 Task: Select traffic view around selected location Capitol Reef National Park, Utah, United States and identify the nearest hotel to the peak traffic point
Action: Mouse moved to (167, 163)
Screenshot: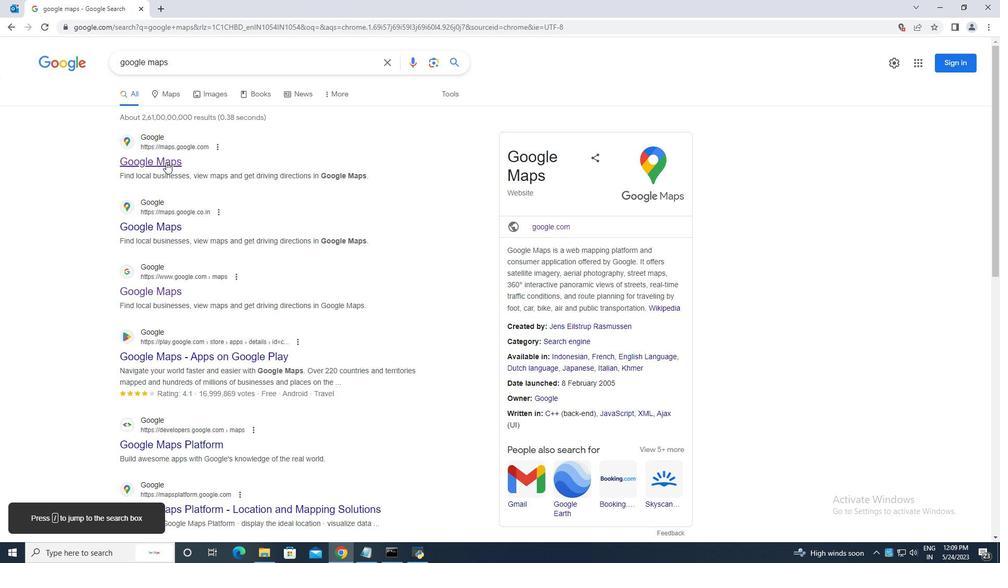 
Action: Mouse pressed left at (167, 163)
Screenshot: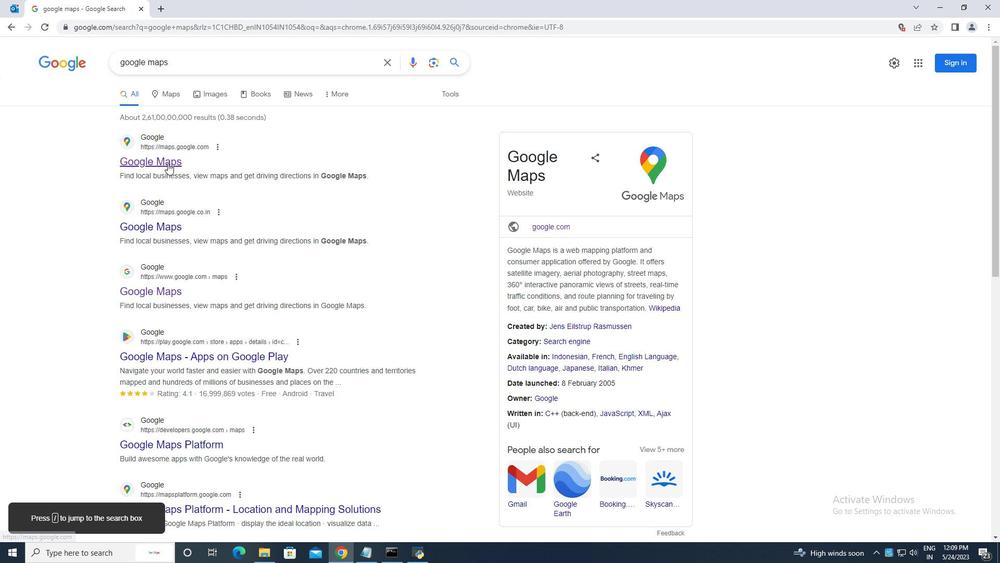 
Action: Mouse moved to (147, 51)
Screenshot: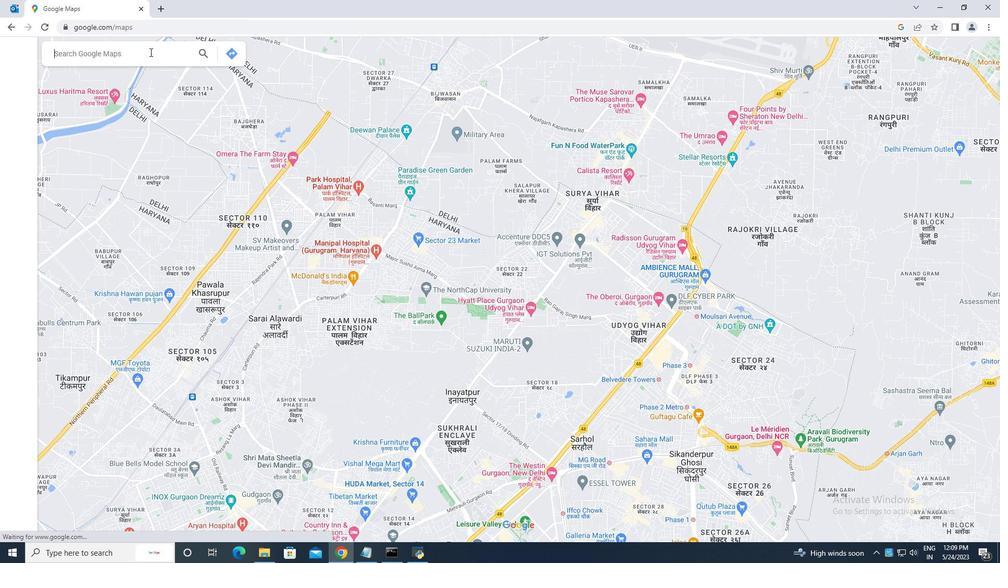 
Action: Mouse pressed left at (147, 51)
Screenshot: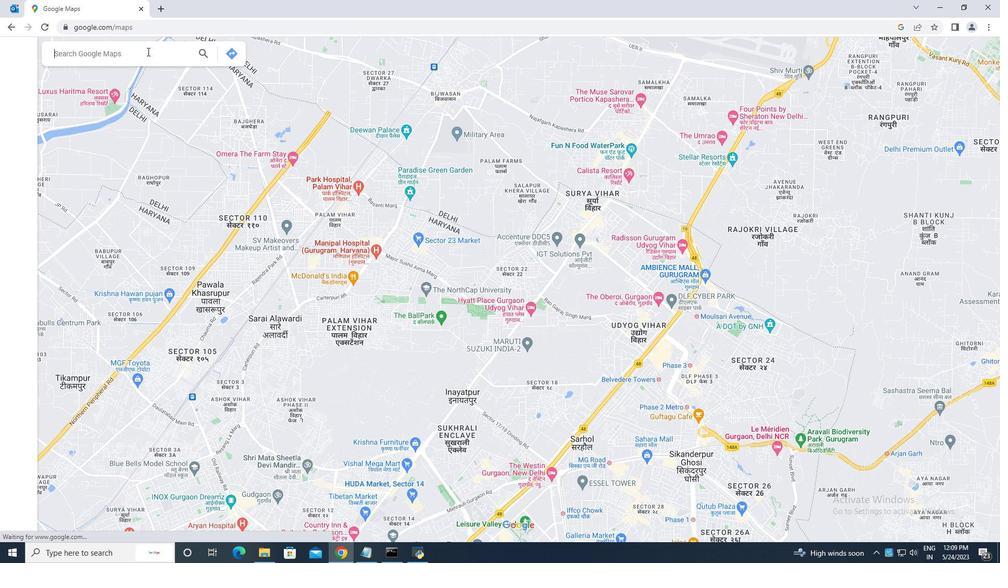 
Action: Key pressed capitol<Key.space>reef<Key.space>national<Key.space>park,<Key.space>utah,ni<Key.backspace><Key.backspace>united<Key.space>states<Key.enter>
Screenshot: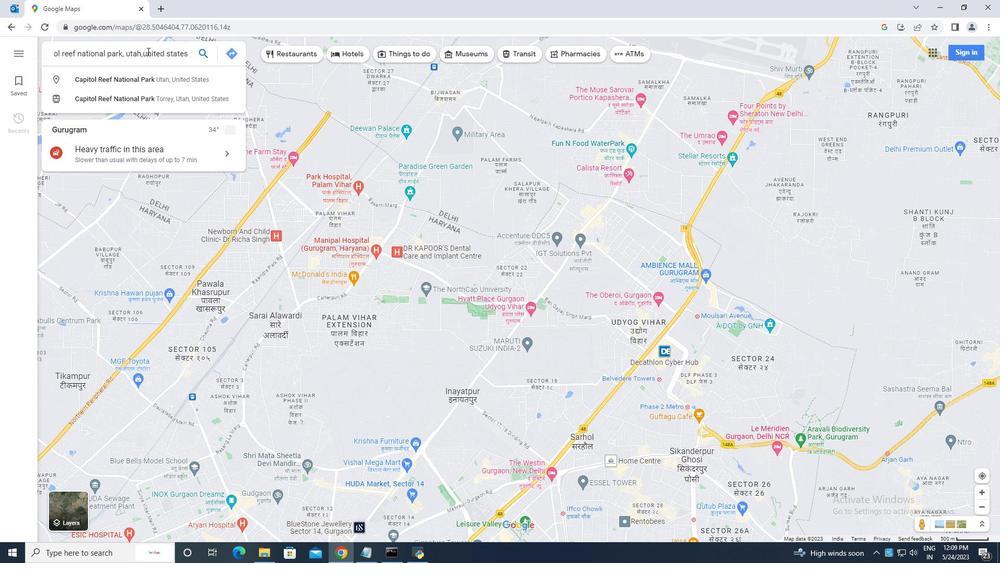 
Action: Mouse moved to (362, 510)
Screenshot: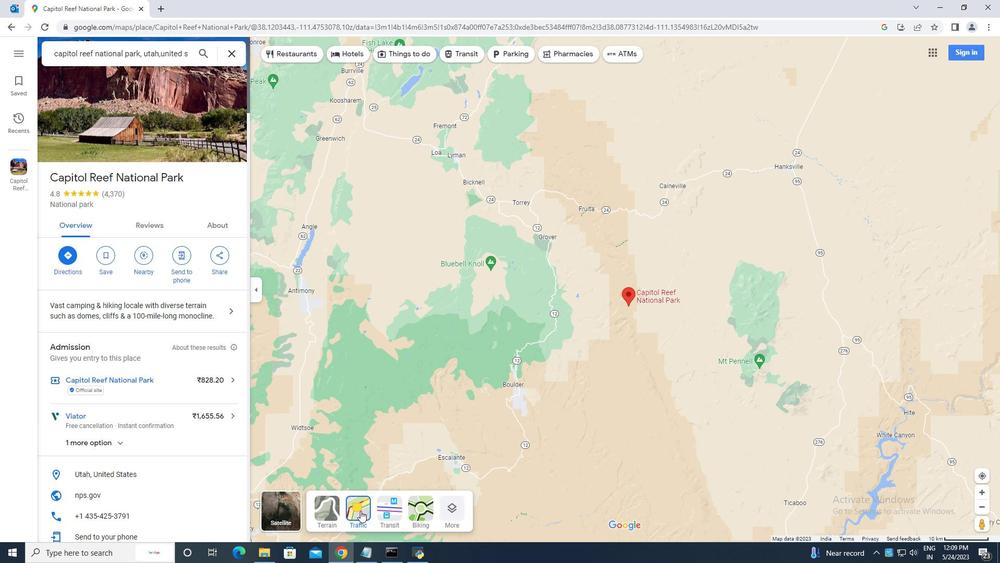 
Action: Mouse pressed left at (362, 510)
Screenshot: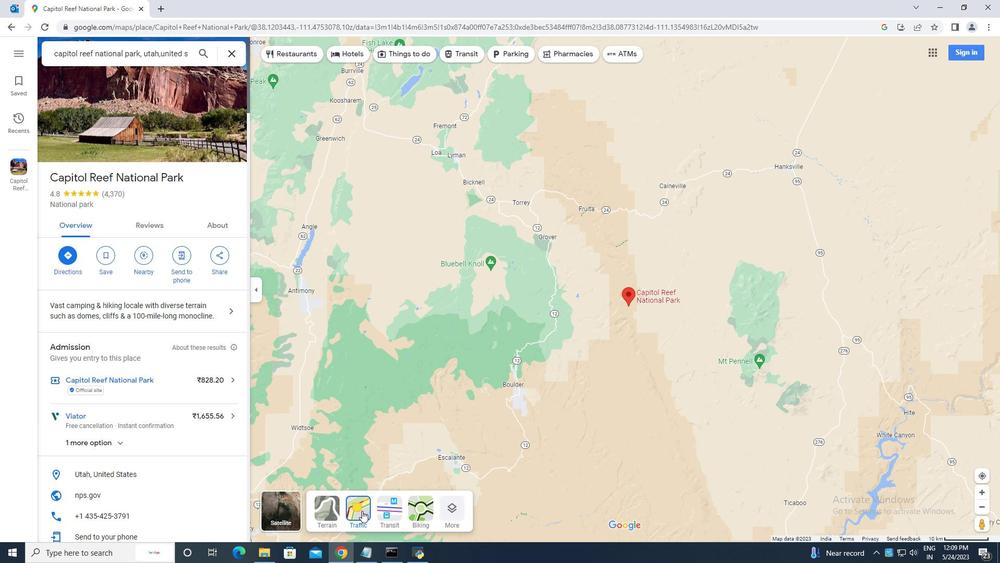 
Action: Mouse pressed left at (362, 510)
Screenshot: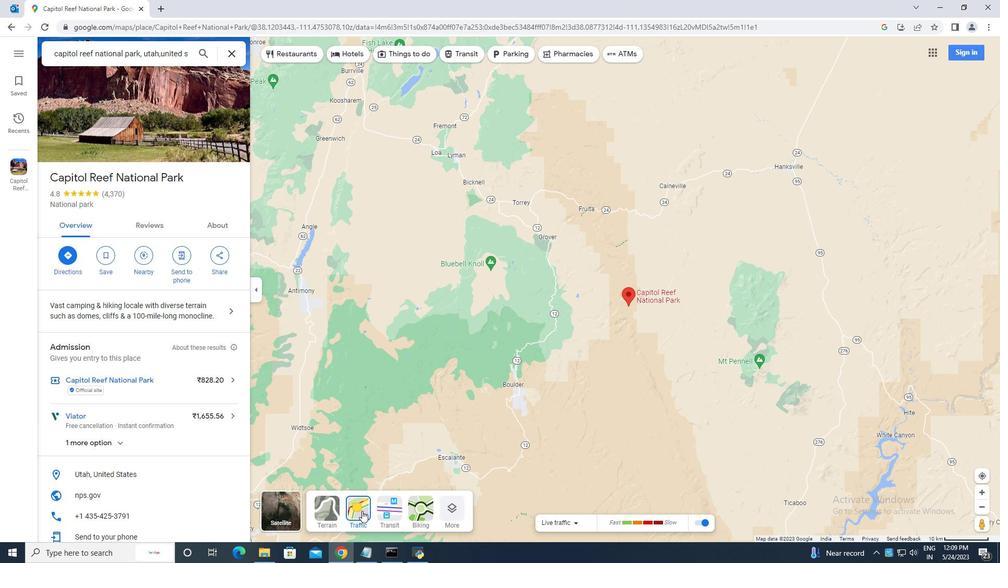 
Action: Mouse moved to (360, 512)
Screenshot: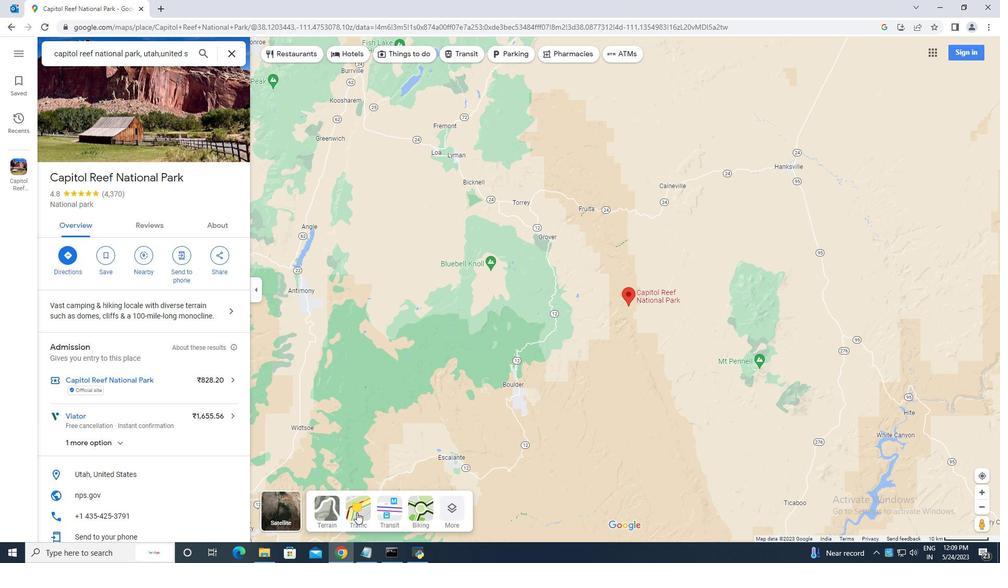 
Action: Mouse pressed left at (360, 512)
Screenshot: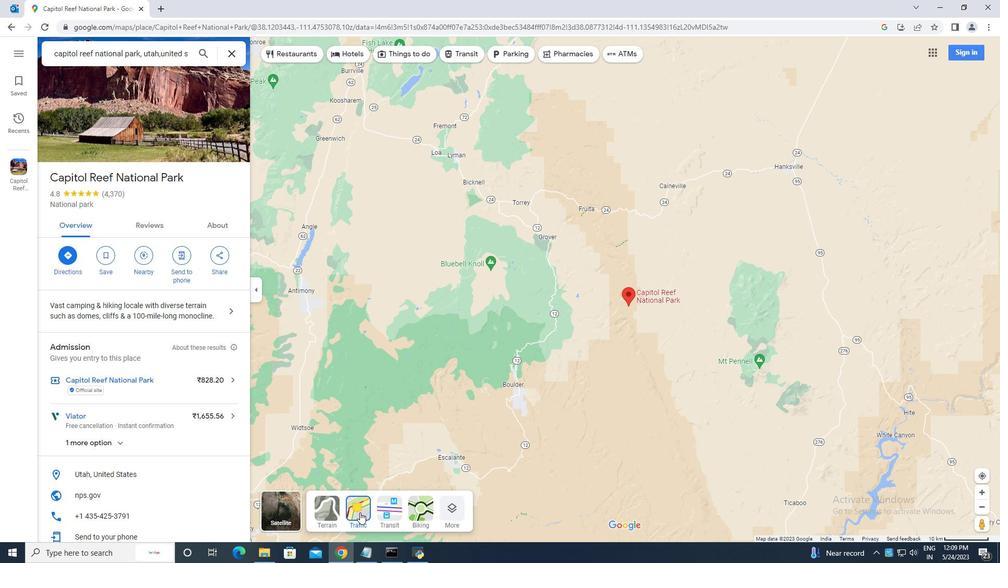 
Action: Mouse pressed left at (360, 512)
Screenshot: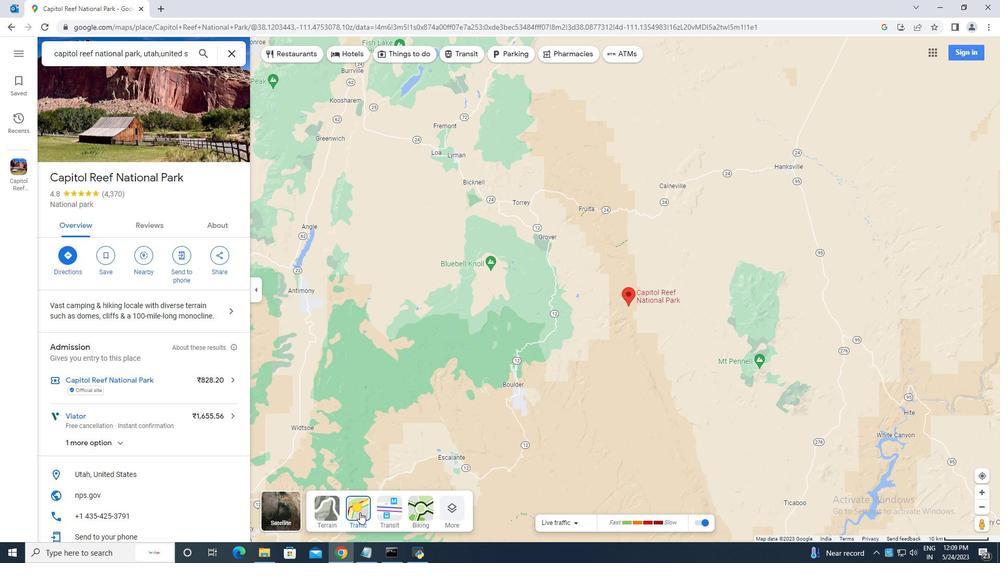 
Action: Mouse moved to (355, 54)
Screenshot: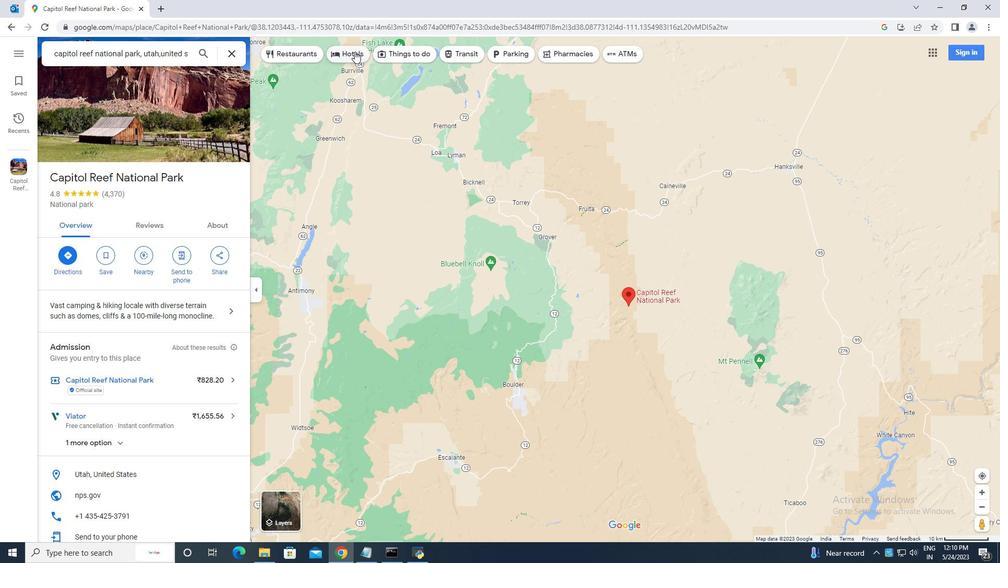 
Action: Mouse pressed left at (355, 54)
Screenshot: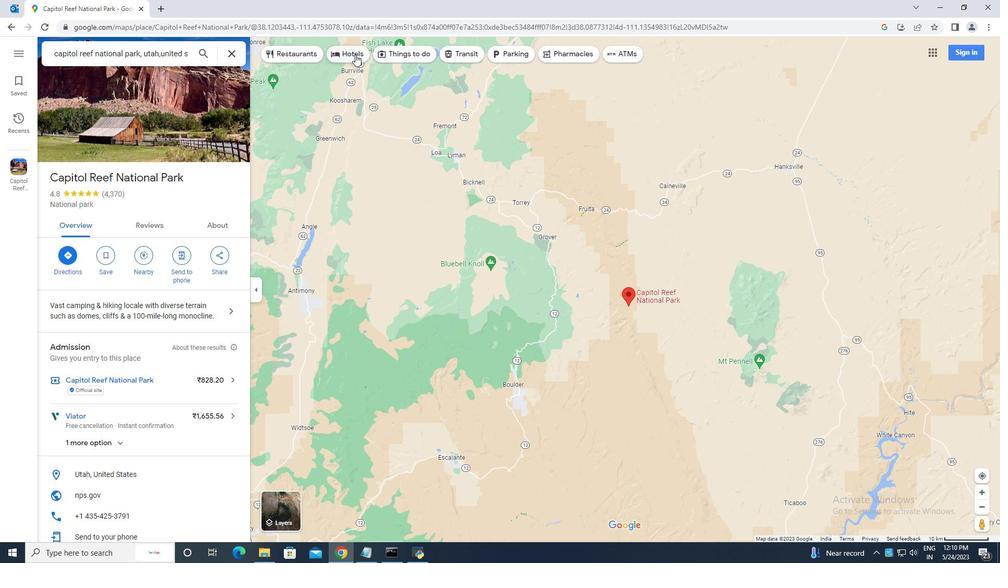 
Action: Mouse moved to (156, 358)
Screenshot: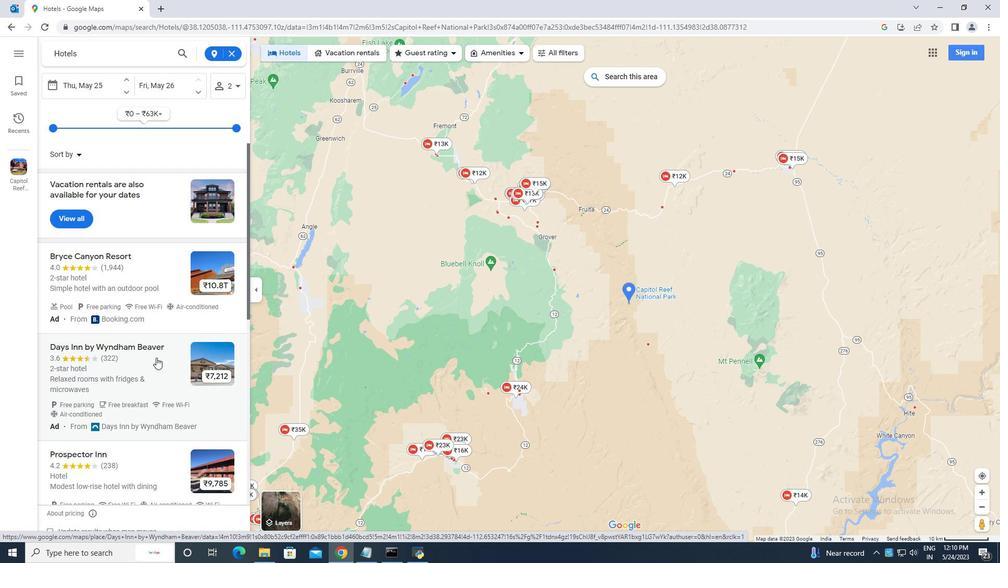 
Action: Mouse scrolled (156, 357) with delta (0, 0)
Screenshot: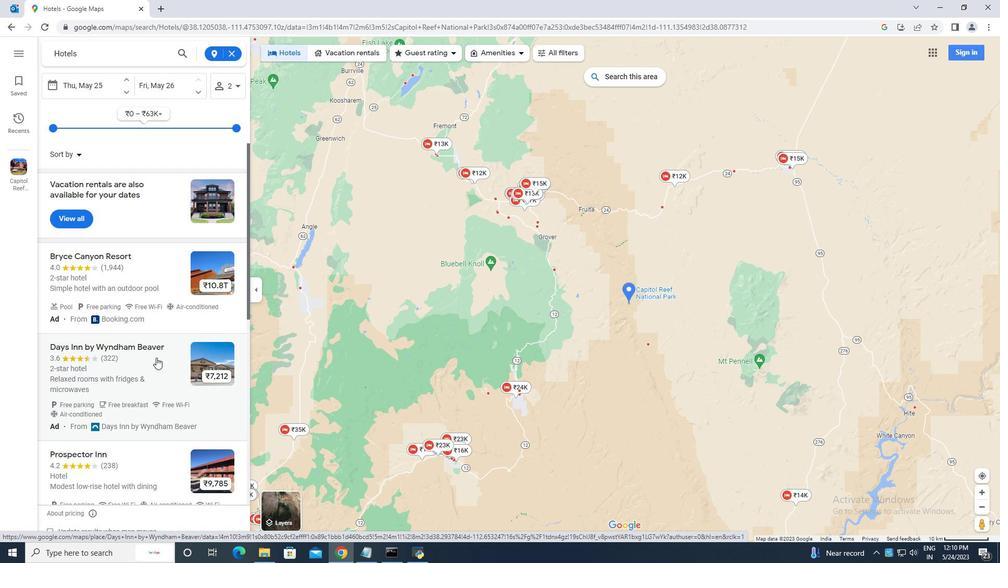
Action: Mouse moved to (352, 507)
Screenshot: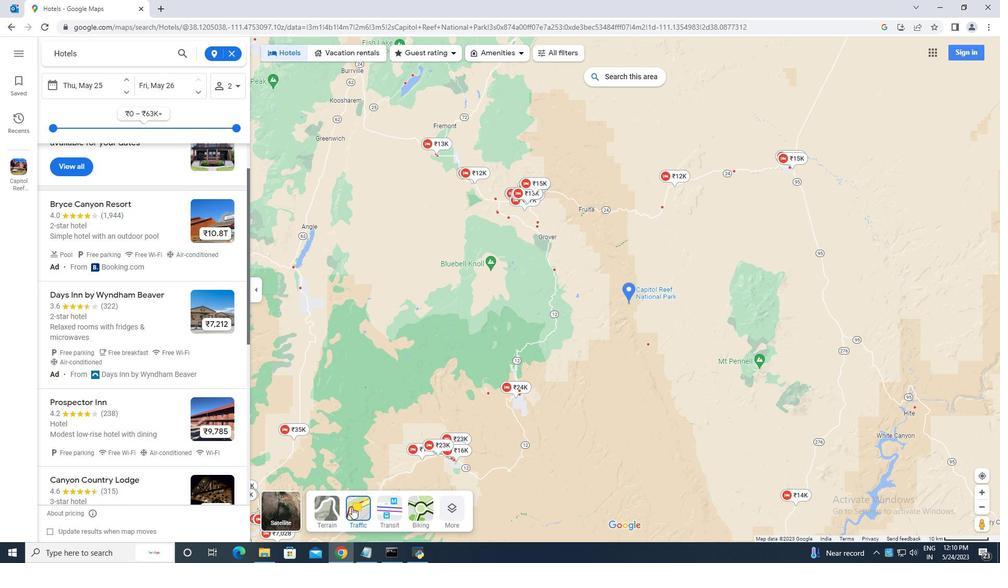 
Action: Mouse pressed left at (352, 507)
Screenshot: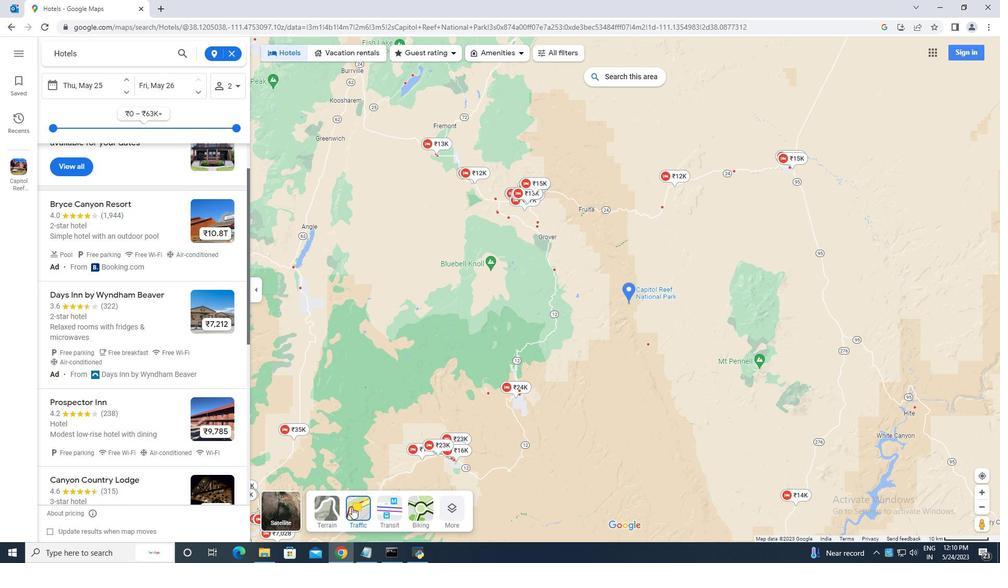 
Action: Mouse moved to (290, 54)
Screenshot: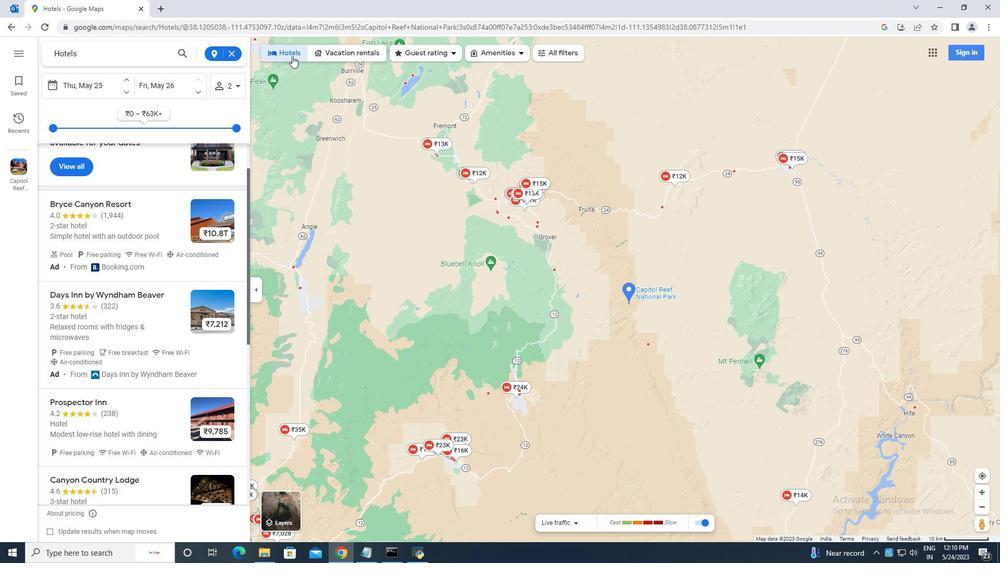 
Action: Mouse pressed left at (290, 54)
Screenshot: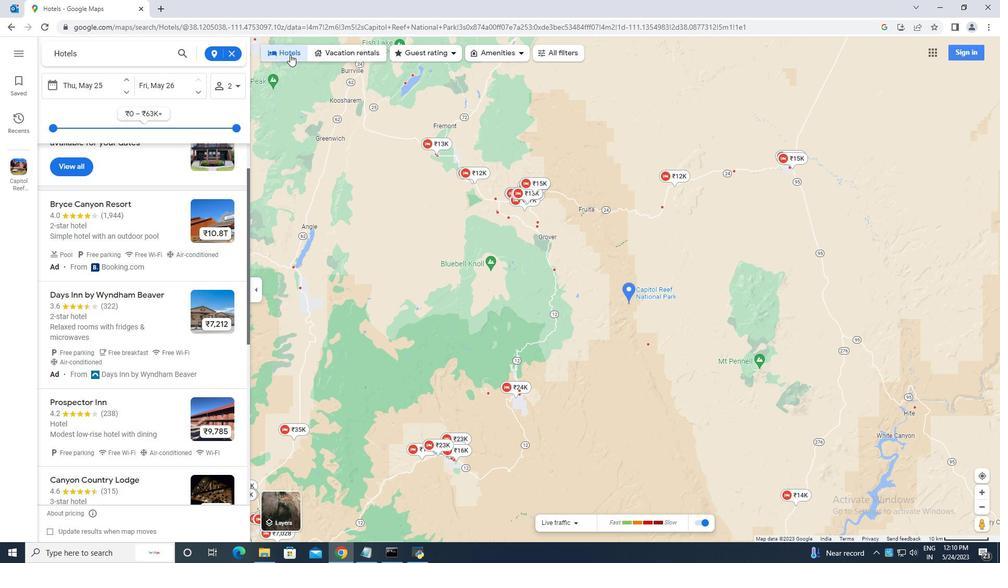 
Action: Mouse moved to (106, 252)
Screenshot: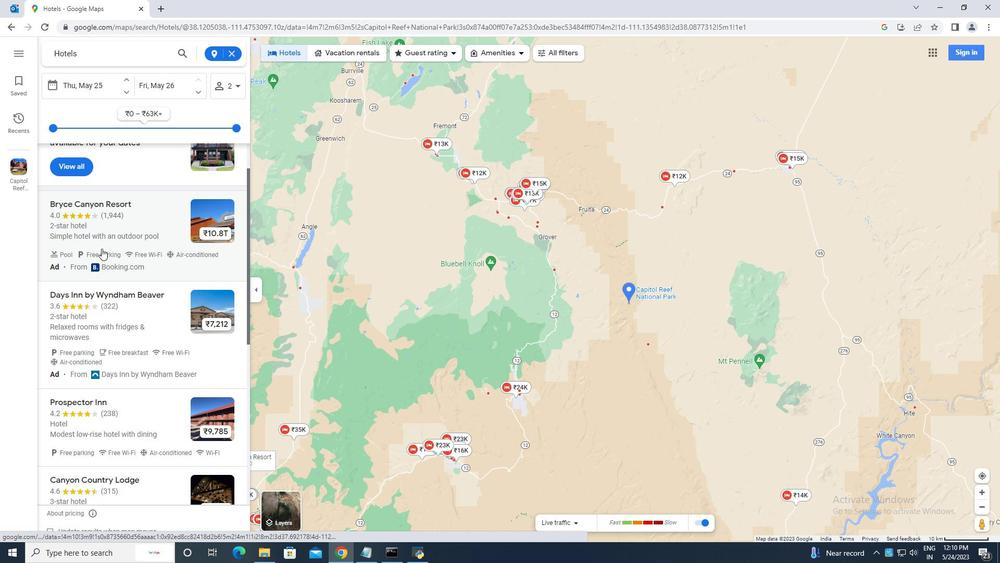 
Action: Mouse scrolled (106, 253) with delta (0, 0)
Screenshot: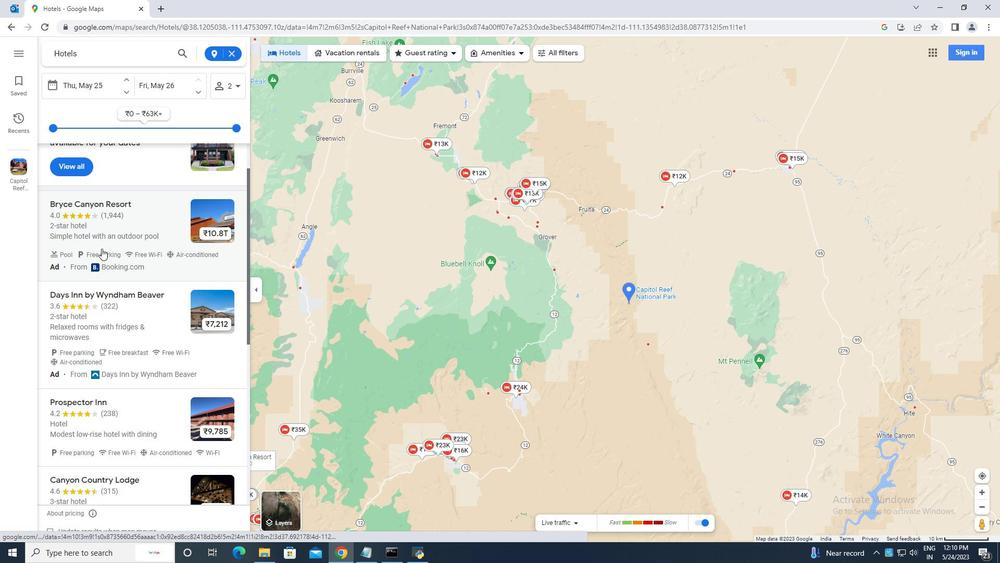 
Action: Mouse scrolled (106, 253) with delta (0, 0)
Screenshot: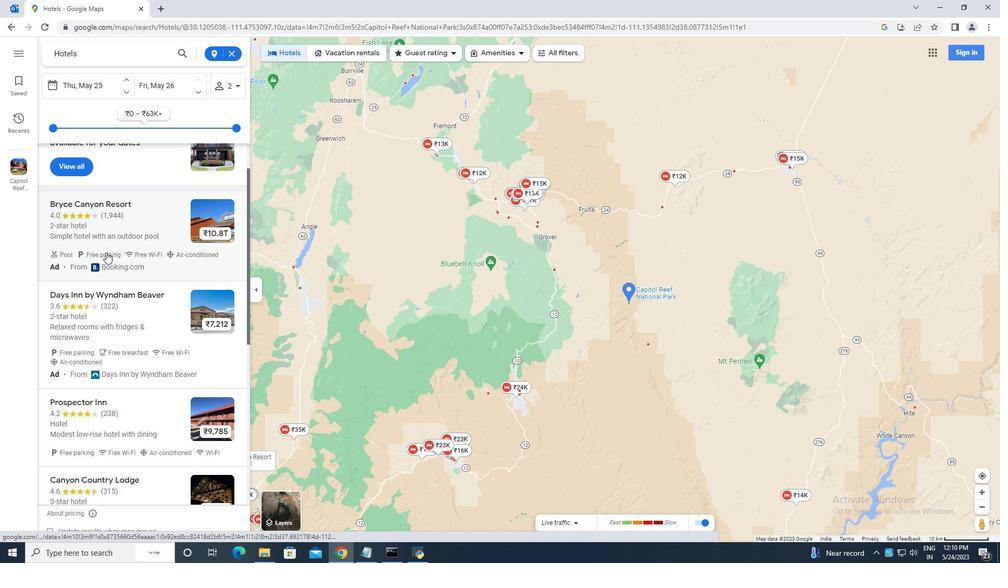 
Action: Mouse scrolled (106, 253) with delta (0, 0)
Screenshot: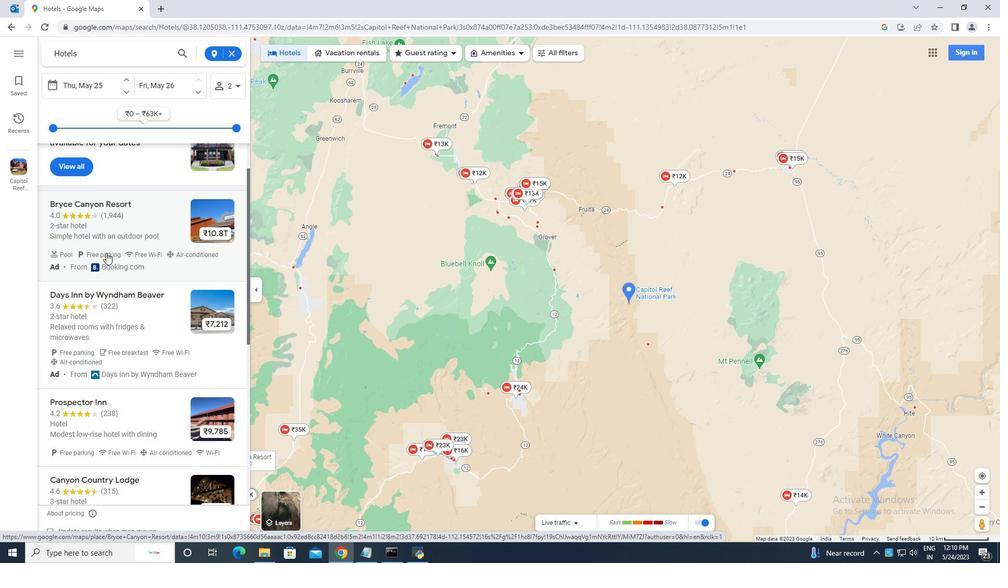 
Action: Mouse scrolled (106, 253) with delta (0, 0)
Screenshot: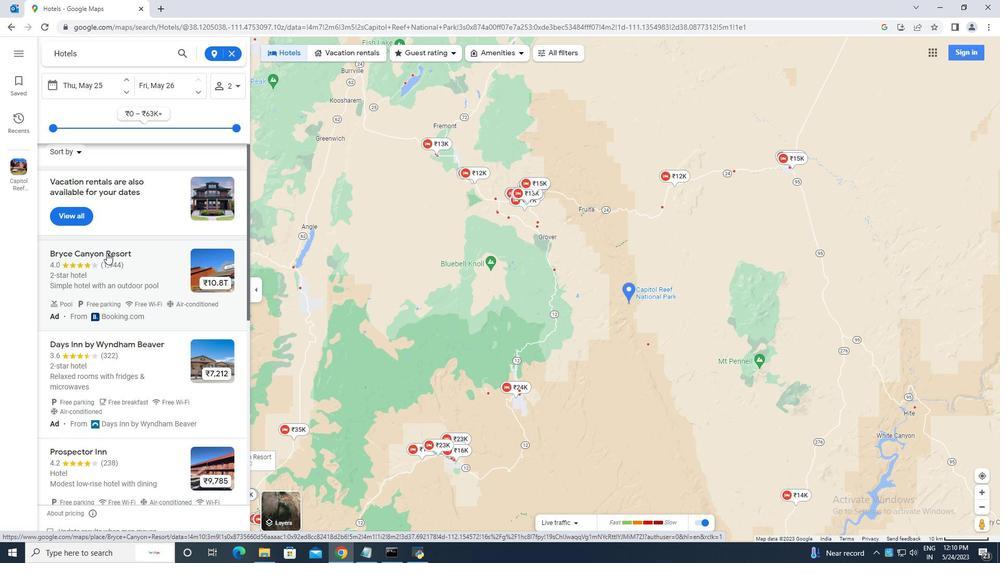 
Action: Mouse scrolled (106, 253) with delta (0, 0)
Screenshot: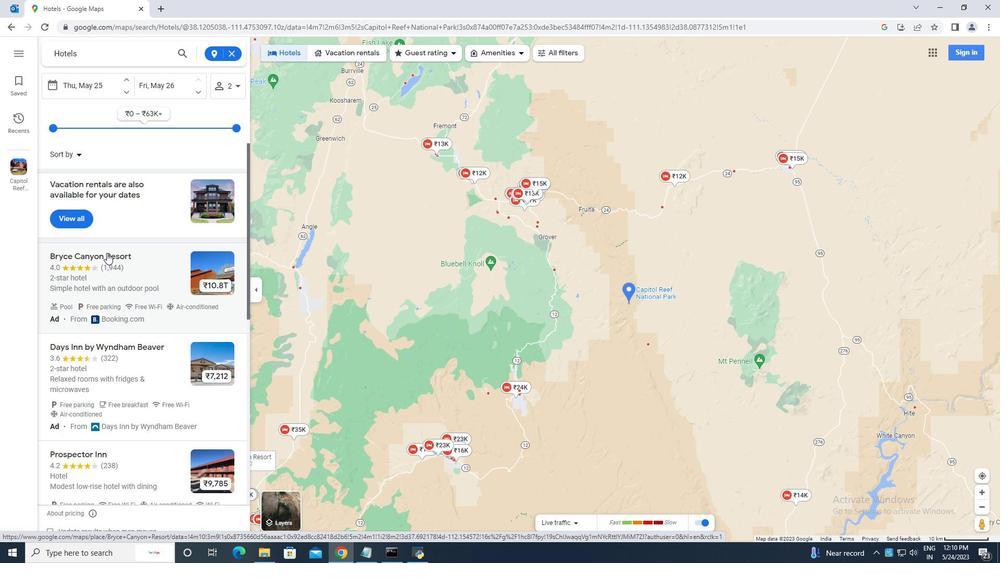 
Action: Mouse scrolled (106, 253) with delta (0, 0)
Screenshot: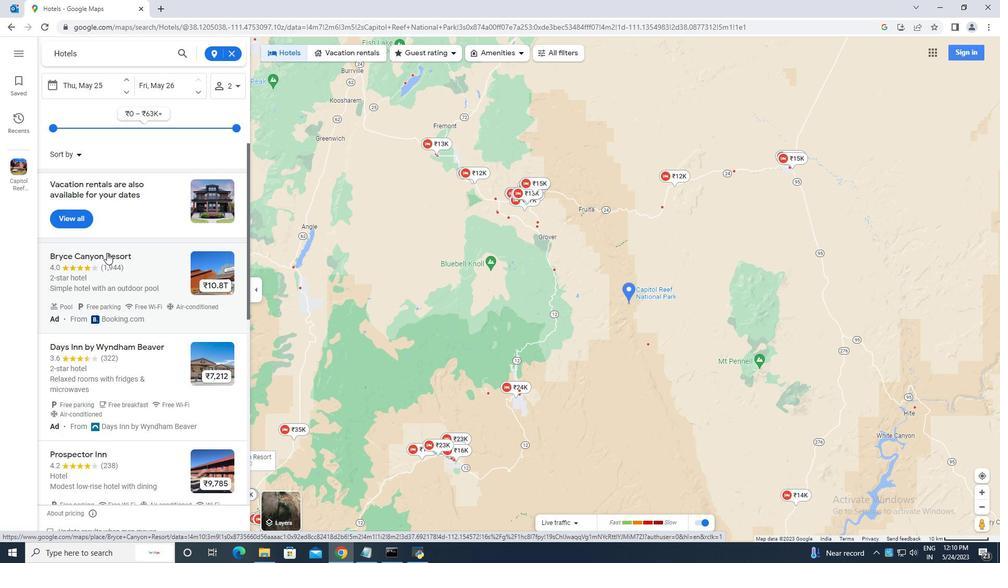 
Action: Mouse scrolled (106, 253) with delta (0, 0)
Screenshot: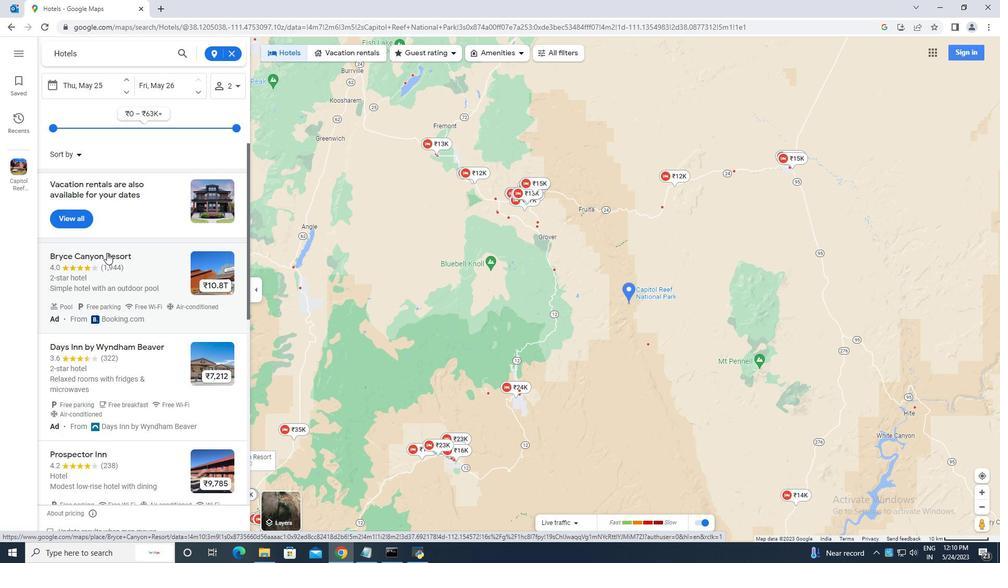 
Action: Mouse moved to (110, 255)
Screenshot: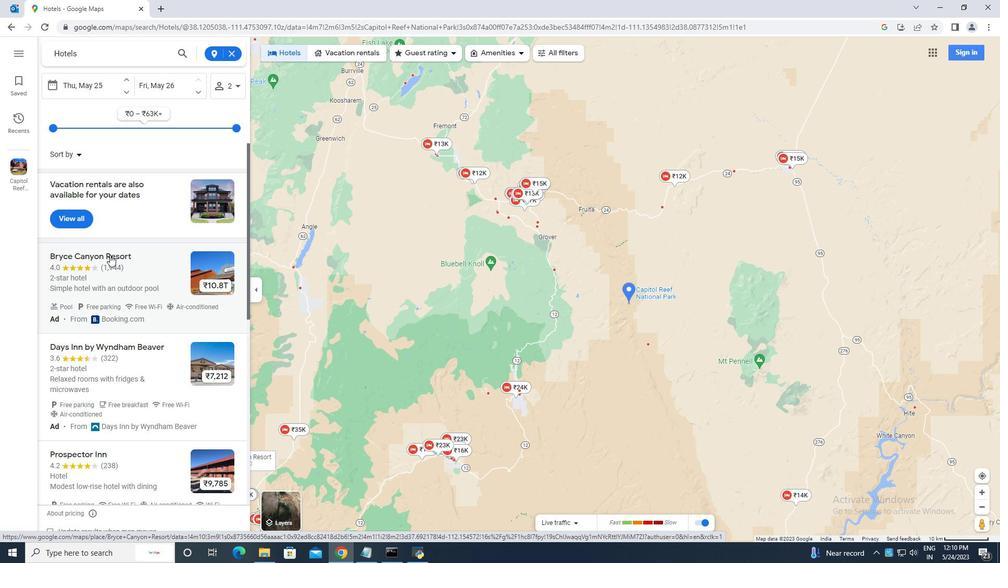 
Action: Mouse scrolled (110, 254) with delta (0, 0)
Screenshot: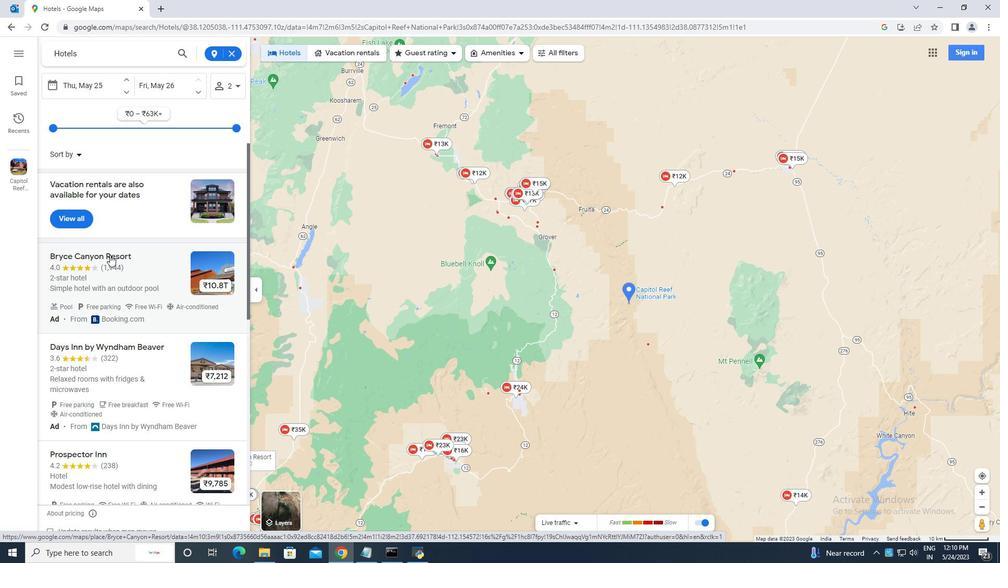
Action: Mouse moved to (143, 220)
Screenshot: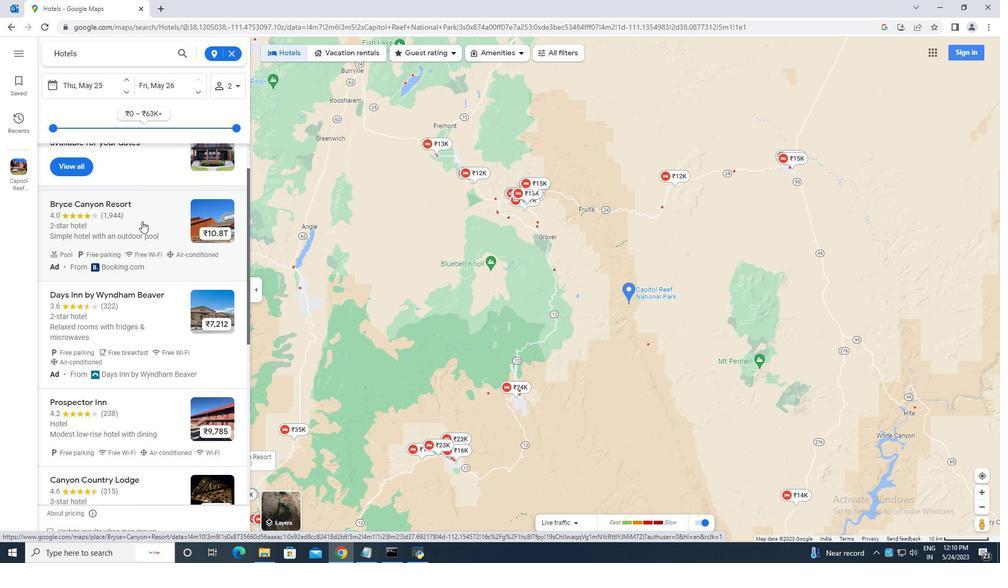
Action: Mouse pressed left at (143, 220)
Screenshot: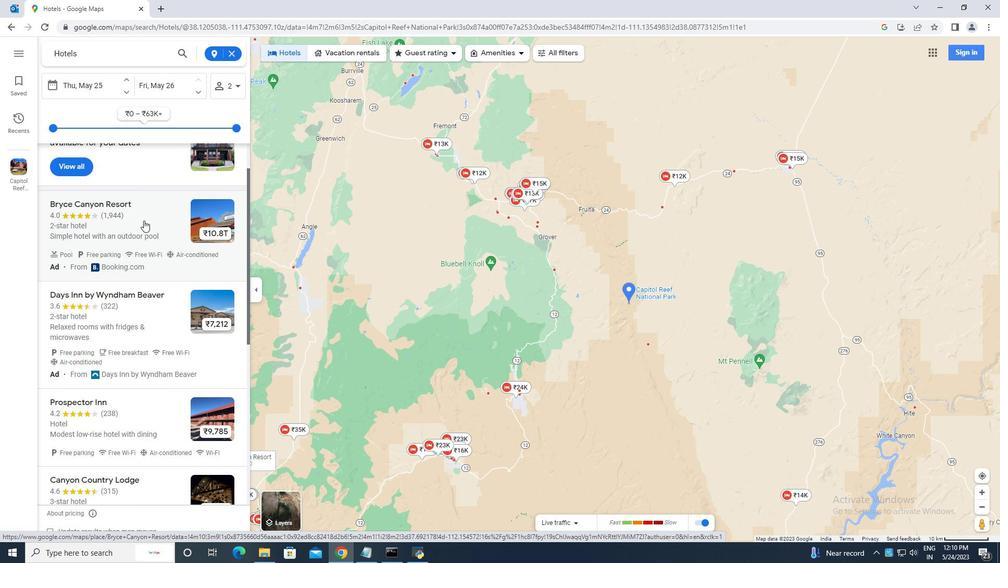 
Action: Mouse moved to (361, 335)
Screenshot: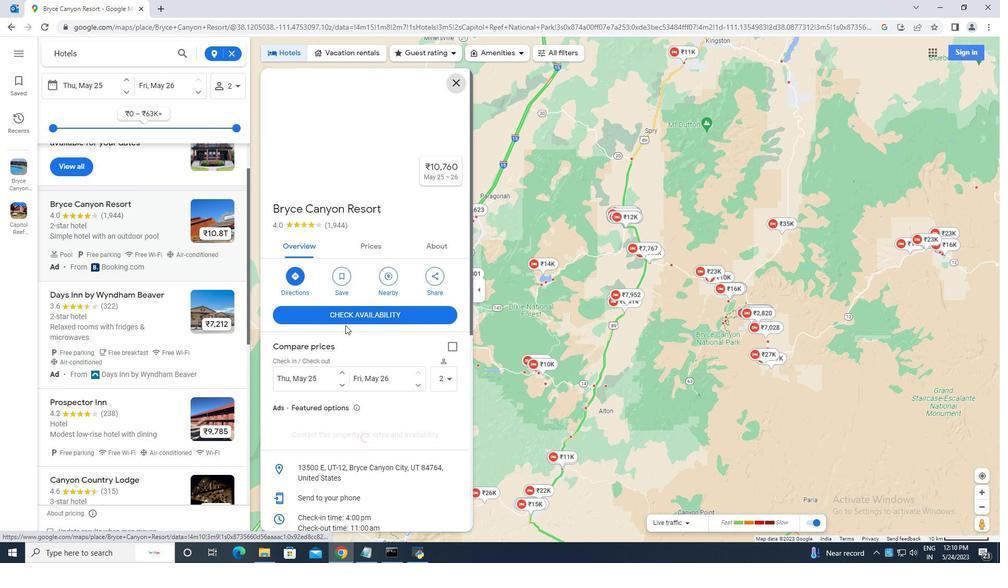 
Action: Mouse scrolled (361, 335) with delta (0, 0)
Screenshot: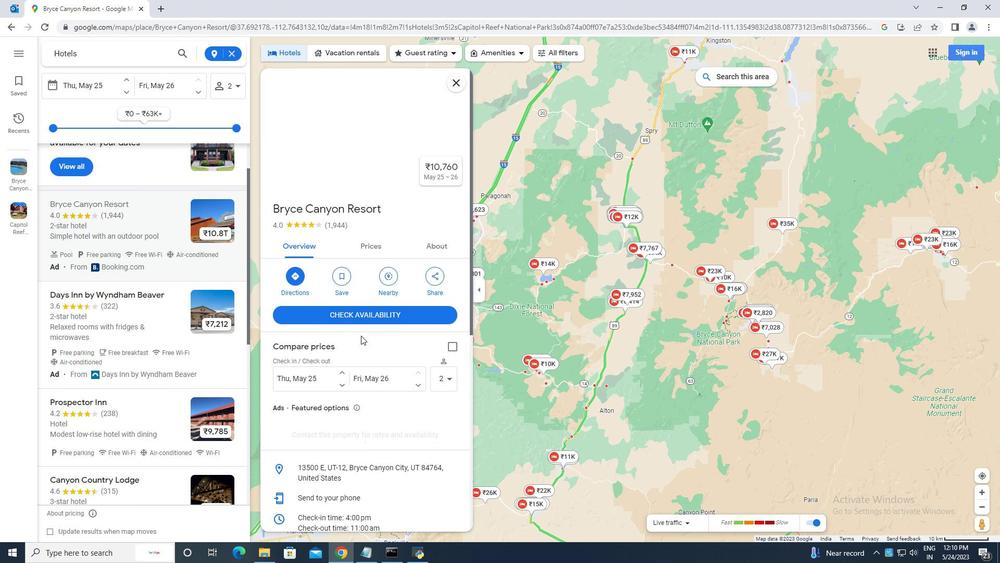 
Action: Mouse scrolled (361, 335) with delta (0, 0)
Screenshot: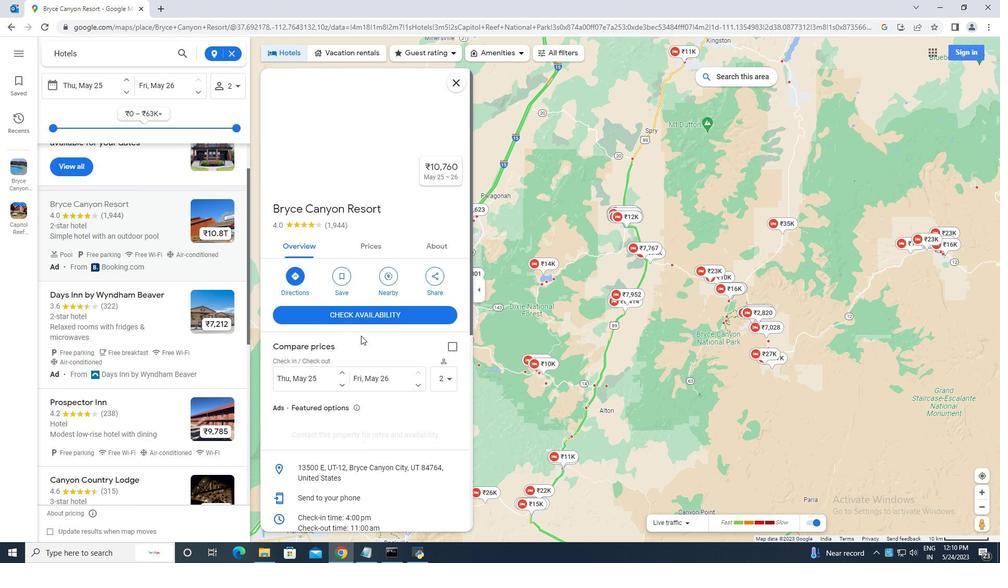 
Action: Mouse scrolled (361, 335) with delta (0, 0)
Screenshot: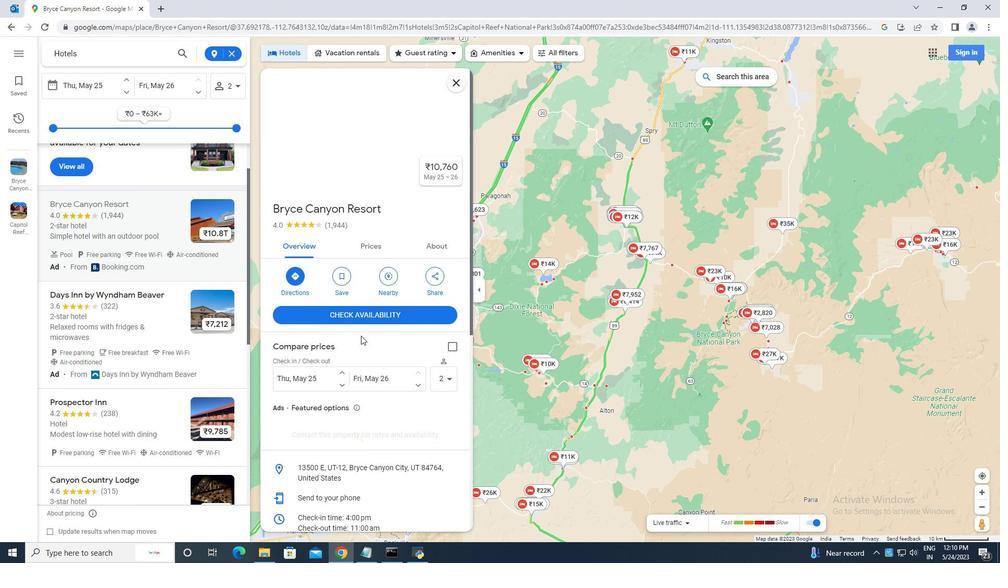 
Action: Mouse scrolled (361, 335) with delta (0, 0)
Screenshot: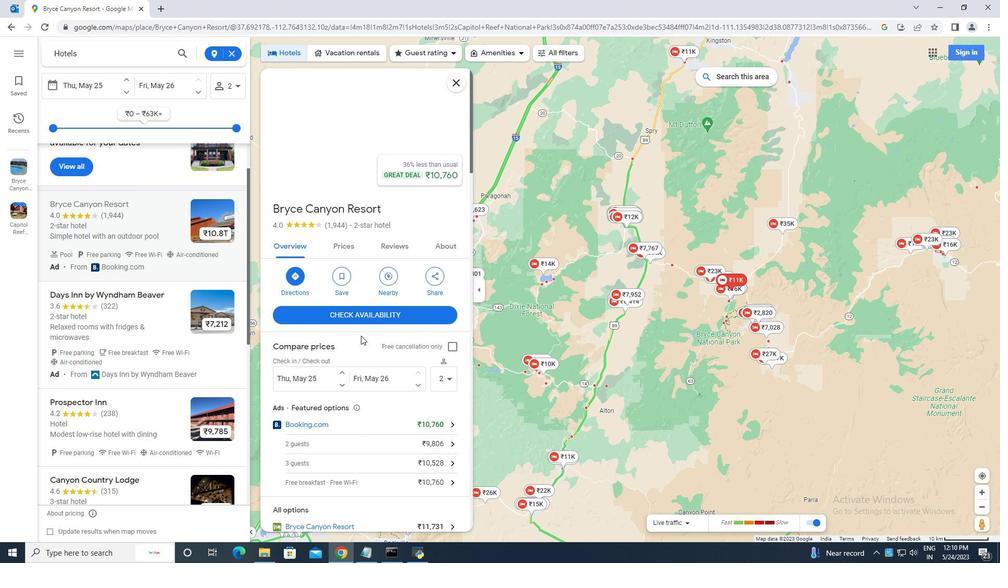 
Action: Mouse scrolled (361, 335) with delta (0, 0)
Screenshot: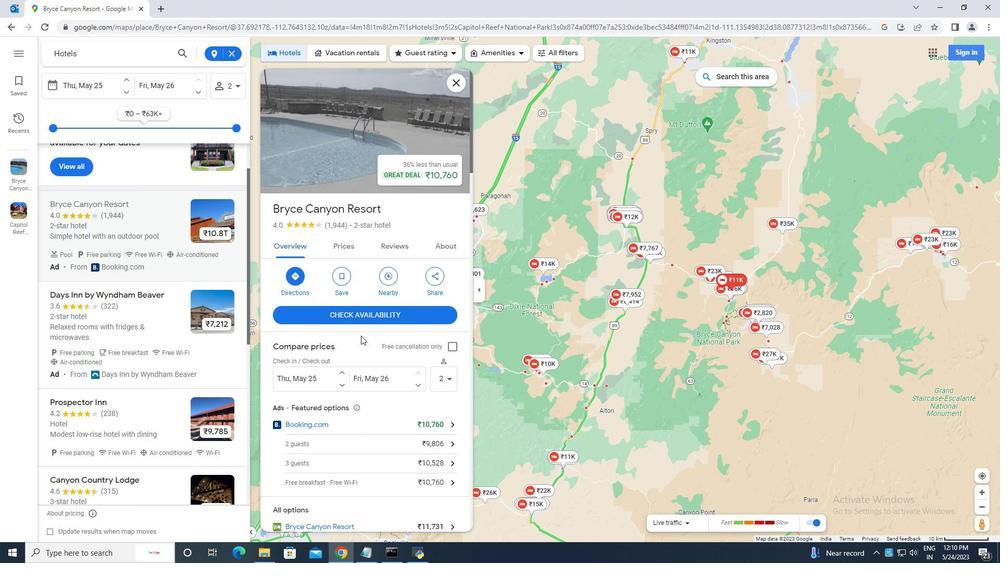 
Action: Mouse scrolled (361, 335) with delta (0, 0)
Screenshot: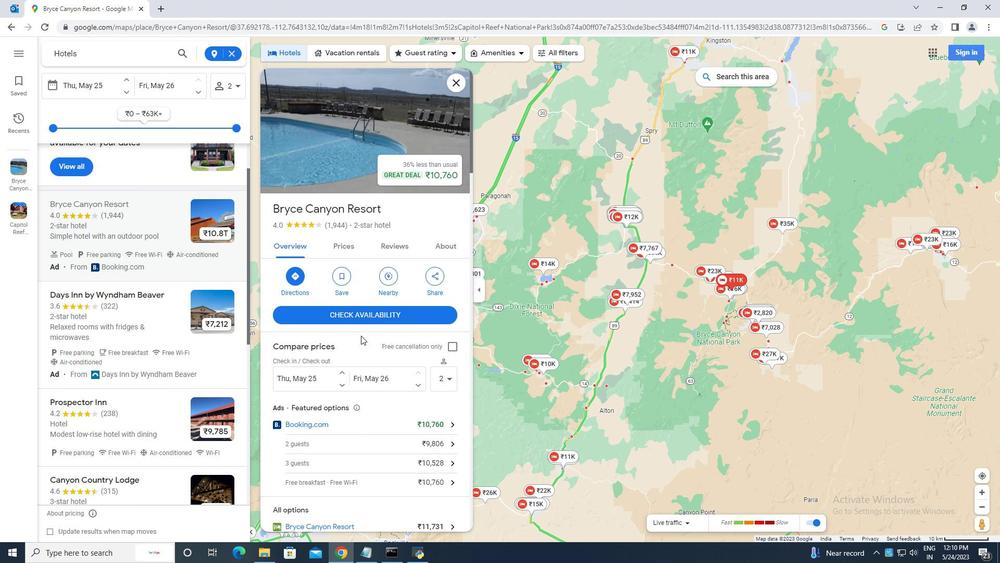 
Action: Mouse scrolled (361, 336) with delta (0, 0)
Screenshot: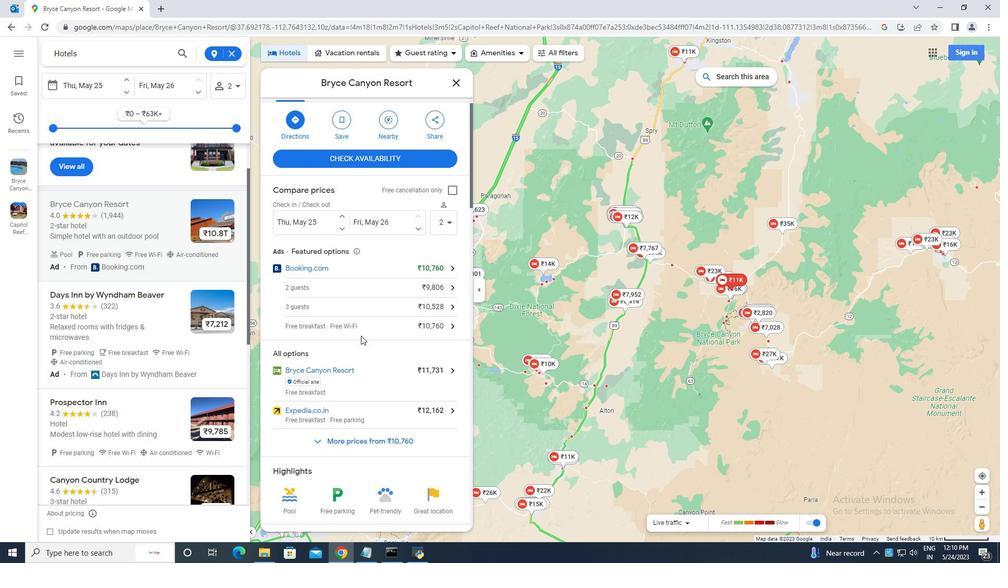 
Action: Mouse scrolled (361, 336) with delta (0, 0)
Screenshot: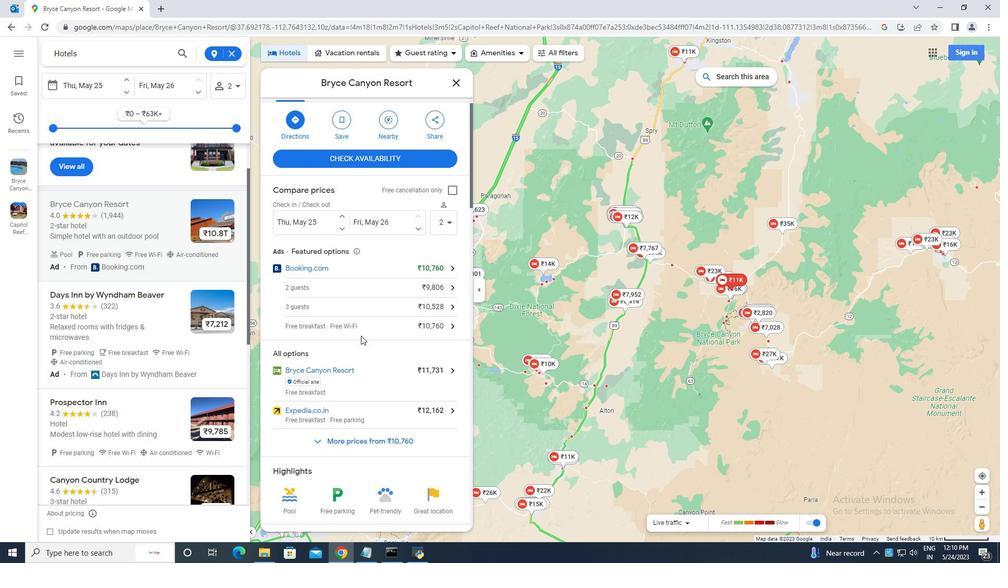 
Action: Mouse scrolled (361, 336) with delta (0, 0)
Screenshot: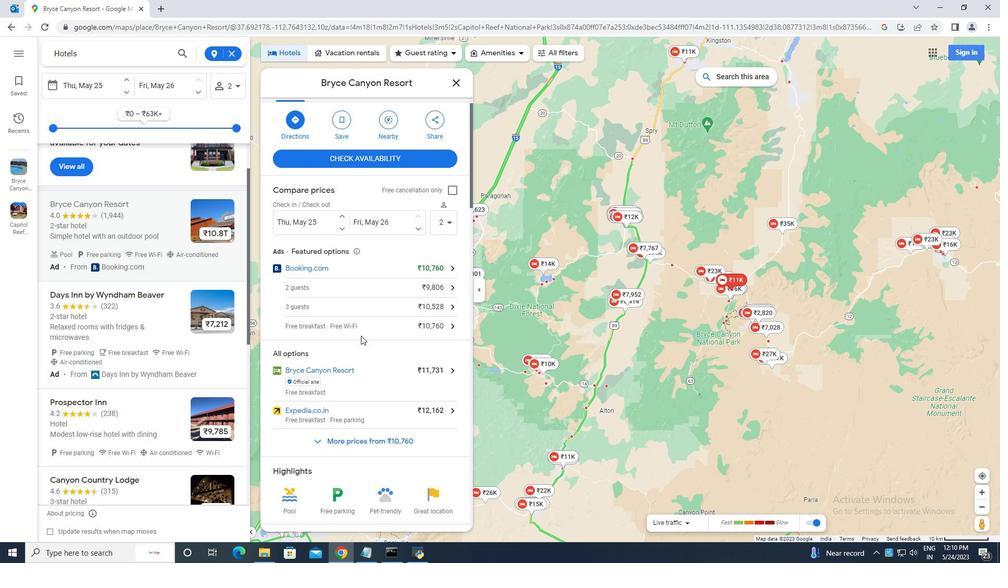 
Action: Mouse scrolled (361, 336) with delta (0, 0)
Screenshot: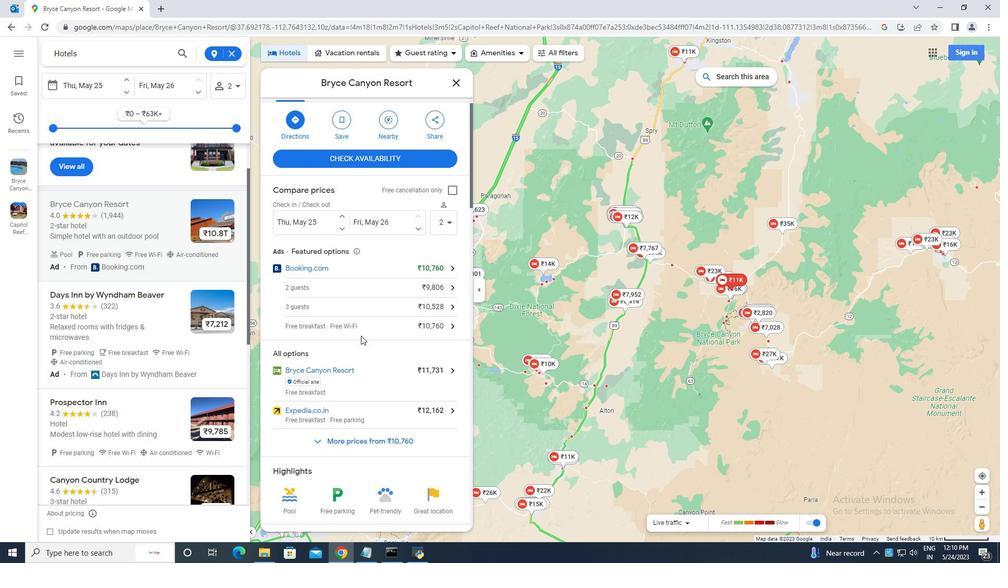 
Action: Mouse moved to (361, 335)
Screenshot: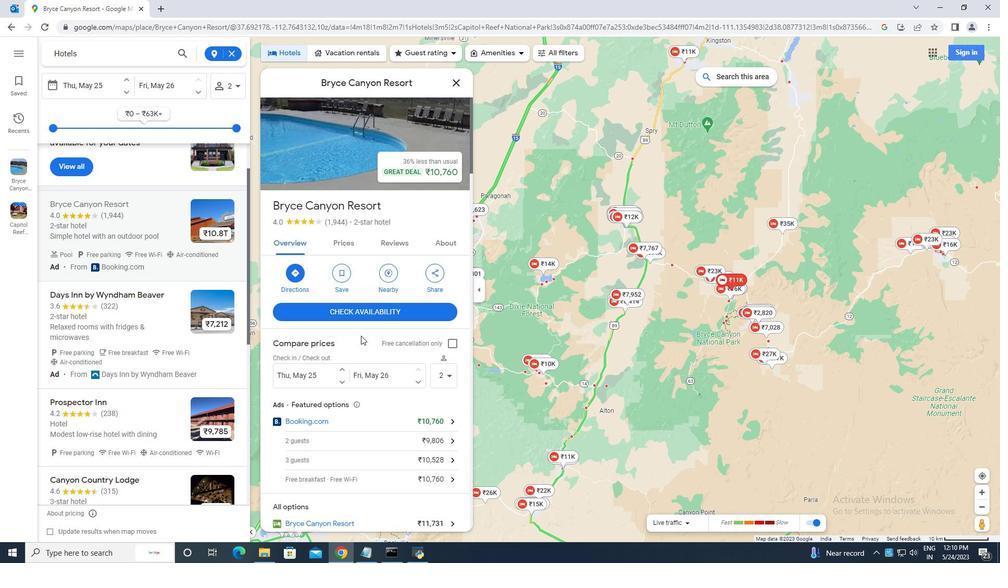 
Action: Mouse scrolled (361, 335) with delta (0, 0)
Screenshot: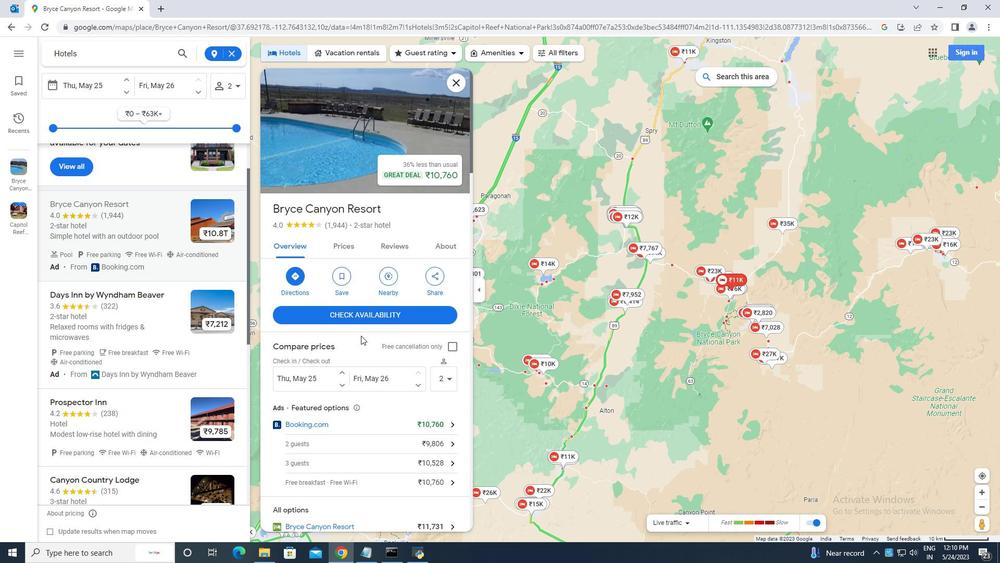 
Action: Mouse scrolled (361, 335) with delta (0, 0)
Screenshot: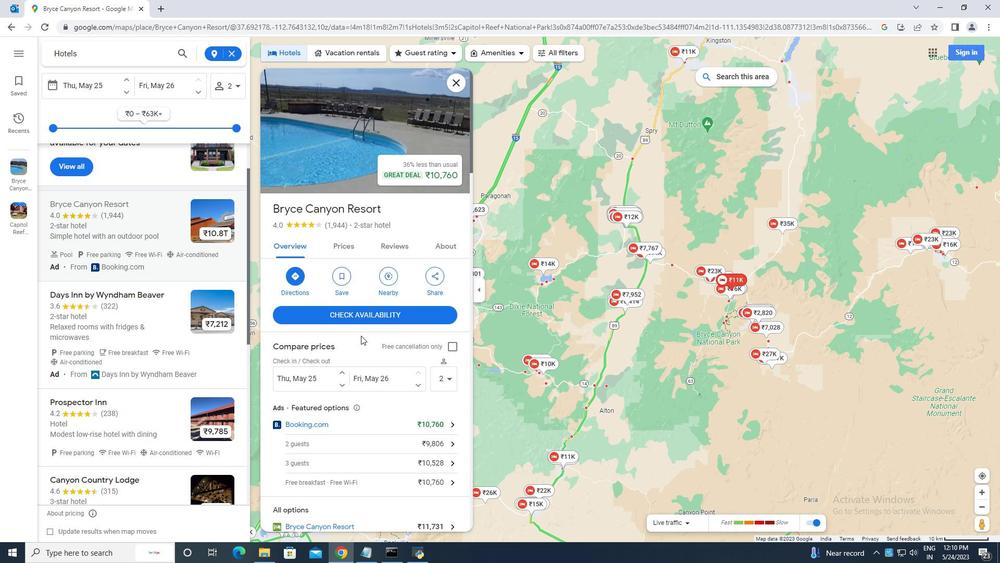 
Action: Mouse scrolled (361, 335) with delta (0, 0)
Screenshot: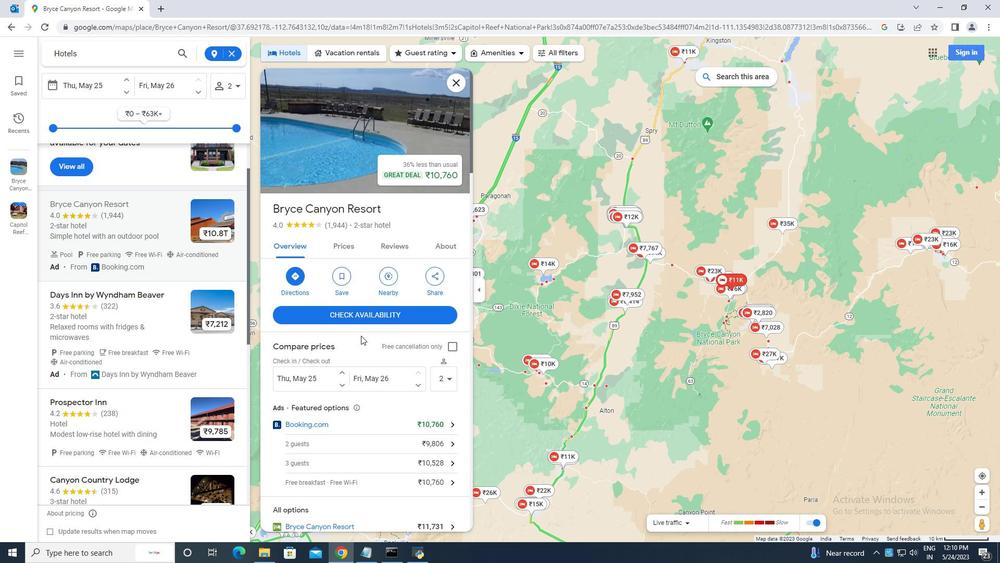 
Action: Mouse scrolled (361, 335) with delta (0, 0)
Screenshot: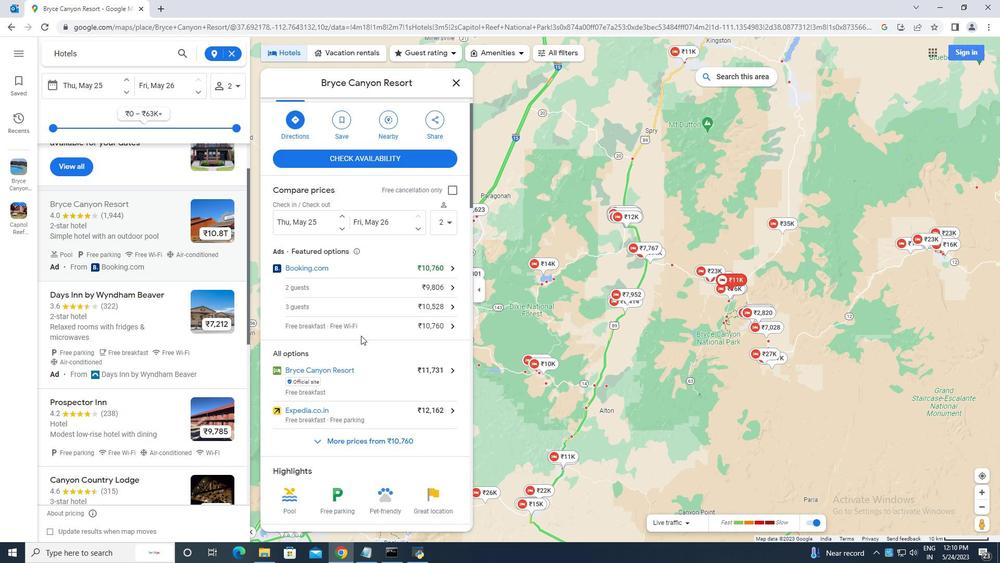 
Action: Mouse scrolled (361, 335) with delta (0, 0)
Screenshot: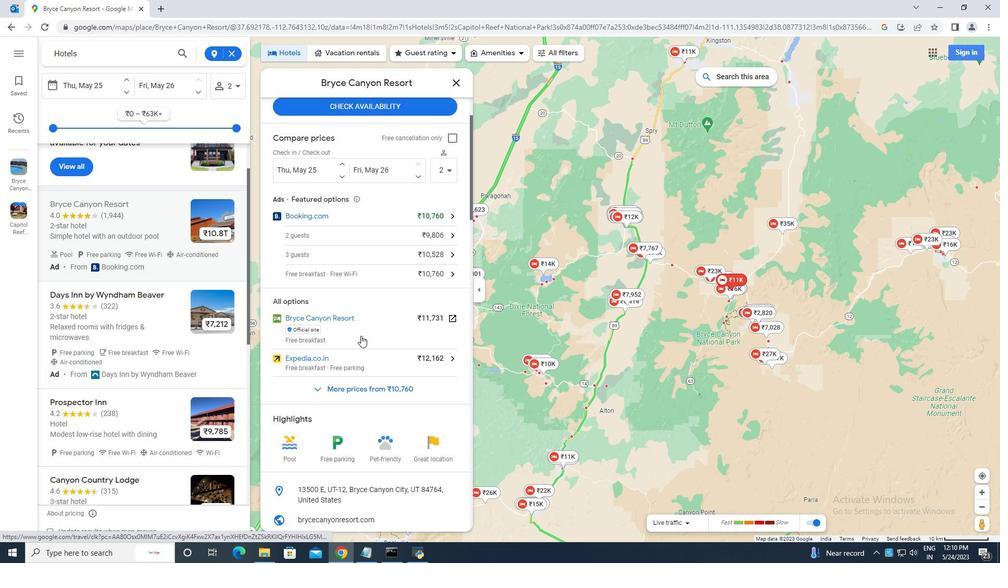 
Action: Mouse scrolled (361, 335) with delta (0, 0)
Screenshot: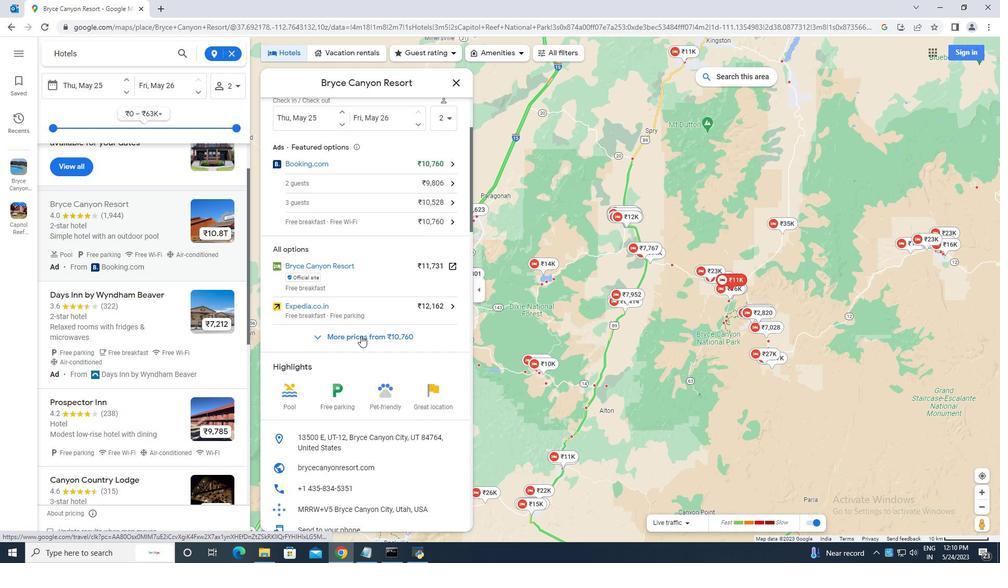 
Action: Mouse scrolled (361, 335) with delta (0, 0)
Screenshot: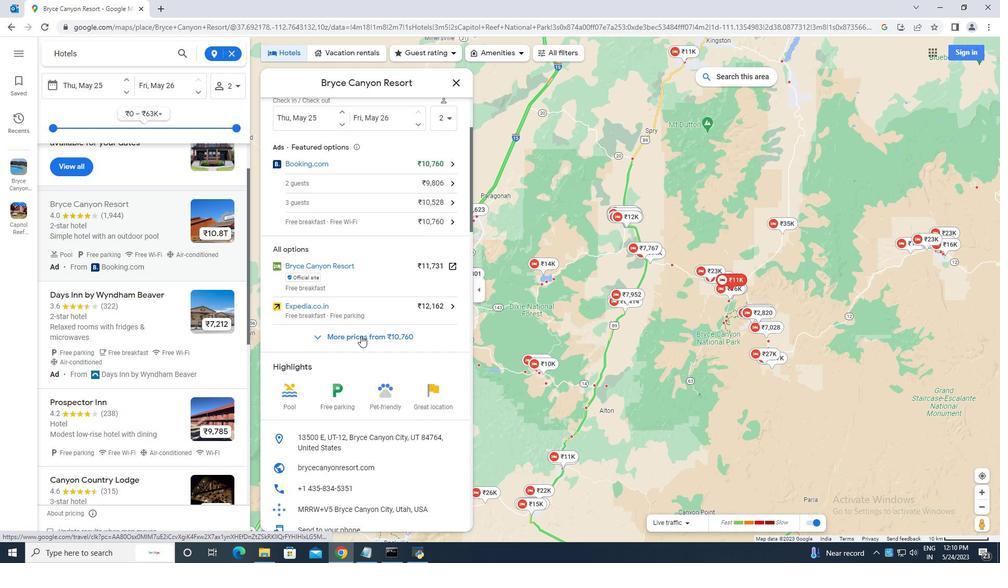 
Action: Mouse scrolled (361, 335) with delta (0, 0)
Screenshot: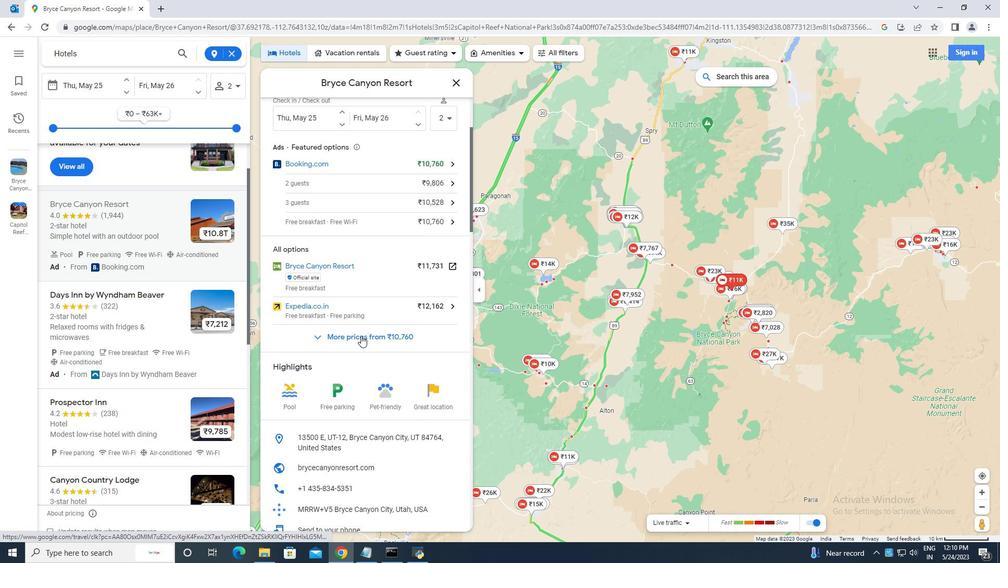 
Action: Mouse scrolled (361, 335) with delta (0, 0)
Screenshot: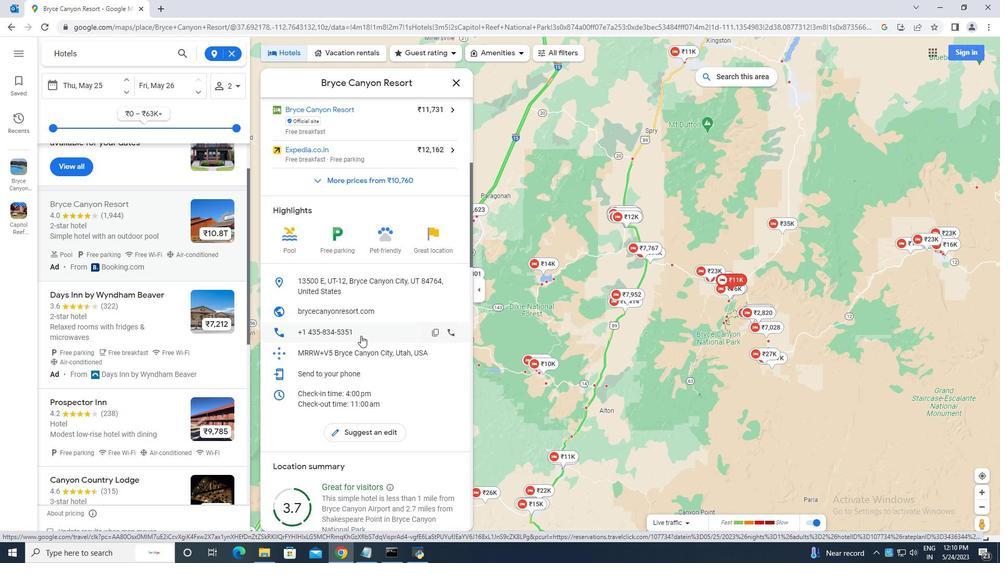
Action: Mouse scrolled (361, 335) with delta (0, 0)
Screenshot: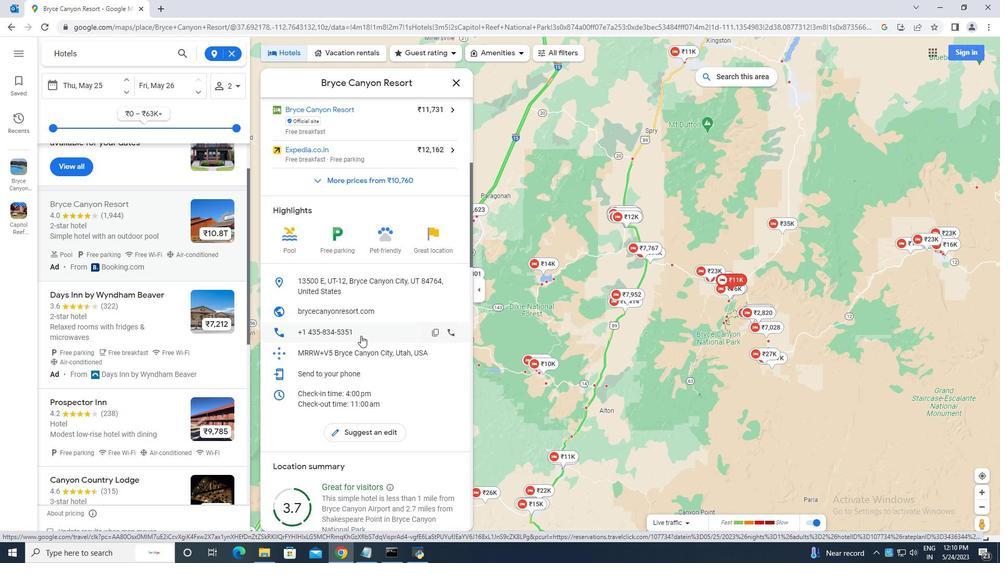 
Action: Mouse scrolled (361, 335) with delta (0, 0)
Screenshot: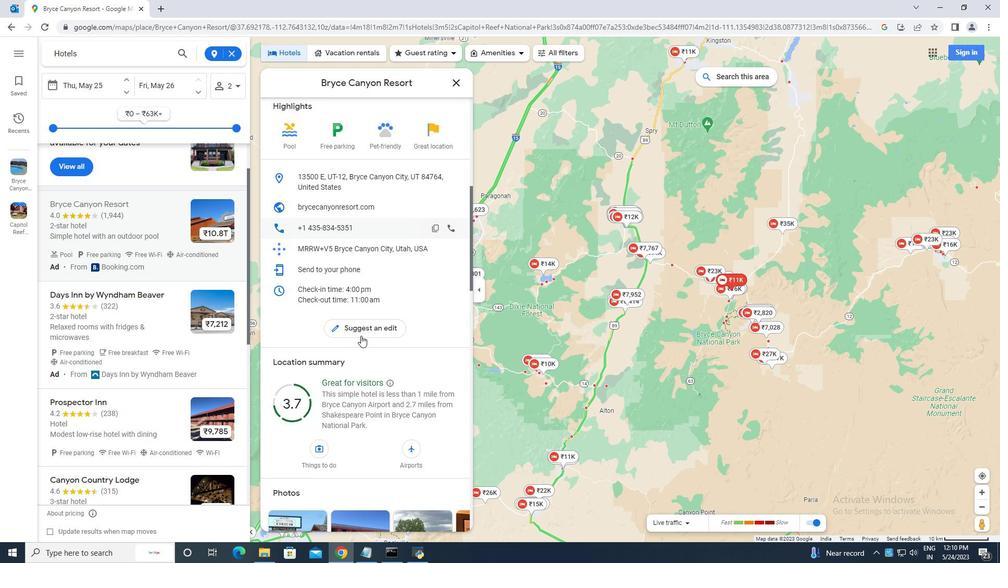 
Action: Mouse scrolled (361, 335) with delta (0, 0)
Screenshot: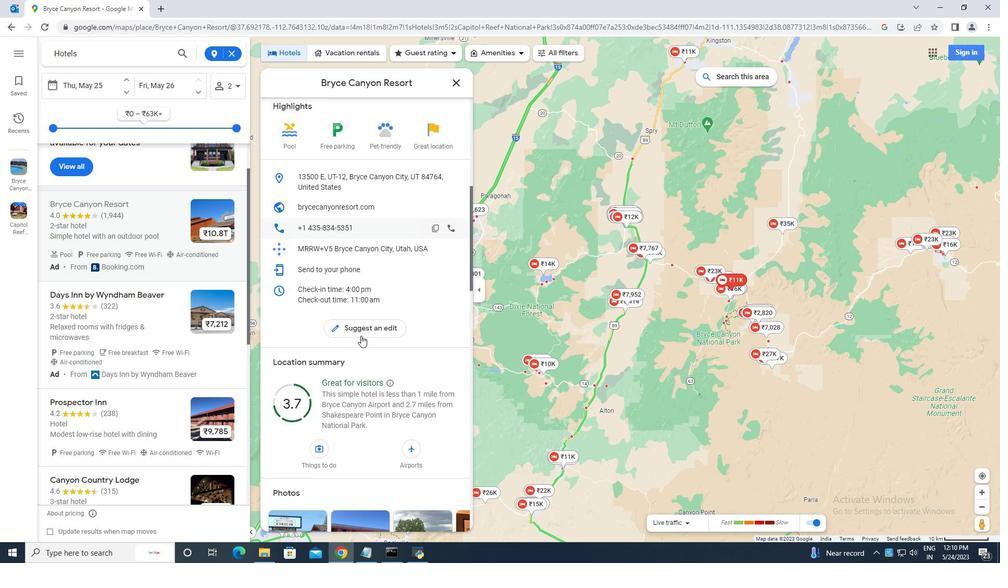 
Action: Mouse scrolled (361, 335) with delta (0, 0)
Screenshot: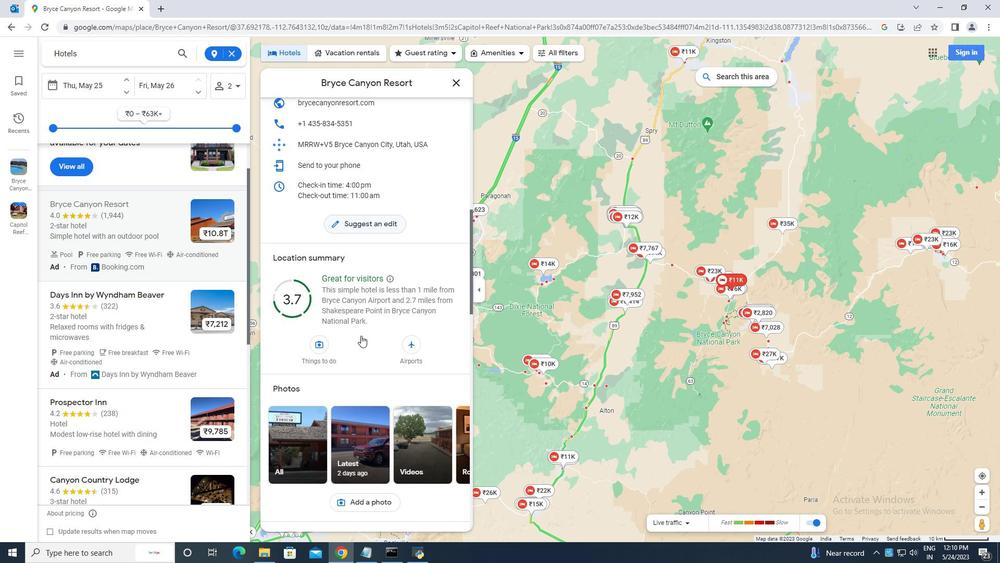 
Action: Mouse scrolled (361, 335) with delta (0, 0)
Screenshot: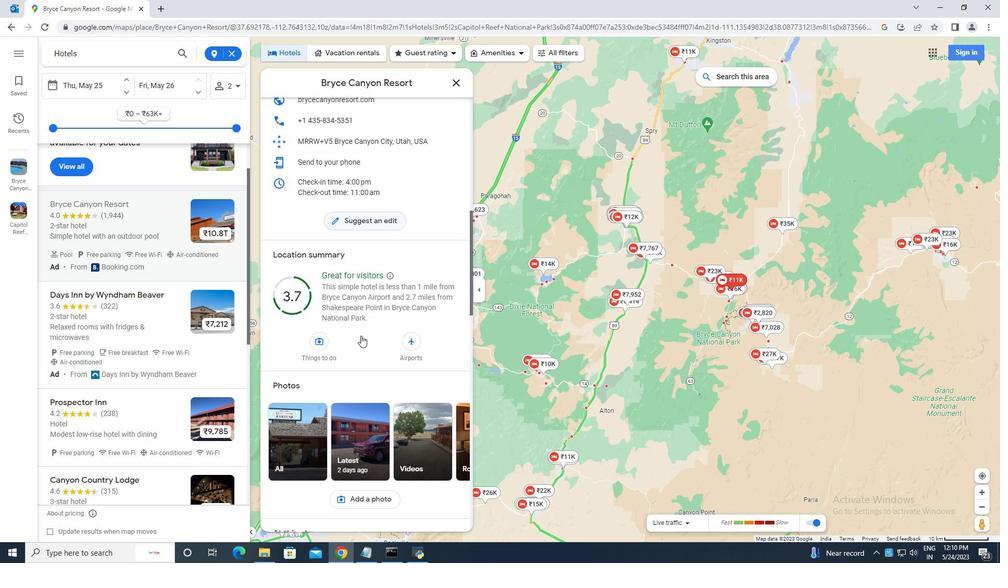 
Action: Mouse scrolled (361, 335) with delta (0, 0)
Screenshot: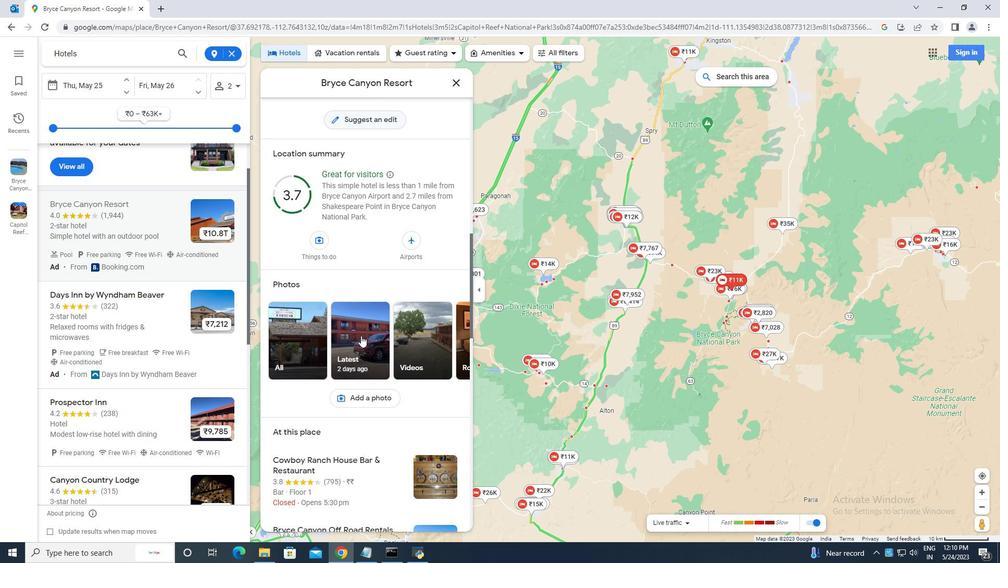 
Action: Mouse scrolled (361, 335) with delta (0, 0)
Screenshot: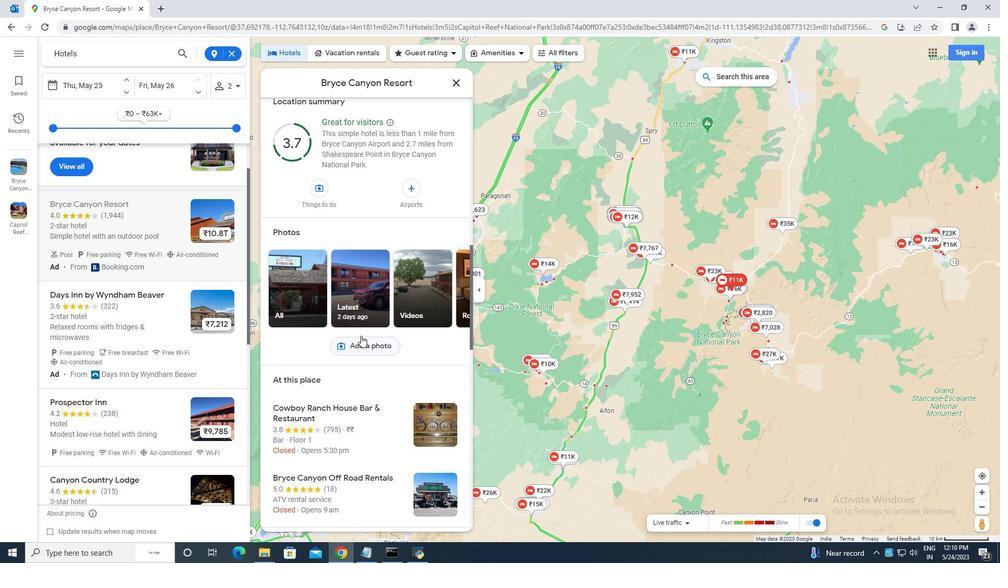 
Action: Mouse scrolled (361, 335) with delta (0, 0)
Screenshot: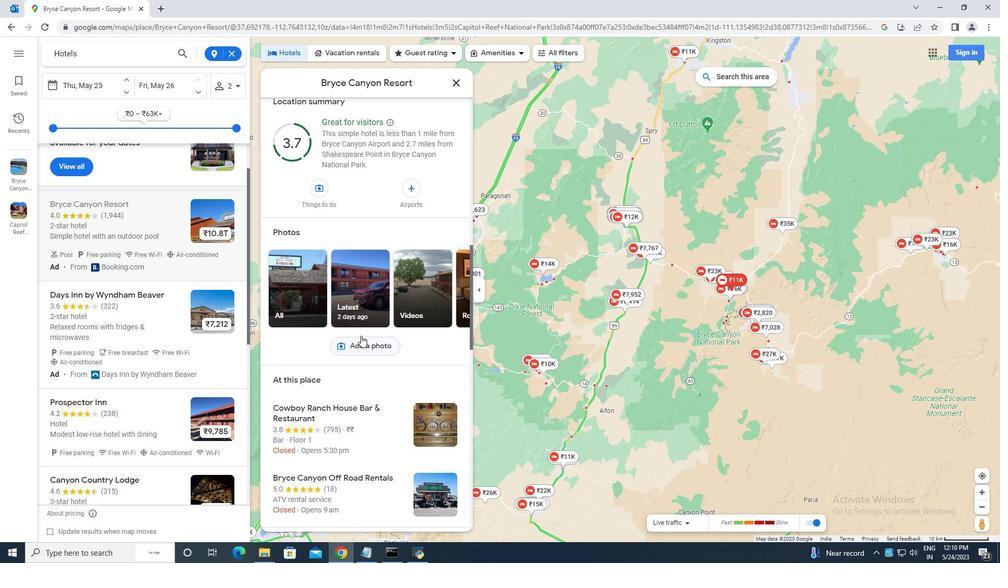 
Action: Mouse moved to (361, 335)
Screenshot: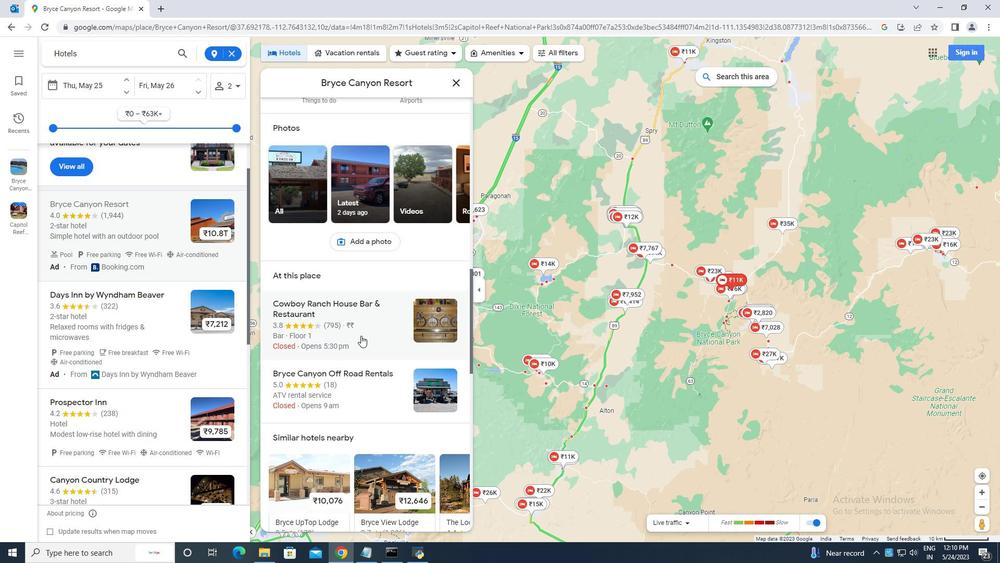 
Action: Mouse scrolled (361, 335) with delta (0, 0)
Screenshot: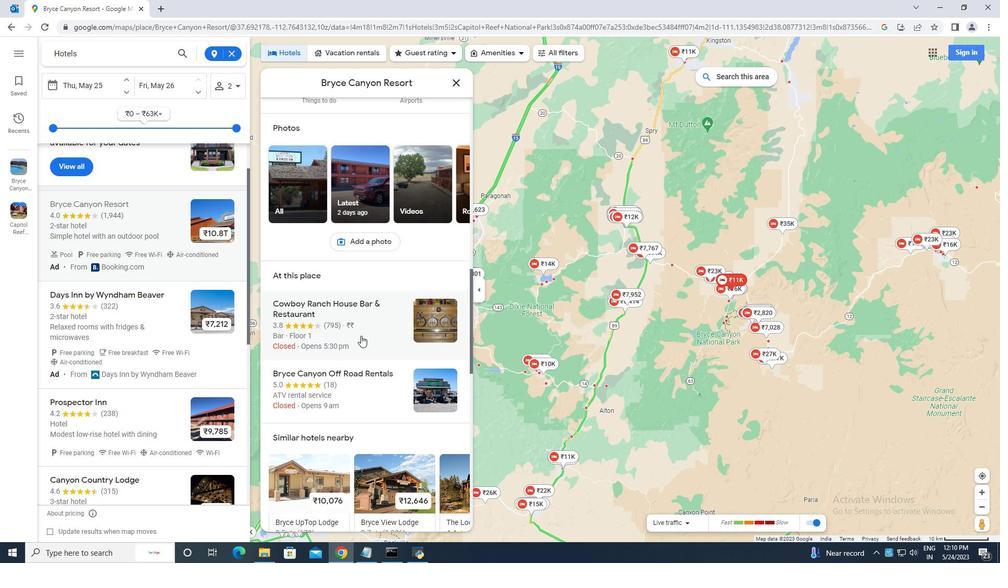 
Action: Mouse moved to (361, 335)
Screenshot: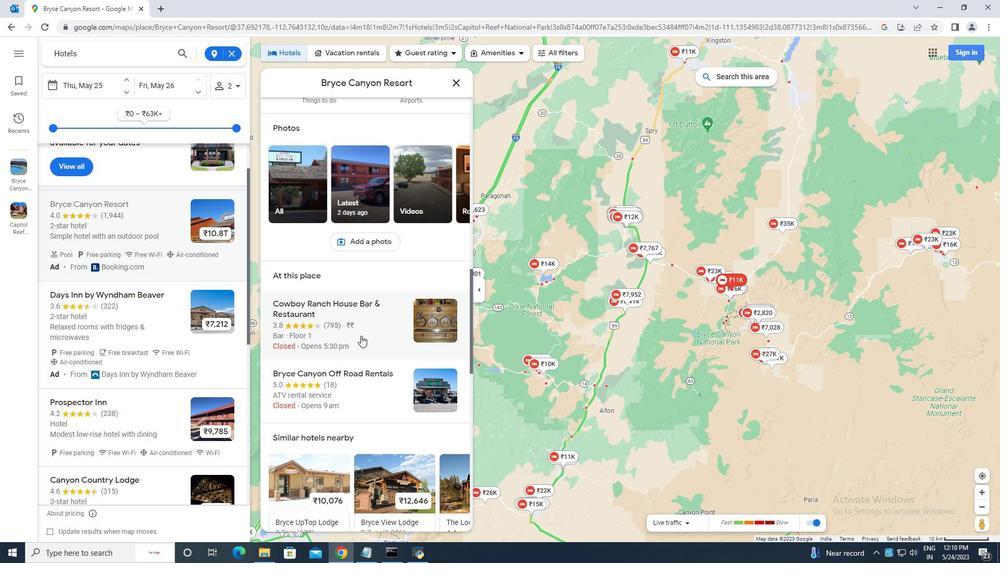 
Action: Mouse scrolled (361, 335) with delta (0, 0)
Screenshot: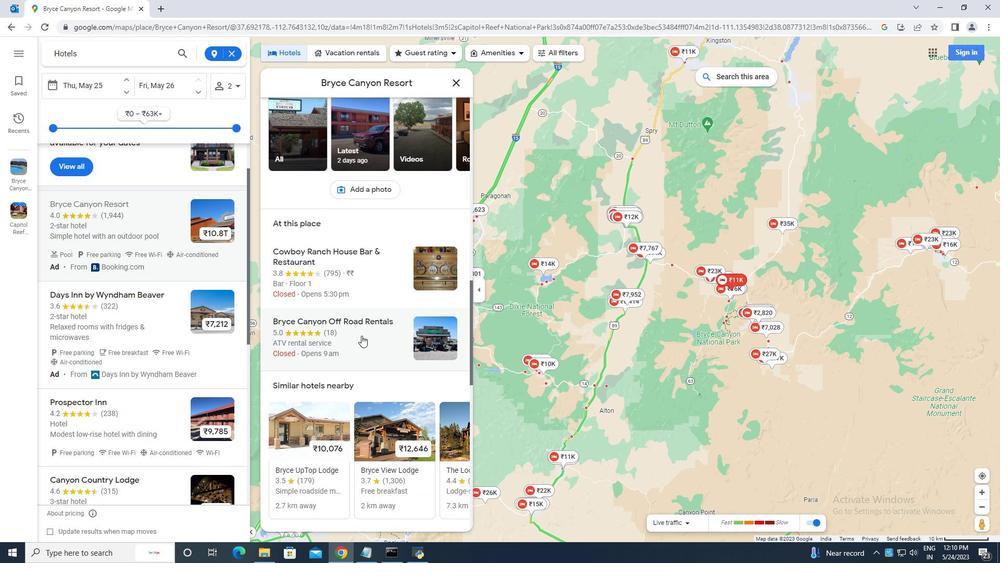 
Action: Mouse scrolled (361, 335) with delta (0, 0)
Screenshot: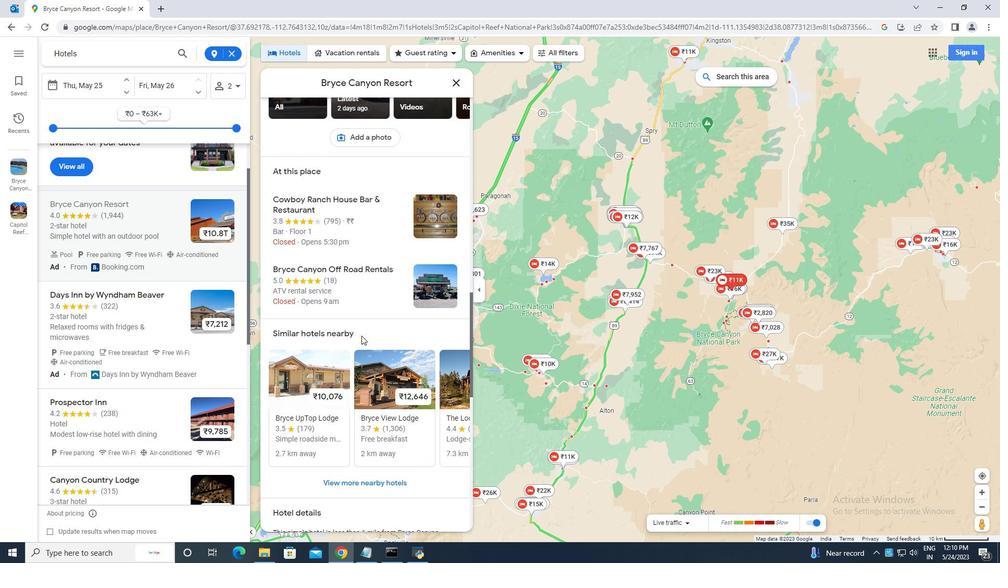 
Action: Mouse scrolled (361, 335) with delta (0, 0)
Screenshot: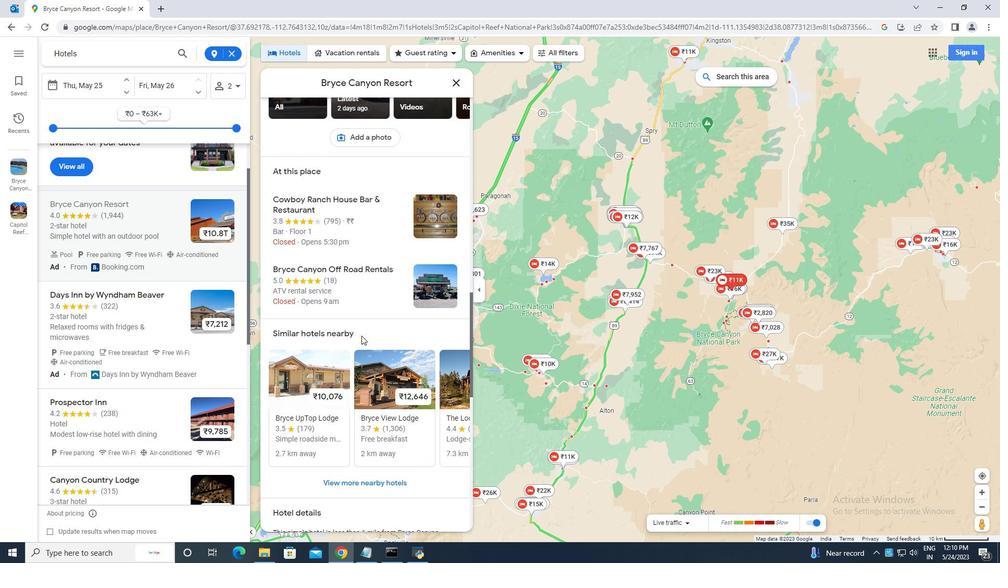 
Action: Mouse scrolled (361, 335) with delta (0, 0)
Screenshot: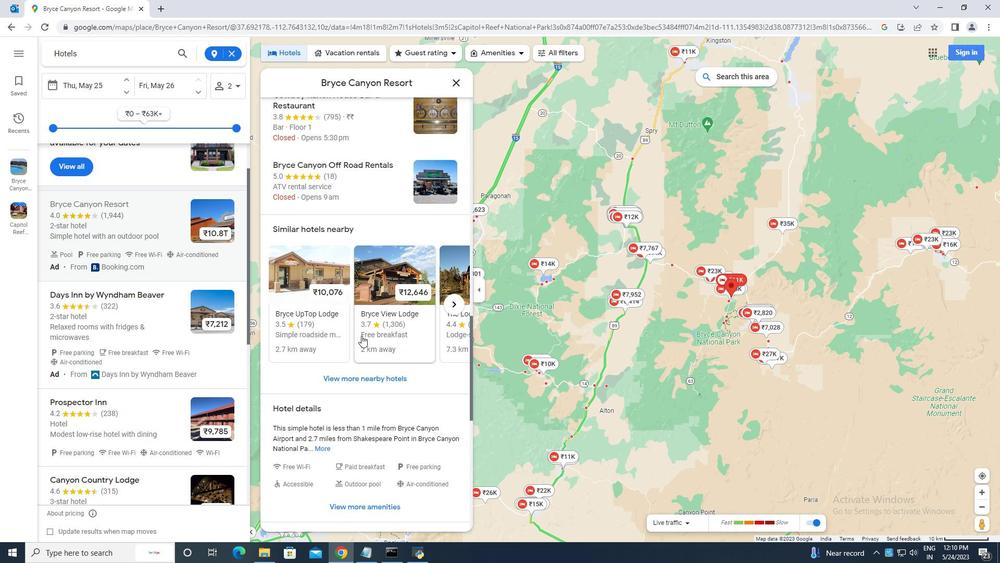 
Action: Mouse moved to (388, 323)
Screenshot: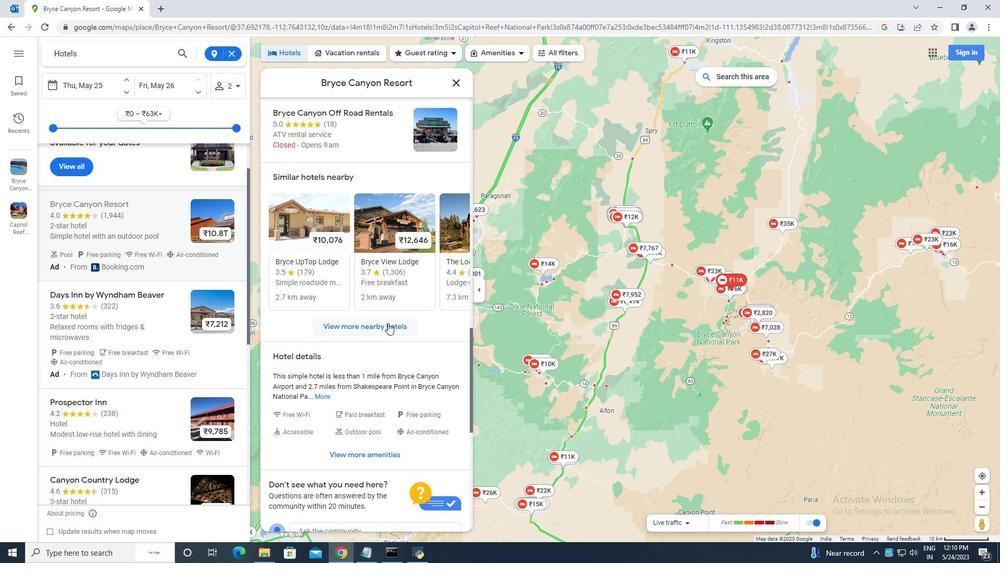 
Action: Mouse scrolled (388, 323) with delta (0, 0)
Screenshot: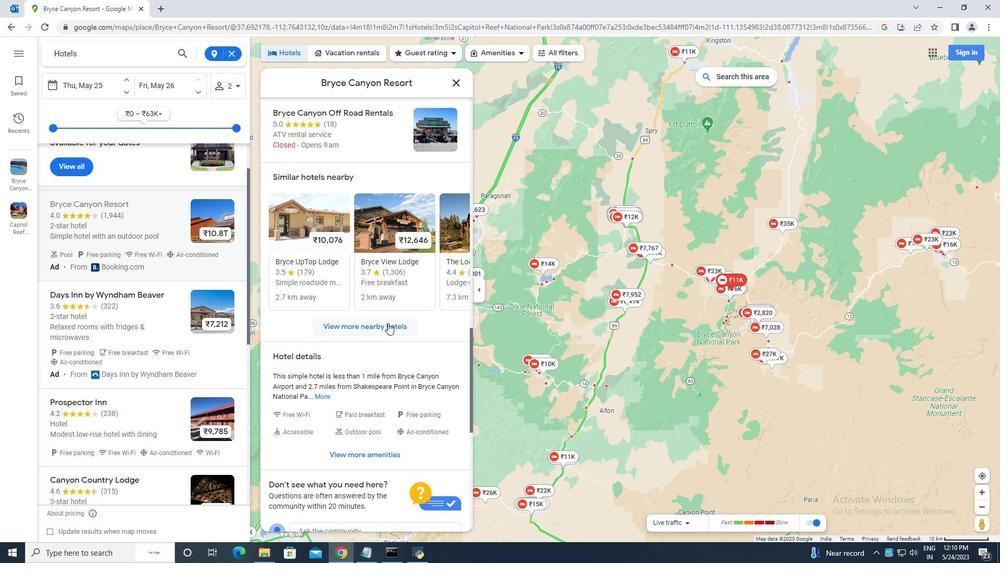 
Action: Mouse moved to (371, 333)
Screenshot: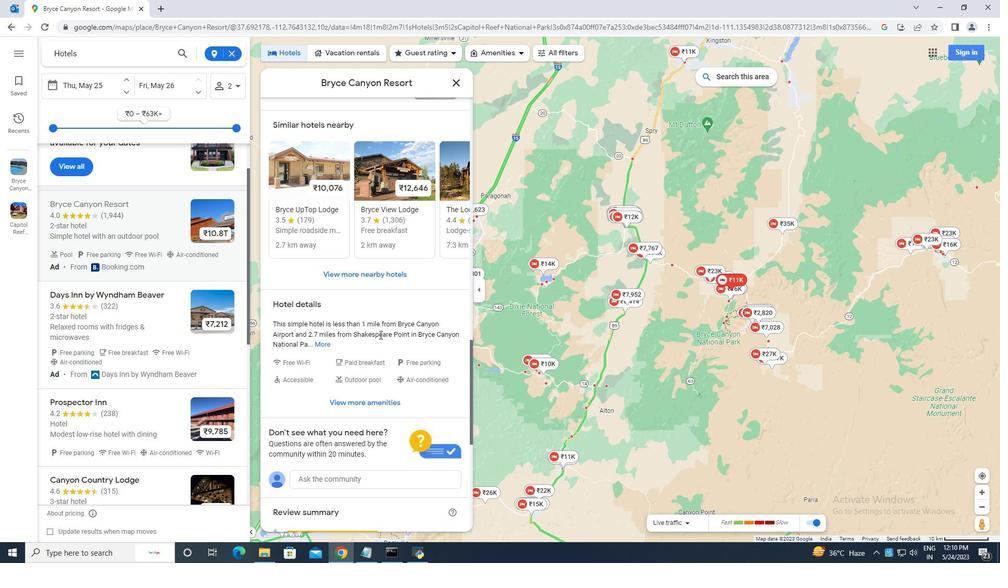 
Action: Mouse scrolled (371, 333) with delta (0, 0)
Screenshot: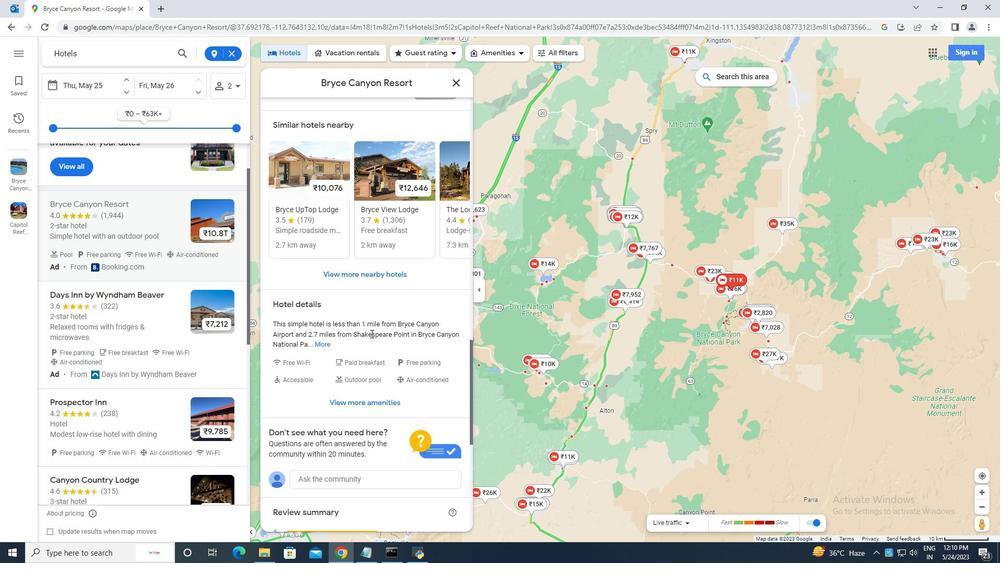 
Action: Mouse scrolled (371, 333) with delta (0, 0)
Screenshot: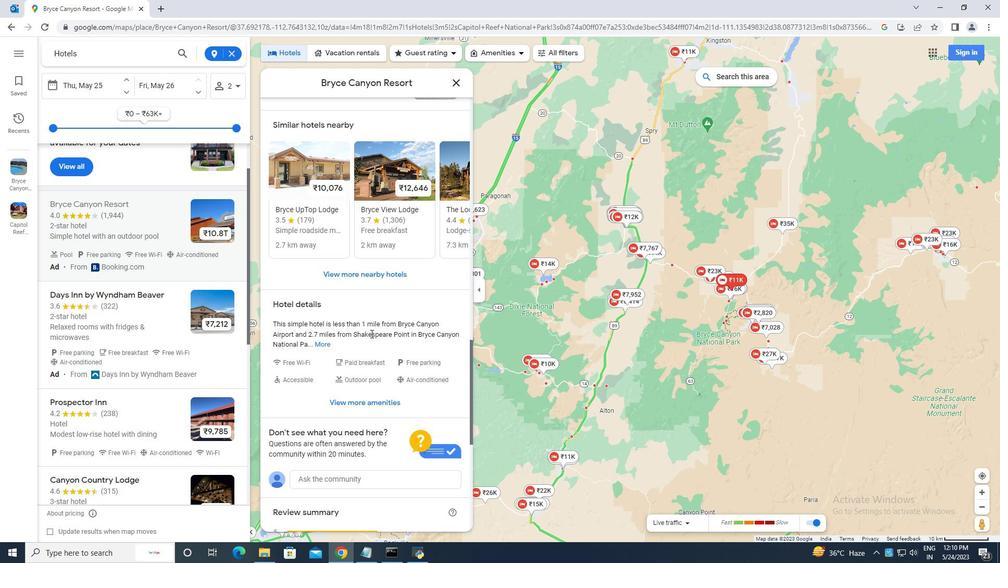 
Action: Mouse moved to (371, 335)
Screenshot: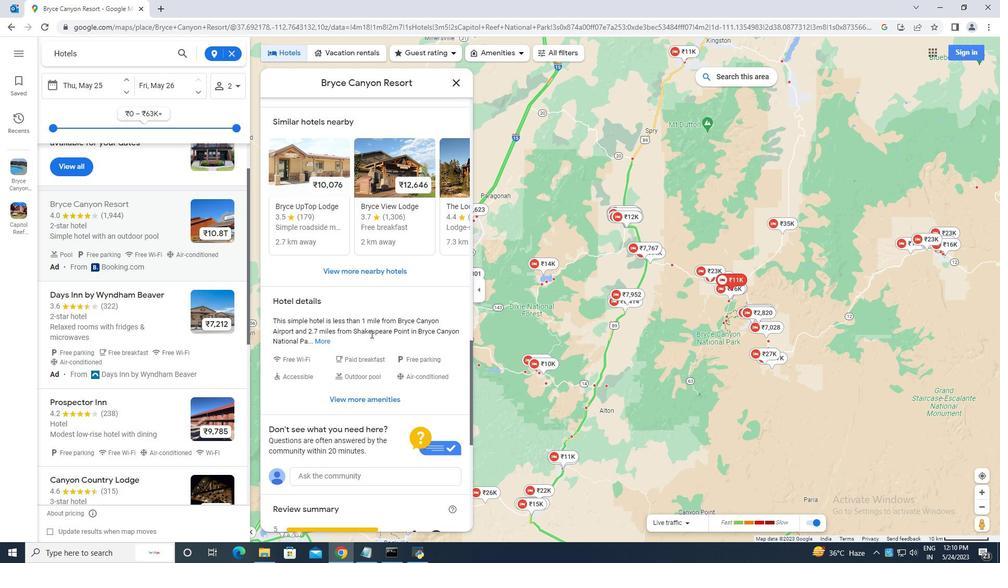 
Action: Mouse scrolled (371, 334) with delta (0, 0)
Screenshot: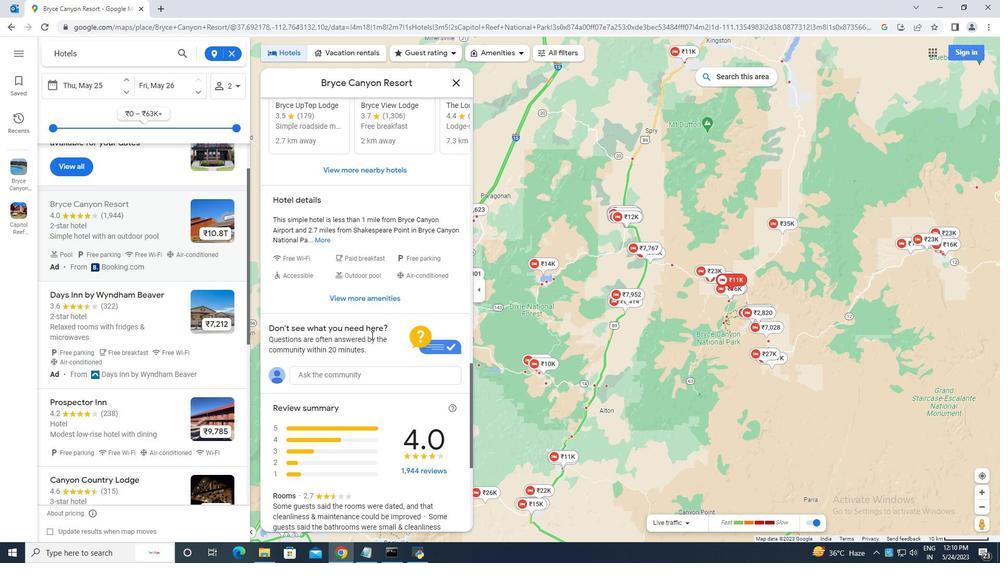 
Action: Mouse moved to (371, 335)
Screenshot: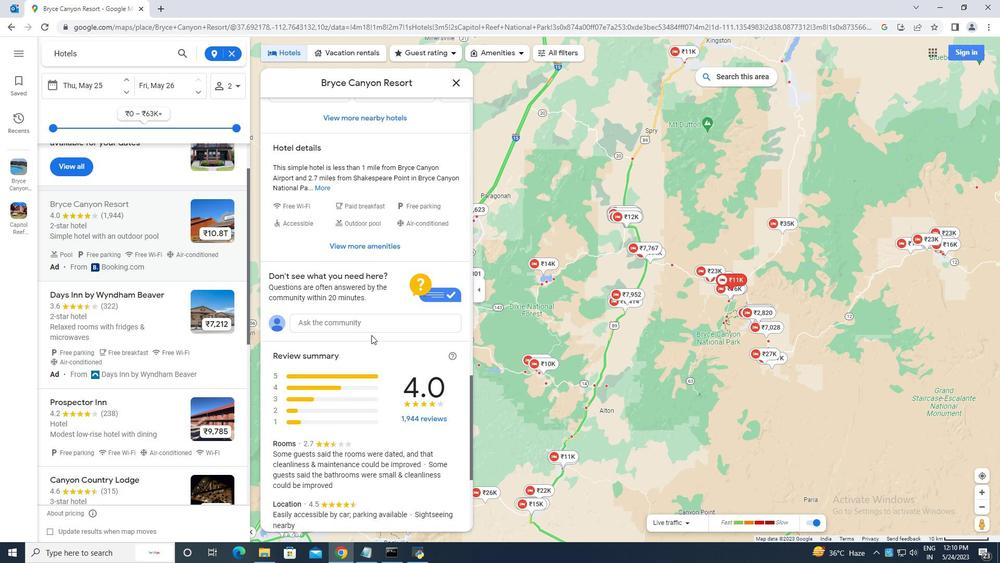 
Action: Mouse scrolled (371, 334) with delta (0, 0)
Screenshot: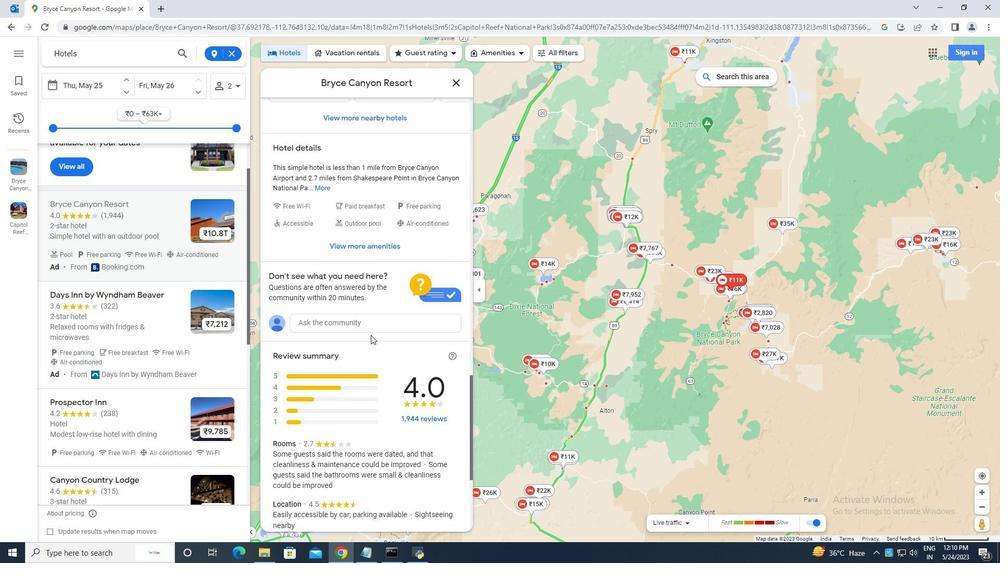 
Action: Mouse moved to (370, 335)
Screenshot: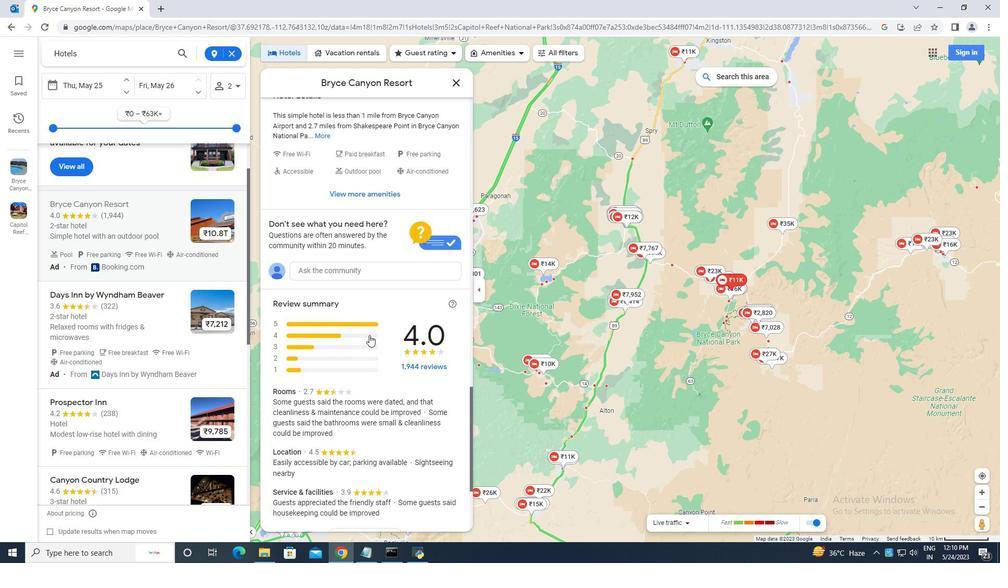 
Action: Mouse scrolled (370, 334) with delta (0, 0)
Screenshot: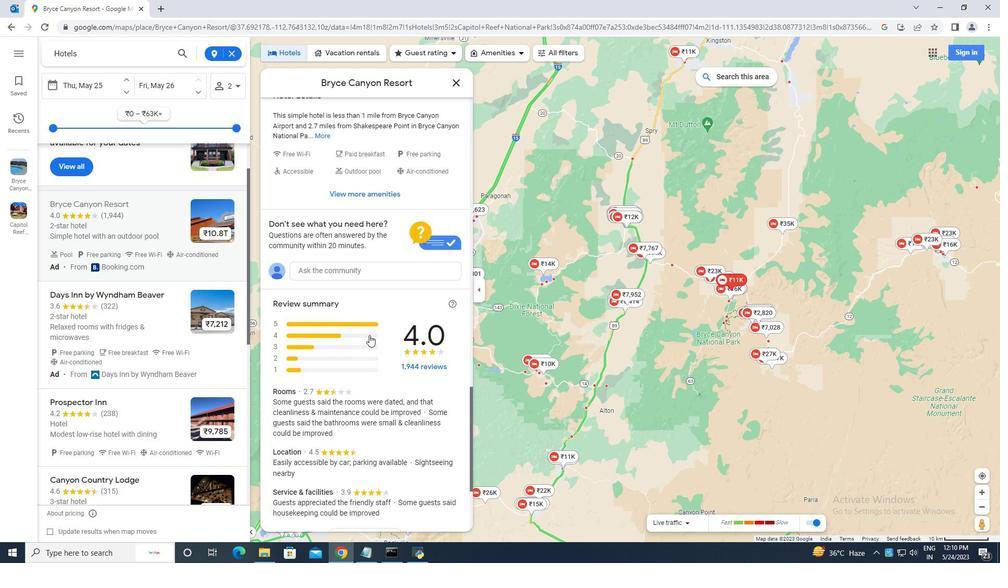 
Action: Mouse moved to (373, 335)
Screenshot: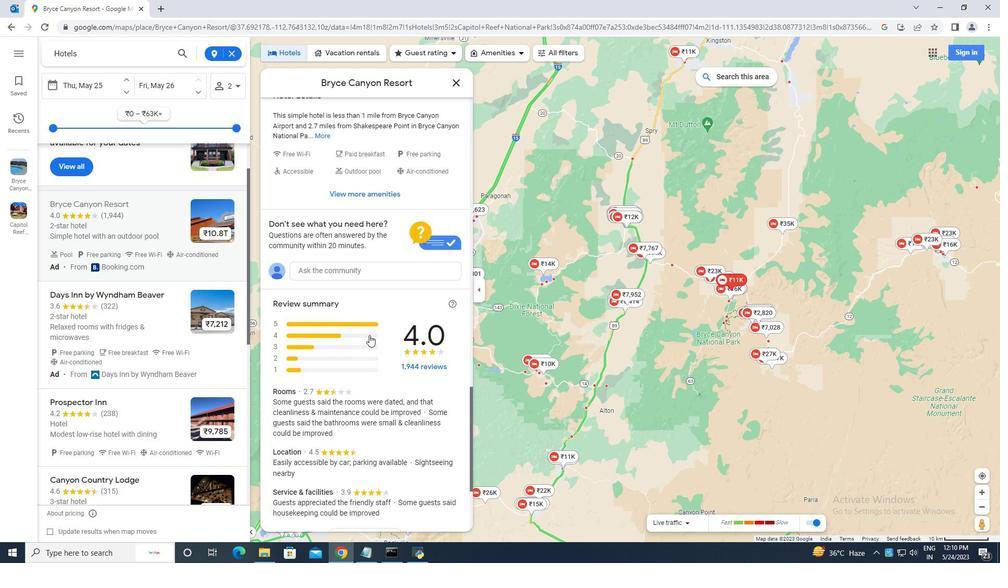 
Action: Mouse scrolled (373, 334) with delta (0, 0)
Screenshot: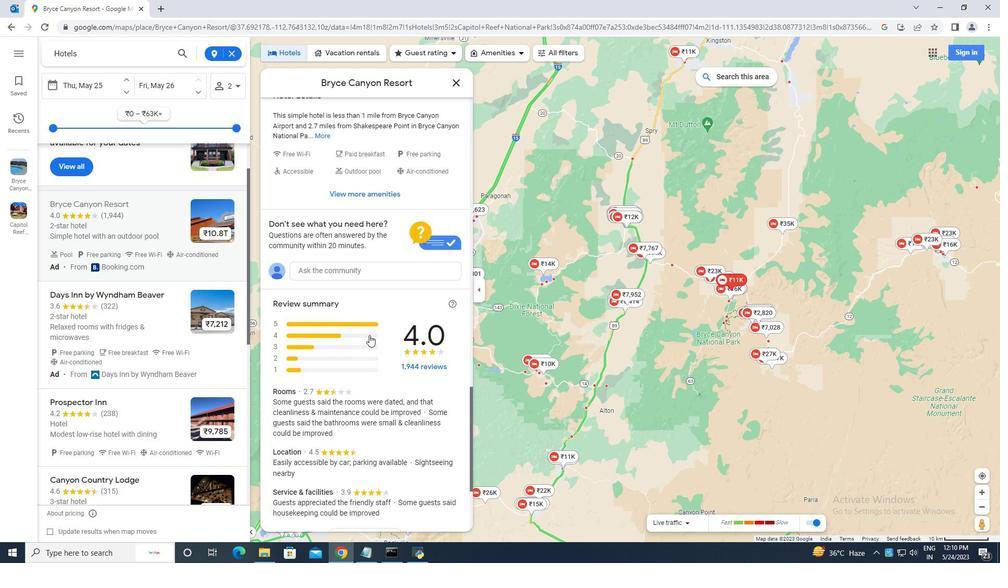 
Action: Mouse moved to (377, 335)
Screenshot: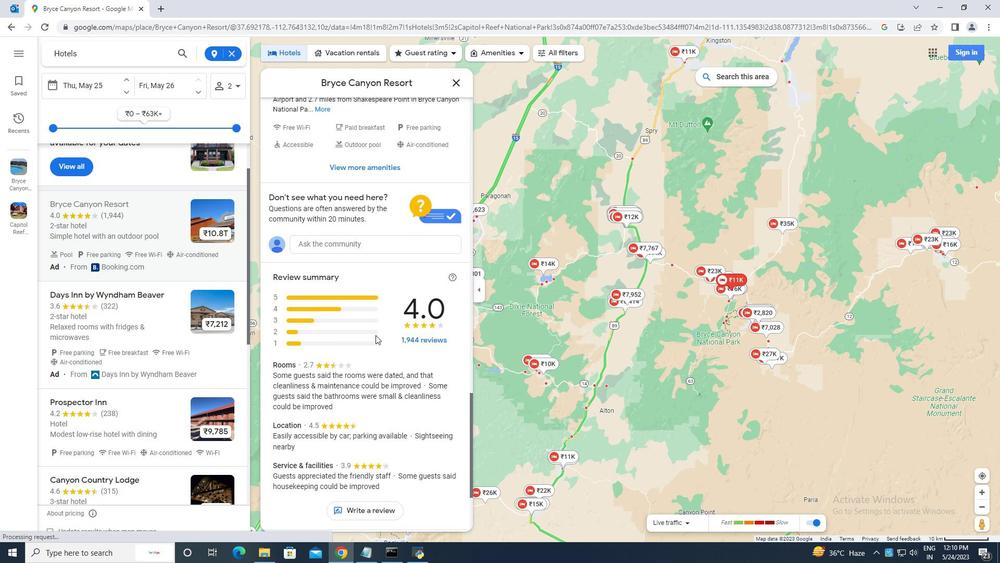 
Action: Mouse scrolled (377, 334) with delta (0, 0)
Screenshot: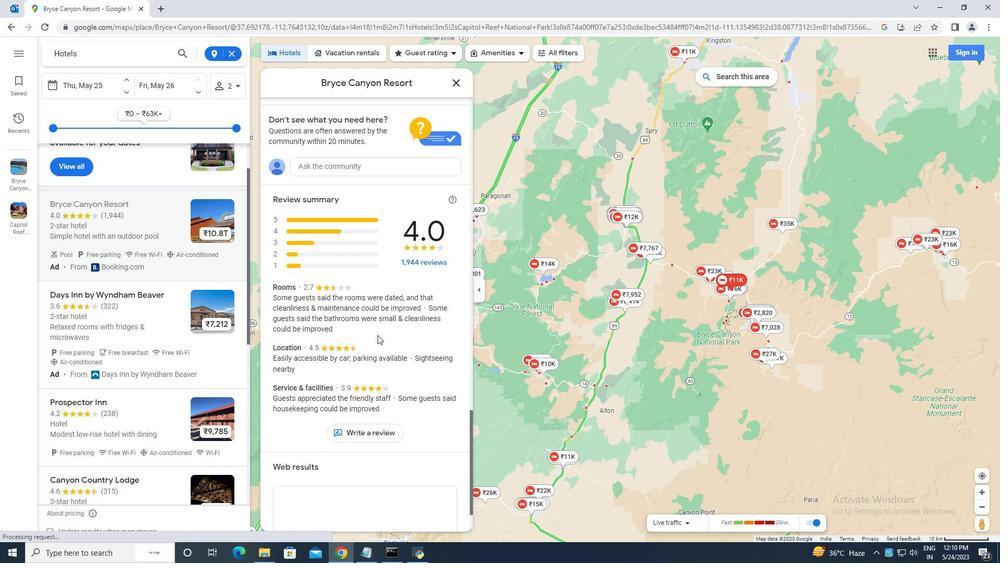 
Action: Mouse scrolled (377, 334) with delta (0, 0)
Screenshot: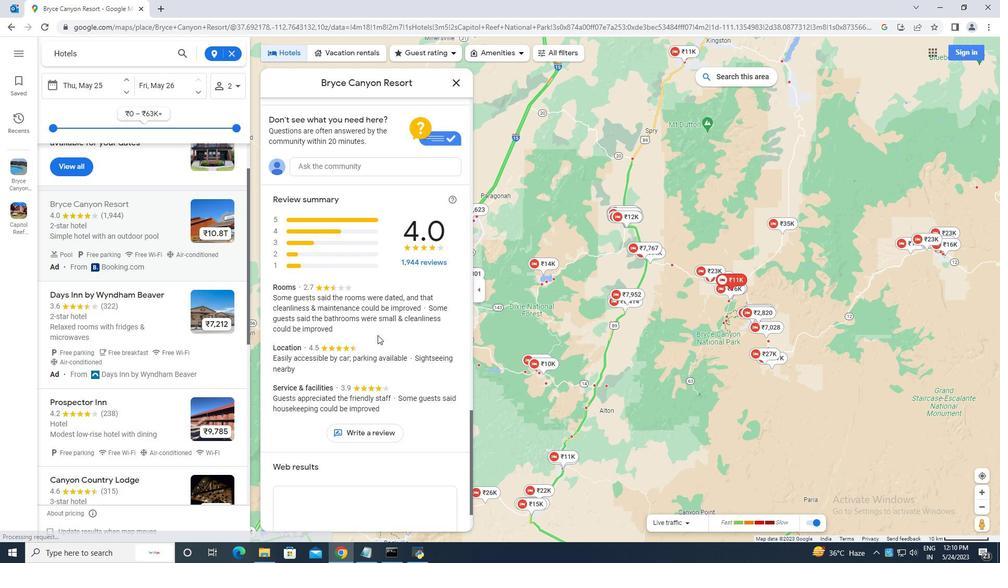 
Action: Mouse moved to (377, 335)
Screenshot: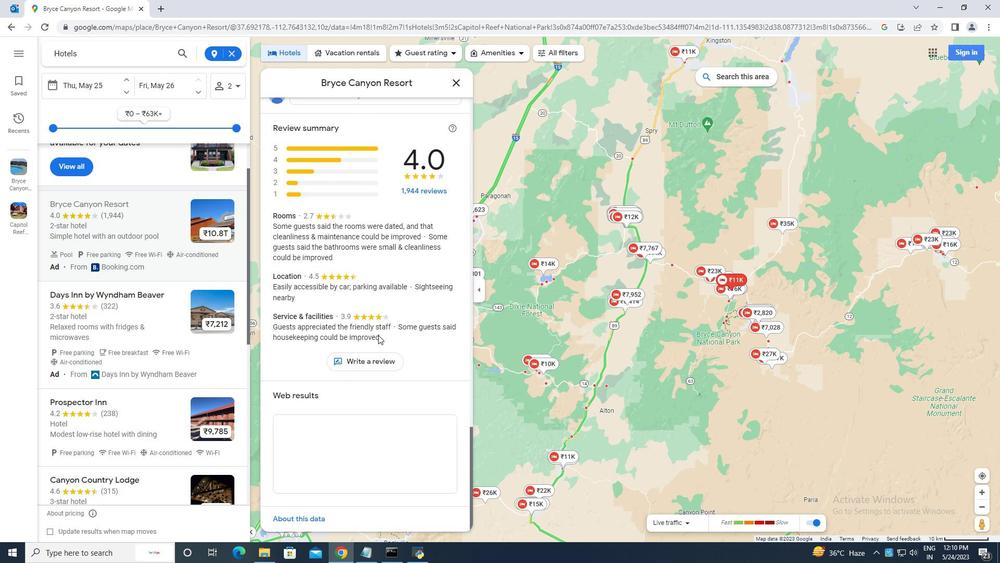 
Action: Mouse scrolled (377, 335) with delta (0, 0)
Screenshot: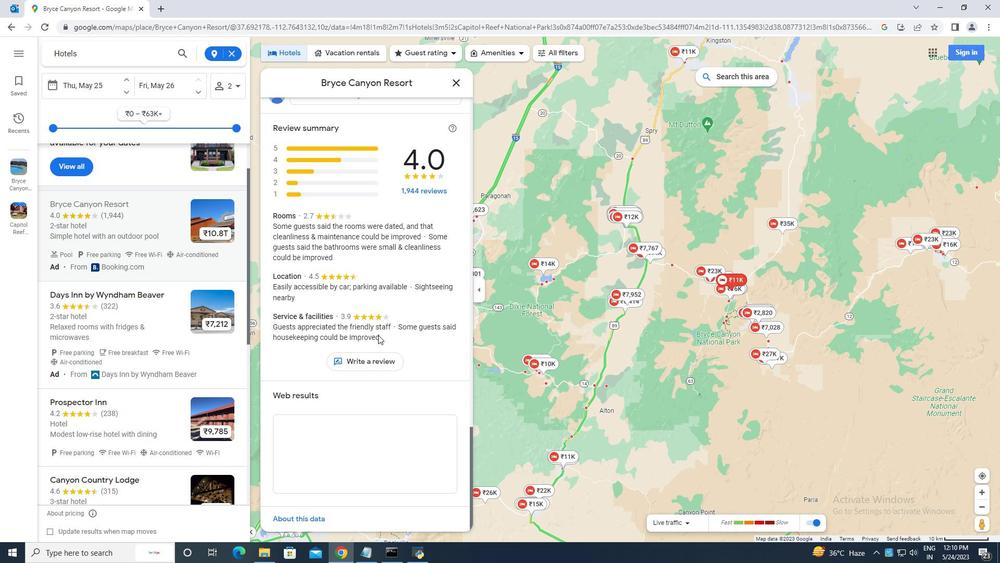
Action: Mouse scrolled (377, 335) with delta (0, 0)
Screenshot: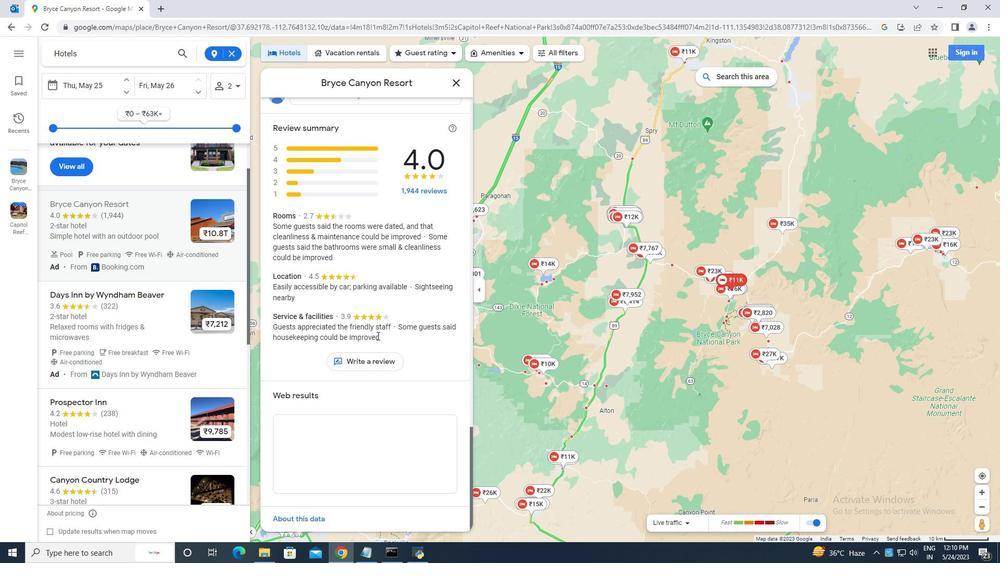 
Action: Mouse moved to (457, 83)
Screenshot: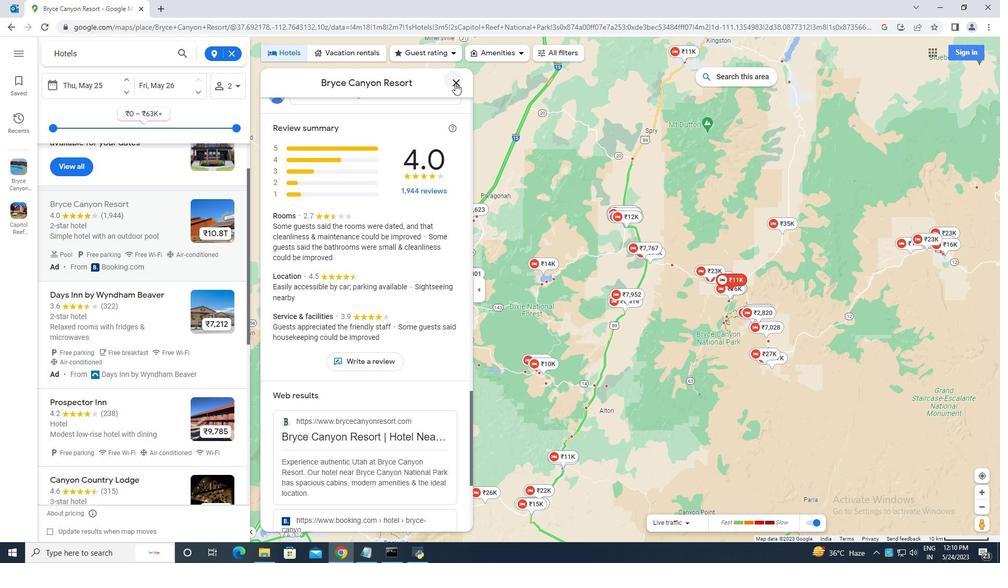 
Action: Mouse pressed left at (457, 83)
Screenshot: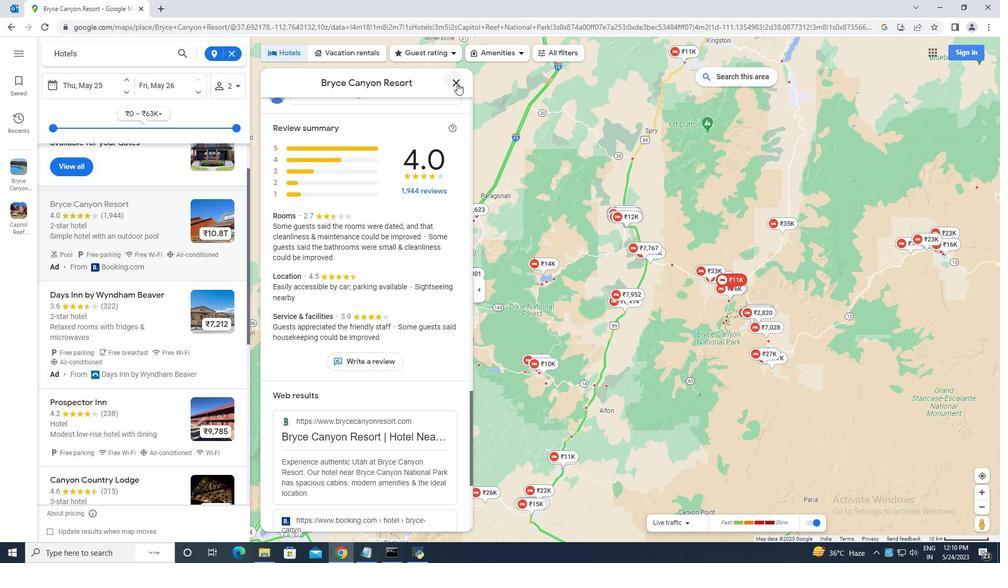 
Action: Mouse moved to (154, 319)
Screenshot: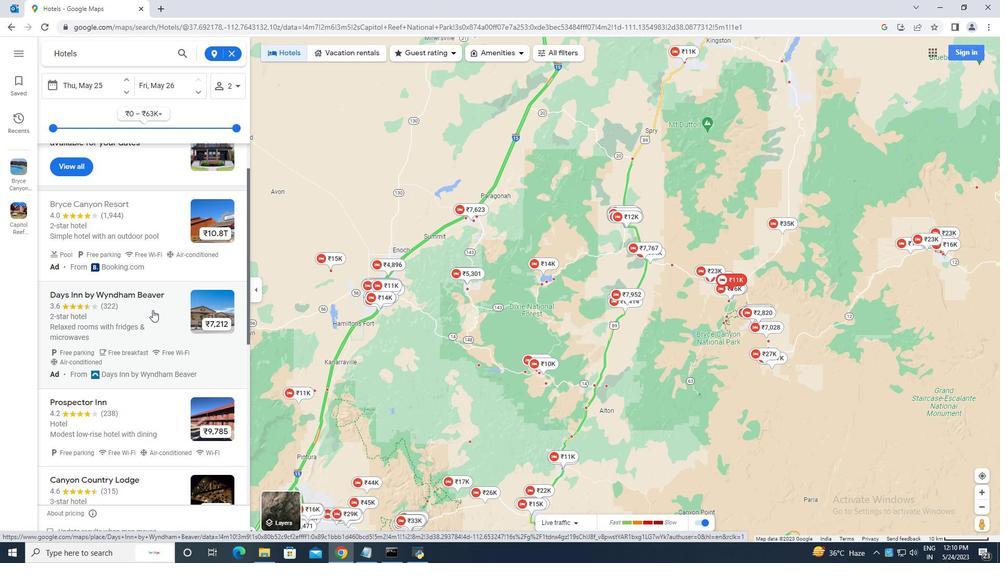 
Action: Mouse pressed left at (154, 319)
Screenshot: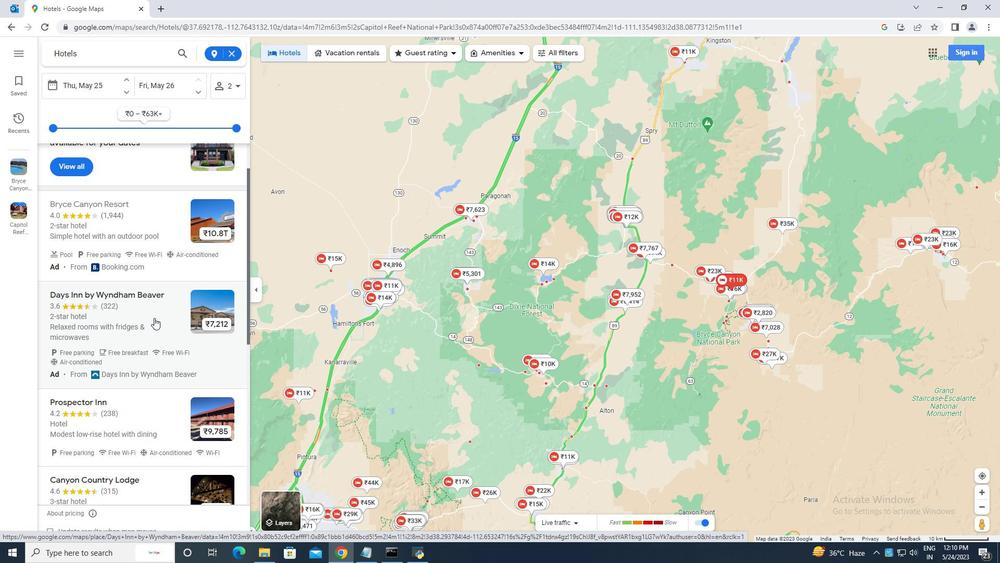 
Action: Mouse moved to (377, 271)
Screenshot: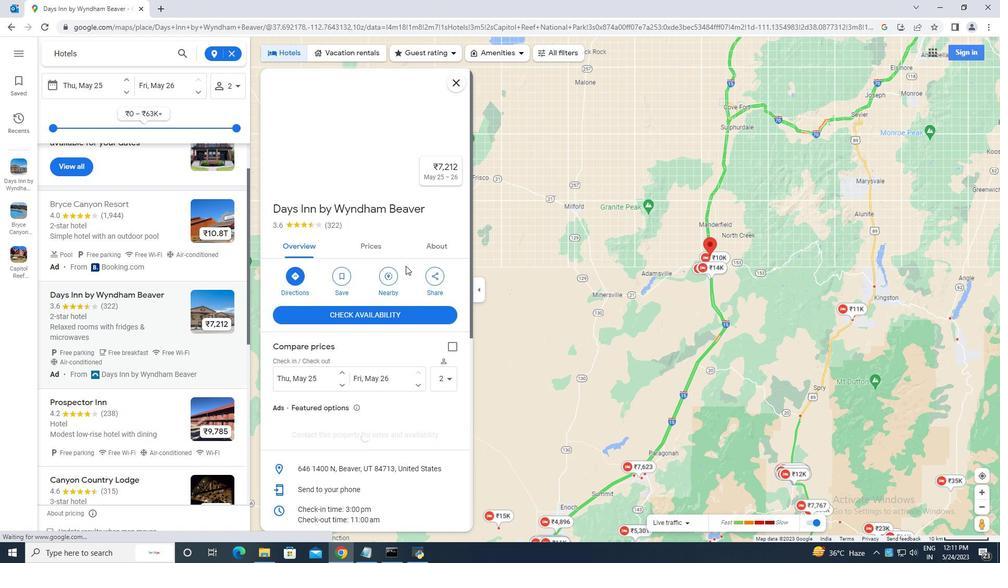 
Action: Mouse scrolled (377, 270) with delta (0, 0)
Screenshot: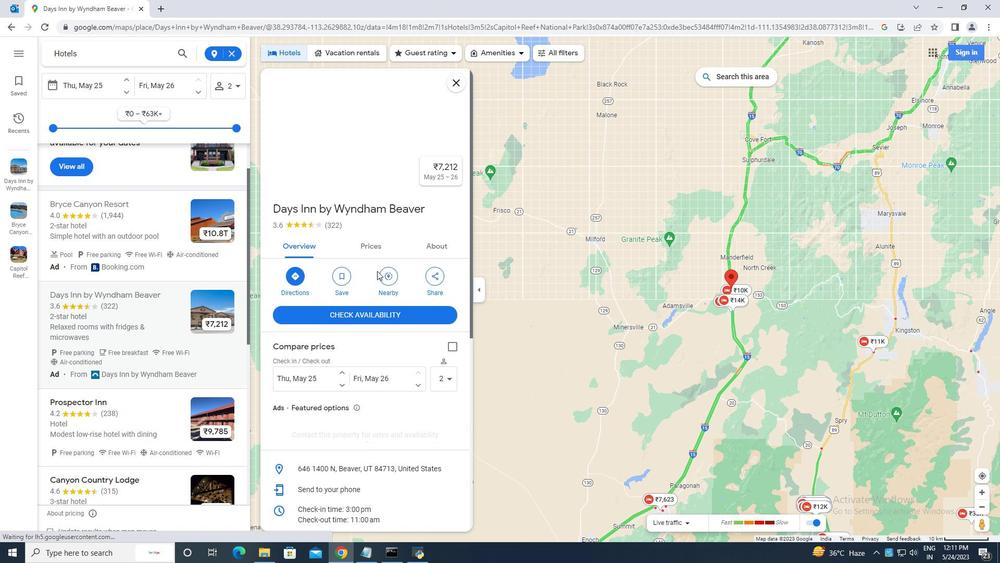 
Action: Mouse scrolled (377, 270) with delta (0, 0)
Screenshot: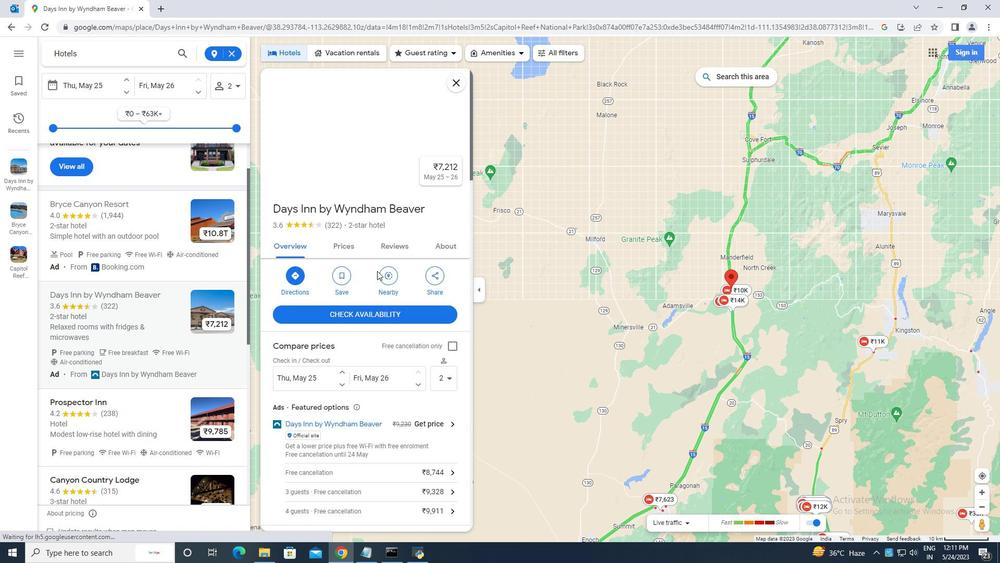 
Action: Mouse moved to (385, 267)
Screenshot: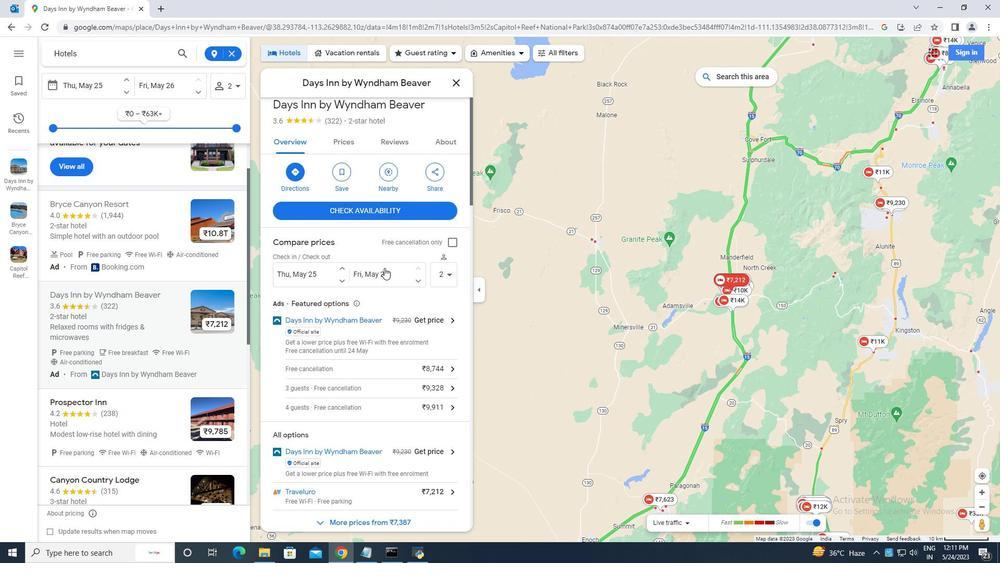 
Action: Mouse scrolled (385, 267) with delta (0, 0)
Screenshot: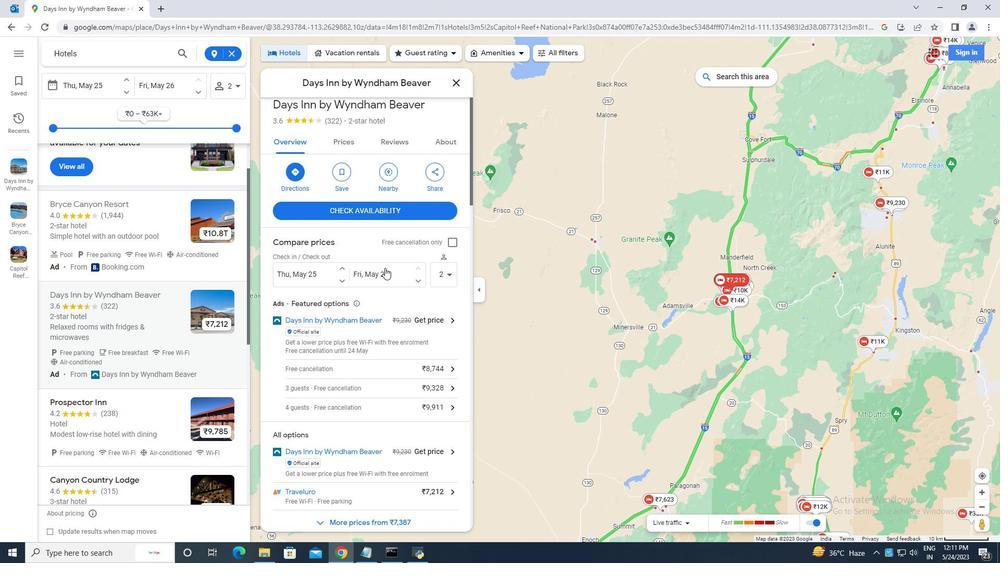 
Action: Mouse moved to (385, 270)
Screenshot: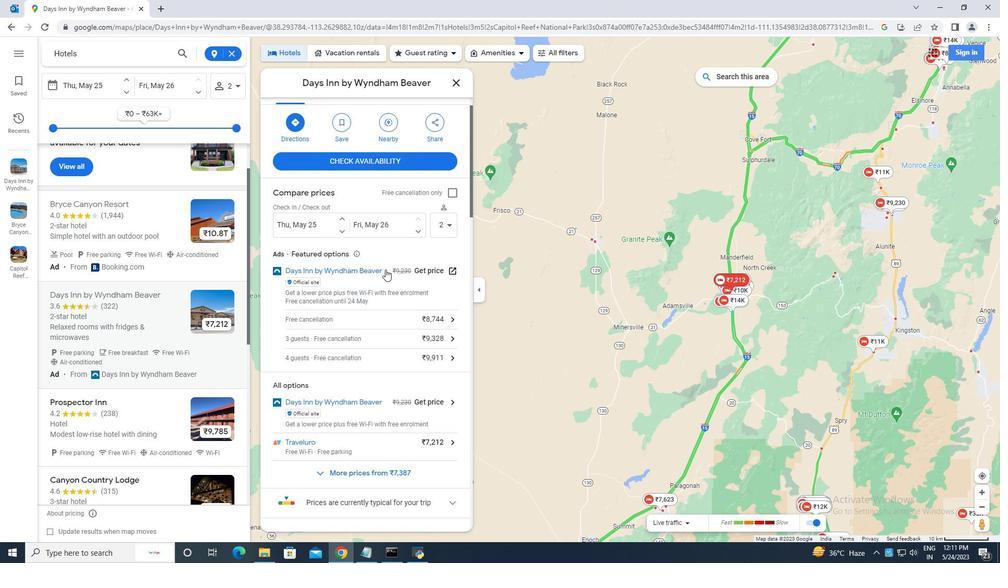
Action: Mouse scrolled (385, 270) with delta (0, 0)
Screenshot: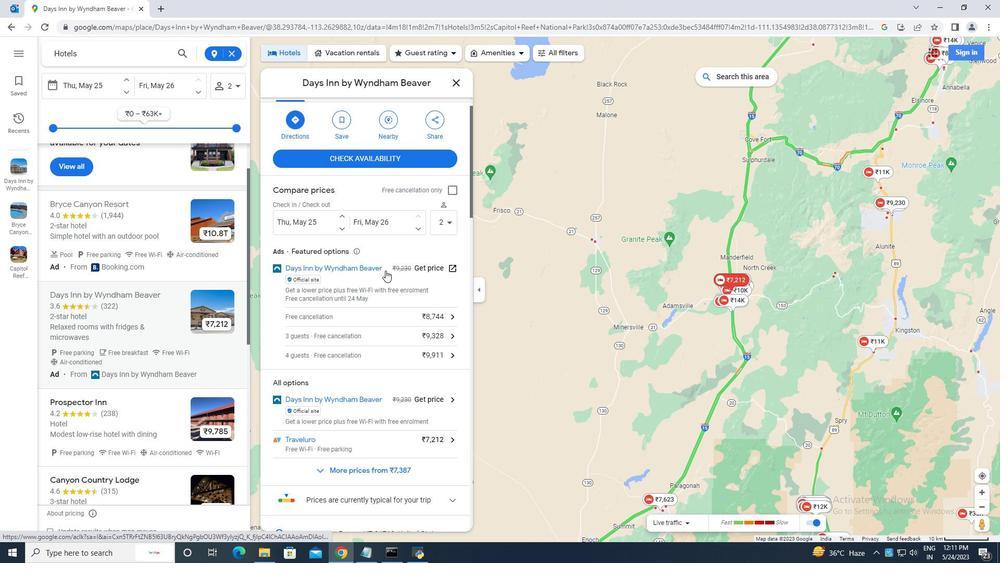 
Action: Mouse moved to (387, 271)
Screenshot: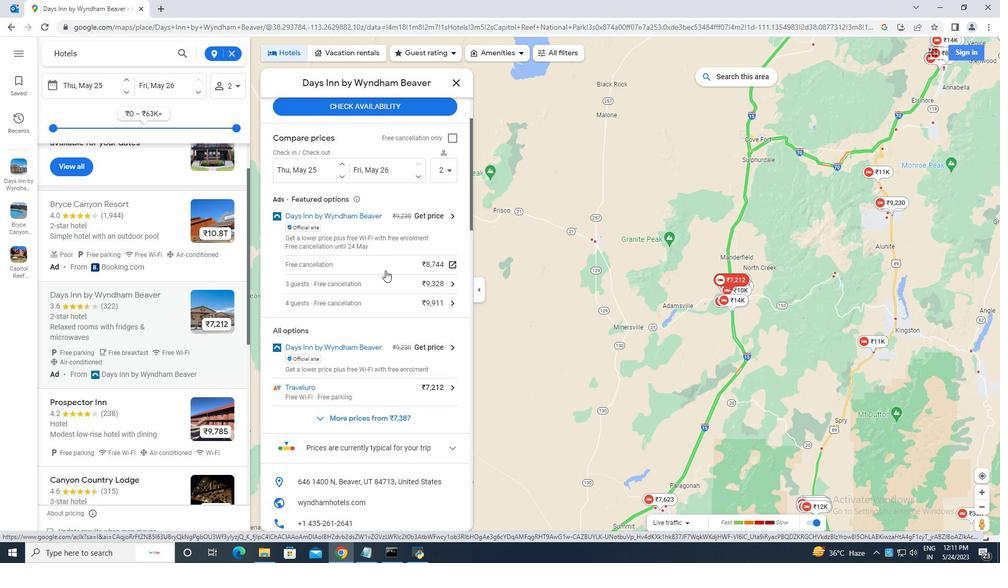 
Action: Mouse scrolled (387, 271) with delta (0, 0)
Screenshot: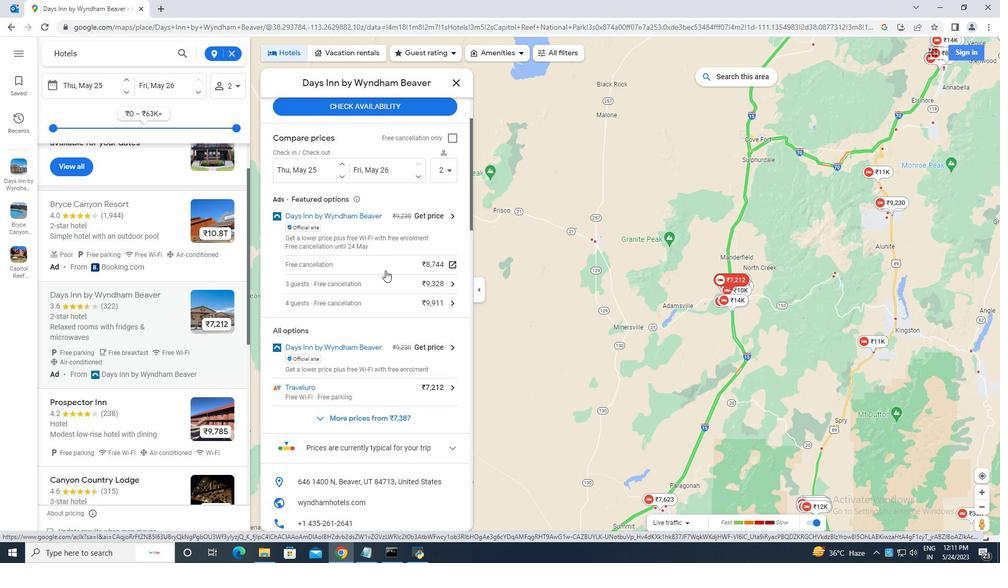 
Action: Mouse moved to (388, 272)
Screenshot: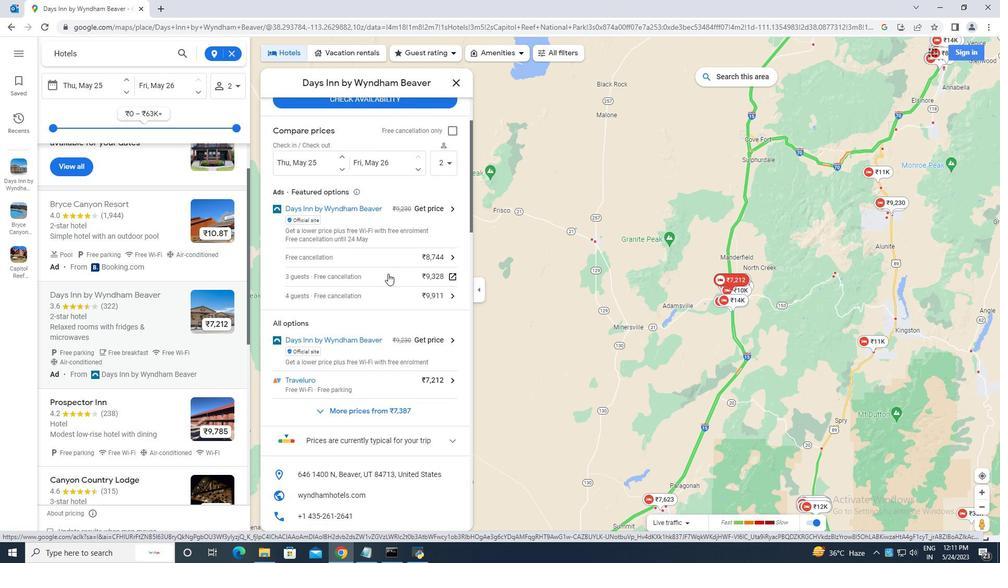 
Action: Mouse scrolled (388, 272) with delta (0, 0)
Screenshot: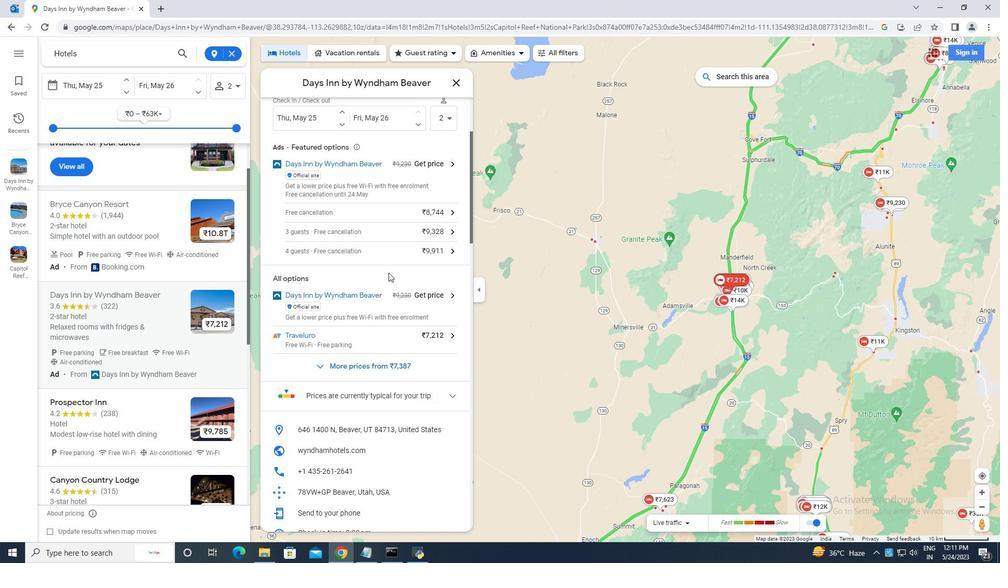 
Action: Mouse moved to (389, 272)
Screenshot: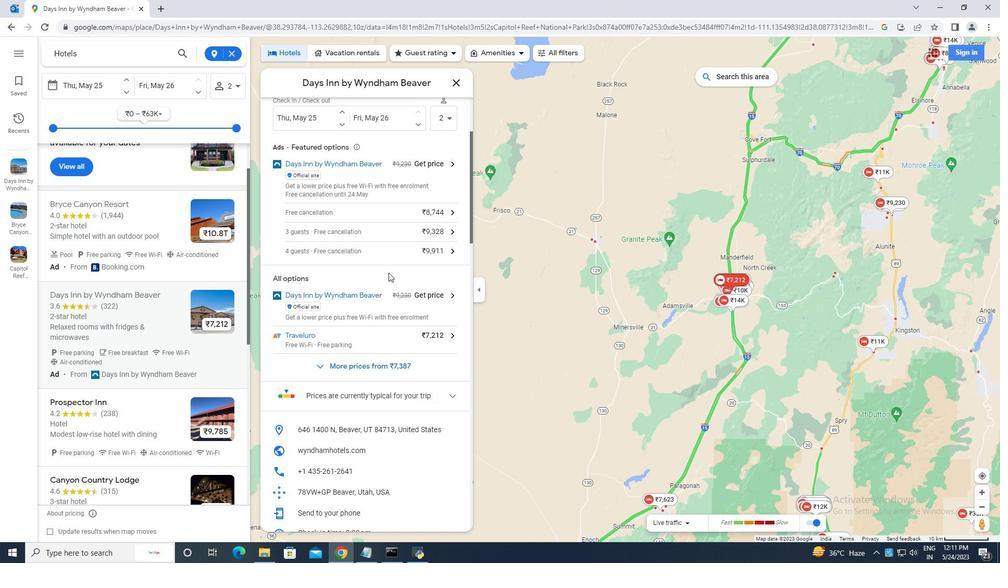 
Action: Mouse scrolled (389, 272) with delta (0, 0)
Screenshot: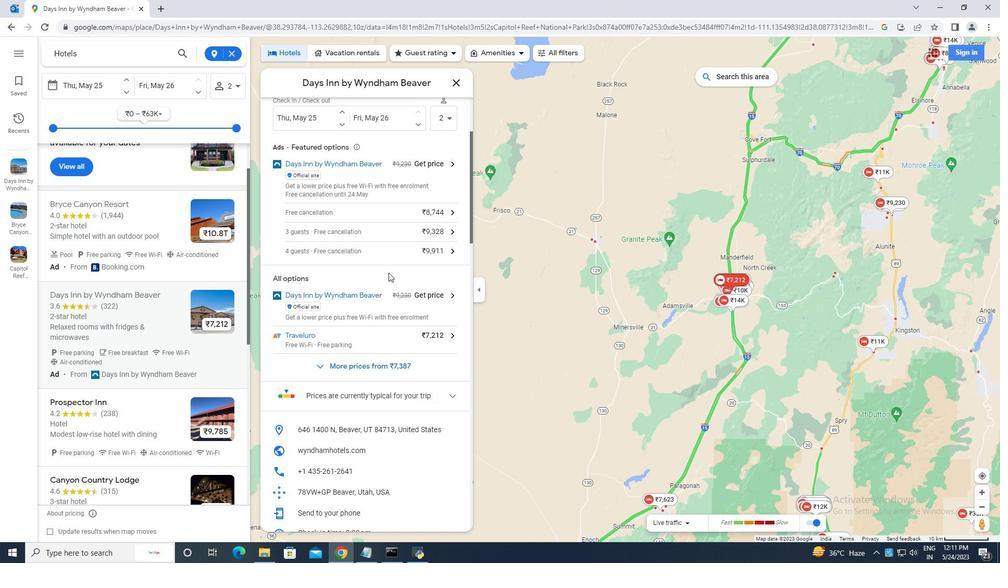
Action: Mouse moved to (388, 273)
Screenshot: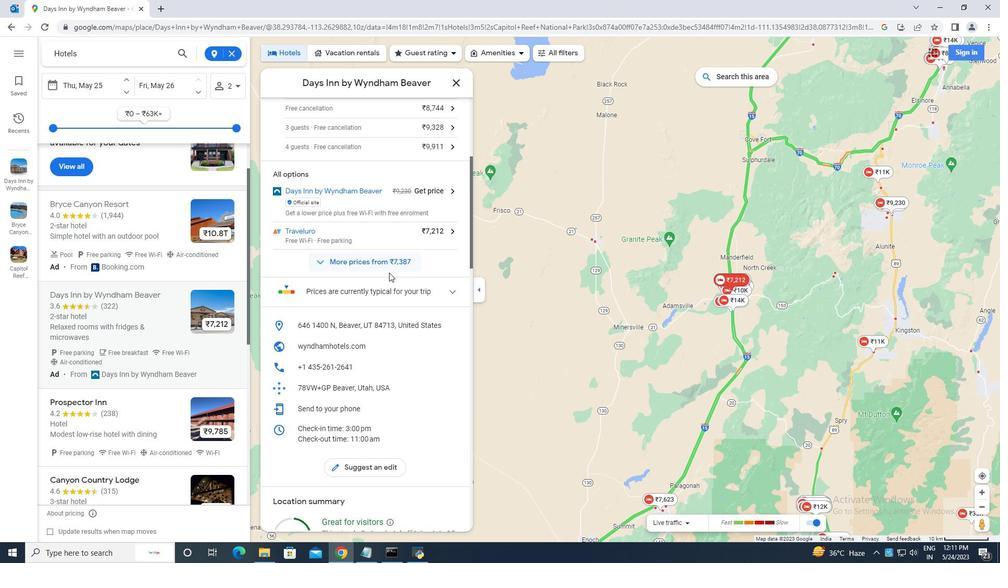 
Action: Mouse scrolled (388, 273) with delta (0, 0)
Screenshot: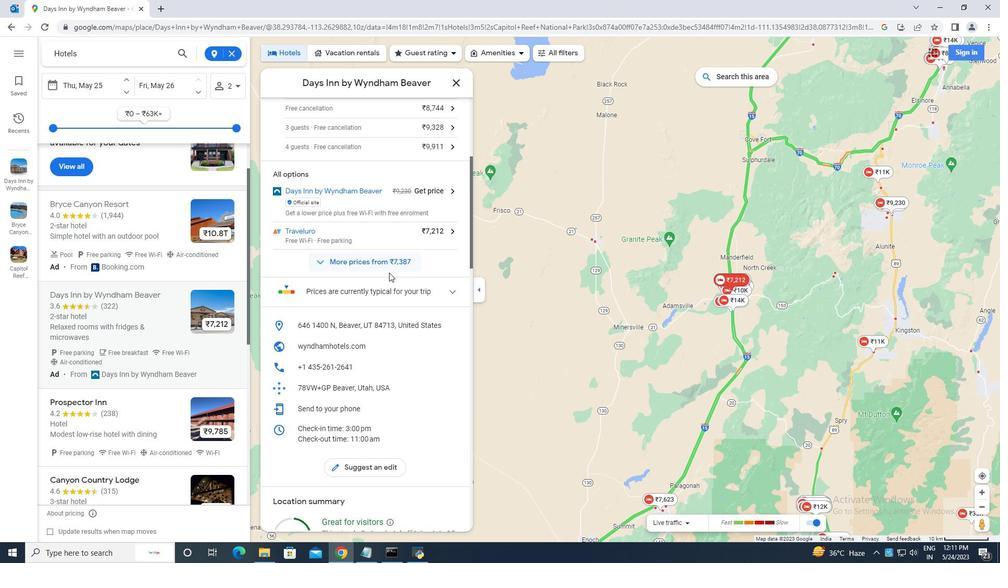 
Action: Mouse moved to (386, 274)
Screenshot: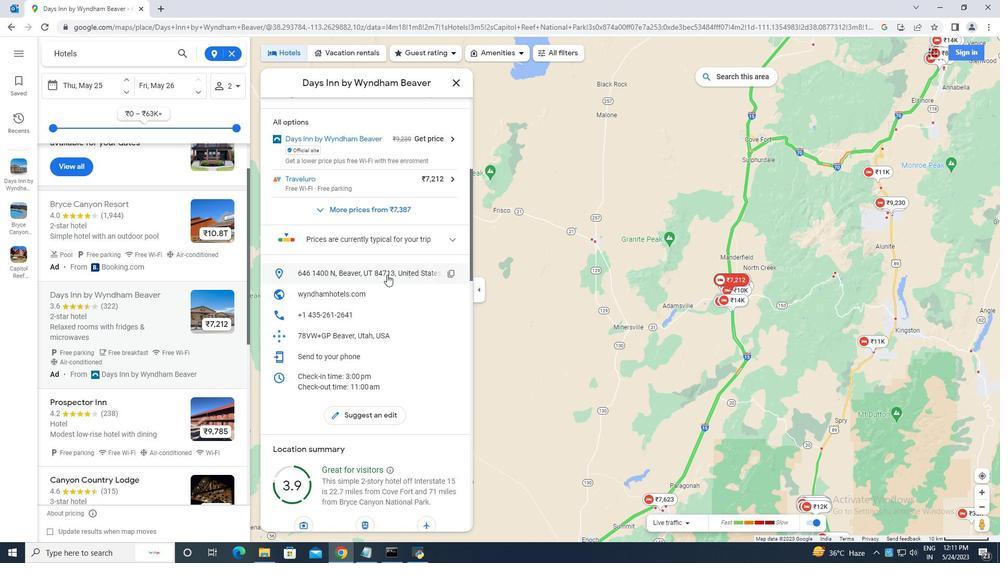 
Action: Mouse scrolled (386, 274) with delta (0, 0)
Screenshot: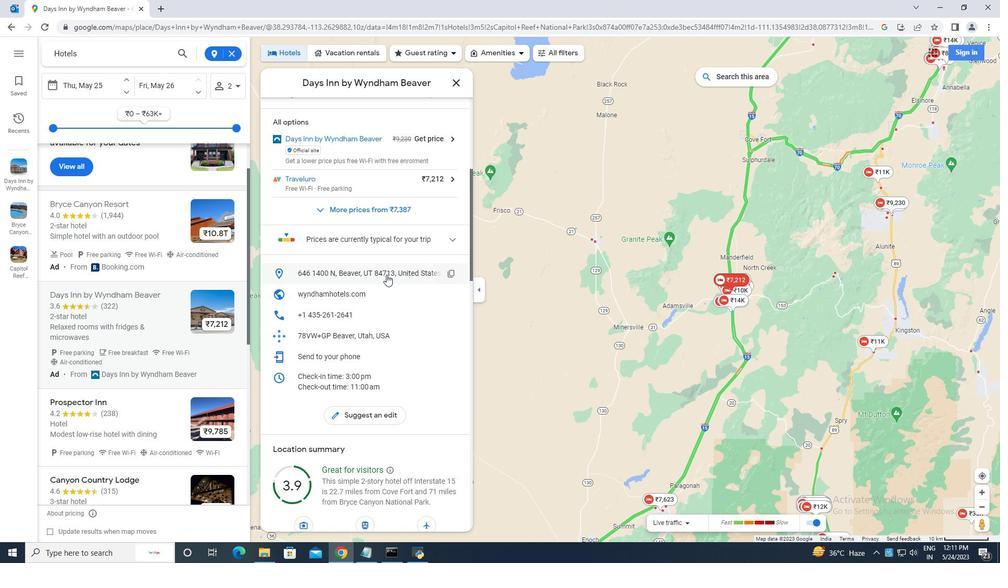 
Action: Mouse scrolled (386, 274) with delta (0, 0)
Screenshot: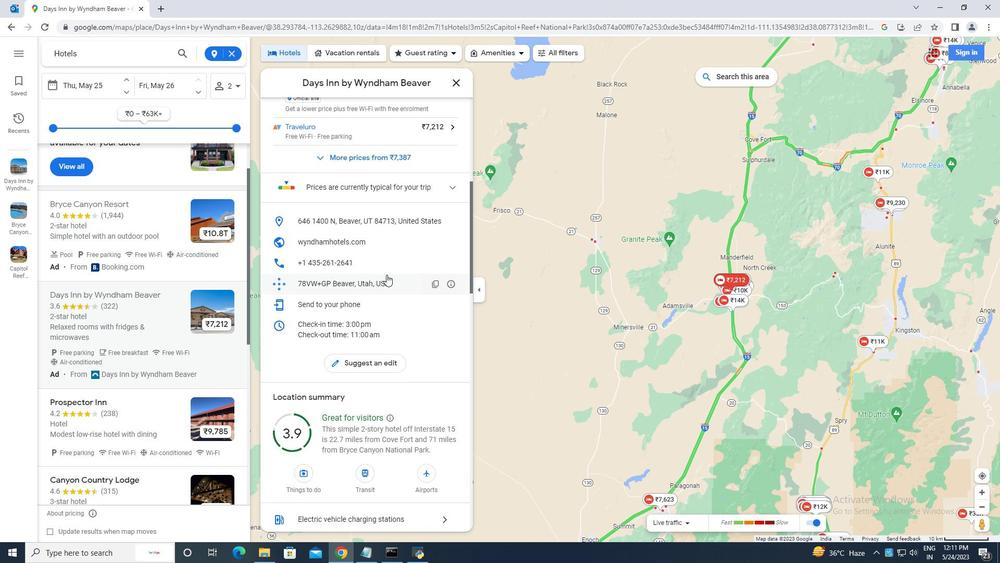 
Action: Mouse scrolled (386, 274) with delta (0, 0)
Screenshot: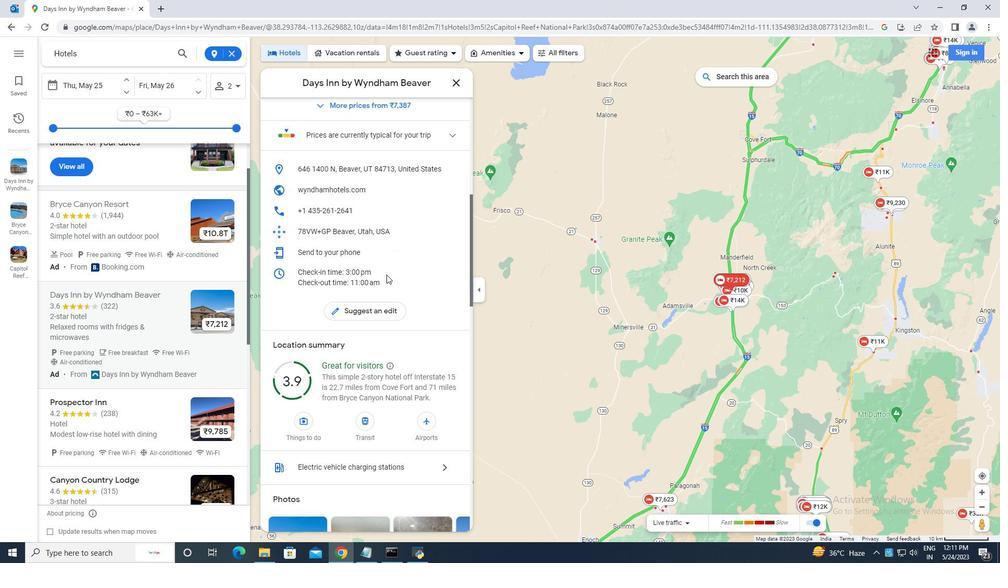 
Action: Mouse scrolled (386, 274) with delta (0, 0)
Screenshot: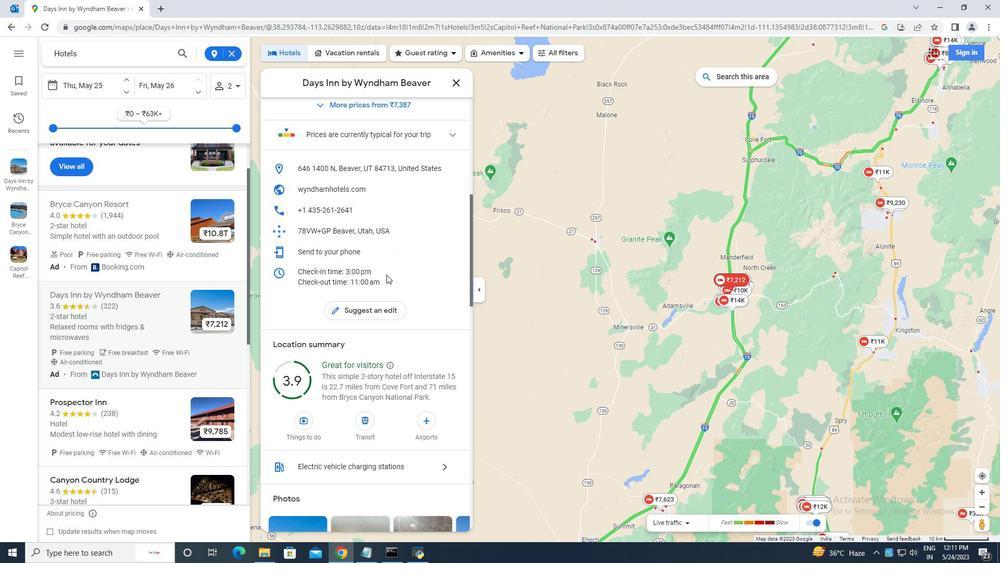 
Action: Mouse scrolled (386, 274) with delta (0, 0)
Screenshot: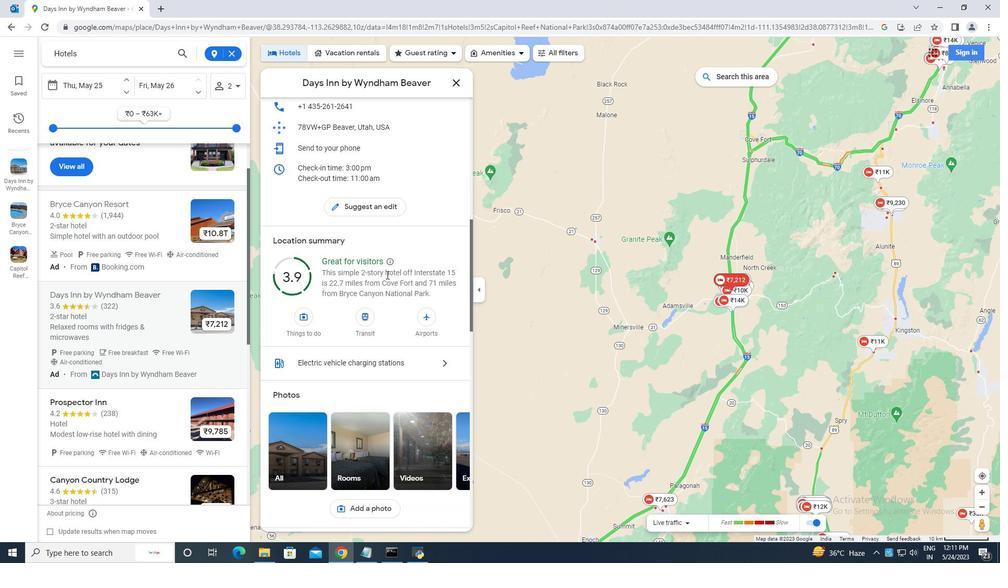 
Action: Mouse scrolled (386, 274) with delta (0, 0)
Screenshot: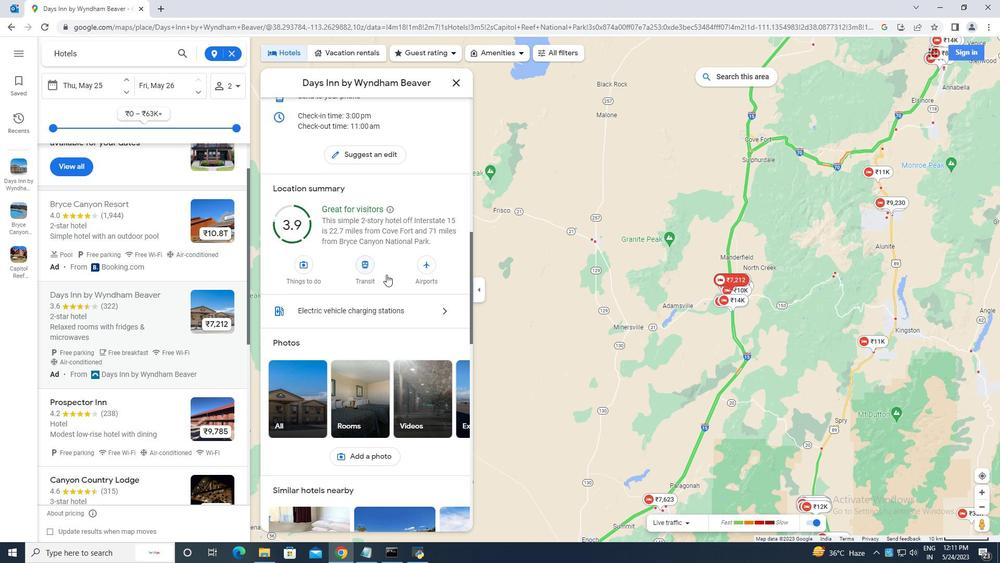 
Action: Mouse moved to (360, 305)
Screenshot: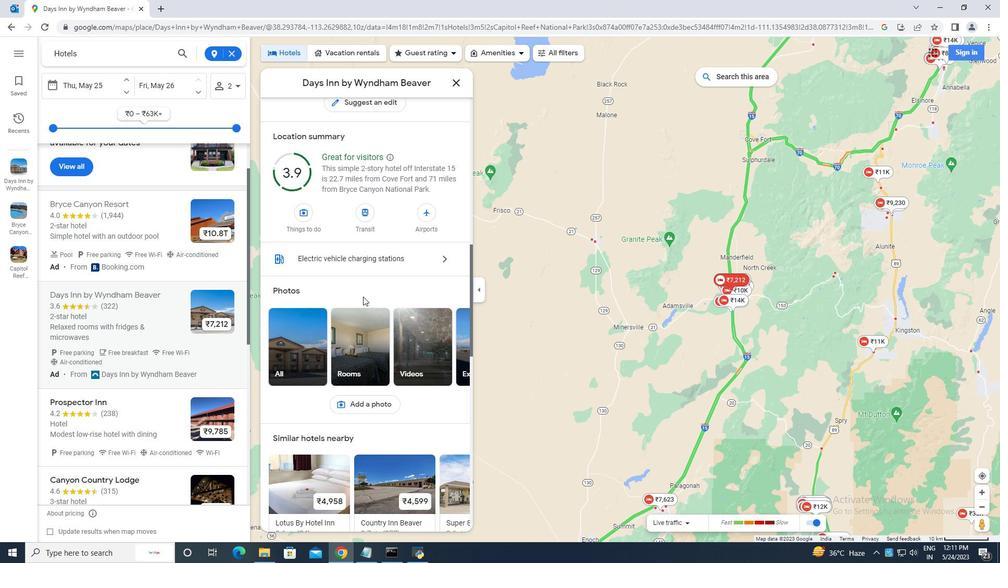 
Action: Mouse scrolled (360, 304) with delta (0, 0)
Screenshot: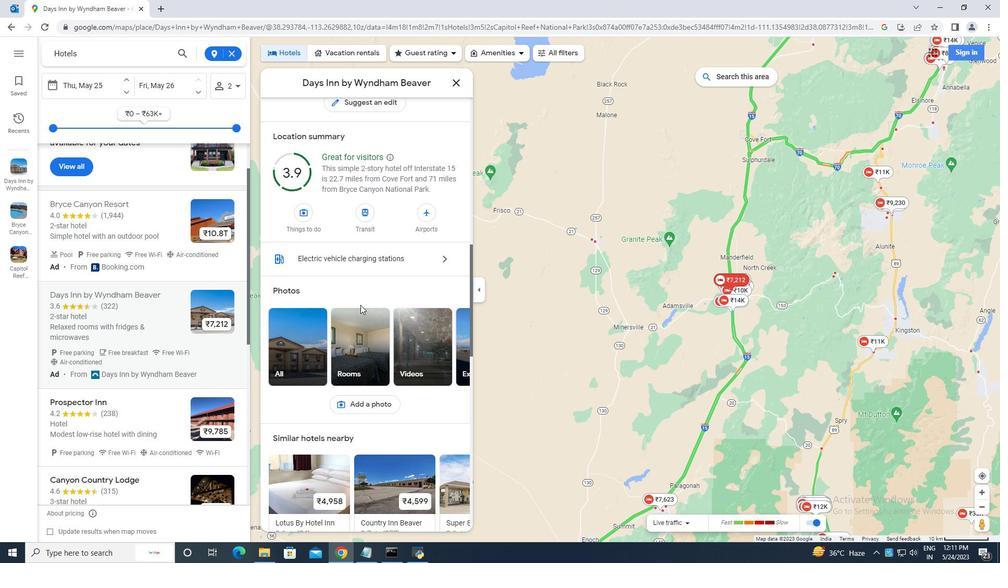 
Action: Mouse scrolled (360, 304) with delta (0, 0)
Screenshot: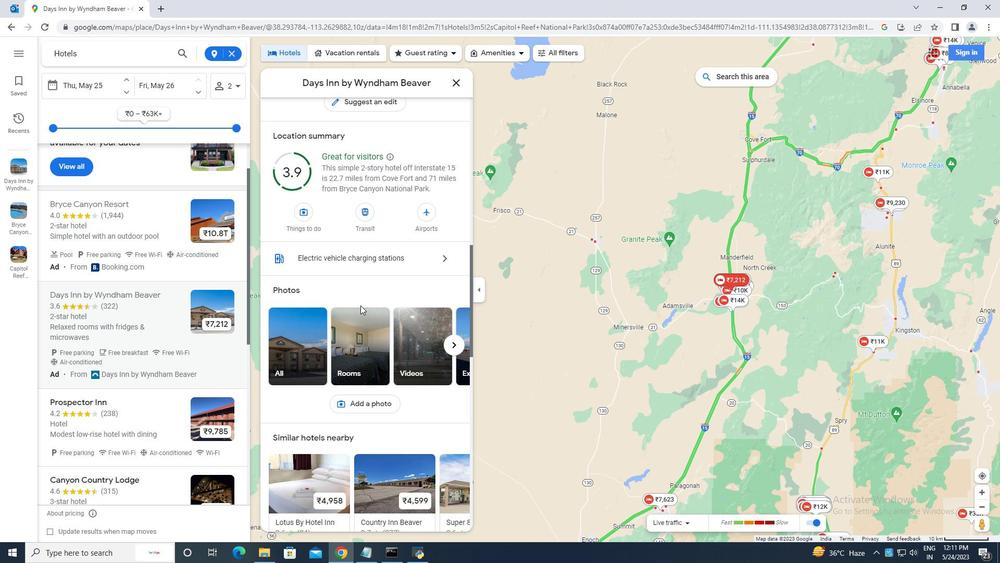 
Action: Mouse moved to (400, 397)
Screenshot: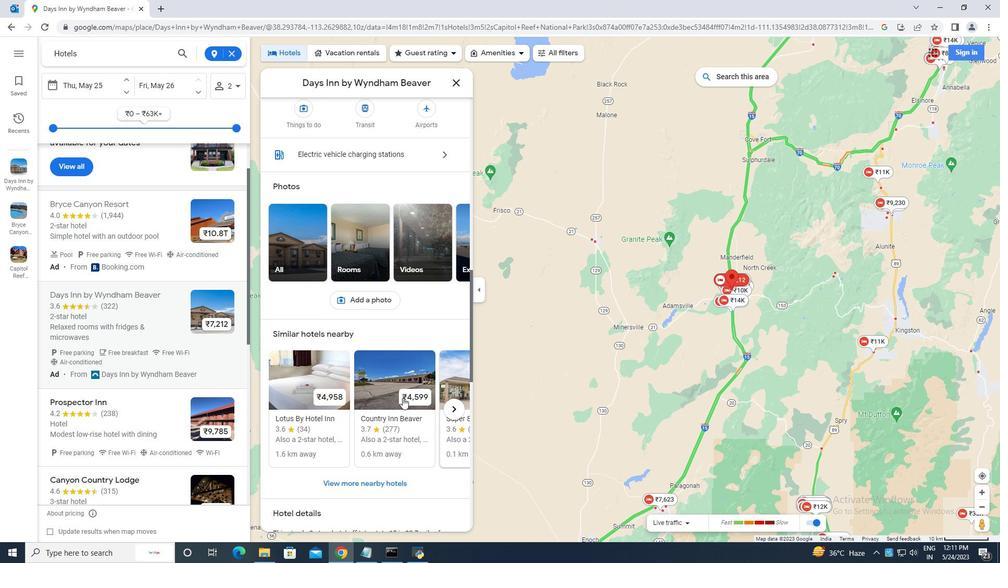
Action: Mouse scrolled (400, 397) with delta (0, 0)
Screenshot: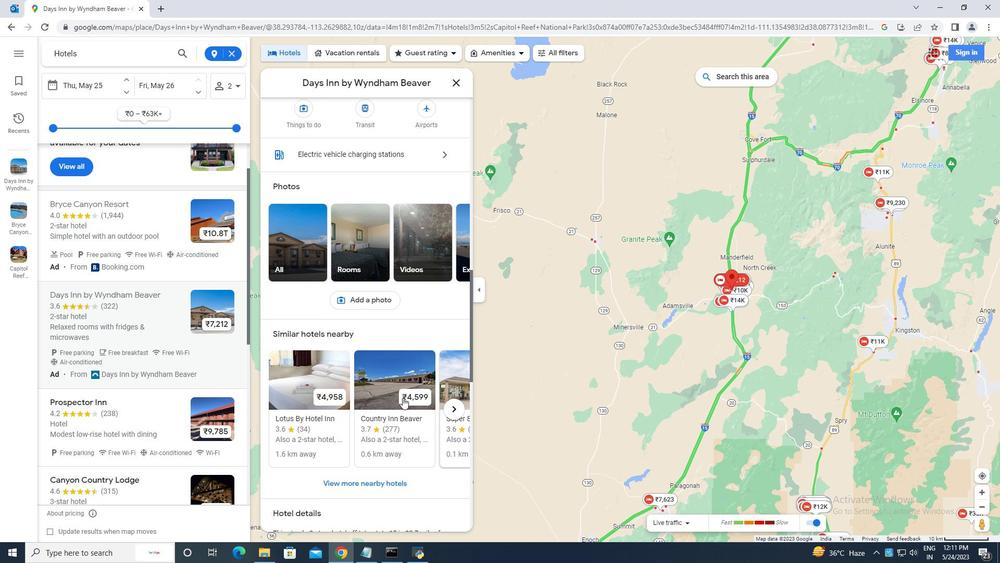 
Action: Mouse scrolled (400, 397) with delta (0, 0)
Screenshot: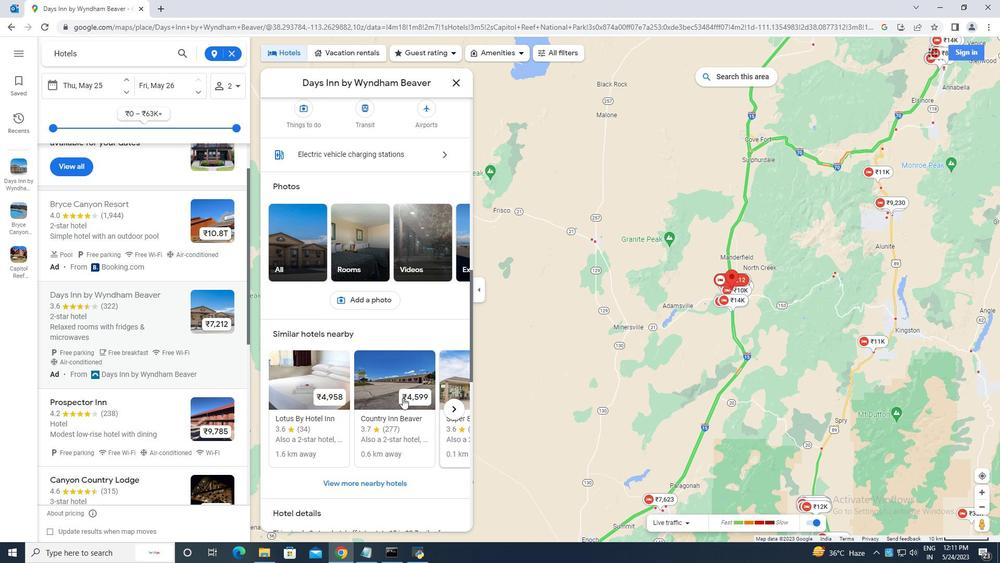 
Action: Mouse moved to (729, 307)
Screenshot: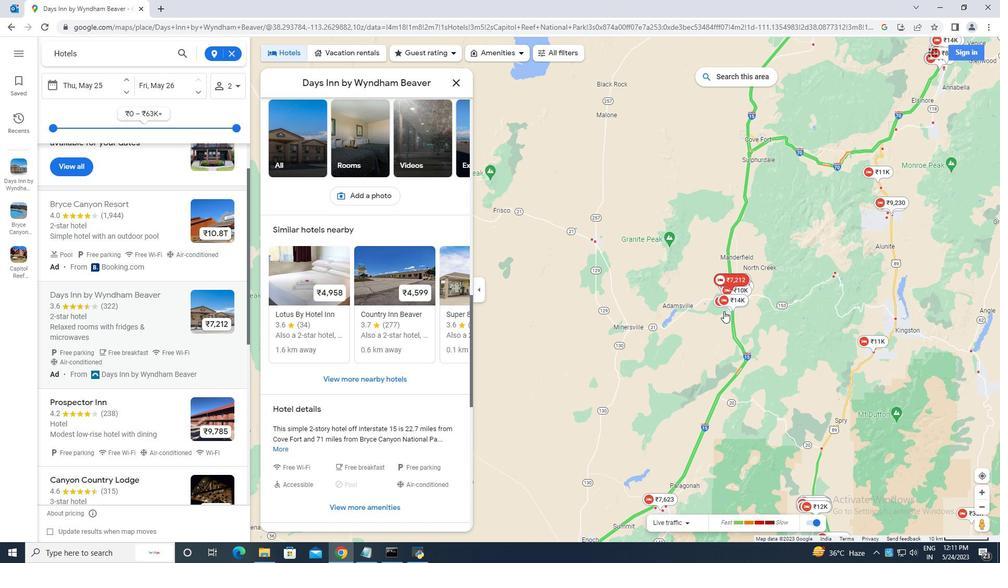 
Action: Mouse scrolled (729, 308) with delta (0, 0)
Screenshot: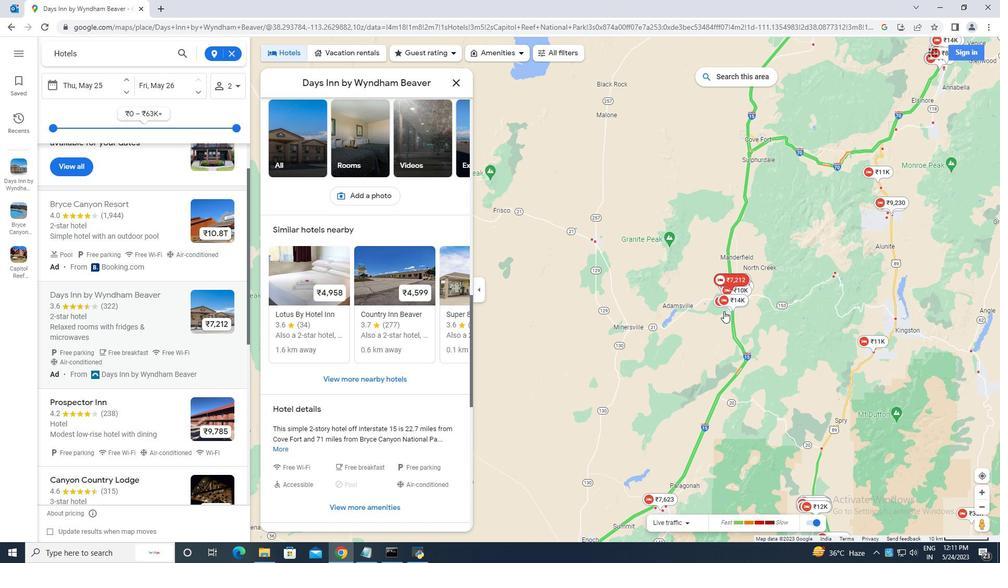 
Action: Mouse scrolled (729, 308) with delta (0, 0)
Screenshot: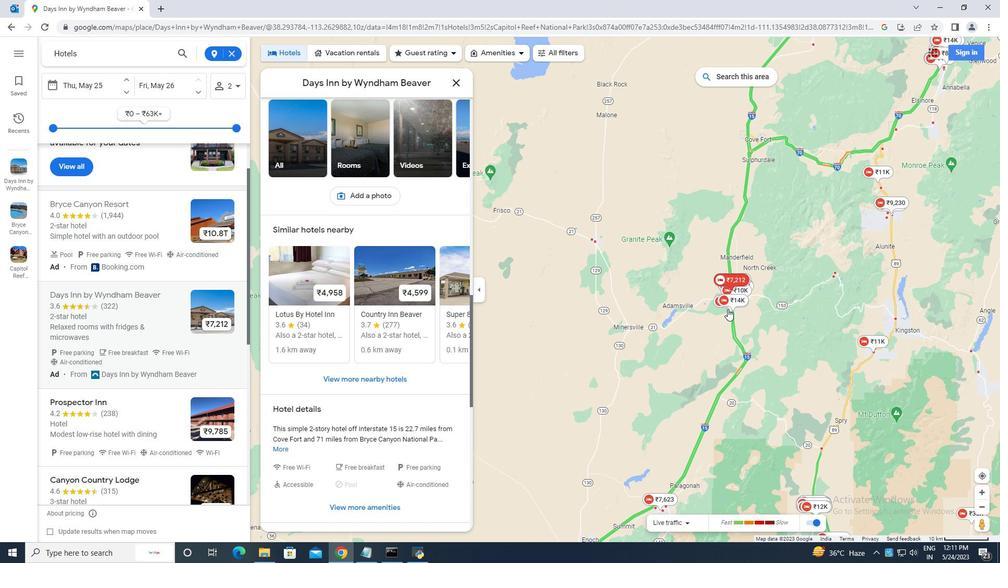 
Action: Mouse scrolled (729, 308) with delta (0, 0)
Screenshot: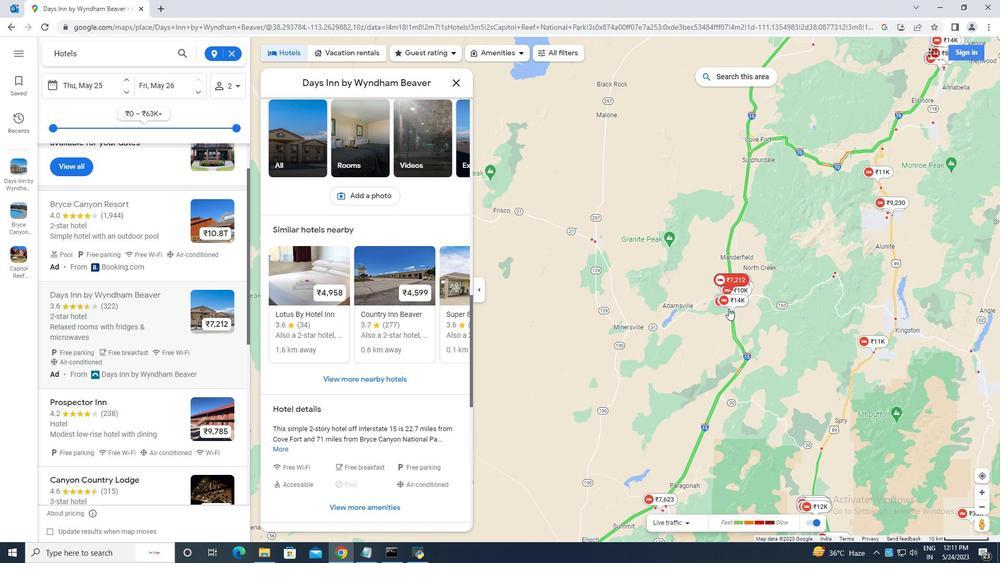 
Action: Mouse moved to (767, 303)
Screenshot: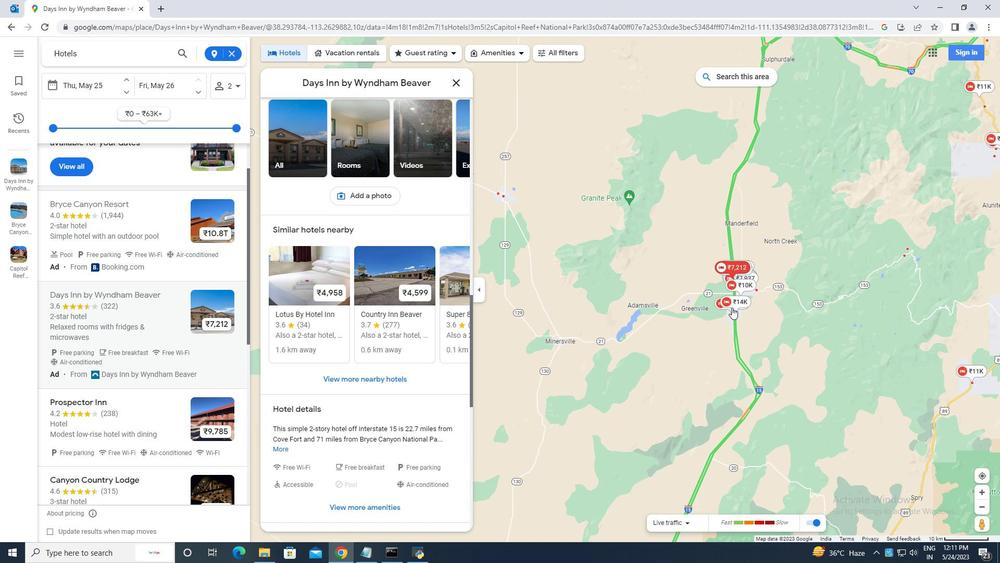
Action: Mouse scrolled (767, 304) with delta (0, 0)
Screenshot: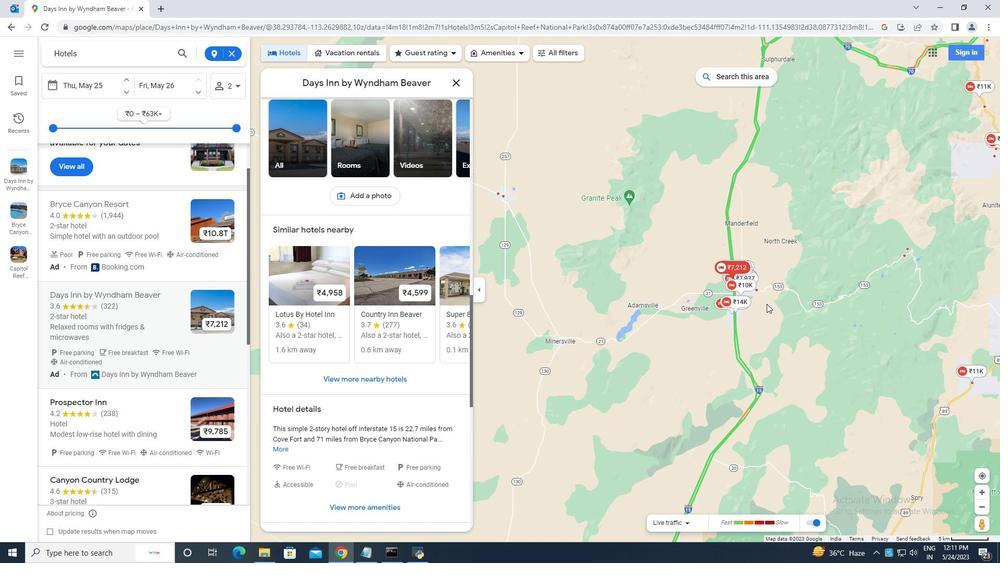 
Action: Mouse scrolled (767, 304) with delta (0, 0)
Screenshot: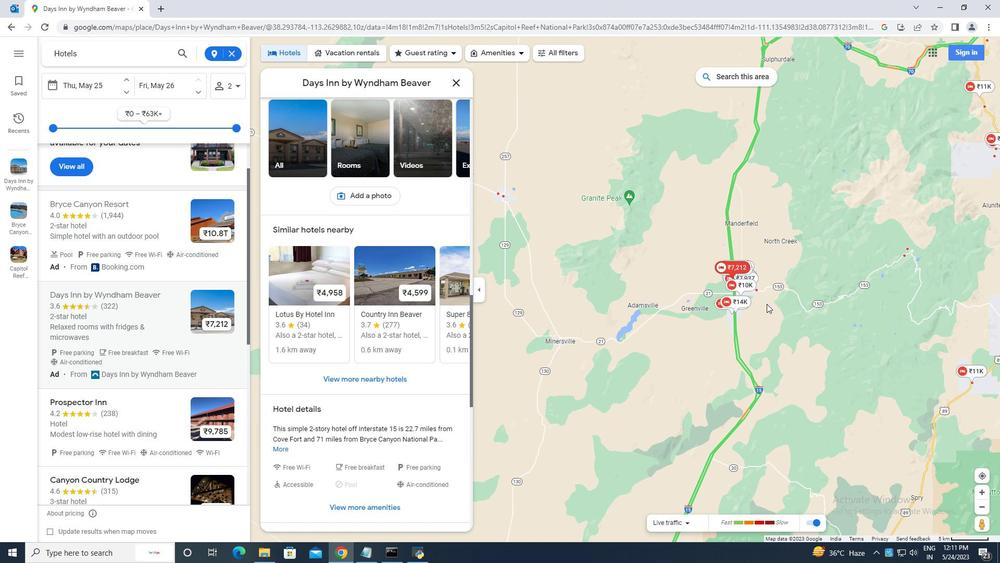 
Action: Mouse scrolled (767, 304) with delta (0, 0)
Screenshot: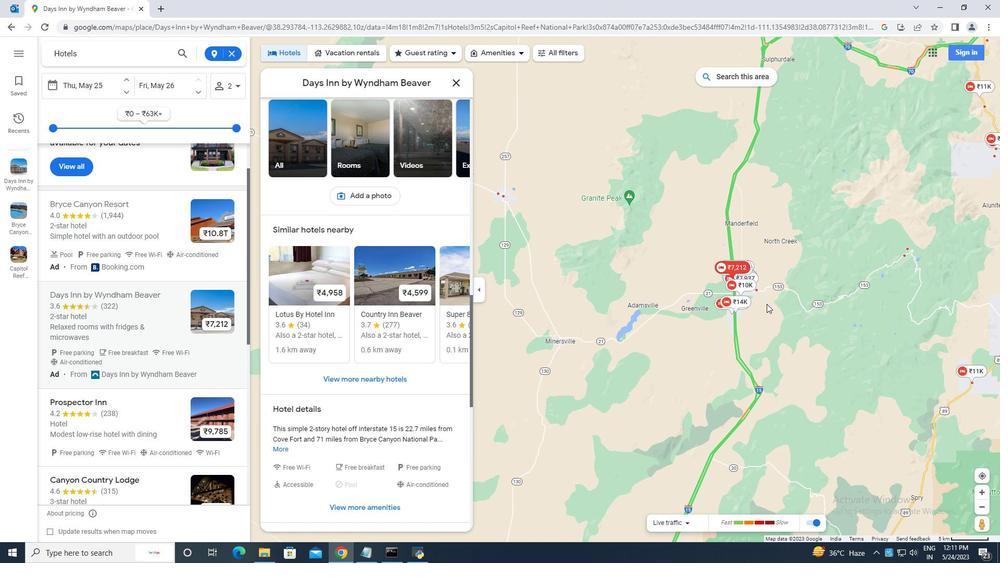 
Action: Mouse moved to (761, 302)
Screenshot: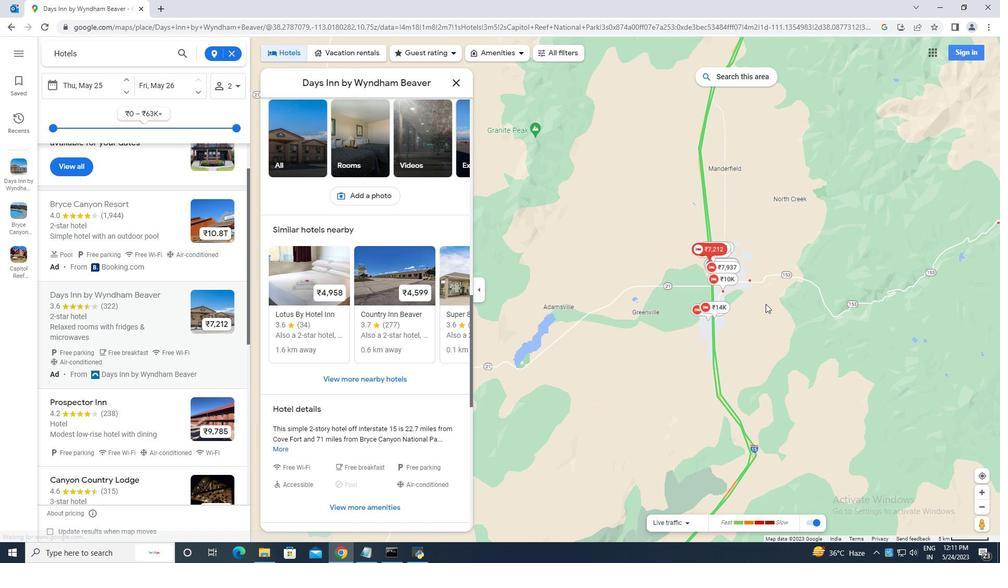 
Action: Mouse scrolled (761, 303) with delta (0, 0)
Screenshot: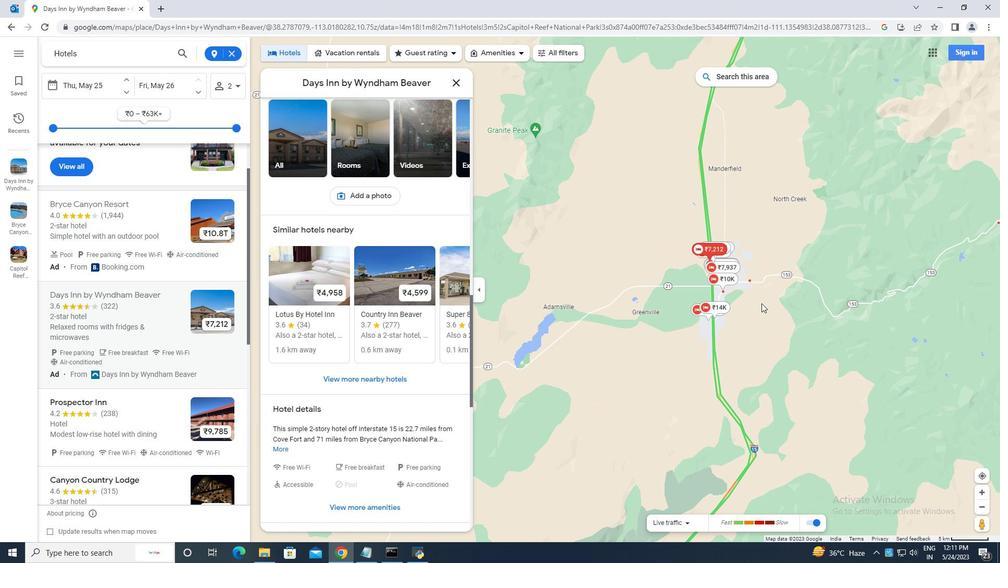 
Action: Mouse moved to (761, 302)
Screenshot: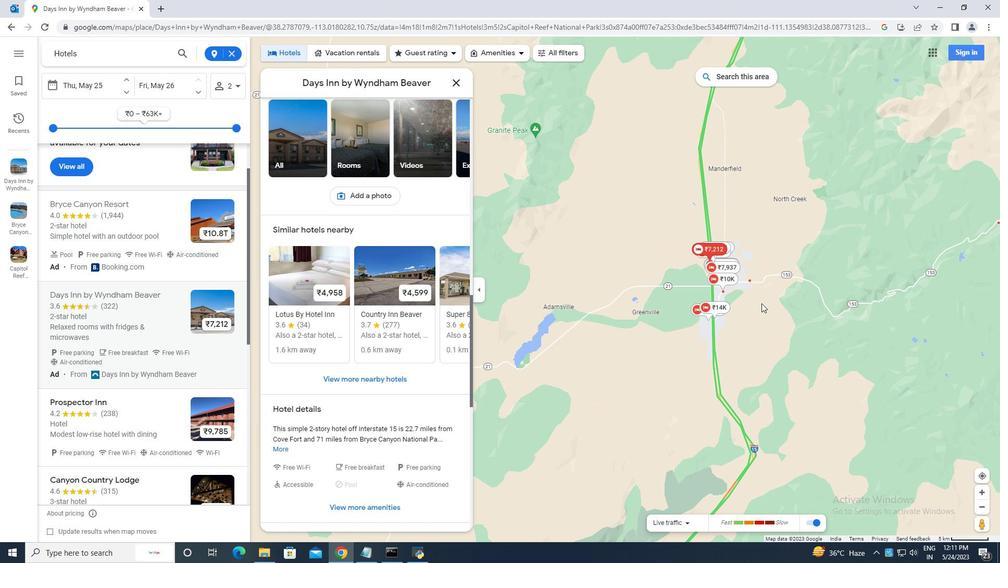 
Action: Mouse scrolled (761, 303) with delta (0, 0)
Screenshot: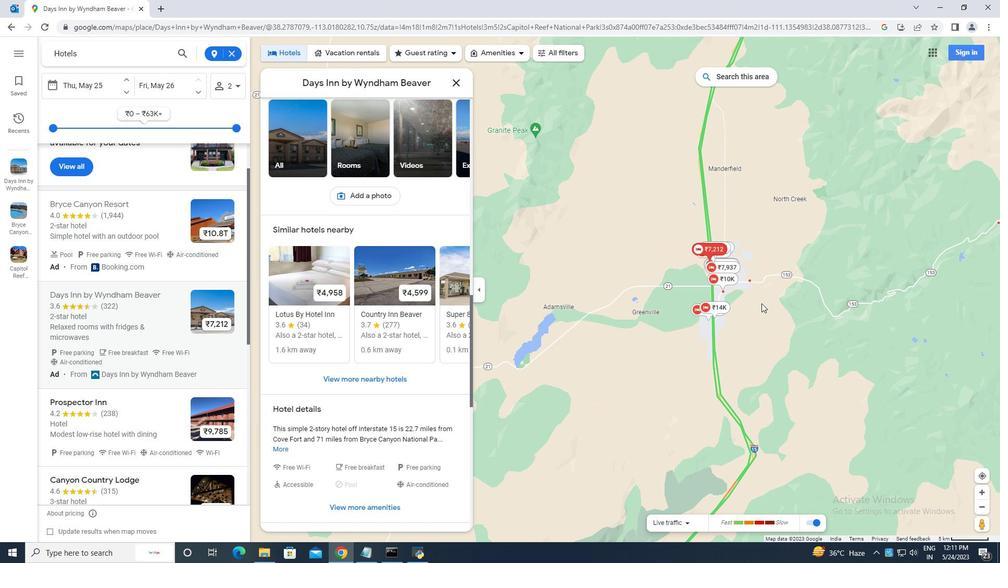 
Action: Mouse scrolled (761, 303) with delta (0, 0)
Screenshot: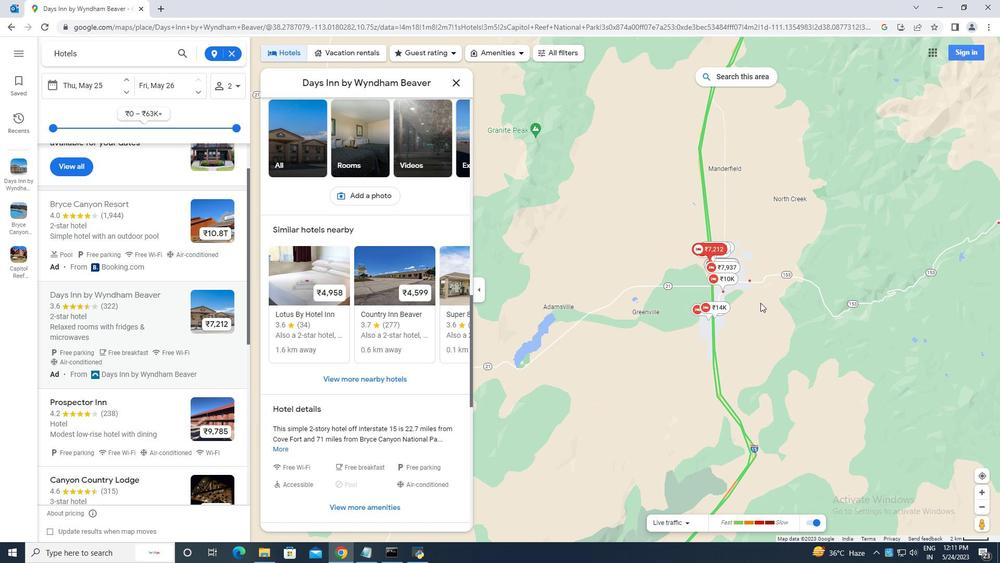 
Action: Mouse moved to (748, 301)
Screenshot: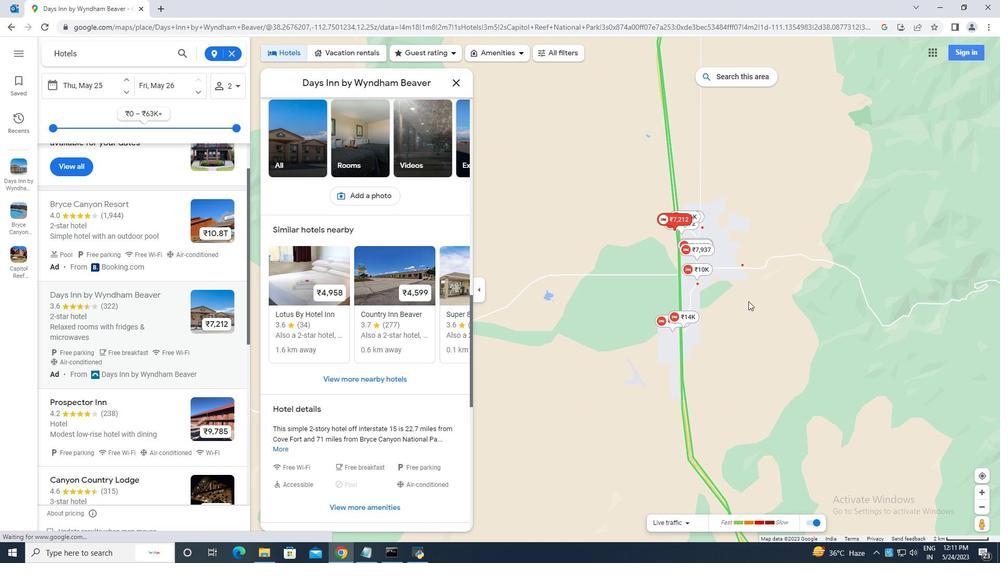 
Action: Mouse scrolled (748, 301) with delta (0, 0)
Screenshot: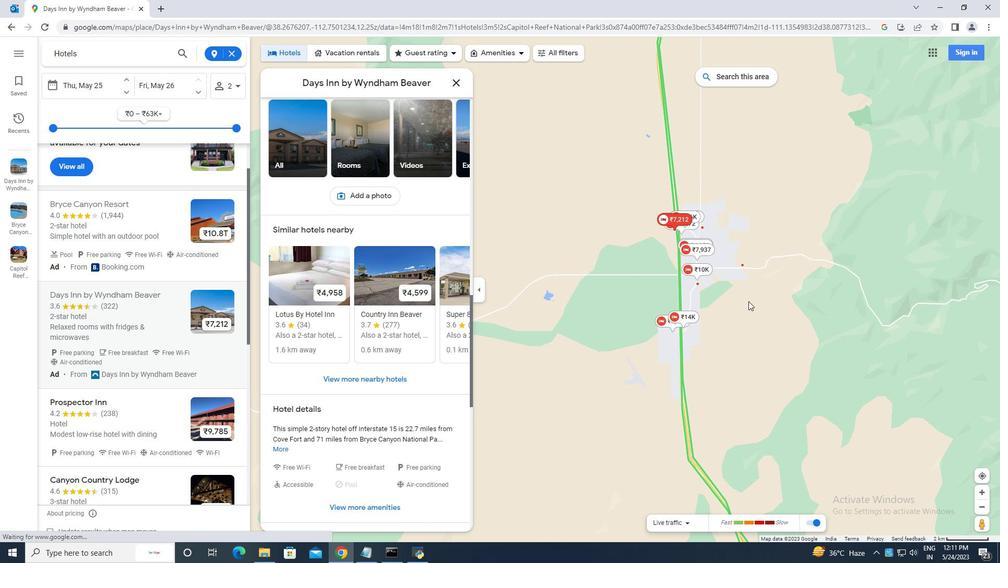 
Action: Mouse scrolled (748, 301) with delta (0, 0)
Screenshot: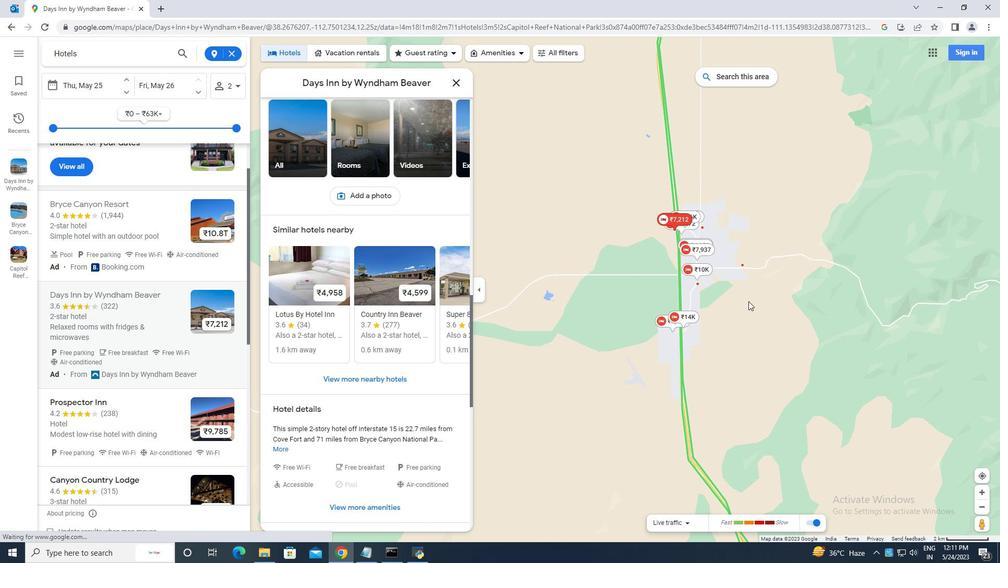 
Action: Mouse moved to (654, 282)
Screenshot: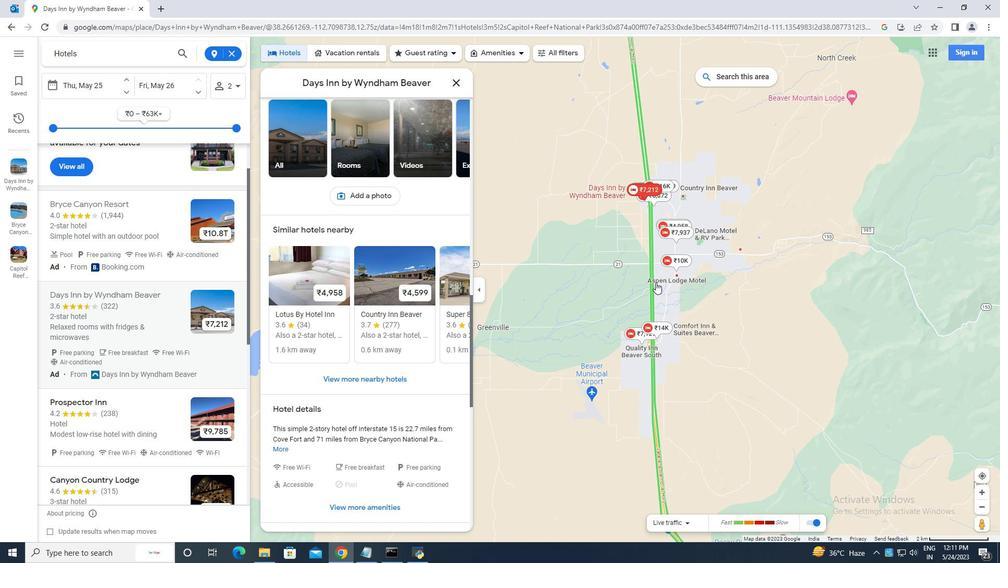 
Action: Mouse scrolled (654, 282) with delta (0, 0)
Screenshot: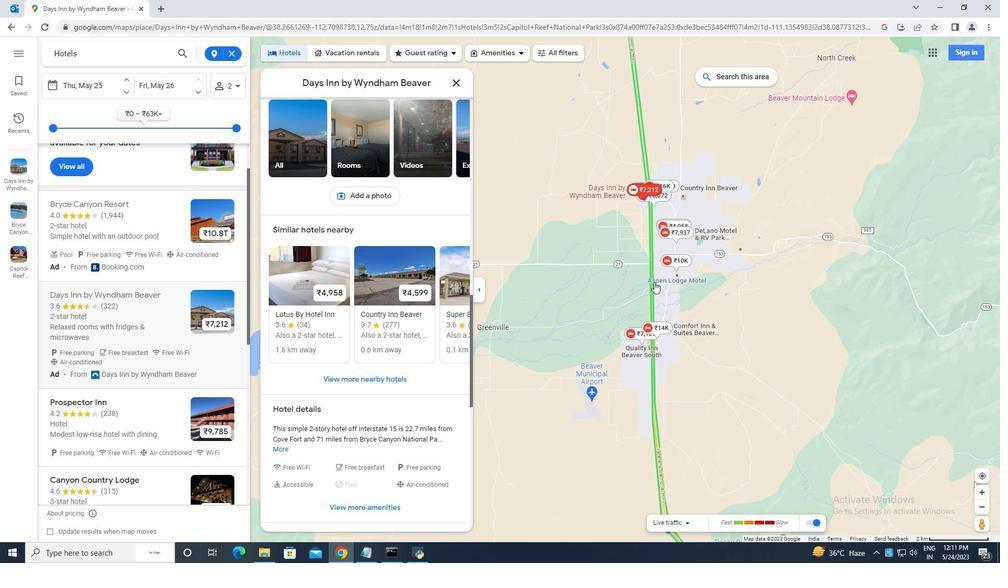 
Action: Mouse scrolled (654, 282) with delta (0, 0)
Screenshot: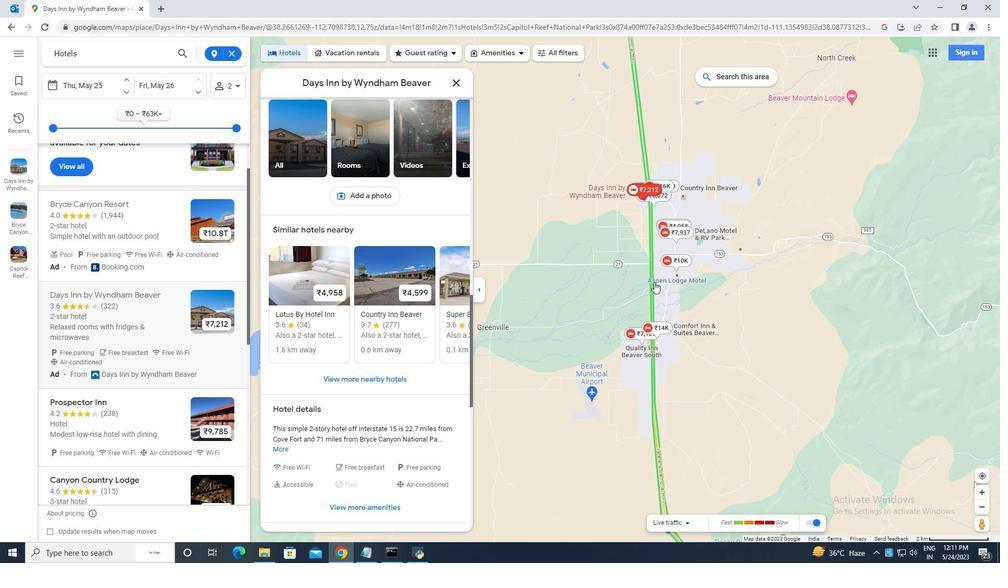 
Action: Mouse scrolled (654, 282) with delta (0, 0)
Screenshot: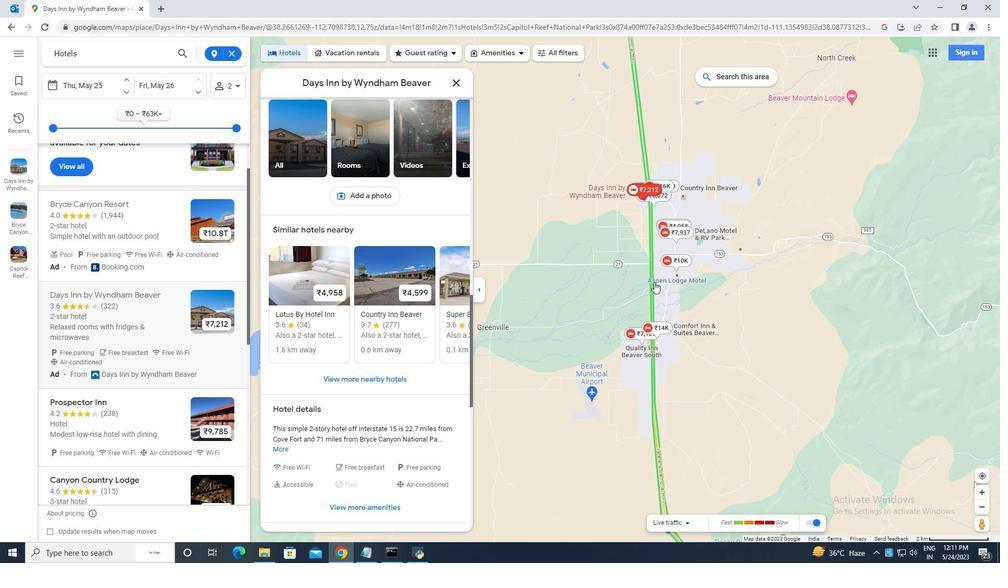 
Action: Mouse moved to (356, 331)
Screenshot: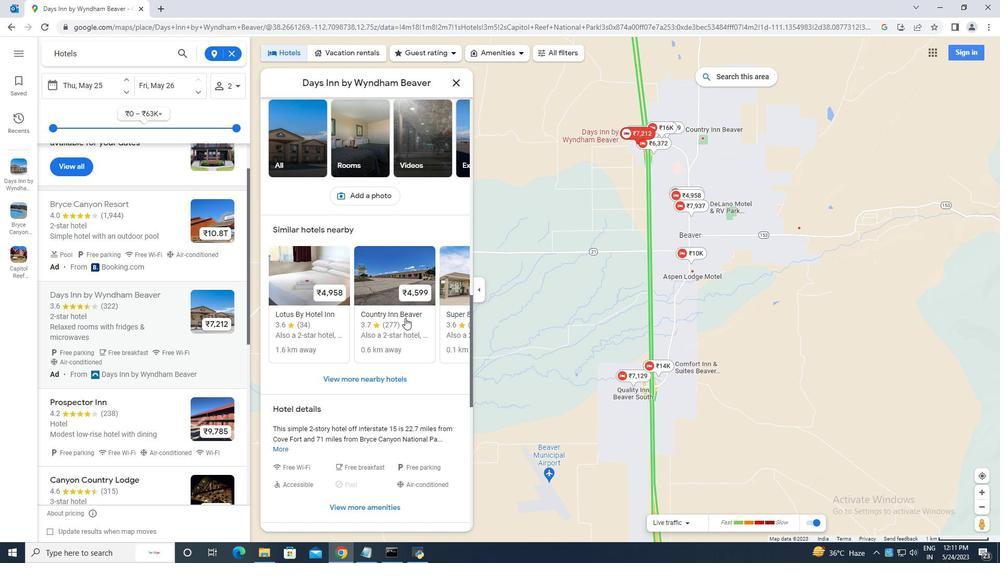 
Action: Mouse scrolled (356, 331) with delta (0, 0)
Screenshot: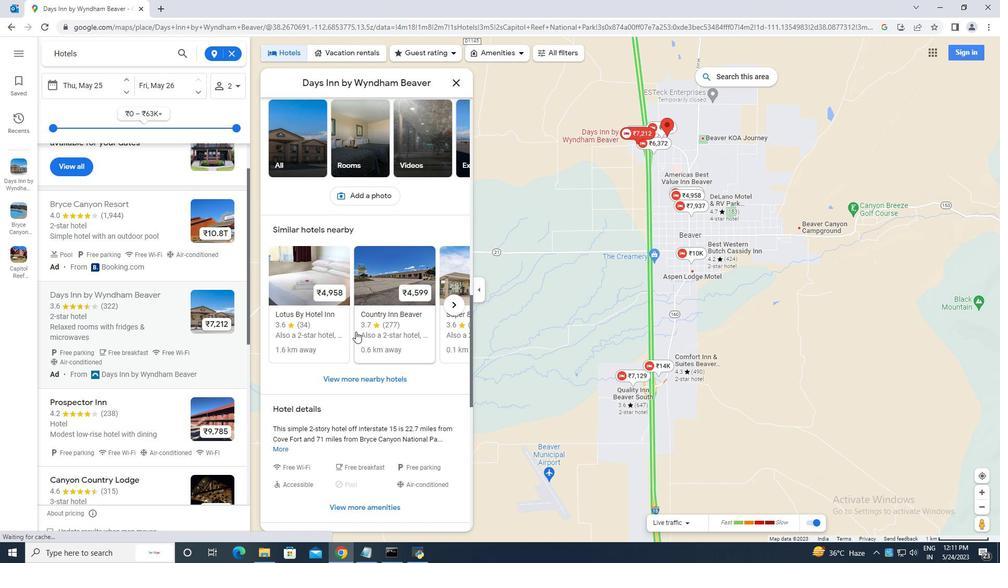 
Action: Mouse scrolled (356, 331) with delta (0, 0)
Screenshot: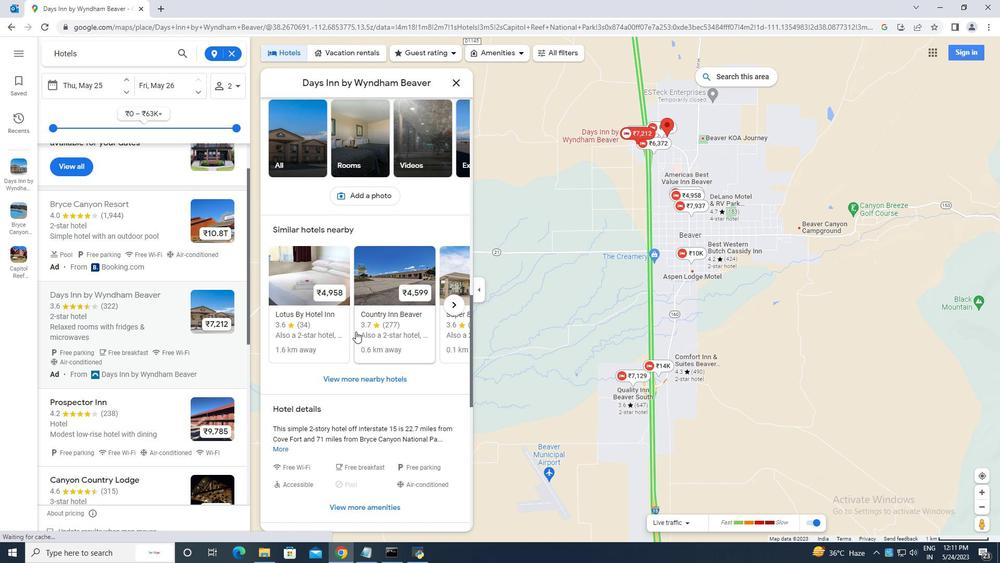 
Action: Mouse scrolled (356, 331) with delta (0, 0)
Screenshot: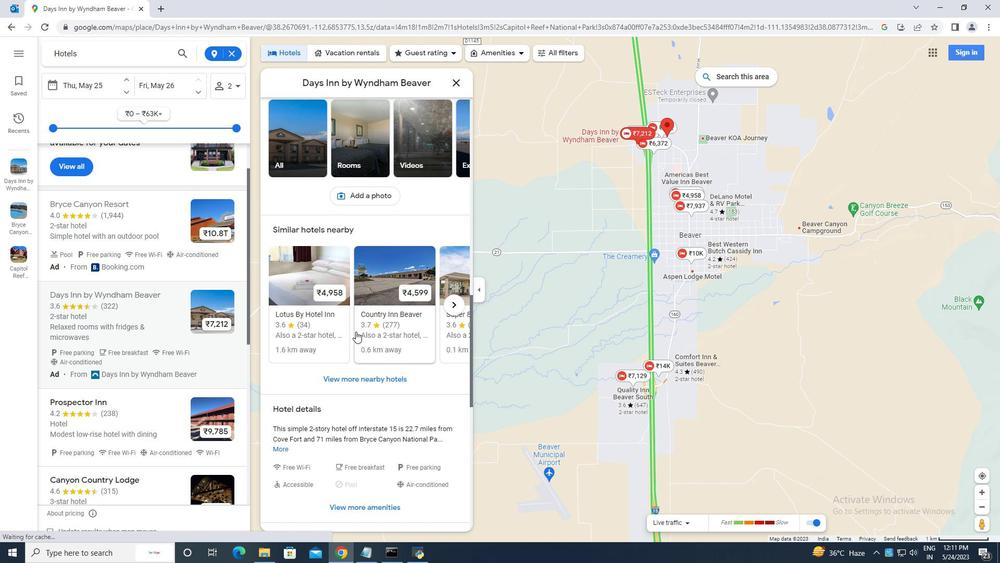
Action: Mouse scrolled (356, 331) with delta (0, 0)
Screenshot: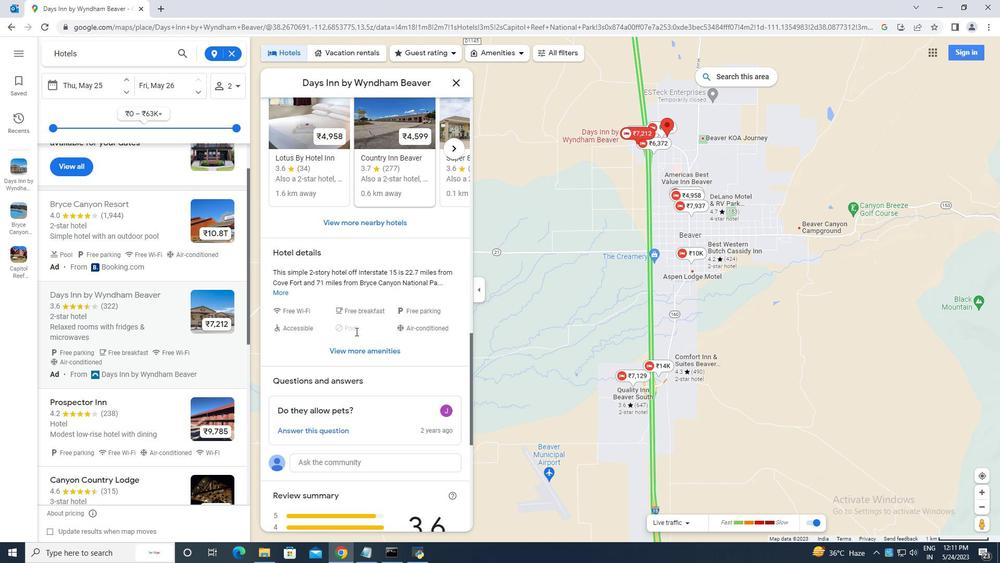 
Action: Mouse scrolled (356, 331) with delta (0, 0)
Screenshot: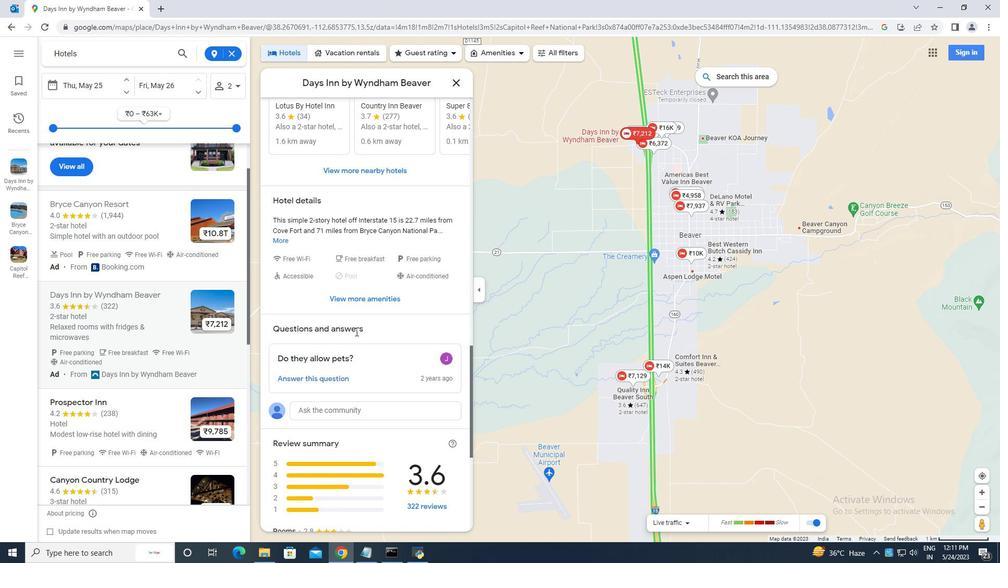 
Action: Mouse scrolled (356, 331) with delta (0, 0)
Screenshot: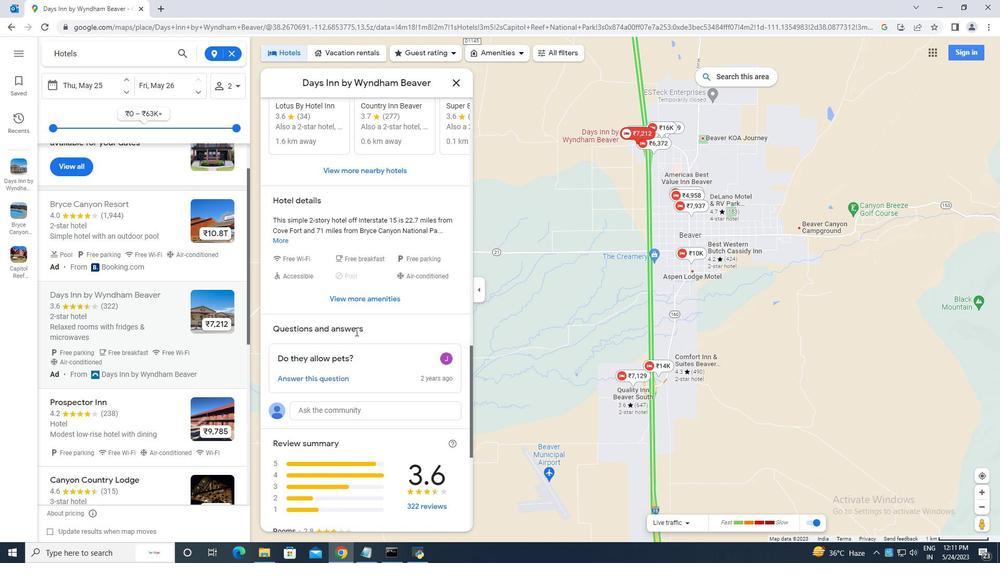 
Action: Mouse scrolled (356, 331) with delta (0, 0)
Screenshot: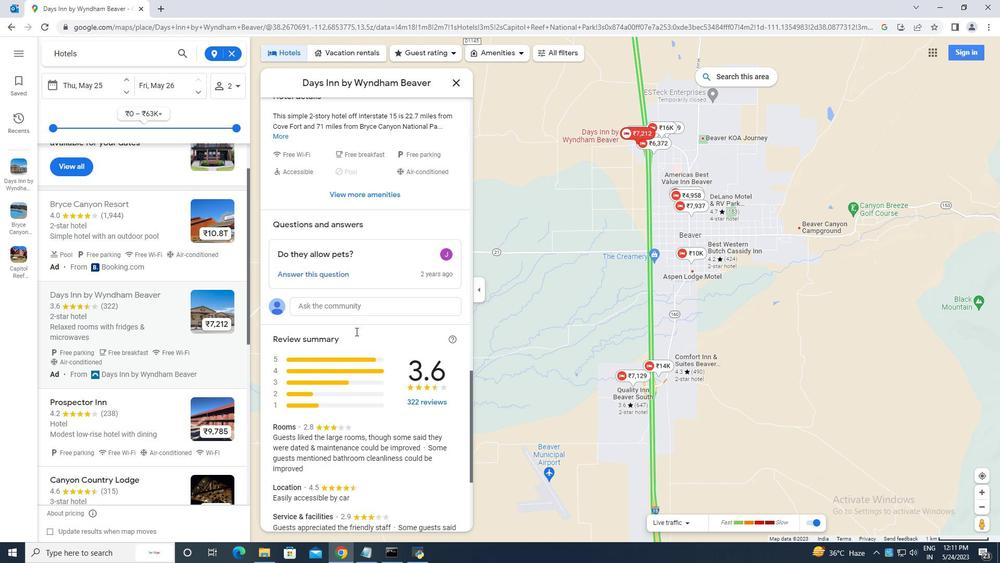 
Action: Mouse scrolled (356, 331) with delta (0, 0)
Screenshot: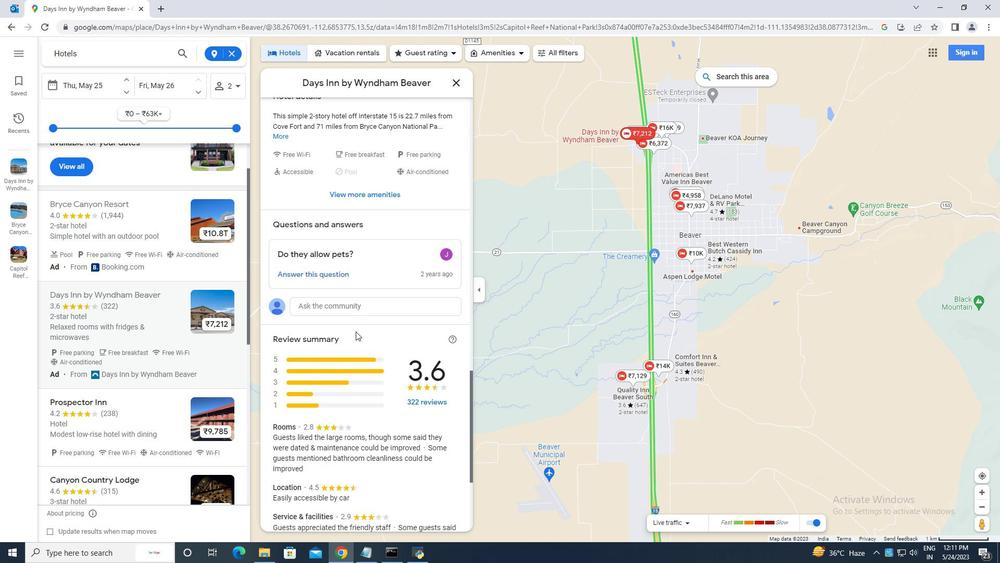 
Action: Mouse scrolled (356, 331) with delta (0, 0)
Screenshot: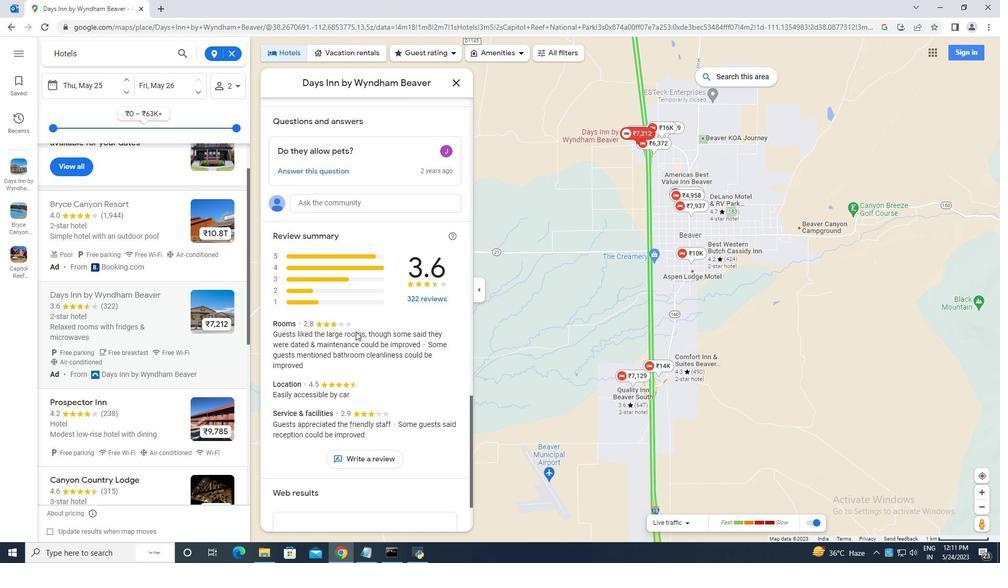 
Action: Mouse scrolled (356, 331) with delta (0, 0)
Screenshot: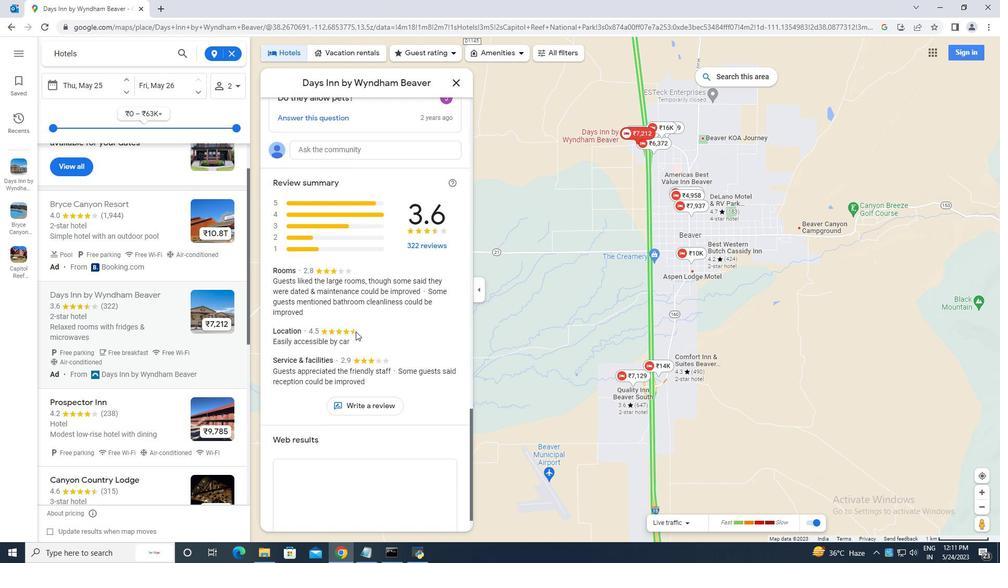 
Action: Mouse moved to (357, 331)
Screenshot: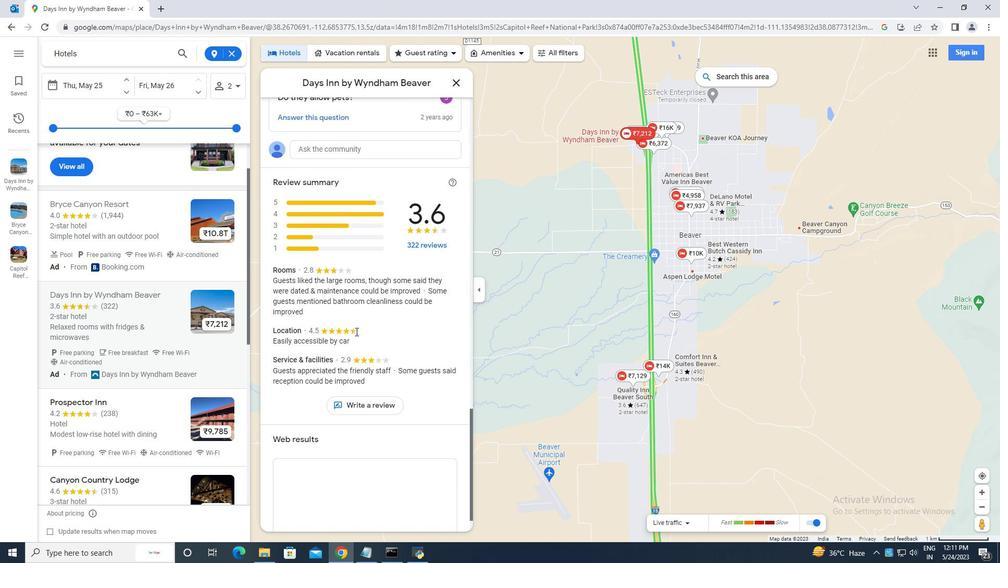 
Action: Mouse scrolled (357, 331) with delta (0, 0)
Screenshot: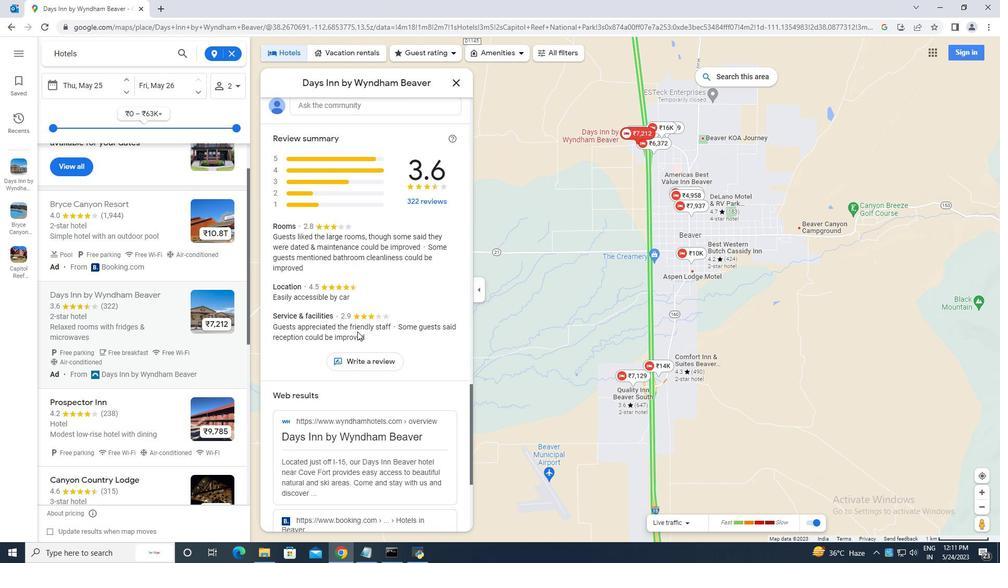
Action: Mouse scrolled (357, 331) with delta (0, 0)
Screenshot: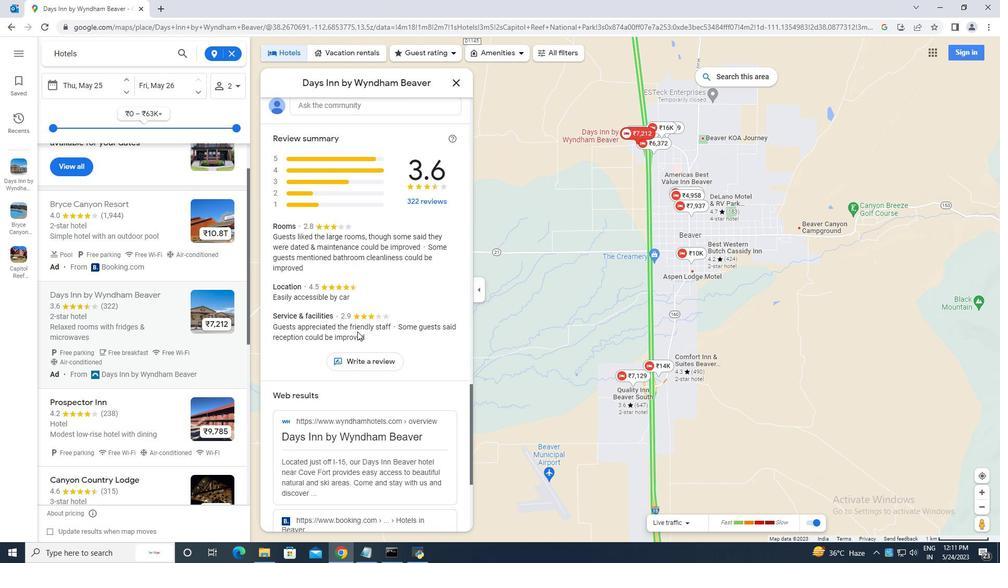 
Action: Mouse scrolled (357, 331) with delta (0, 0)
Screenshot: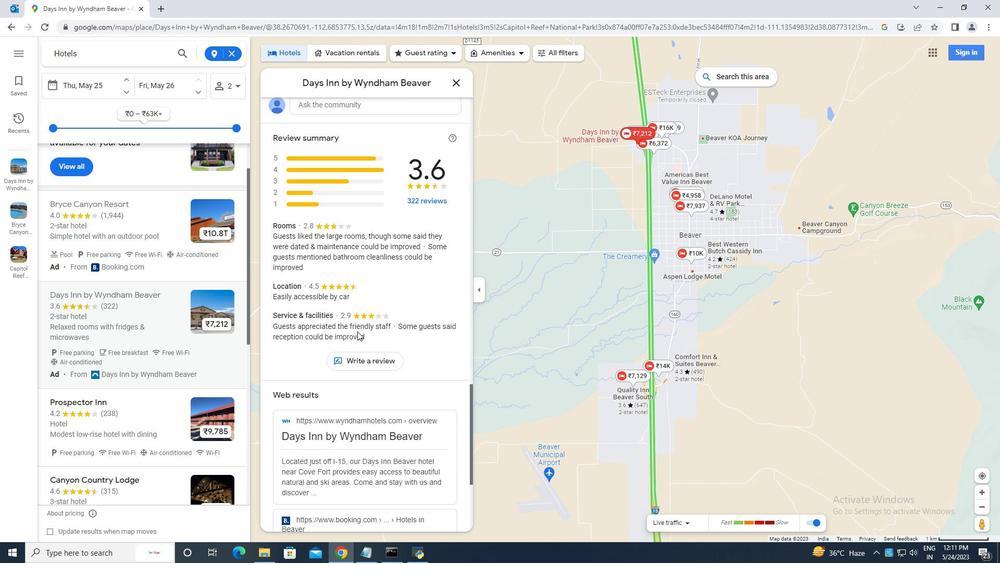 
Action: Mouse scrolled (357, 331) with delta (0, 0)
Screenshot: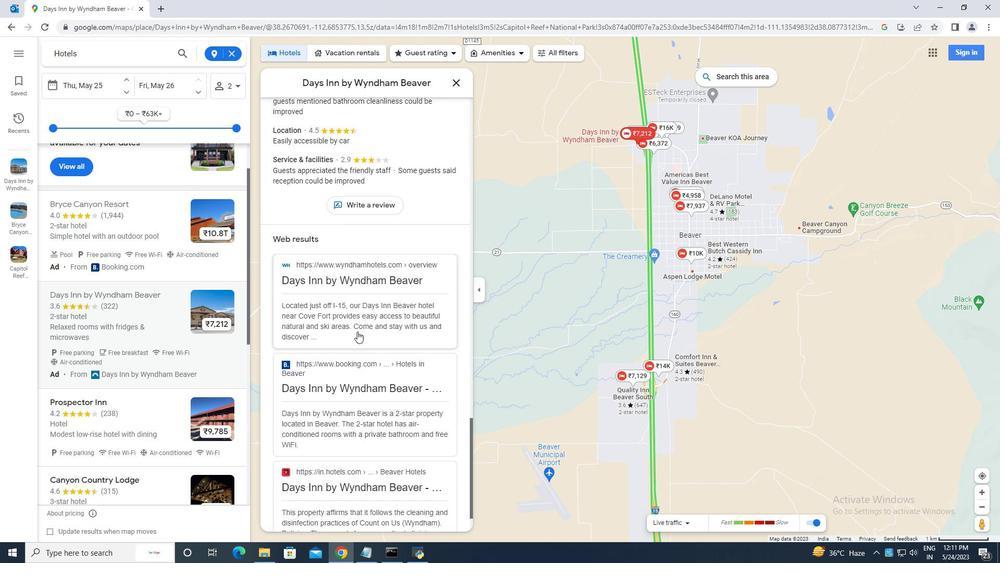 
Action: Mouse scrolled (357, 331) with delta (0, 0)
Screenshot: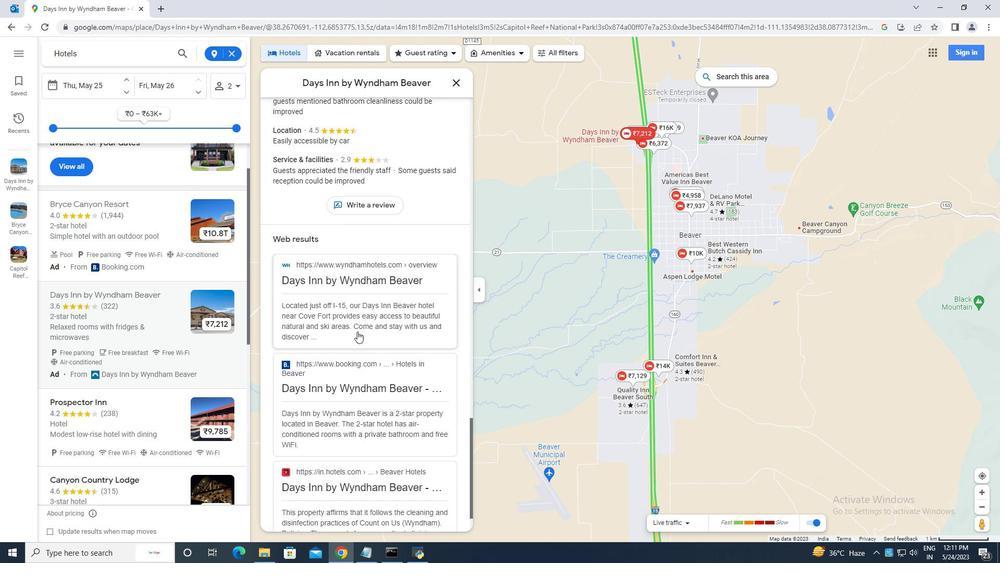 
Action: Mouse scrolled (357, 331) with delta (0, 0)
Screenshot: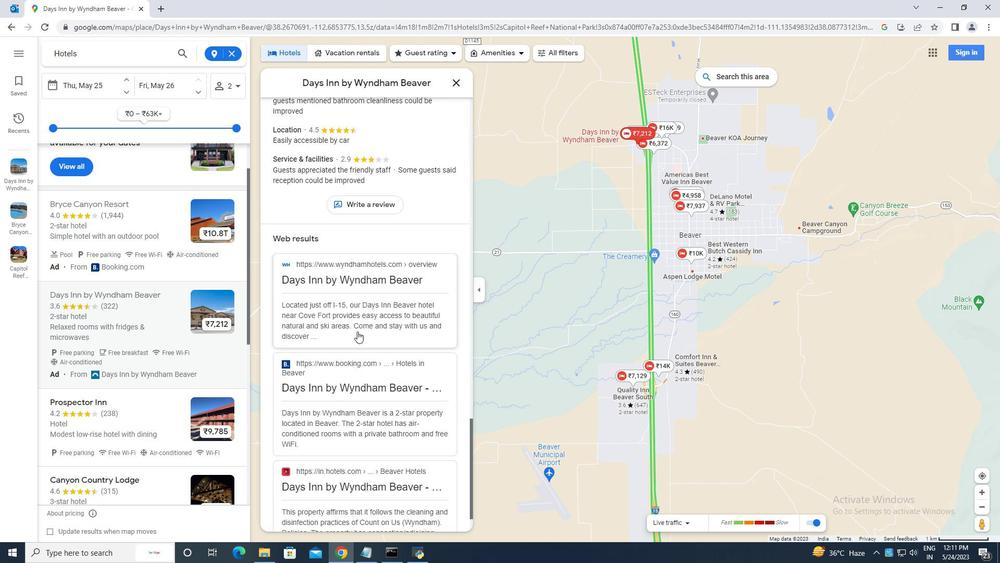 
Action: Mouse moved to (119, 350)
Screenshot: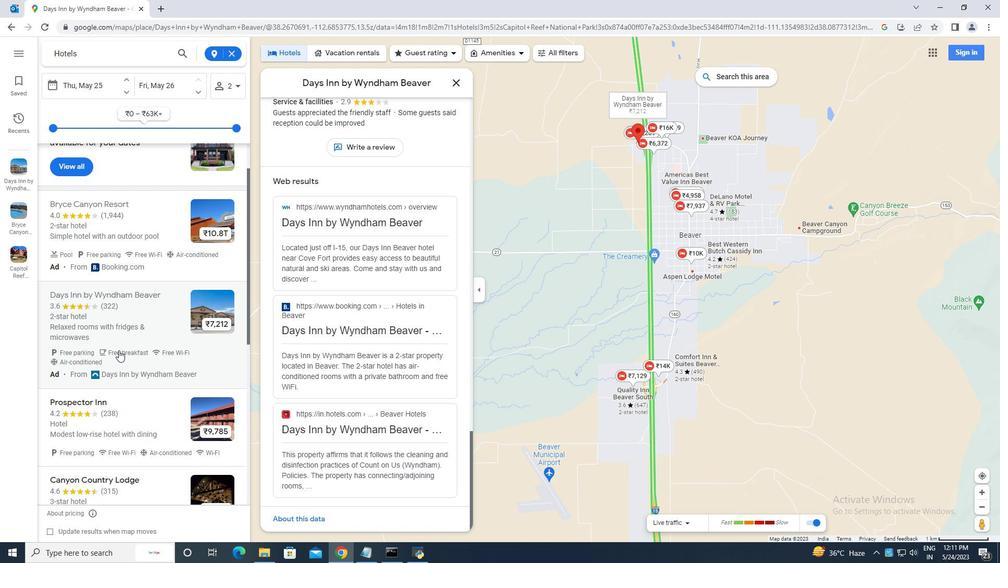 
Action: Mouse scrolled (119, 350) with delta (0, 0)
Screenshot: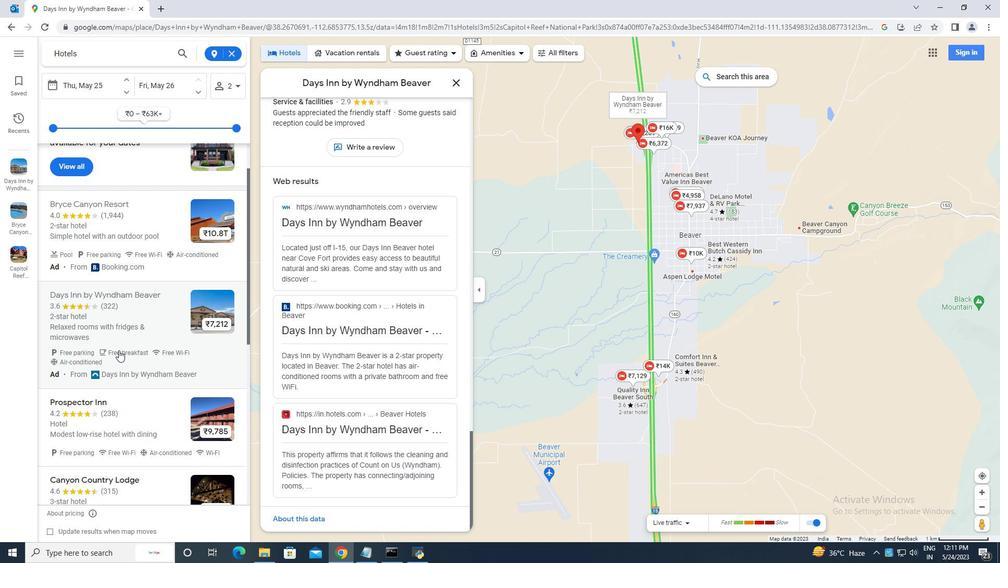 
Action: Mouse moved to (119, 351)
Screenshot: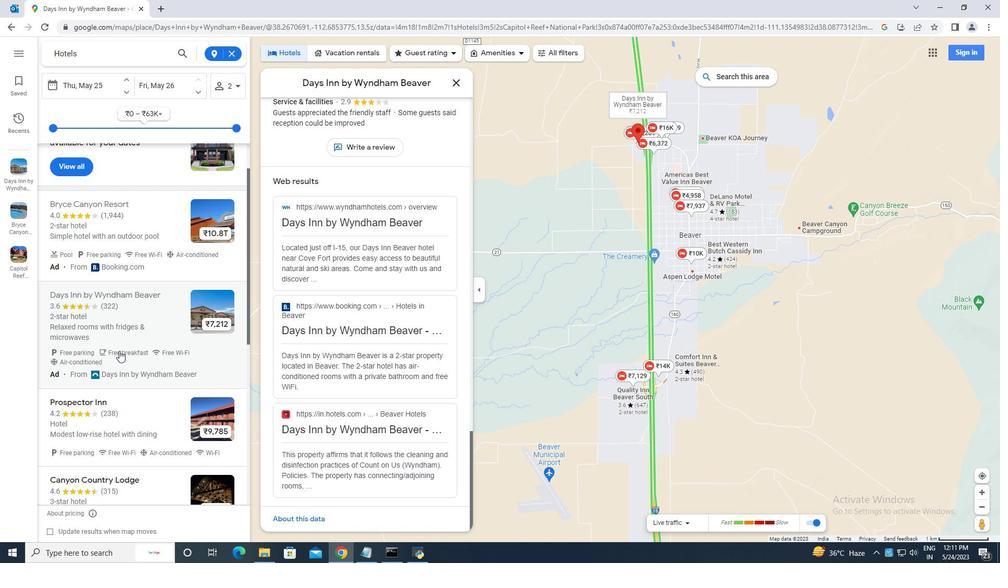 
Action: Mouse scrolled (119, 350) with delta (0, 0)
Screenshot: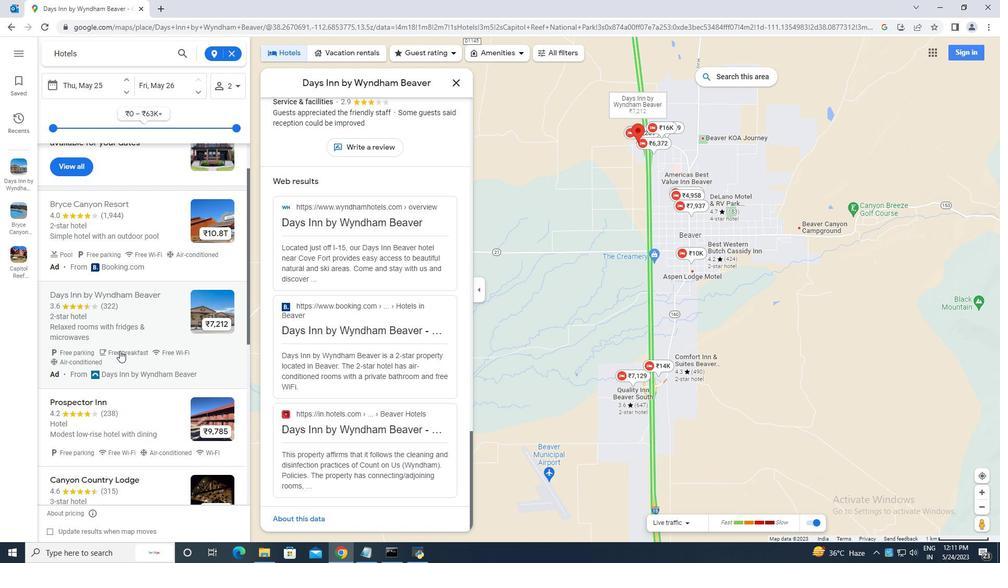 
Action: Mouse moved to (153, 313)
Screenshot: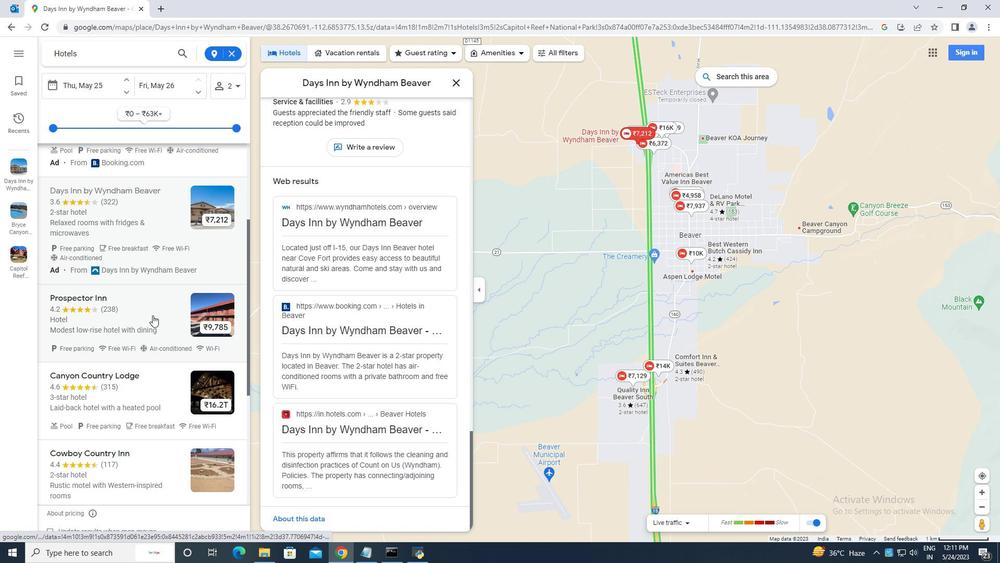 
Action: Mouse pressed left at (153, 313)
Screenshot: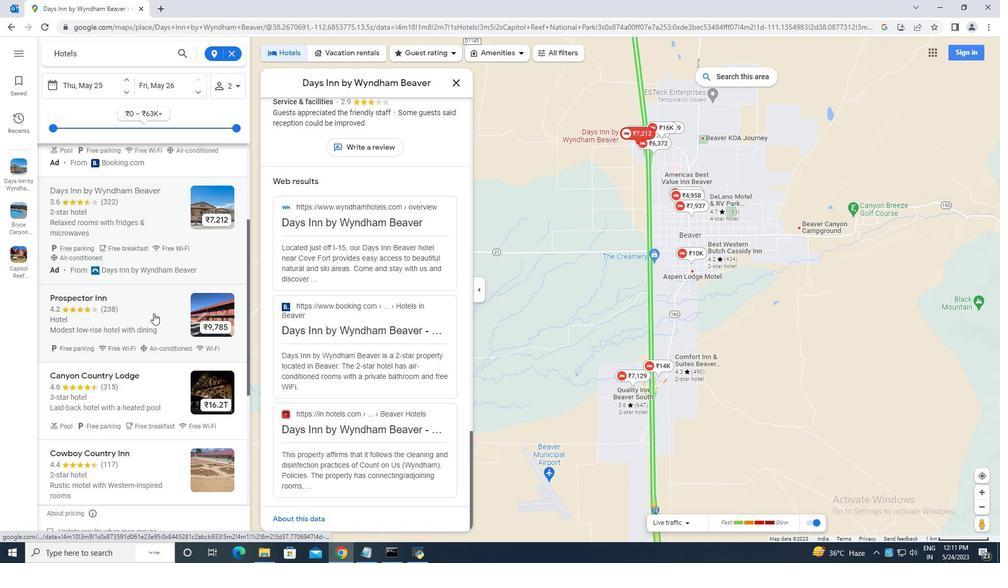 
Action: Mouse moved to (381, 288)
Screenshot: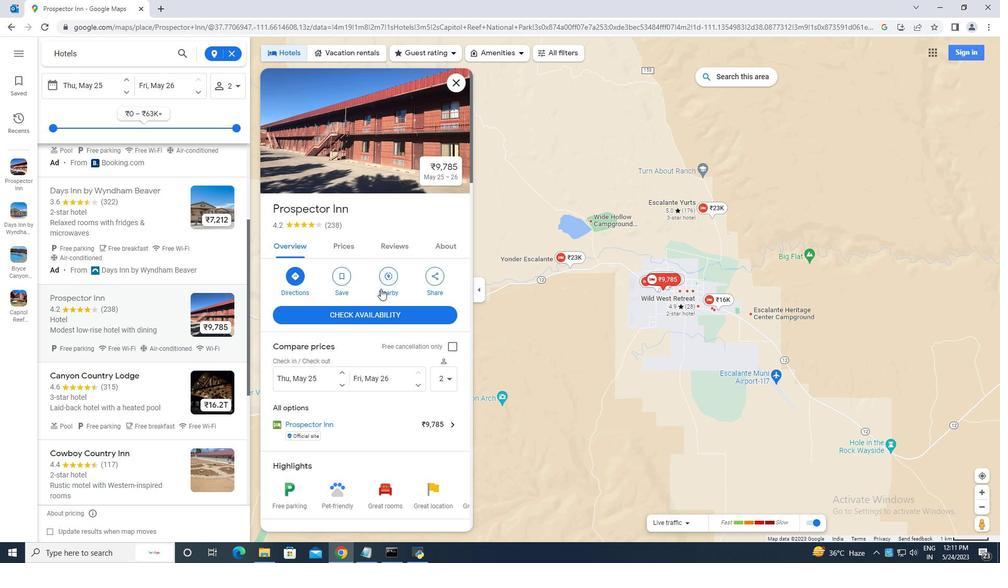 
Action: Mouse scrolled (381, 288) with delta (0, 0)
Screenshot: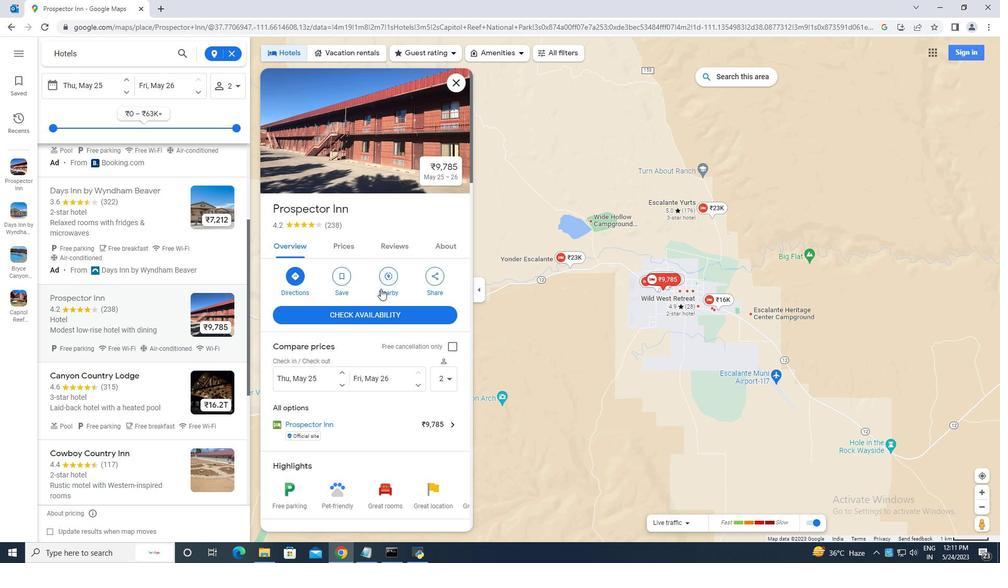 
Action: Mouse moved to (688, 252)
Screenshot: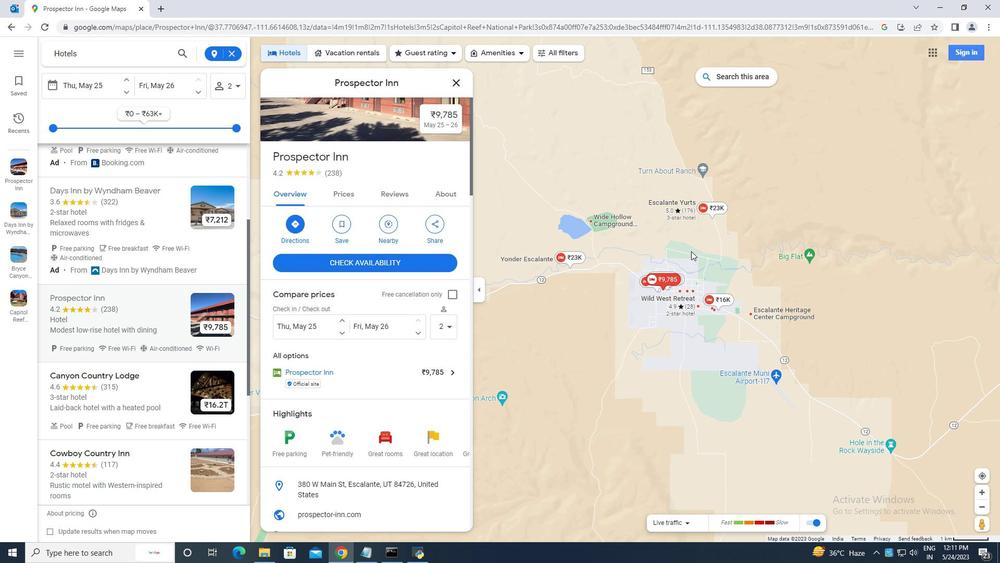 
Action: Mouse scrolled (688, 253) with delta (0, 0)
Screenshot: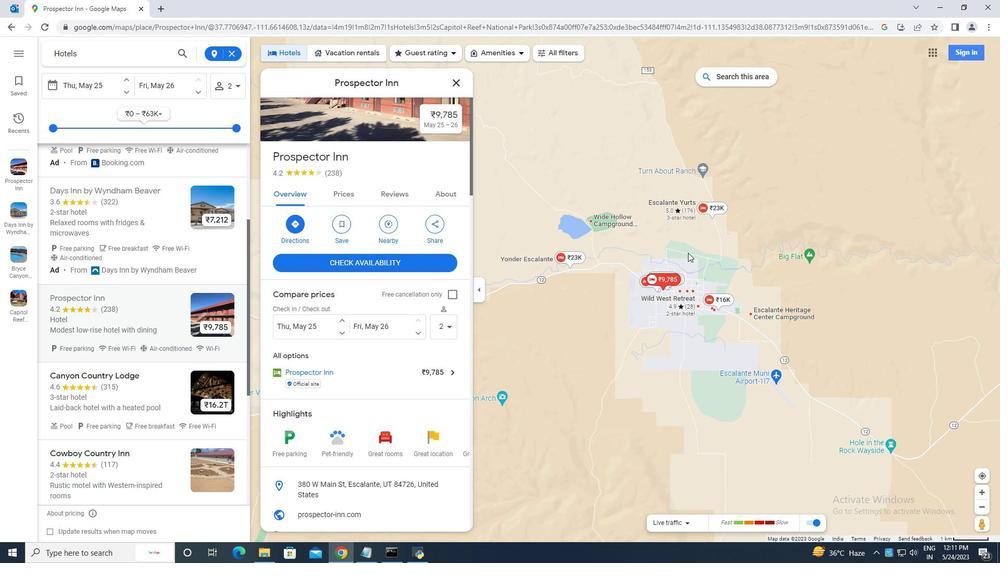 
Action: Mouse scrolled (688, 253) with delta (0, 0)
Screenshot: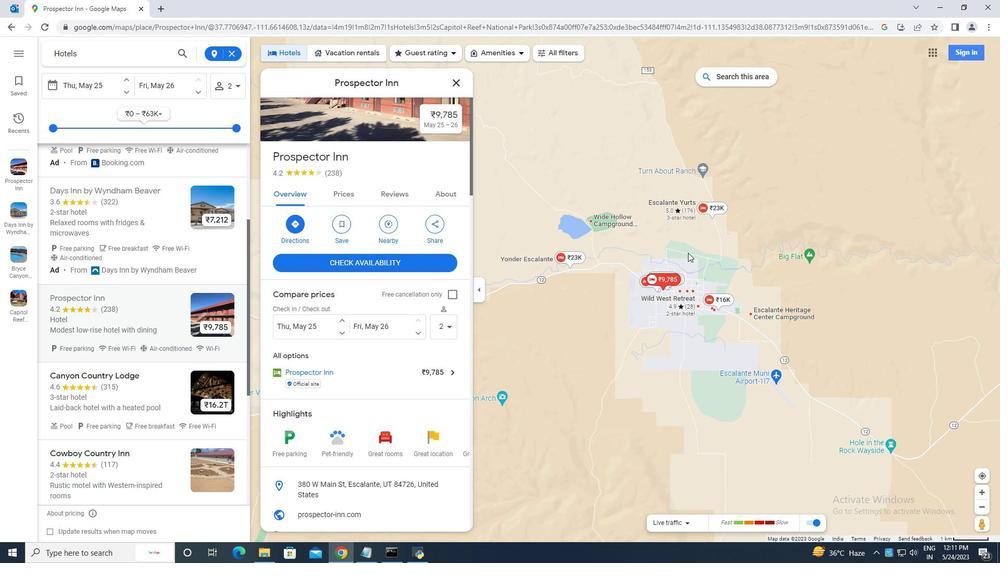 
Action: Mouse scrolled (688, 253) with delta (0, 0)
Screenshot: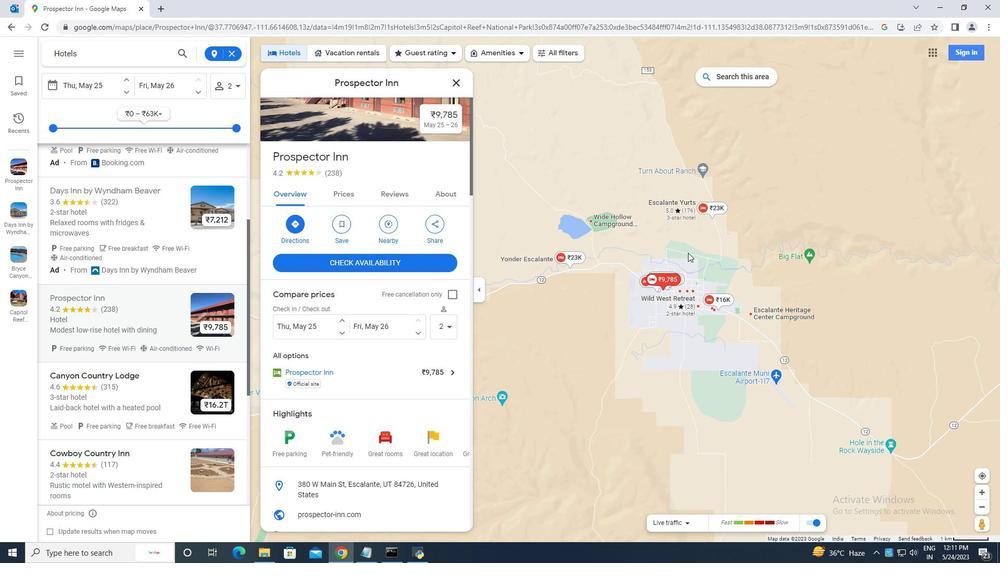 
Action: Mouse moved to (661, 307)
Screenshot: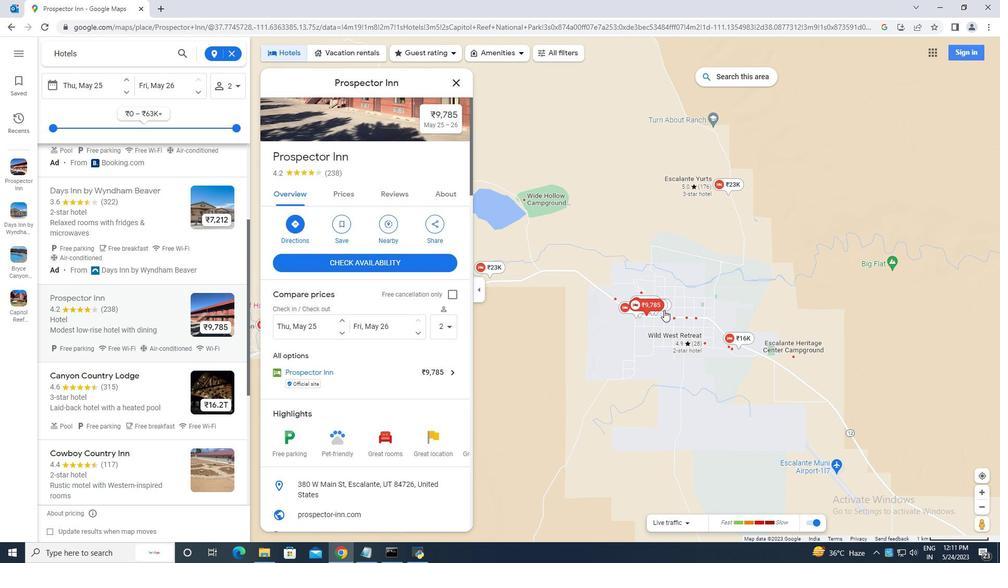 
Action: Mouse scrolled (661, 307) with delta (0, 0)
Screenshot: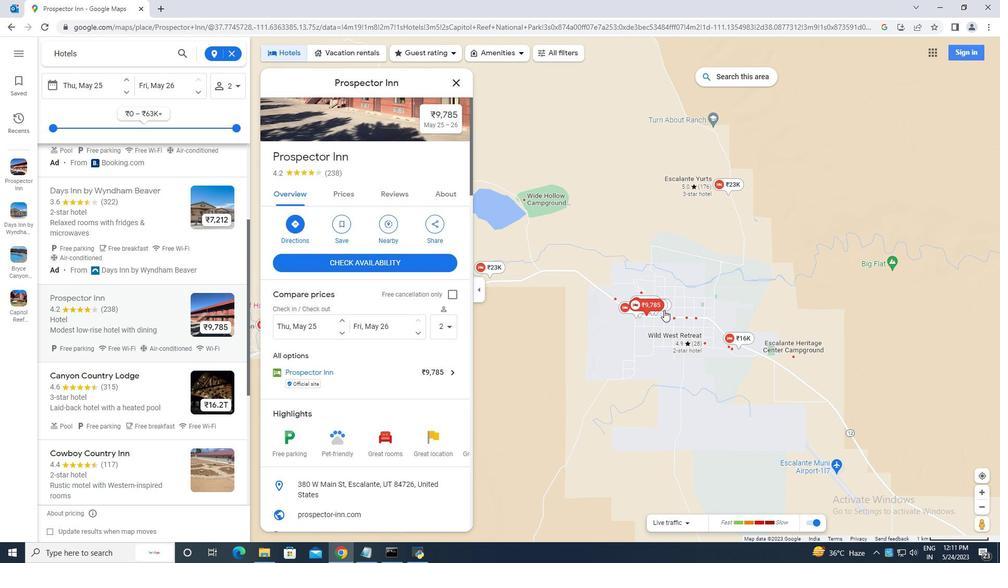 
Action: Mouse scrolled (661, 307) with delta (0, 0)
Screenshot: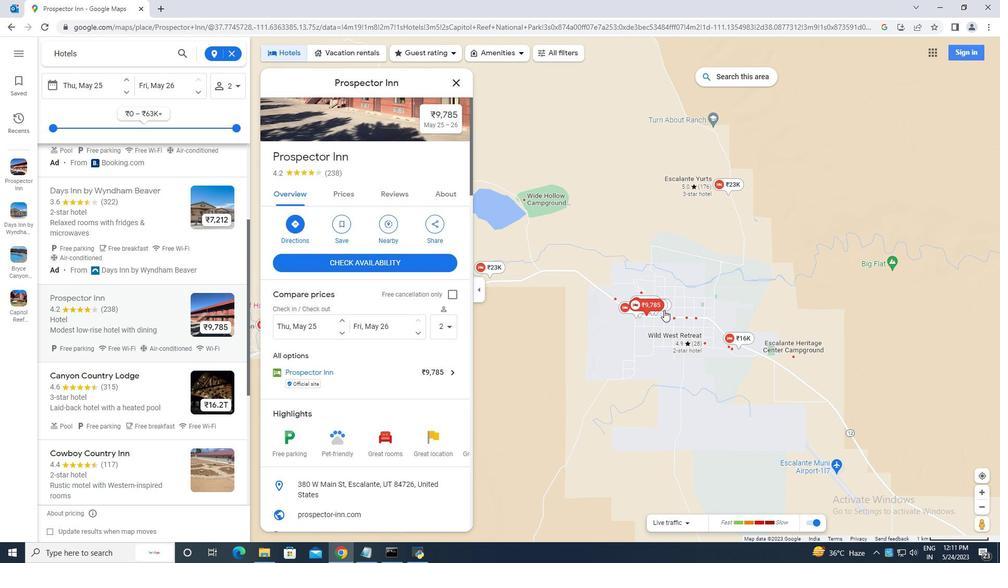 
Action: Mouse moved to (660, 307)
Screenshot: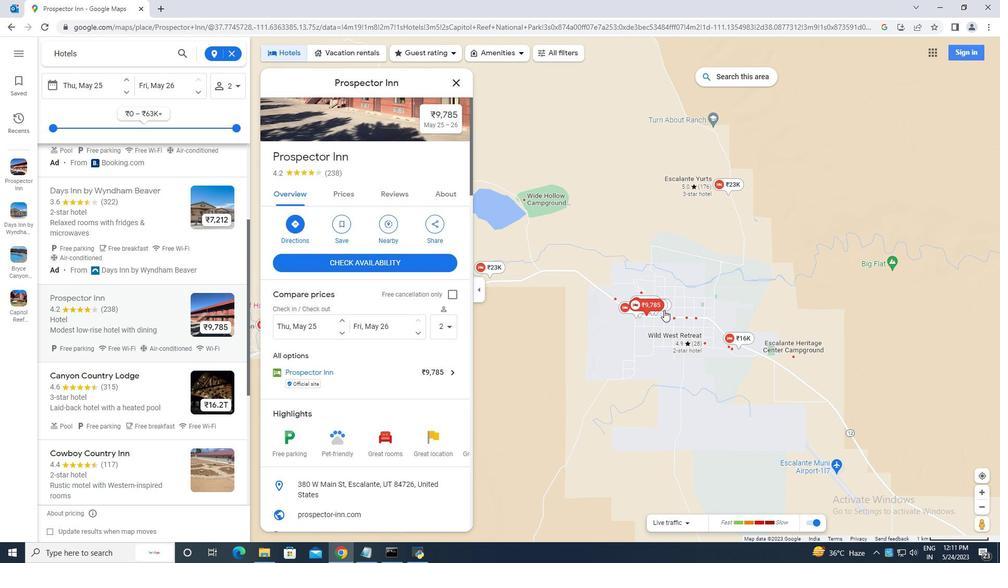 
Action: Mouse scrolled (660, 307) with delta (0, 0)
Screenshot: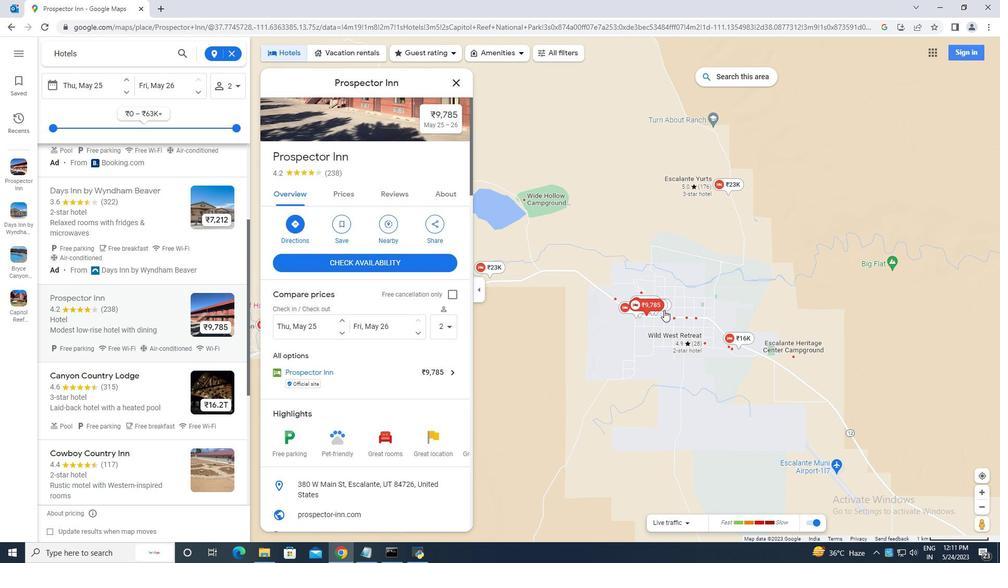 
Action: Mouse scrolled (660, 307) with delta (0, 0)
Screenshot: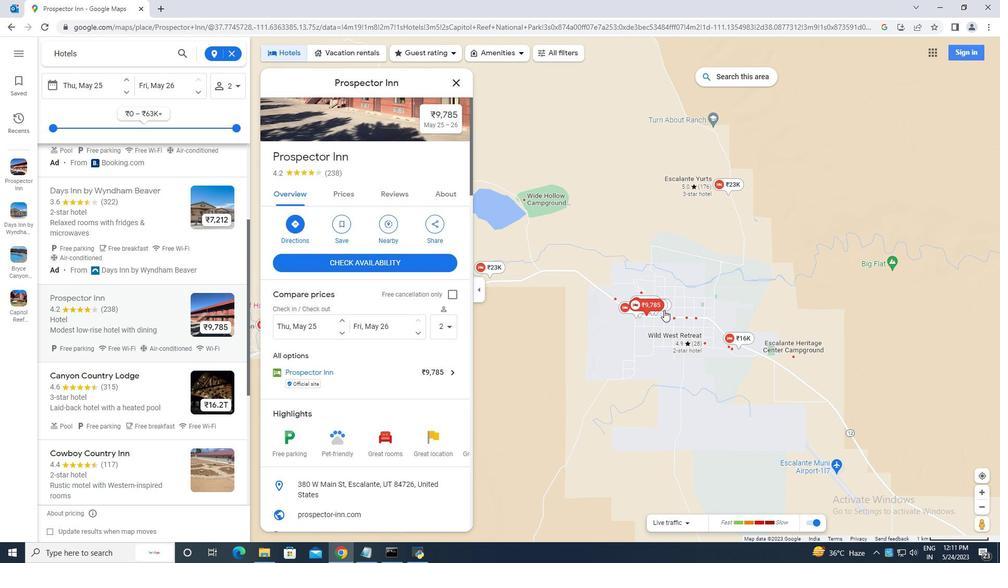 
Action: Mouse scrolled (660, 307) with delta (0, 0)
Screenshot: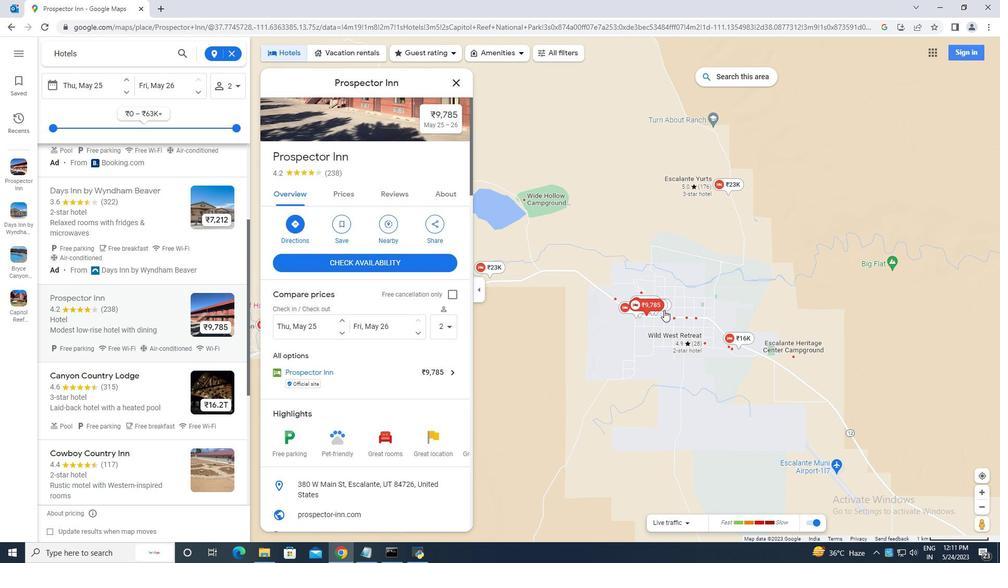 
Action: Mouse moved to (660, 307)
Screenshot: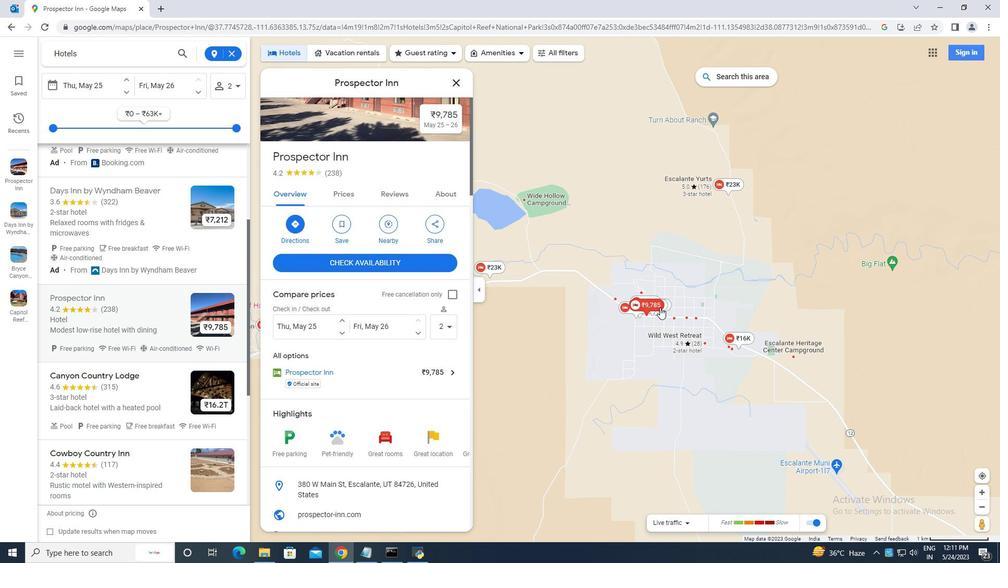 
Action: Mouse scrolled (660, 307) with delta (0, 0)
Screenshot: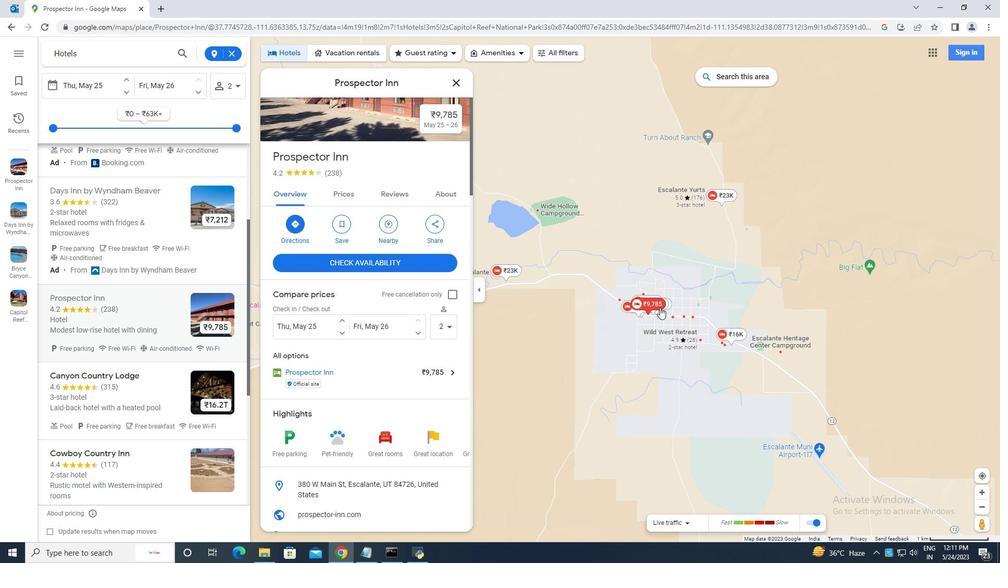 
Action: Mouse scrolled (660, 307) with delta (0, 0)
Screenshot: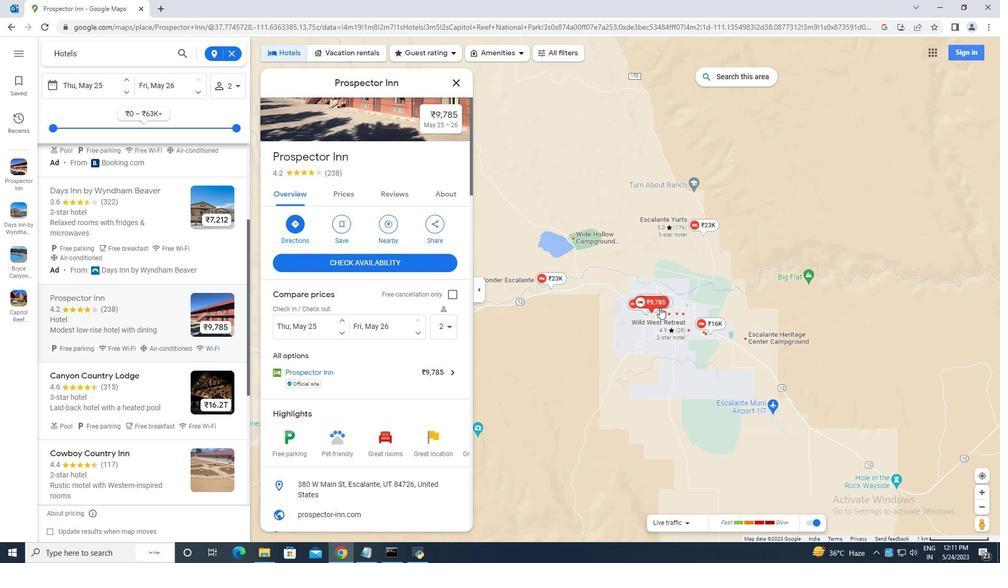 
Action: Mouse scrolled (660, 307) with delta (0, 0)
Screenshot: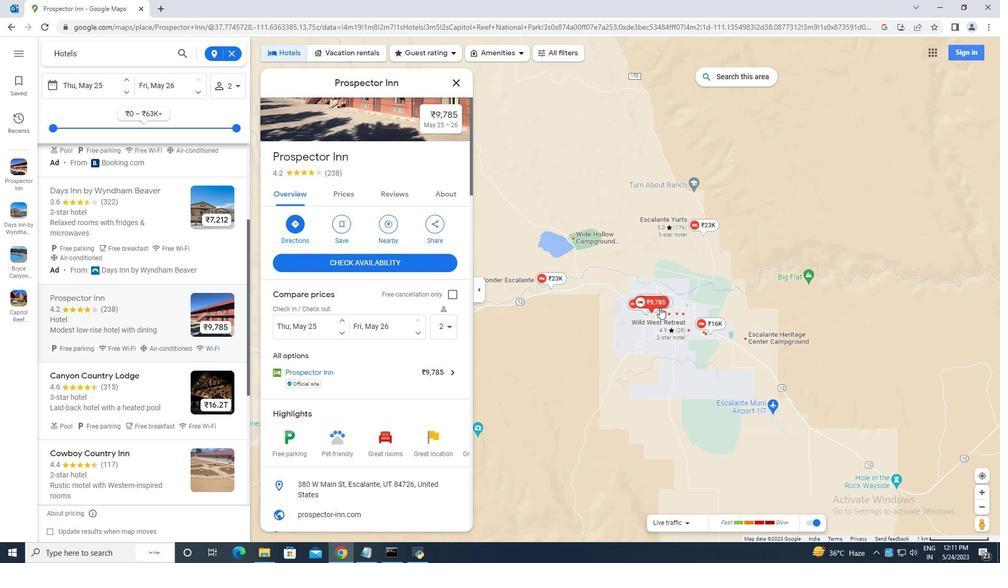 
Action: Mouse scrolled (660, 307) with delta (0, 0)
Screenshot: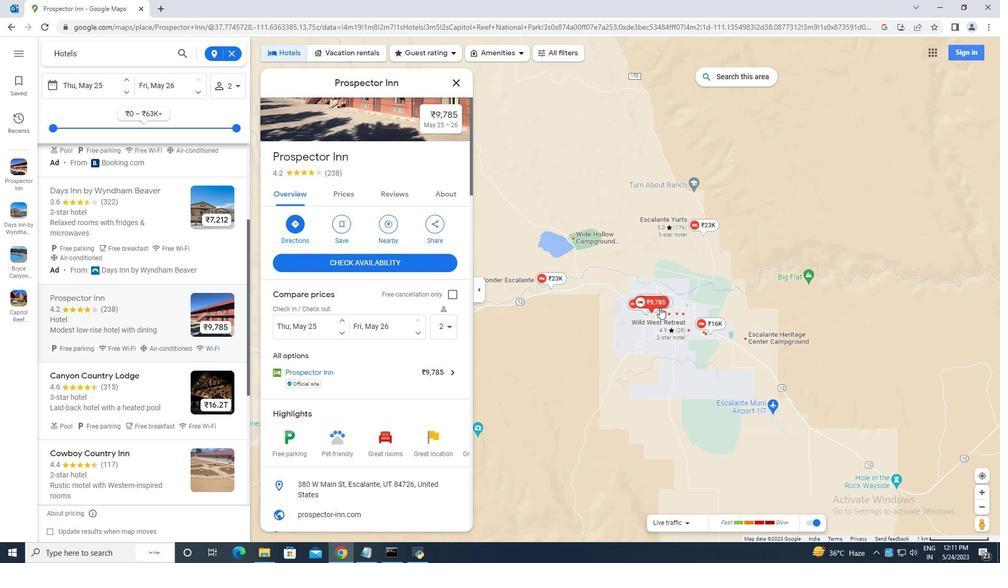 
Action: Mouse scrolled (660, 307) with delta (0, 0)
Screenshot: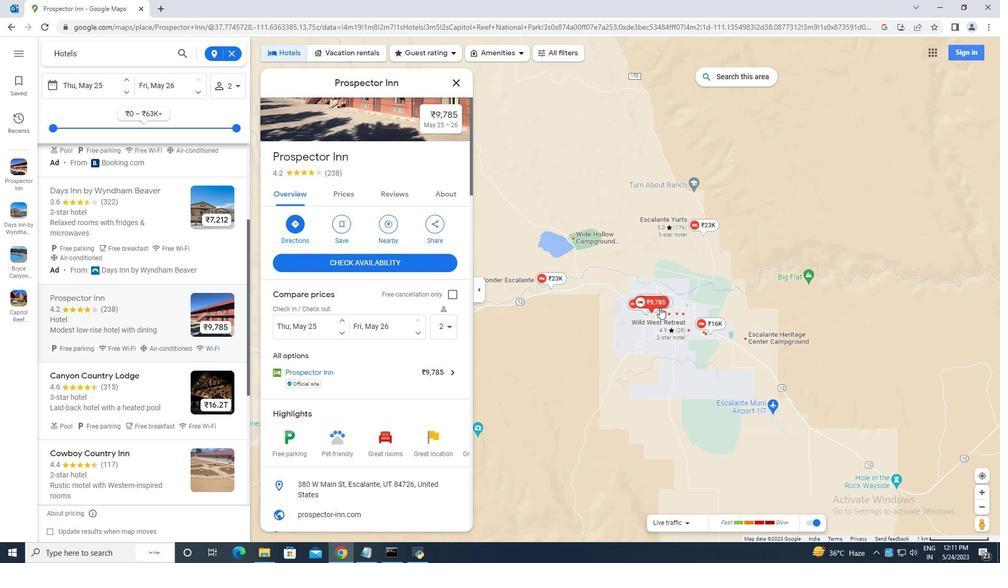 
Action: Mouse scrolled (660, 307) with delta (0, 0)
Screenshot: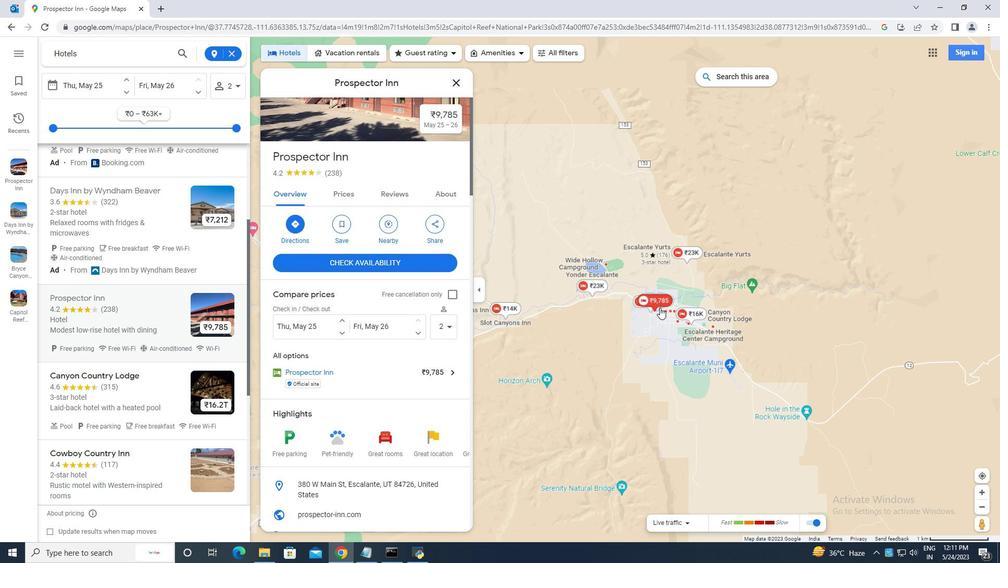 
Action: Mouse scrolled (660, 307) with delta (0, 0)
Screenshot: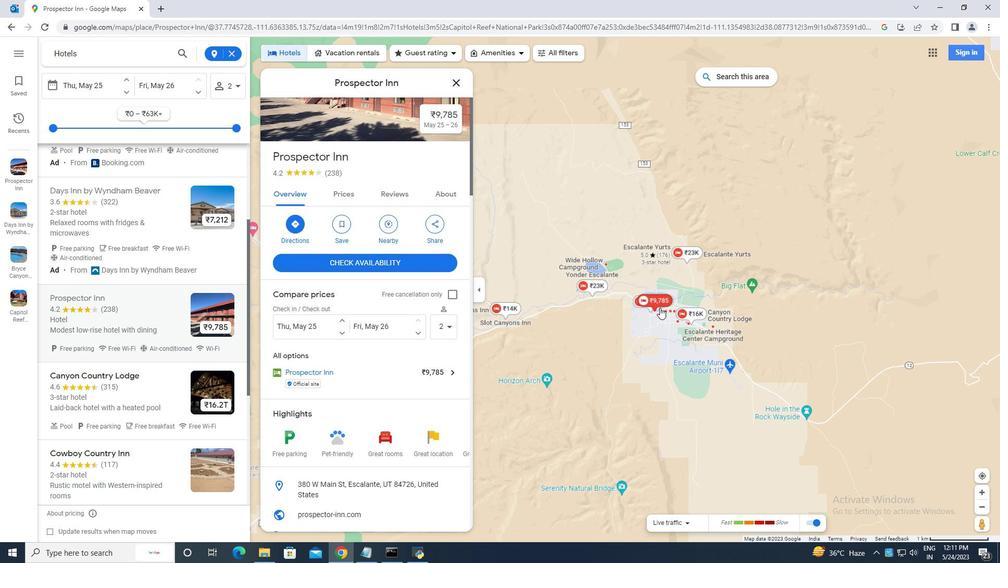 
Action: Mouse scrolled (660, 307) with delta (0, 0)
Screenshot: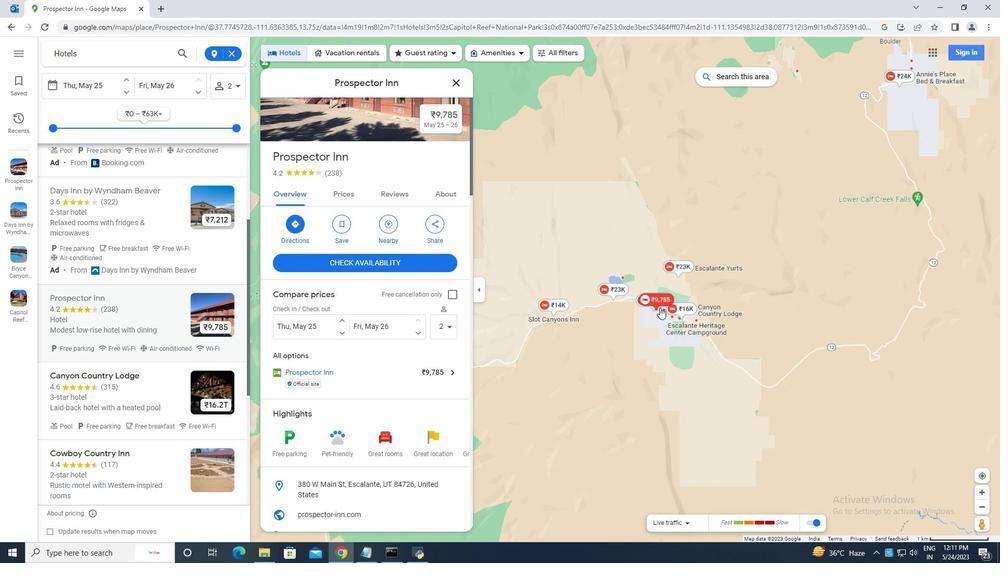 
Action: Mouse scrolled (660, 307) with delta (0, 0)
Screenshot: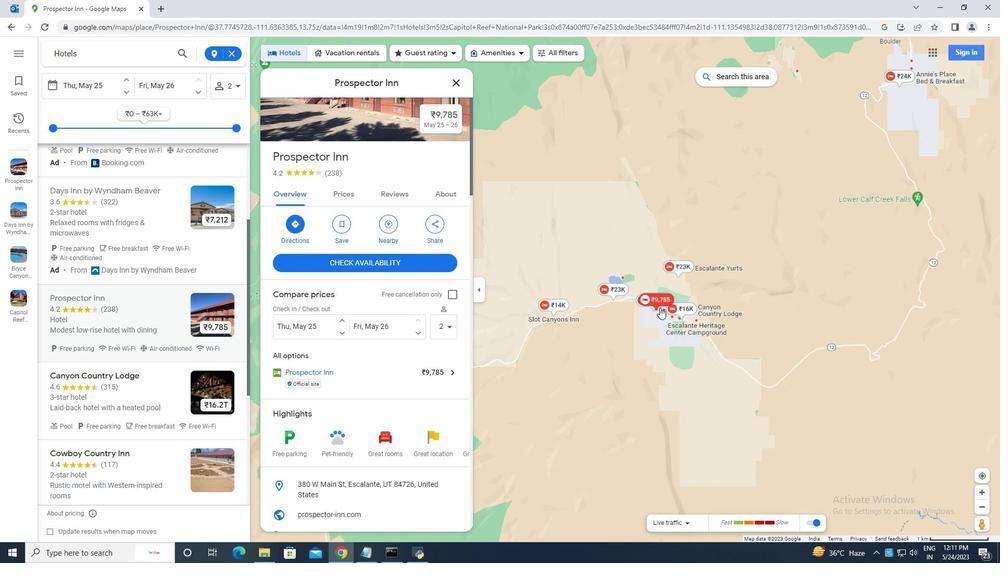 
Action: Mouse scrolled (660, 307) with delta (0, 0)
Screenshot: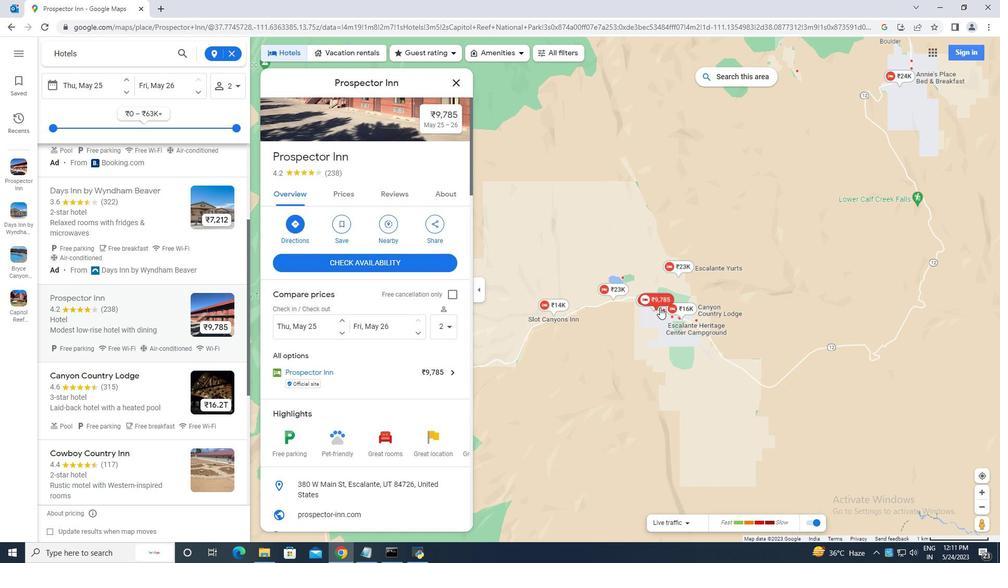 
Action: Mouse scrolled (660, 307) with delta (0, 0)
Screenshot: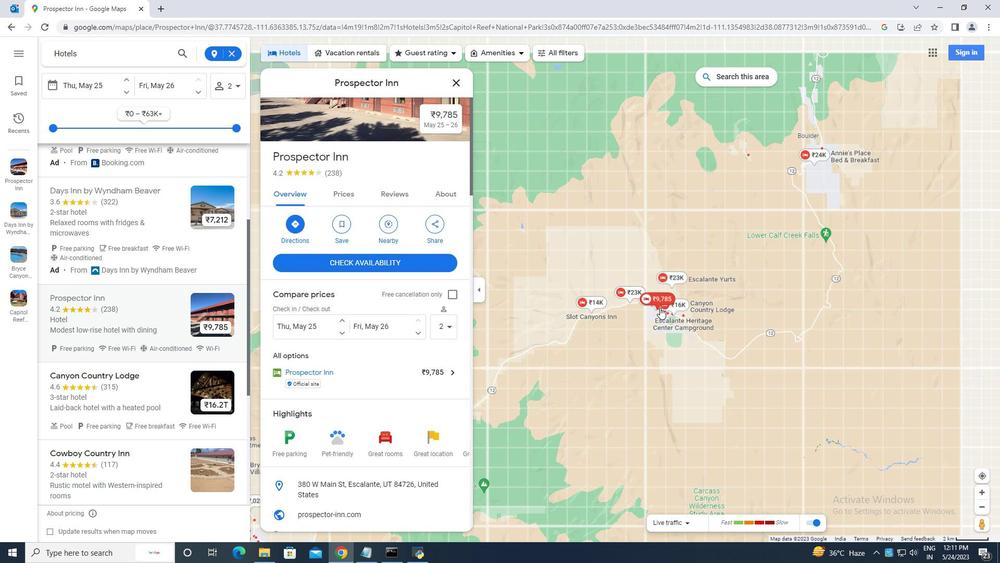
Action: Mouse scrolled (660, 307) with delta (0, 0)
Screenshot: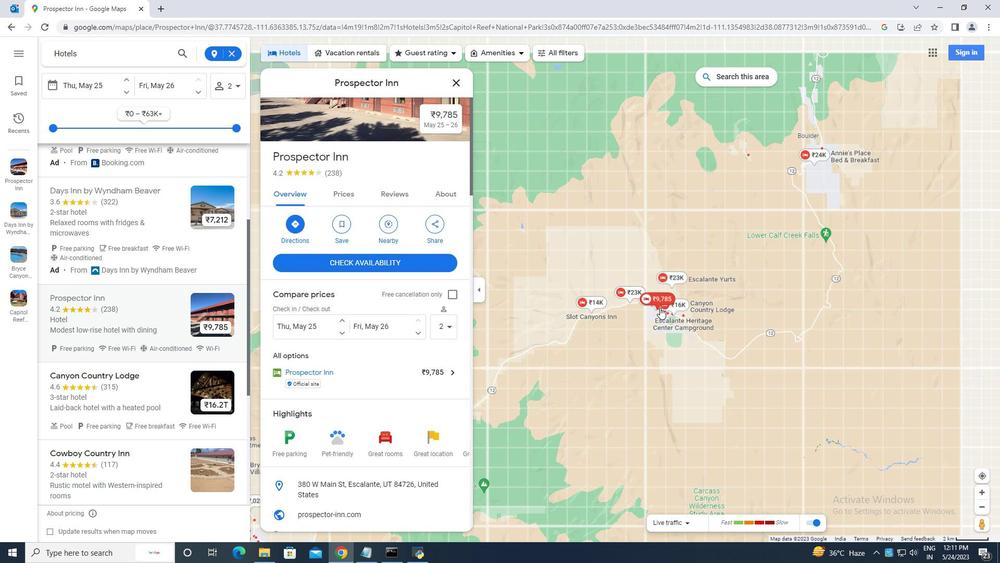 
Action: Mouse scrolled (660, 307) with delta (0, 0)
Screenshot: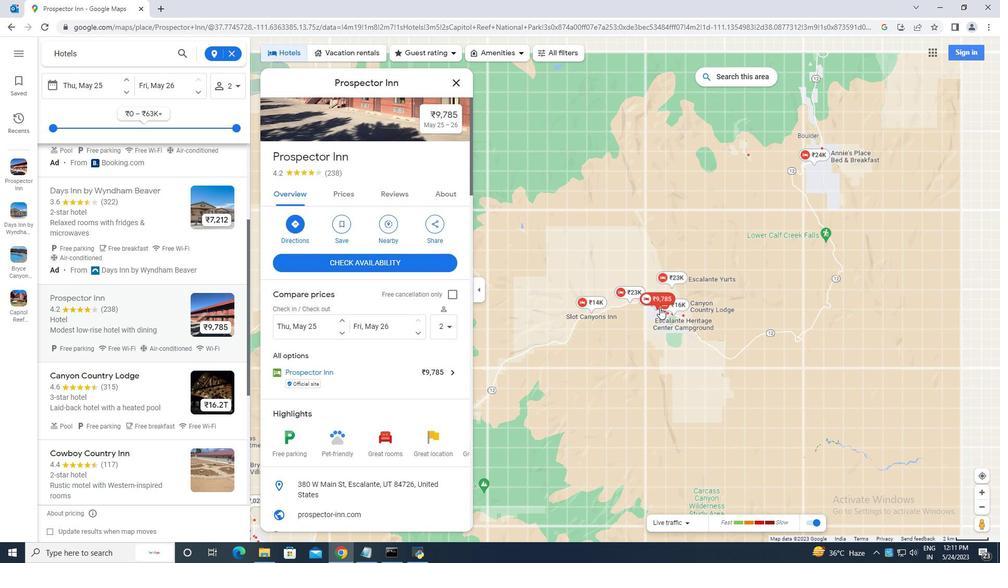 
Action: Mouse scrolled (660, 307) with delta (0, 0)
Screenshot: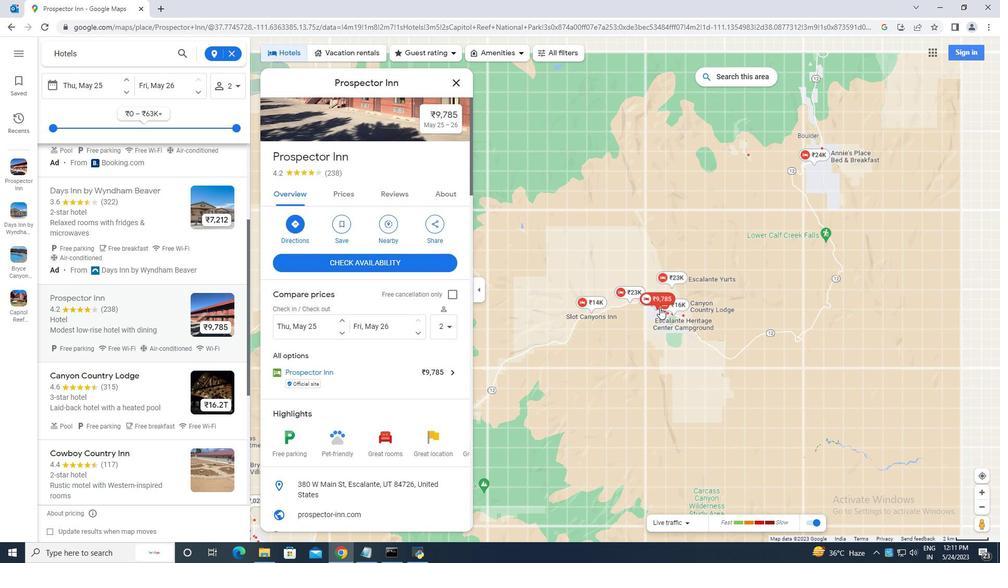 
Action: Mouse scrolled (660, 307) with delta (0, 0)
Screenshot: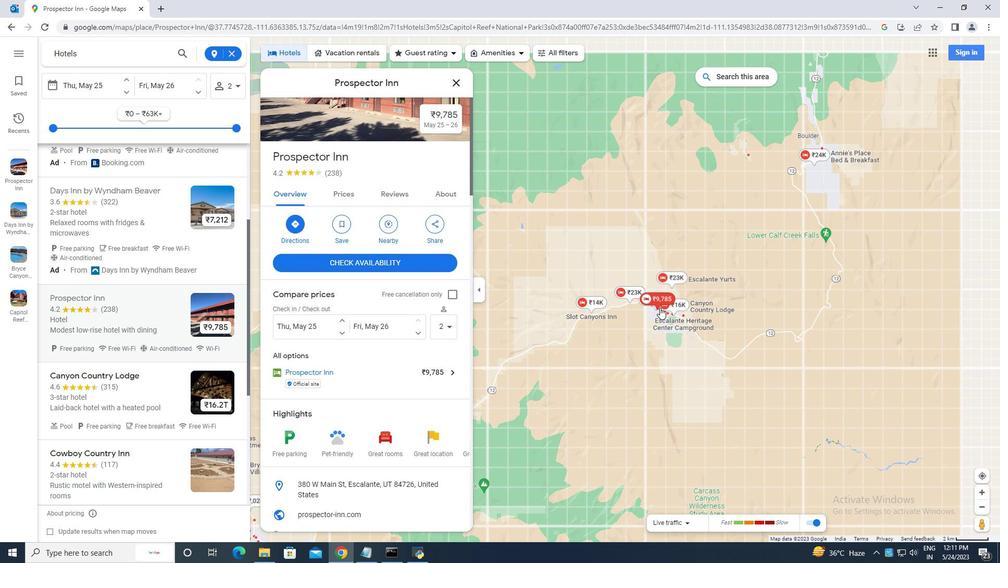 
Action: Mouse moved to (578, 320)
Screenshot: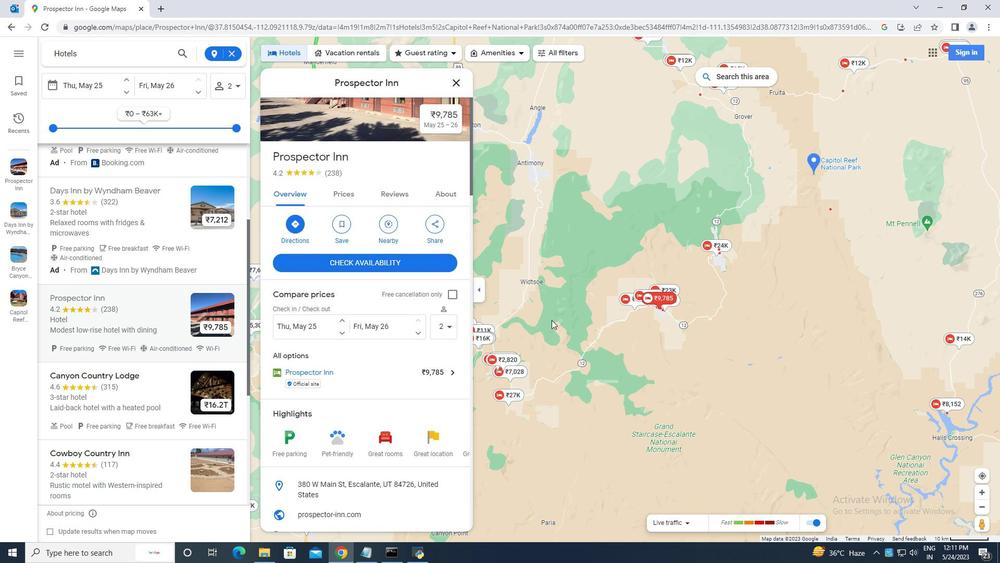 
Action: Mouse scrolled (578, 319) with delta (0, 0)
Screenshot: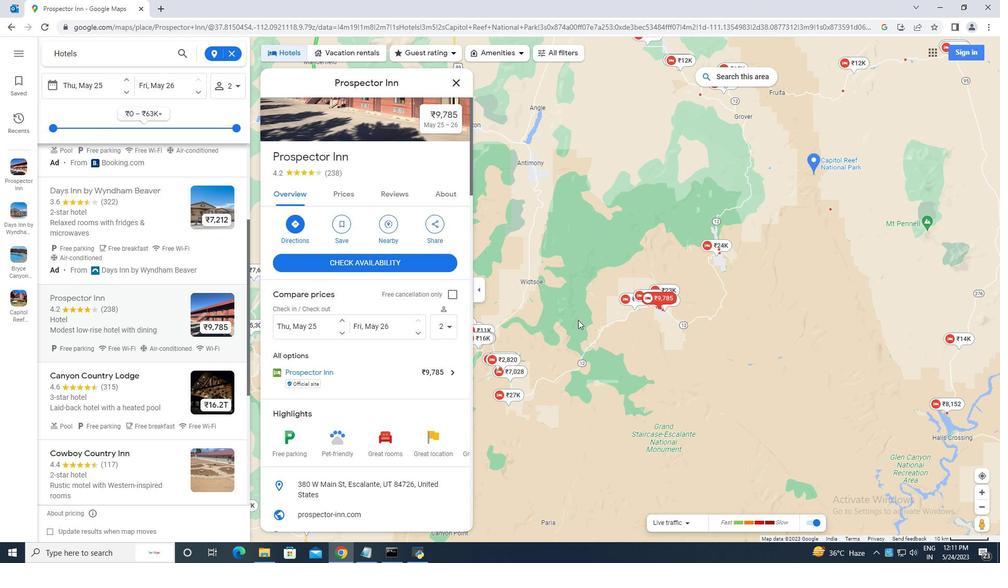 
Action: Mouse scrolled (578, 319) with delta (0, 0)
Screenshot: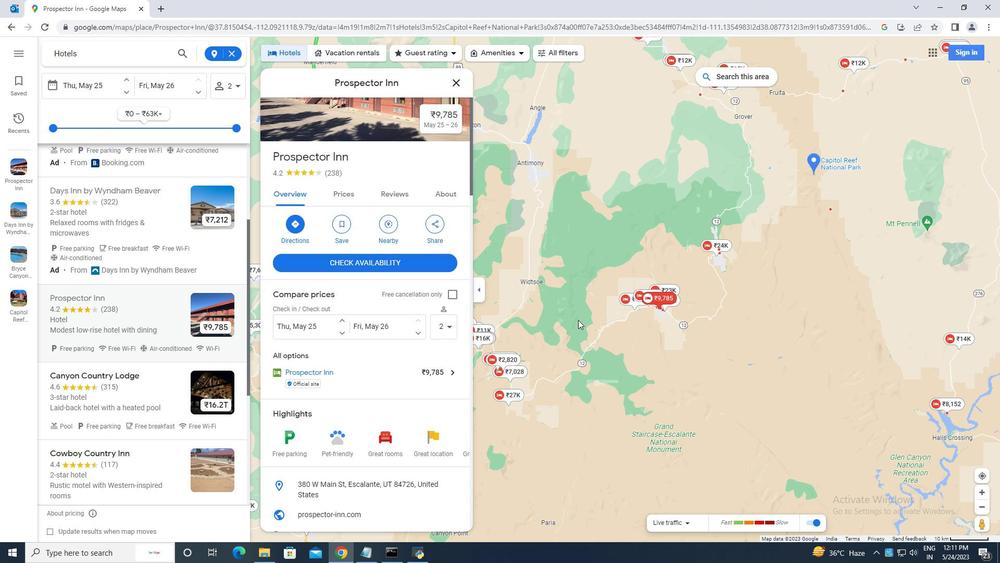 
Action: Mouse scrolled (578, 319) with delta (0, 0)
Screenshot: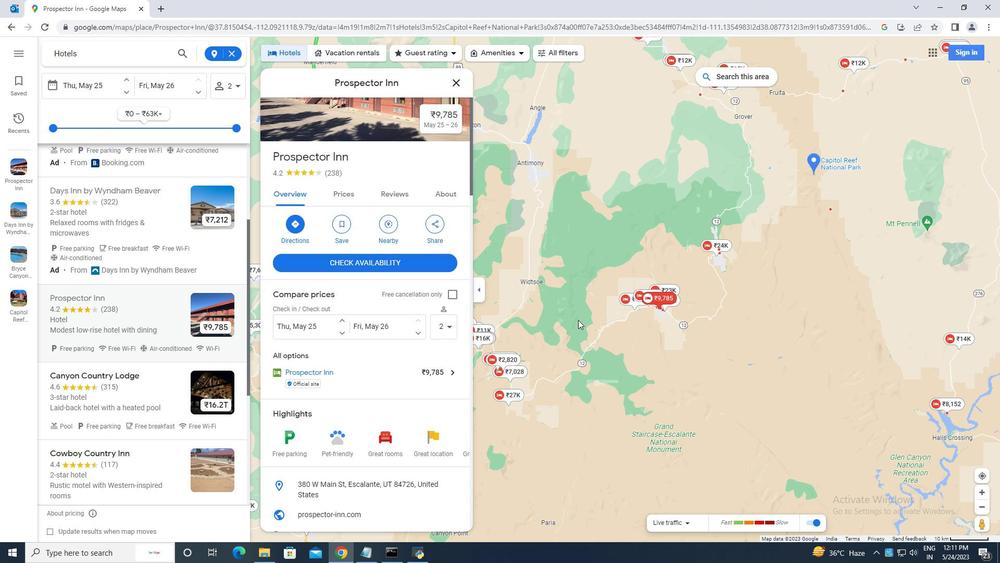 
Action: Mouse scrolled (578, 319) with delta (0, 0)
Screenshot: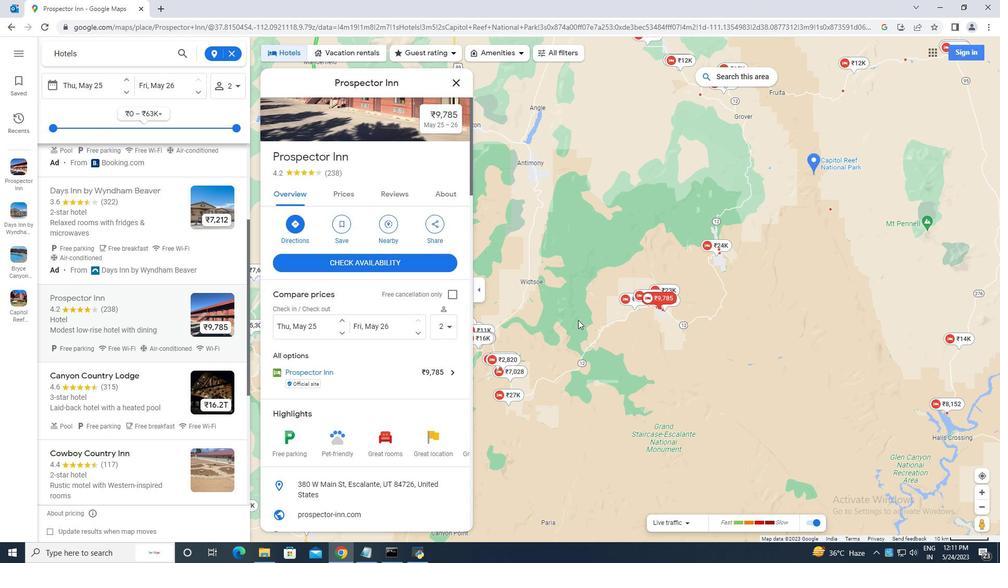 
Action: Mouse scrolled (578, 319) with delta (0, 0)
Screenshot: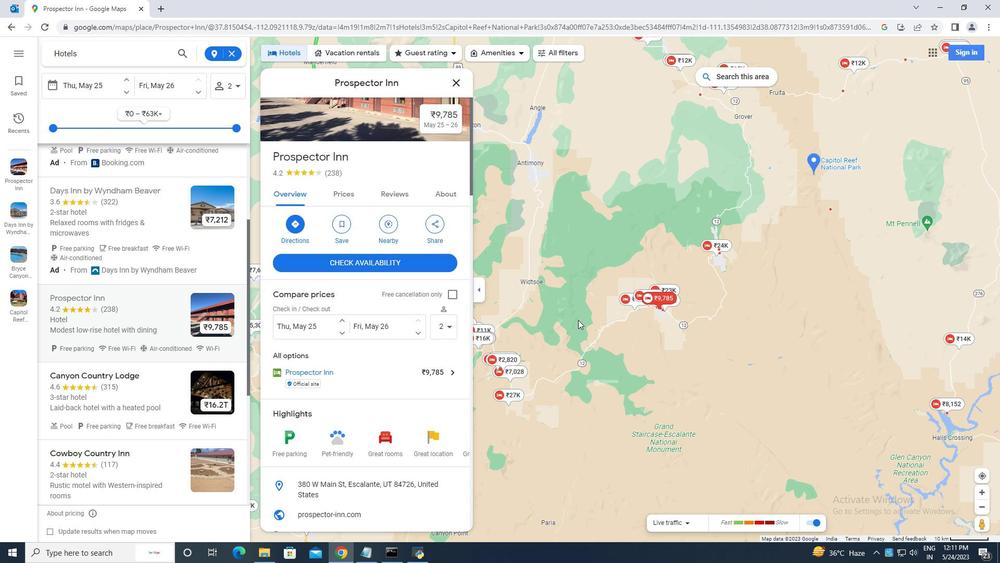 
Action: Mouse moved to (537, 311)
Screenshot: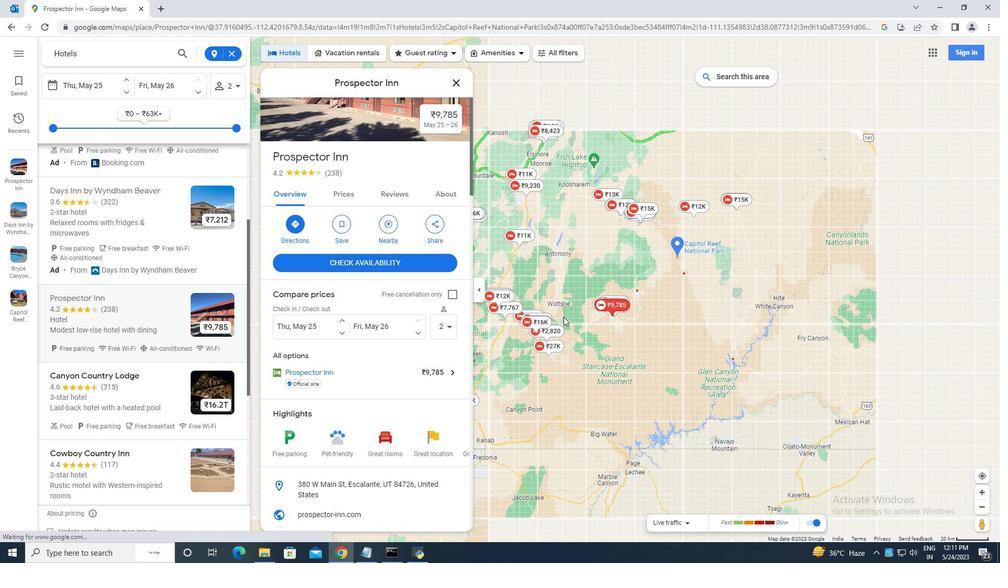 
Action: Mouse scrolled (537, 311) with delta (0, 0)
Screenshot: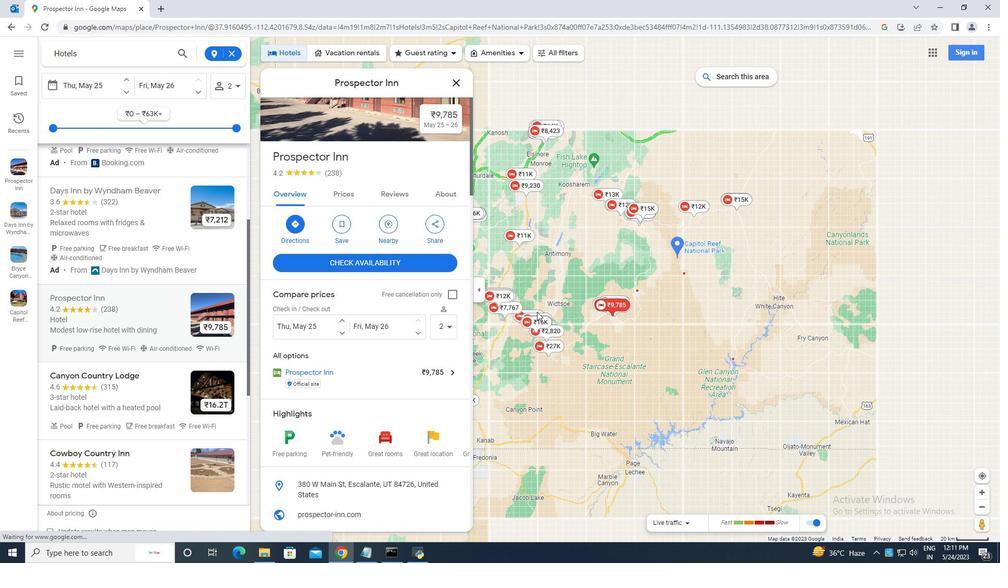 
Action: Mouse scrolled (537, 311) with delta (0, 0)
Screenshot: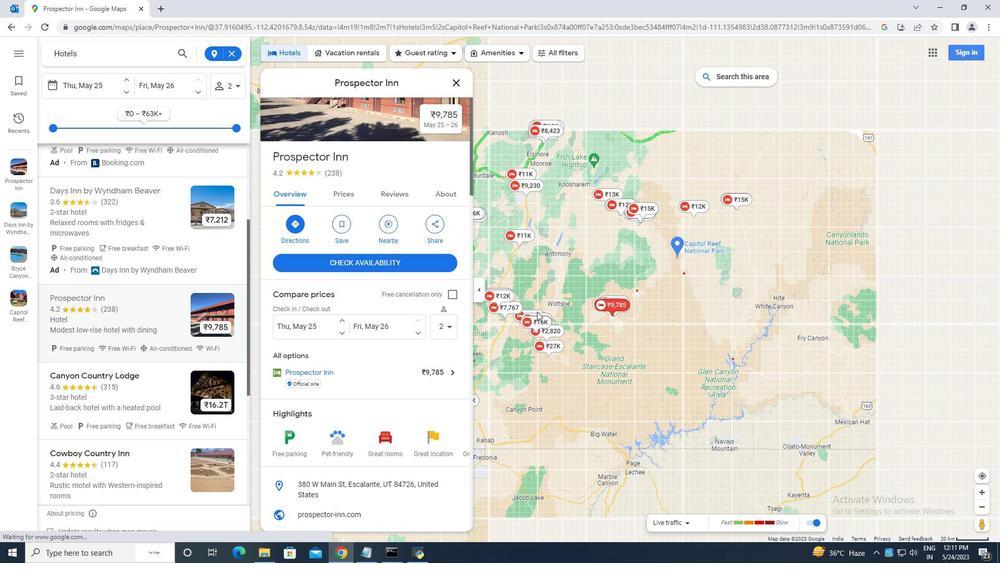 
Action: Mouse scrolled (537, 311) with delta (0, 0)
Screenshot: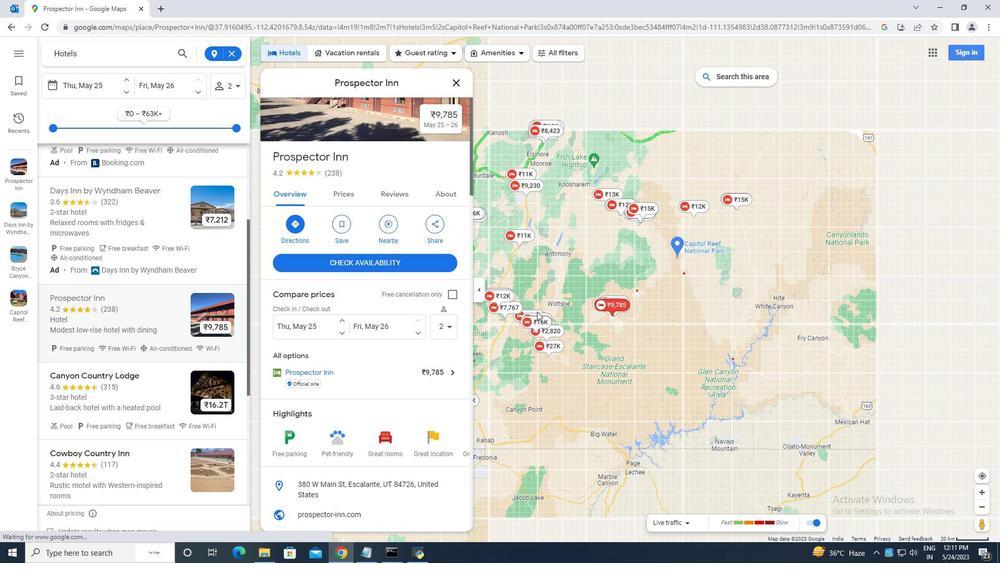 
Action: Mouse scrolled (537, 311) with delta (0, 0)
Screenshot: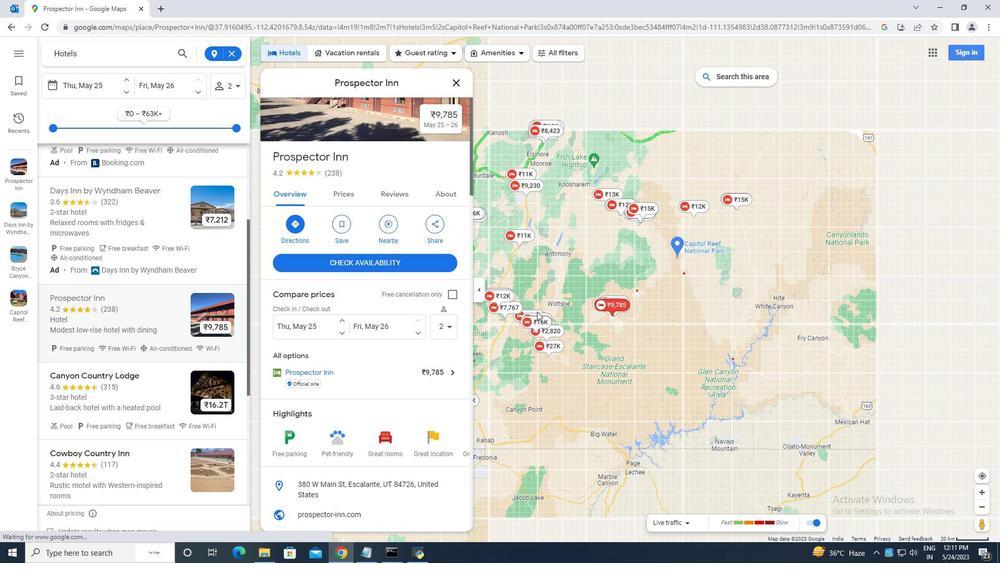 
Action: Mouse scrolled (537, 311) with delta (0, 0)
Screenshot: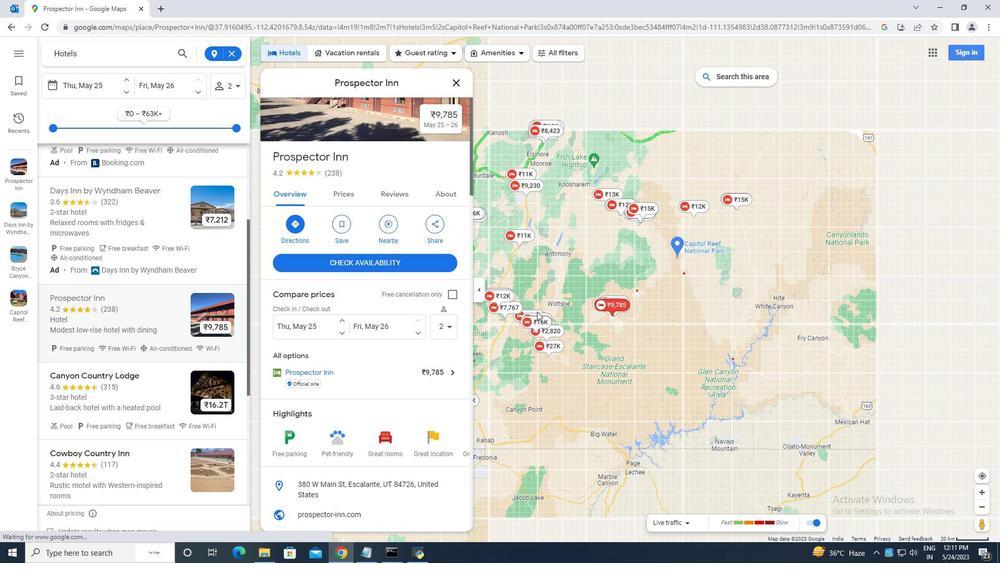 
Action: Mouse moved to (556, 283)
Screenshot: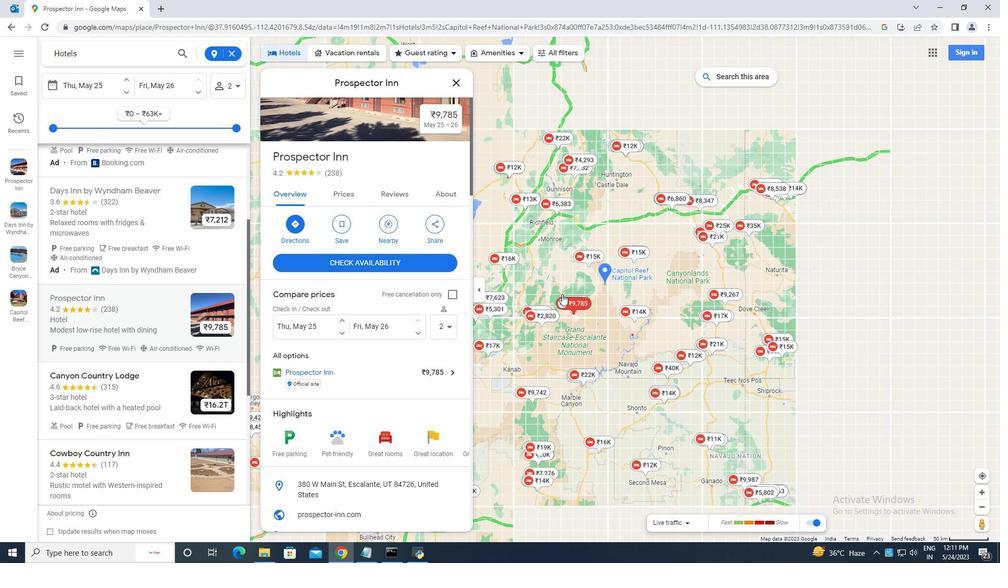 
Action: Mouse pressed left at (556, 283)
Screenshot: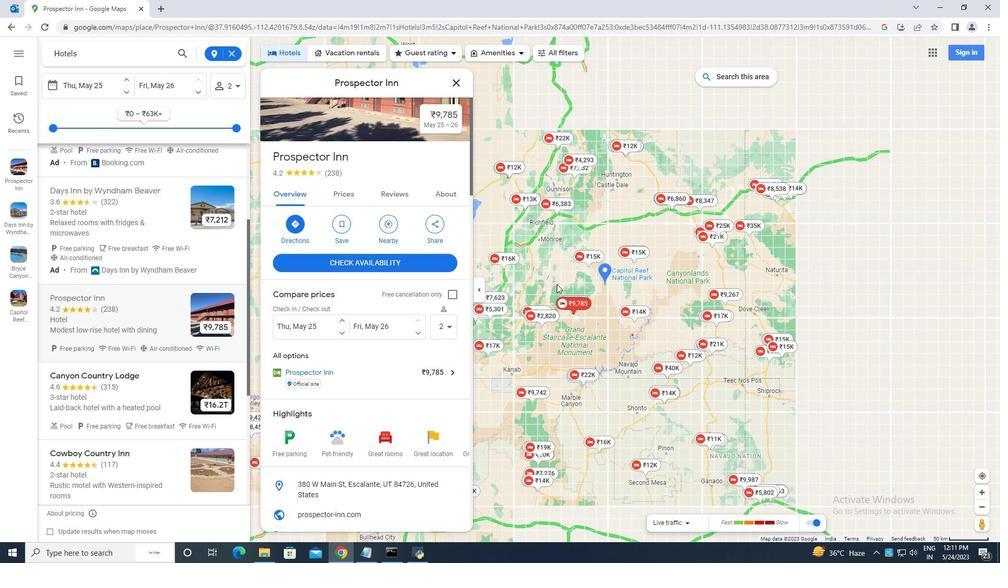 
Action: Mouse moved to (594, 292)
Screenshot: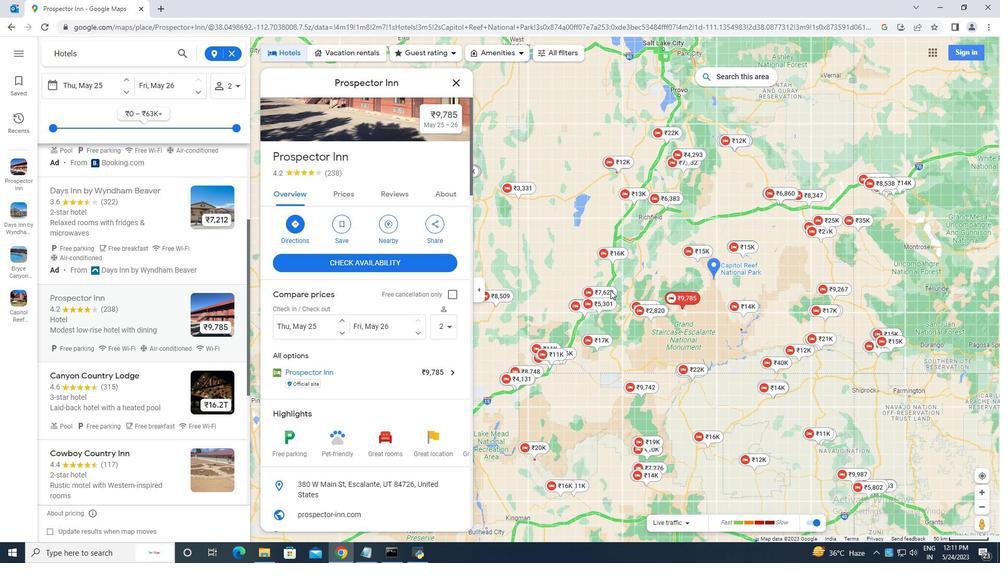 
Action: Mouse scrolled (594, 291) with delta (0, 0)
Screenshot: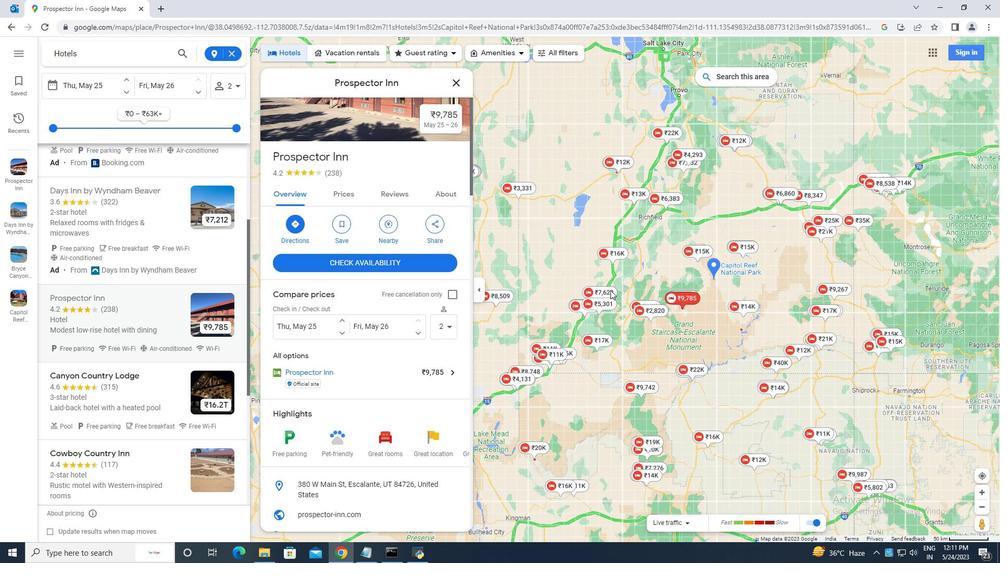 
Action: Mouse scrolled (594, 291) with delta (0, 0)
Screenshot: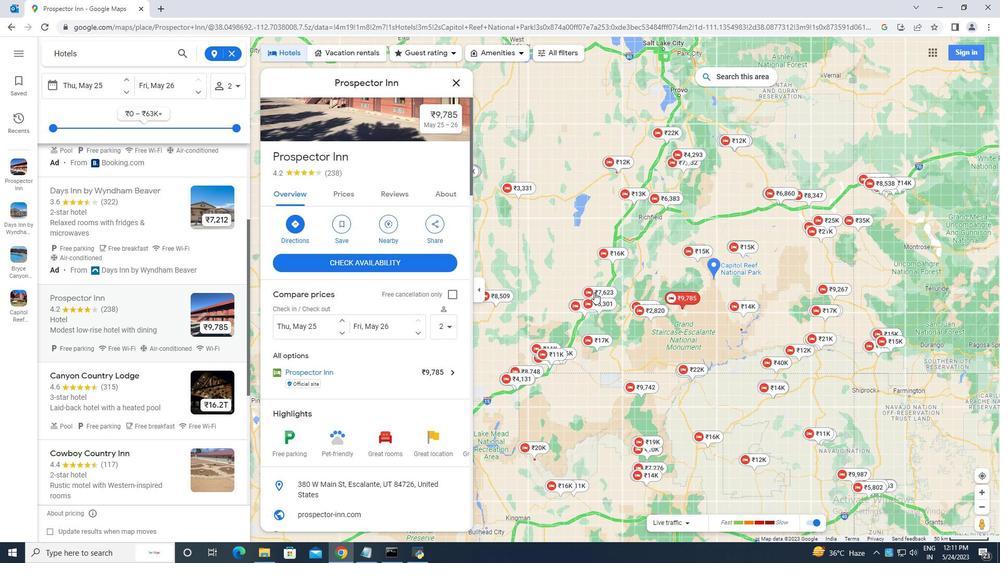 
Action: Mouse scrolled (594, 291) with delta (0, 0)
Screenshot: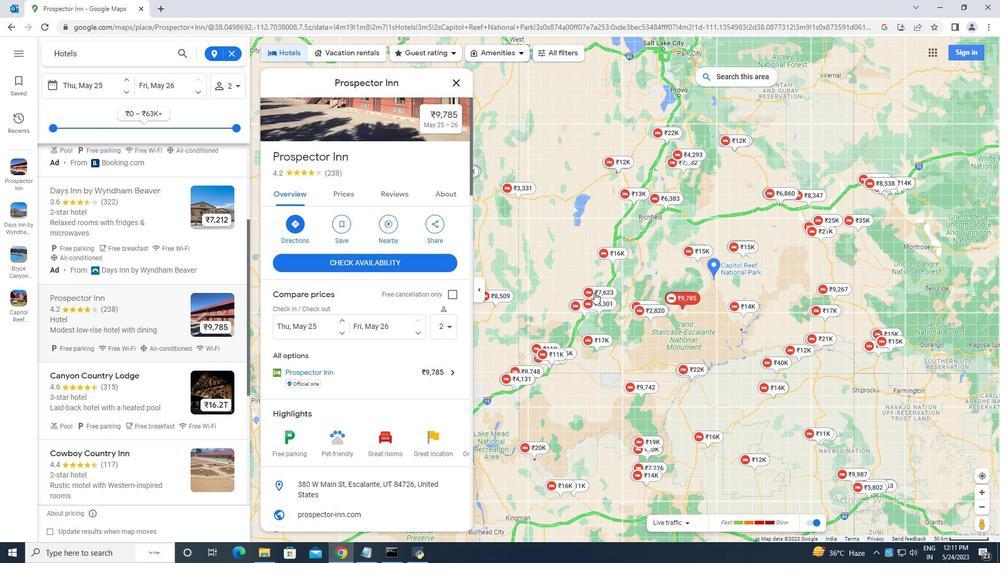 
Action: Mouse scrolled (594, 291) with delta (0, 0)
Screenshot: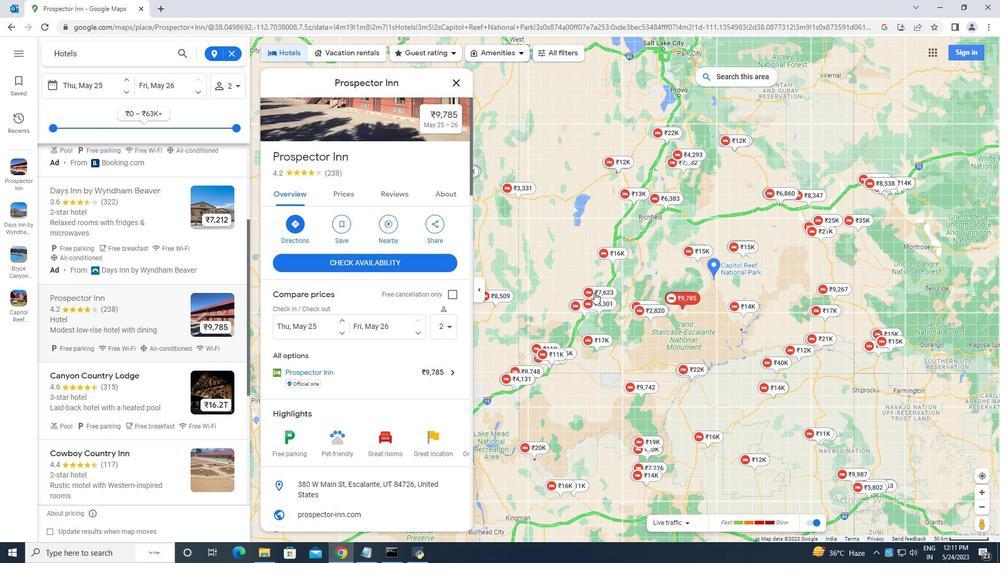 
Action: Mouse moved to (594, 292)
Screenshot: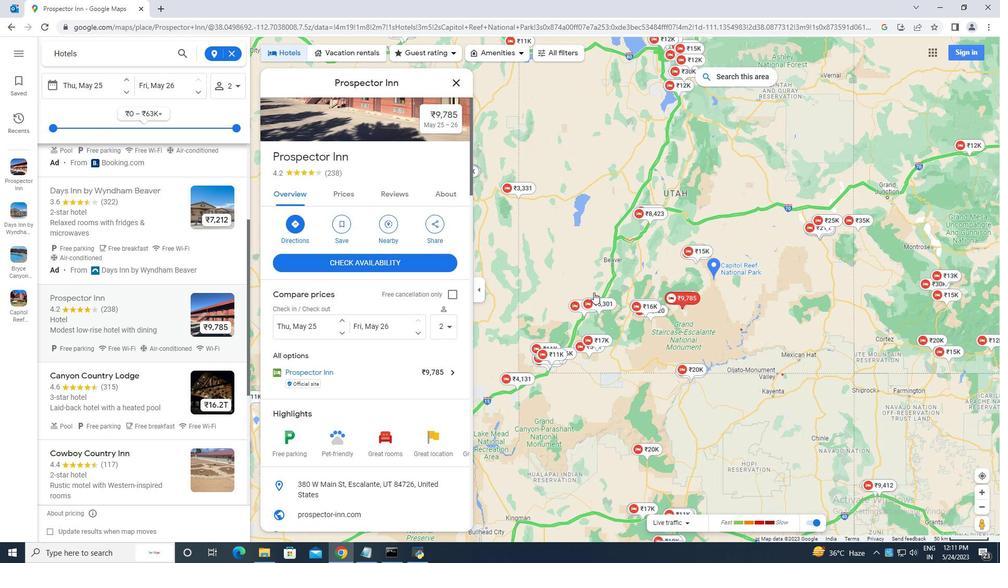 
Action: Mouse scrolled (594, 292) with delta (0, 0)
Screenshot: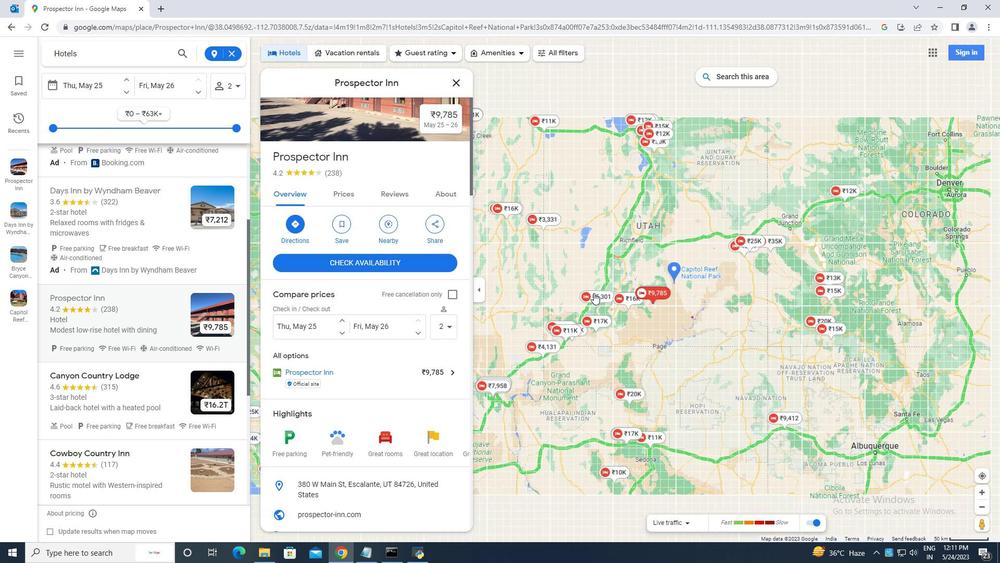
Action: Mouse scrolled (594, 292) with delta (0, 0)
Screenshot: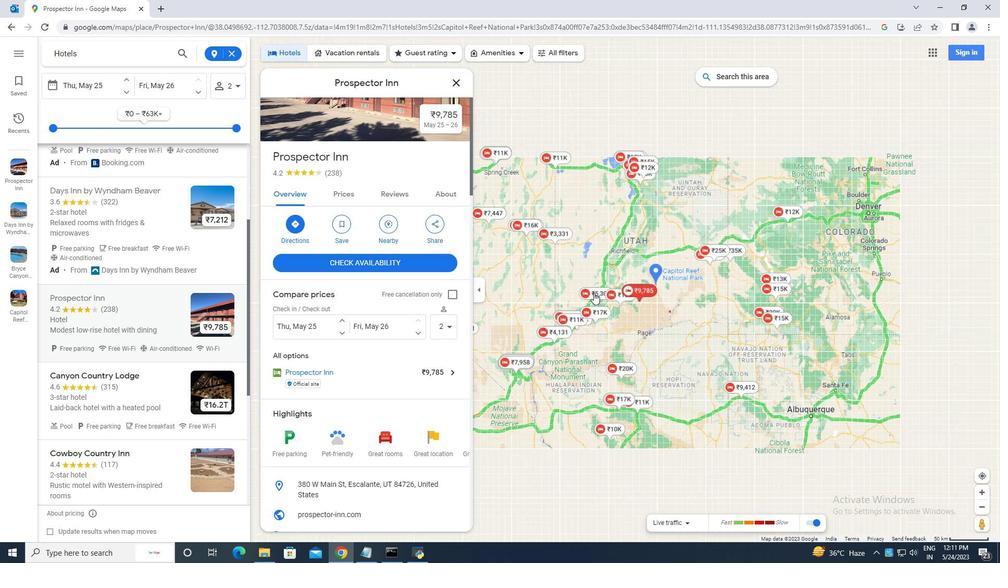 
Action: Mouse scrolled (594, 292) with delta (0, 0)
Screenshot: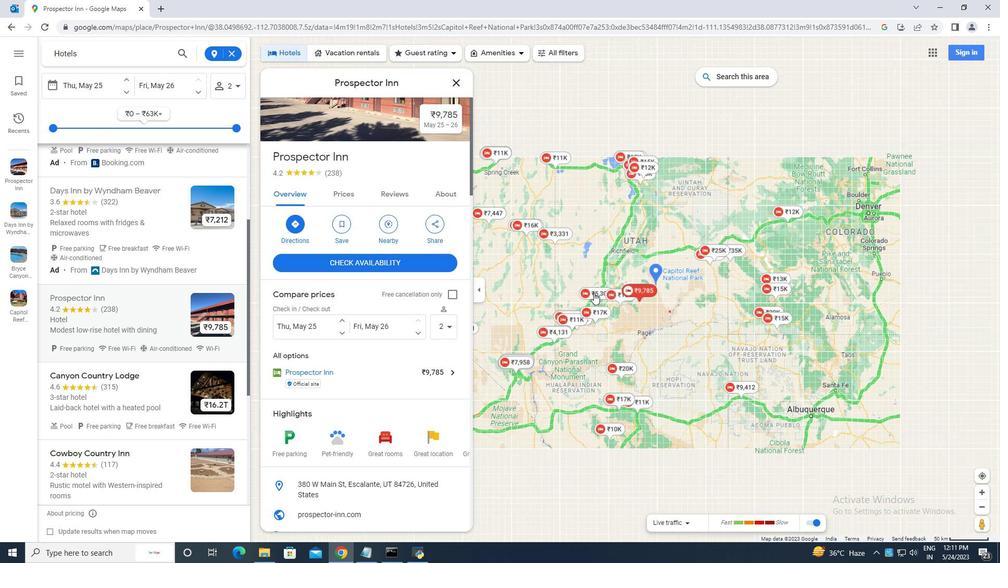 
Action: Mouse scrolled (594, 292) with delta (0, 0)
Screenshot: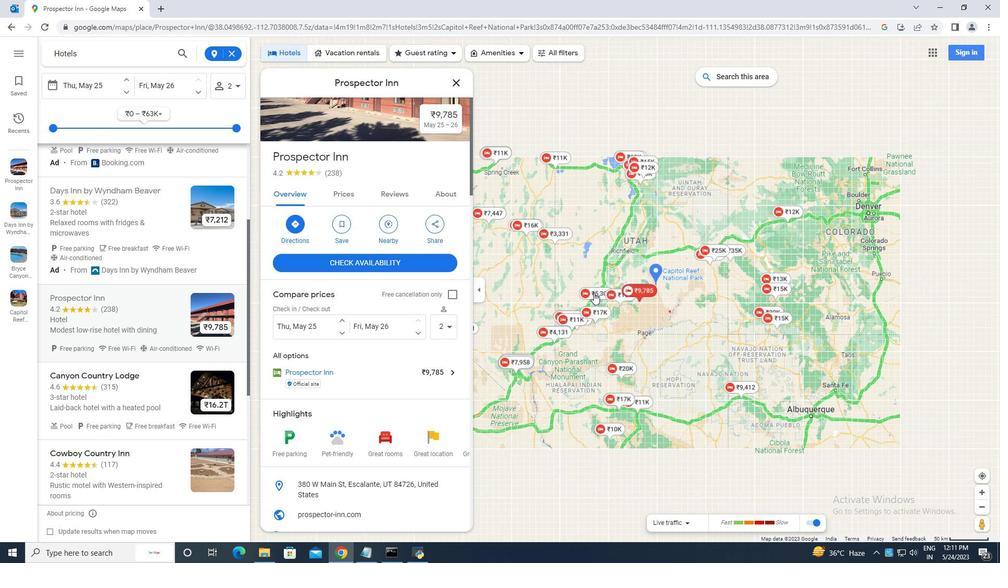 
Action: Mouse scrolled (594, 292) with delta (0, 0)
Screenshot: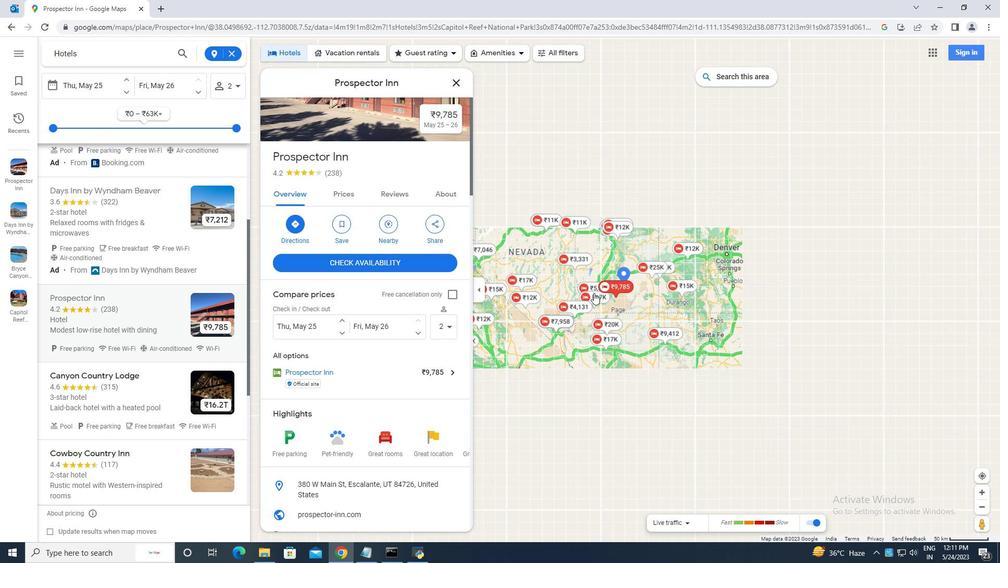 
Action: Mouse scrolled (594, 292) with delta (0, 0)
Screenshot: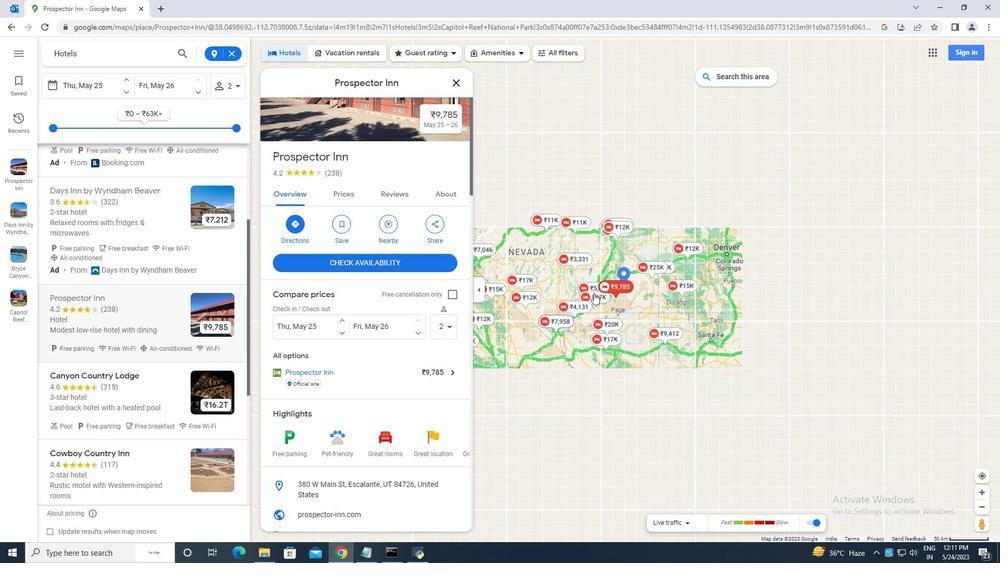 
Action: Mouse scrolled (594, 292) with delta (0, 0)
Screenshot: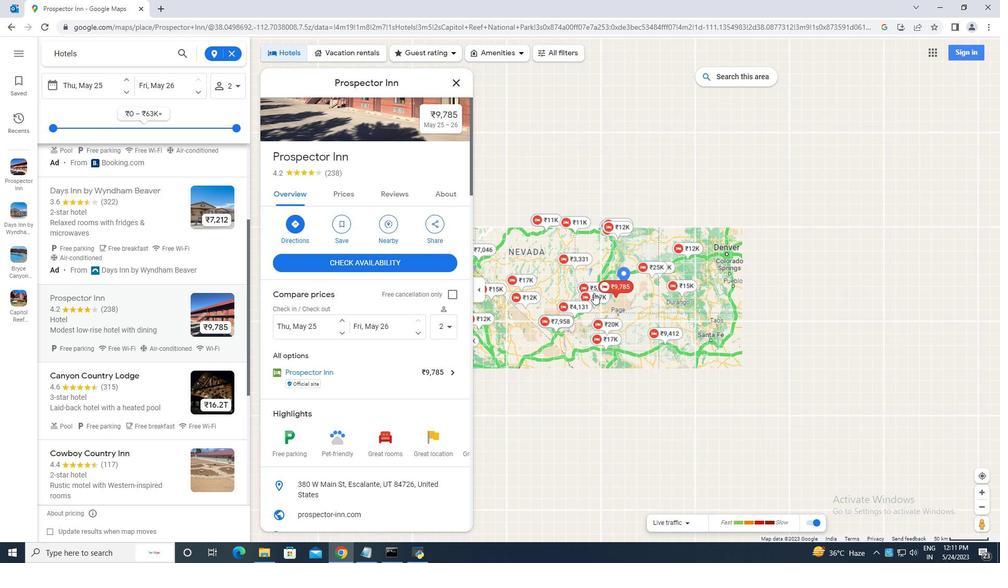 
Action: Mouse moved to (580, 320)
Screenshot: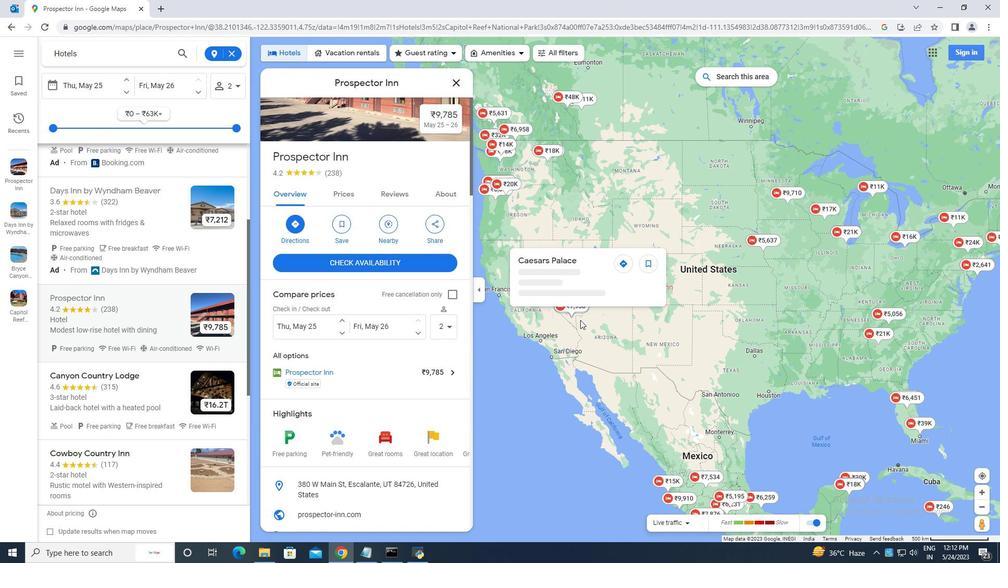 
Action: Mouse scrolled (580, 321) with delta (0, 0)
Screenshot: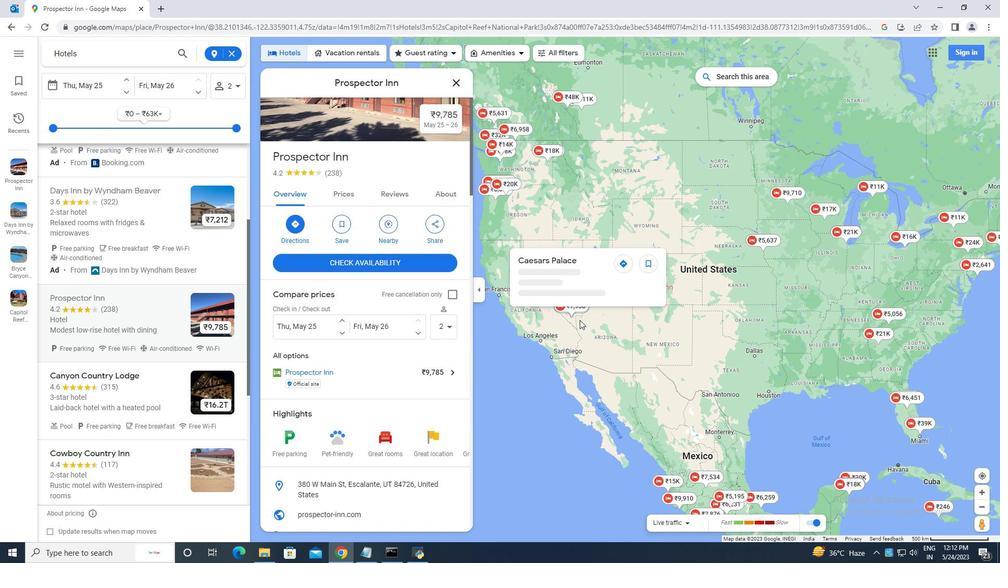 
Action: Mouse scrolled (580, 321) with delta (0, 0)
Screenshot: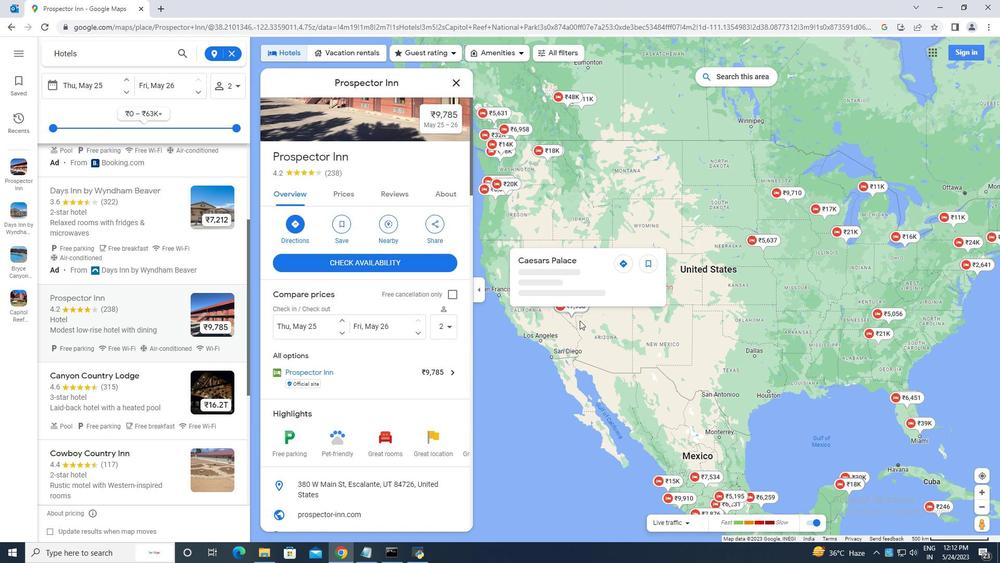 
Action: Mouse moved to (556, 345)
Screenshot: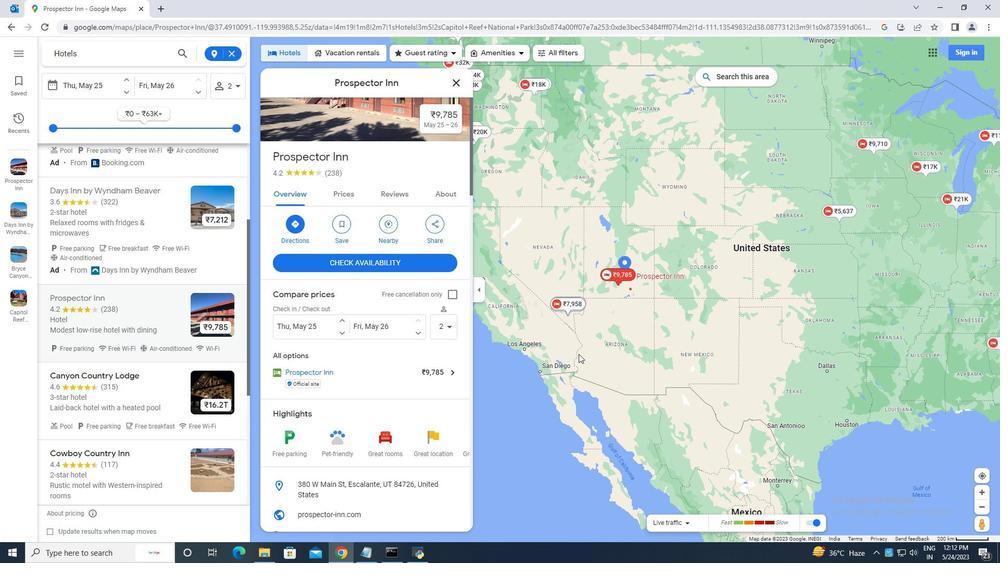 
Action: Mouse pressed left at (556, 345)
Screenshot: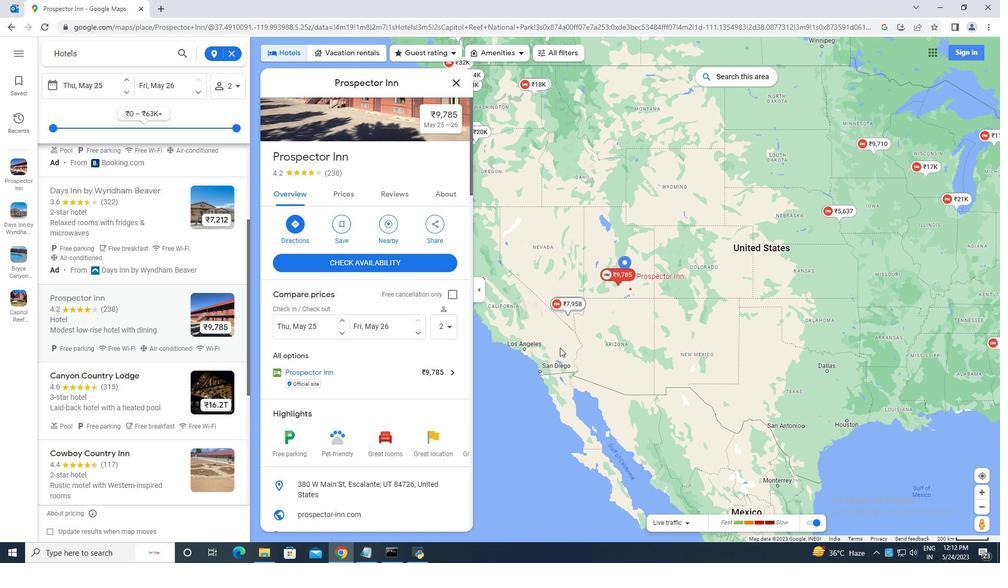 
Action: Mouse moved to (722, 291)
Screenshot: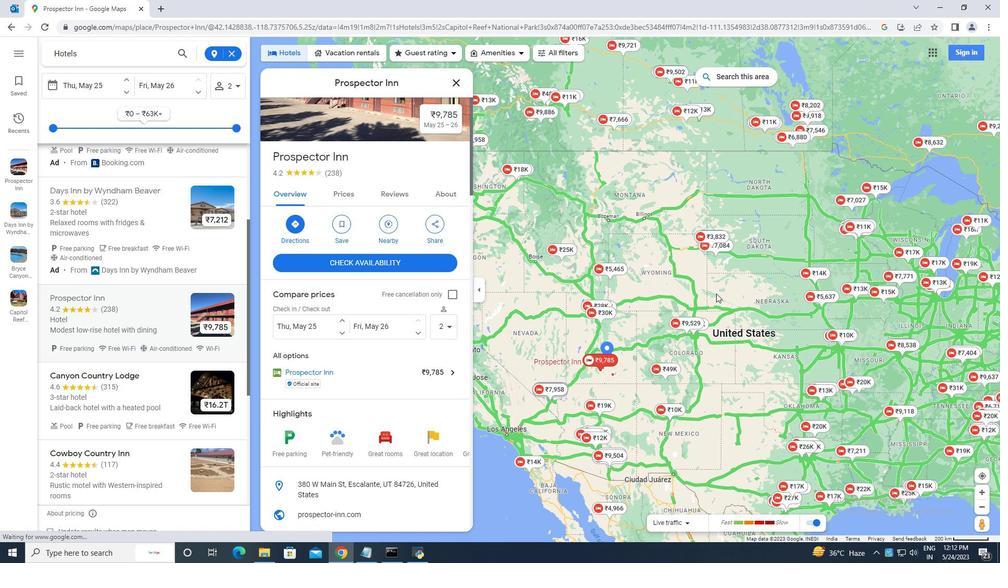 
Action: Mouse pressed left at (722, 291)
Screenshot: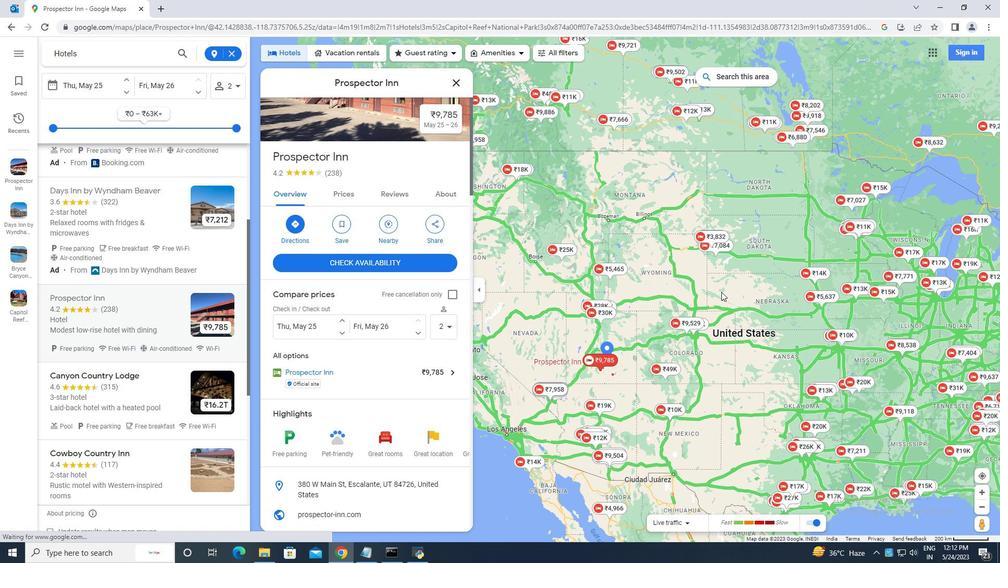 
Action: Mouse moved to (569, 346)
Screenshot: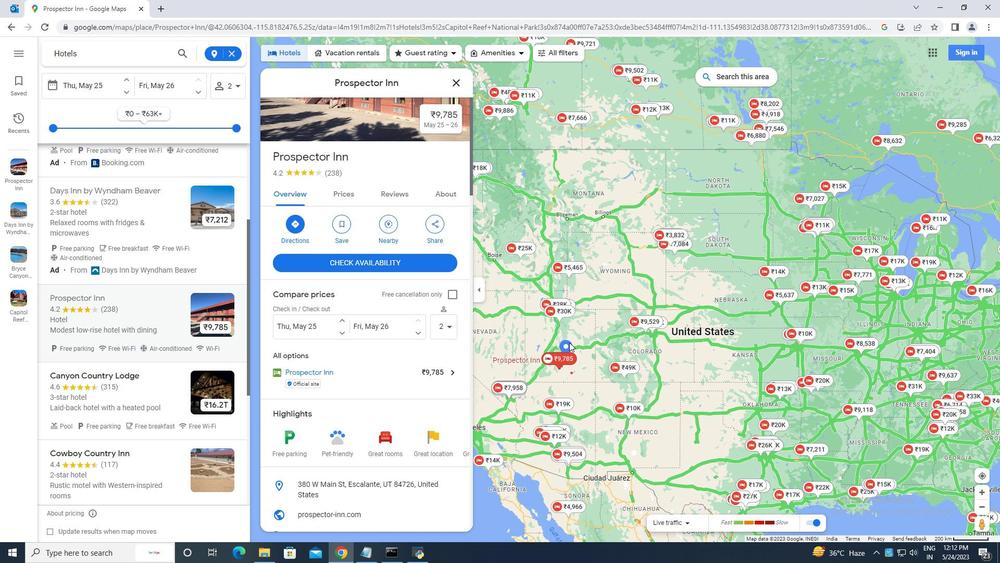 
Action: Mouse pressed left at (569, 346)
Screenshot: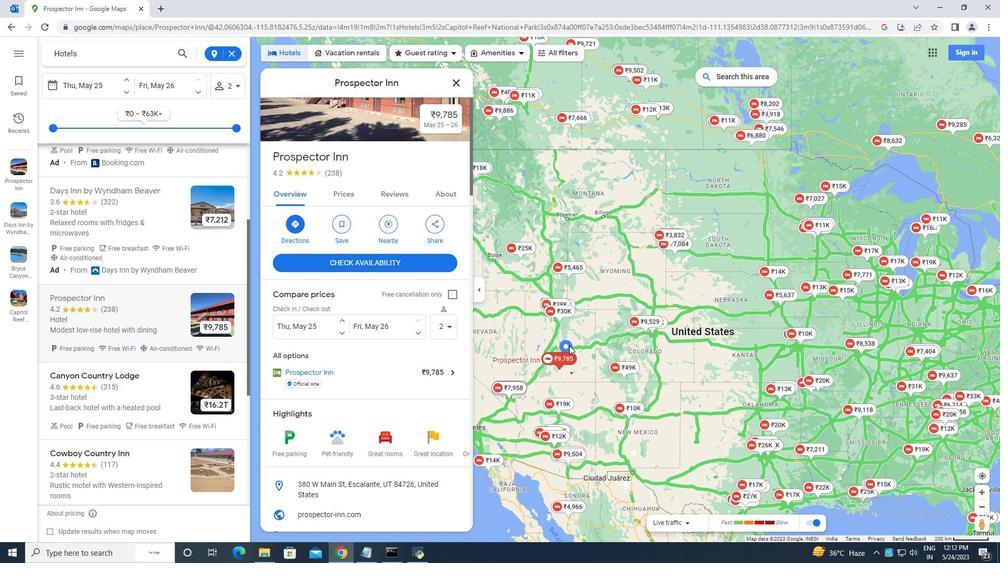 
Action: Mouse moved to (669, 278)
Screenshot: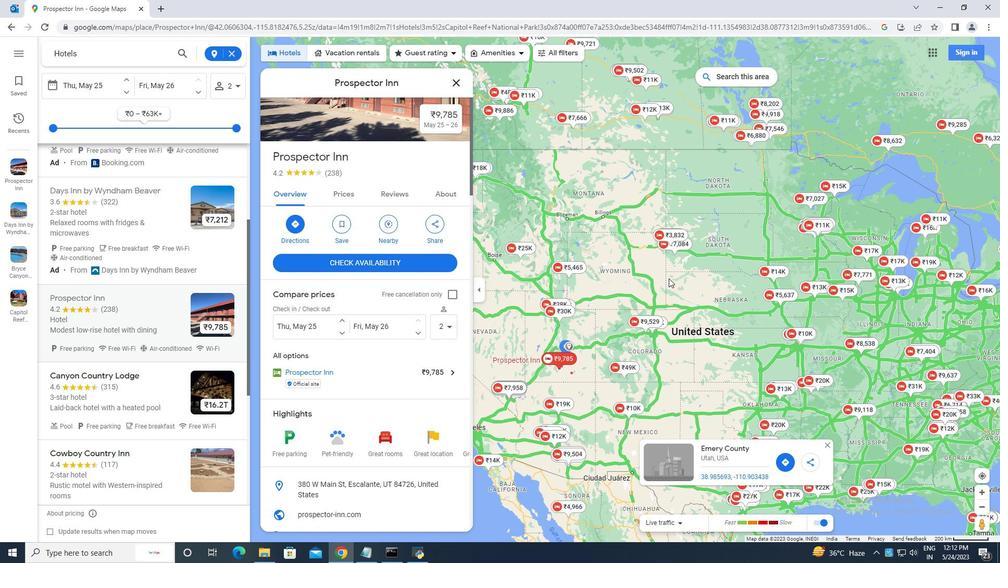 
Action: Mouse scrolled (669, 277) with delta (0, 0)
Screenshot: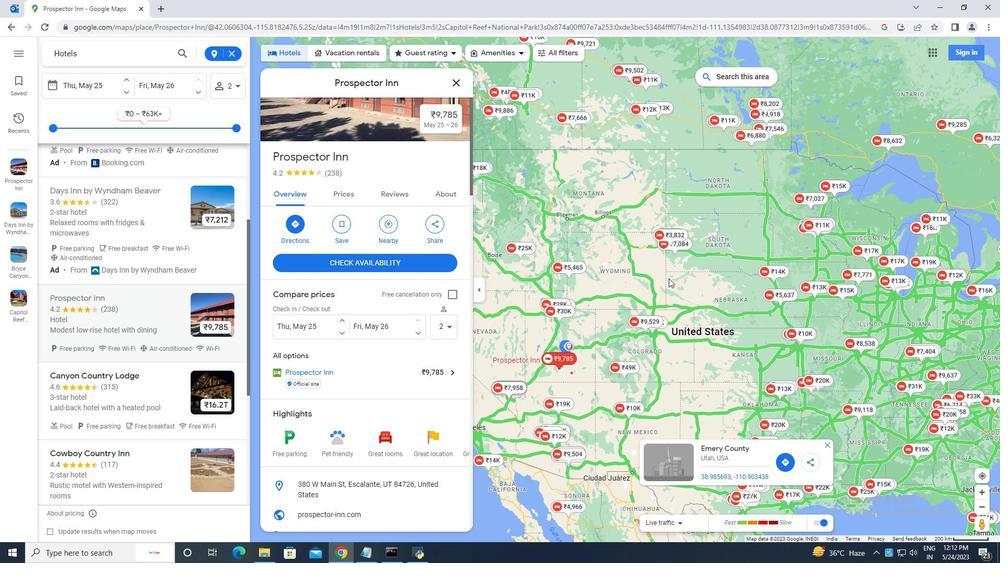
Action: Mouse scrolled (669, 277) with delta (0, 0)
Screenshot: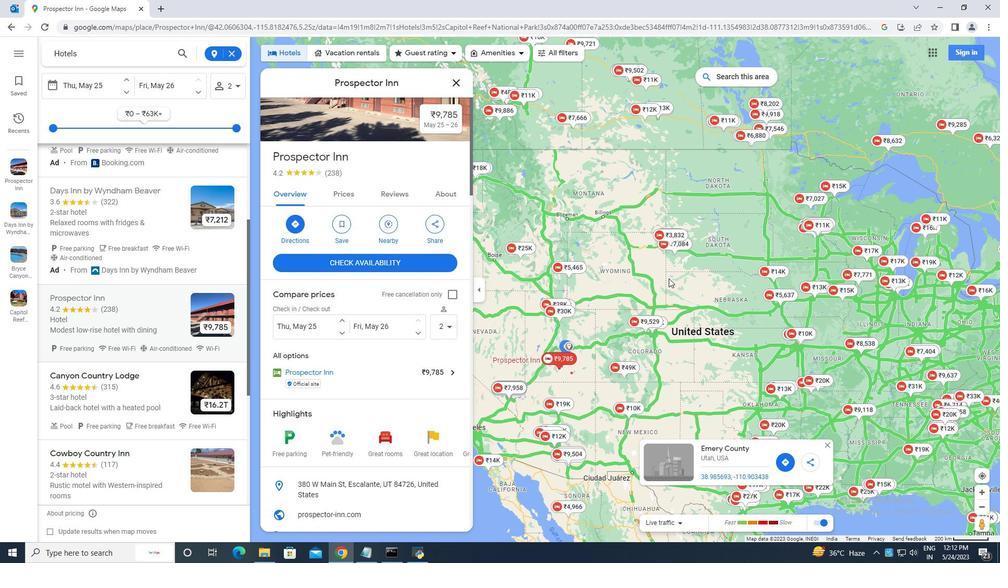 
Action: Mouse scrolled (669, 277) with delta (0, 0)
Screenshot: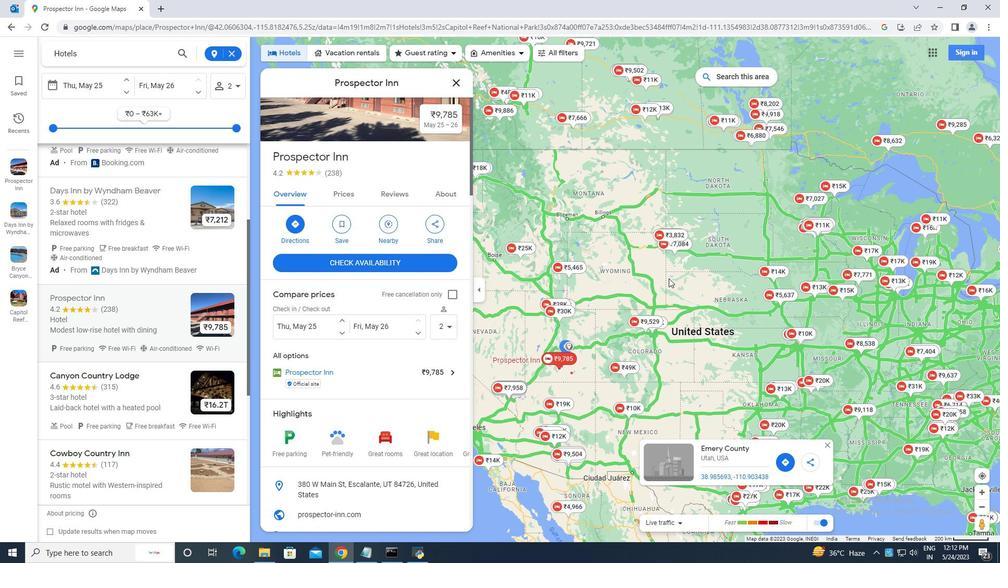 
Action: Mouse moved to (669, 278)
Screenshot: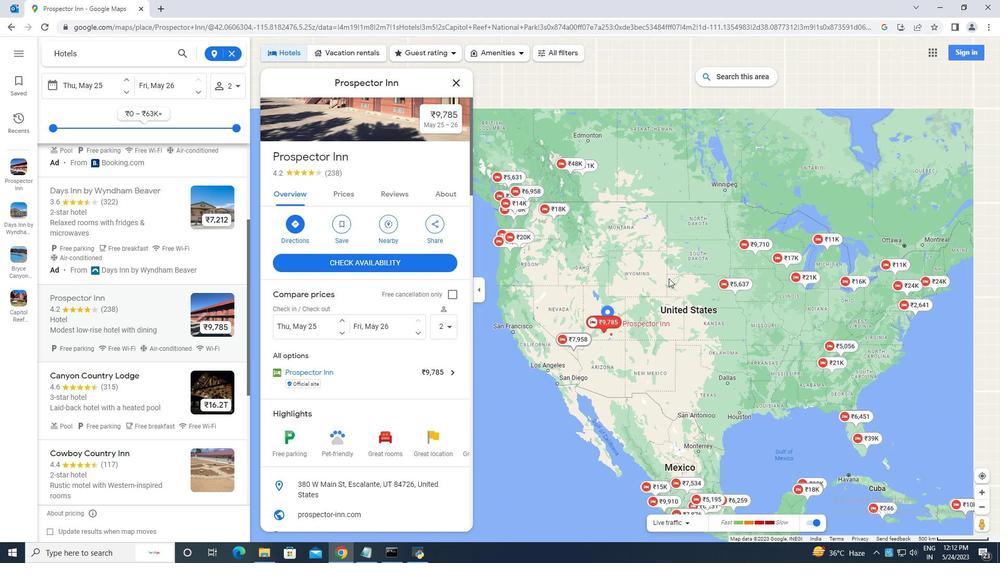 
Action: Mouse scrolled (669, 277) with delta (0, 0)
Screenshot: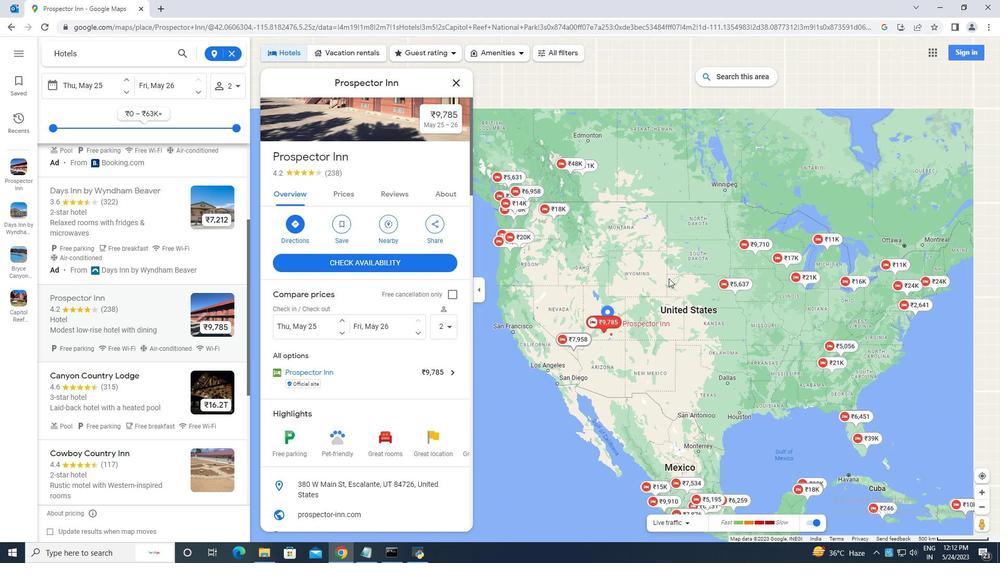
Action: Mouse scrolled (669, 277) with delta (0, 0)
Screenshot: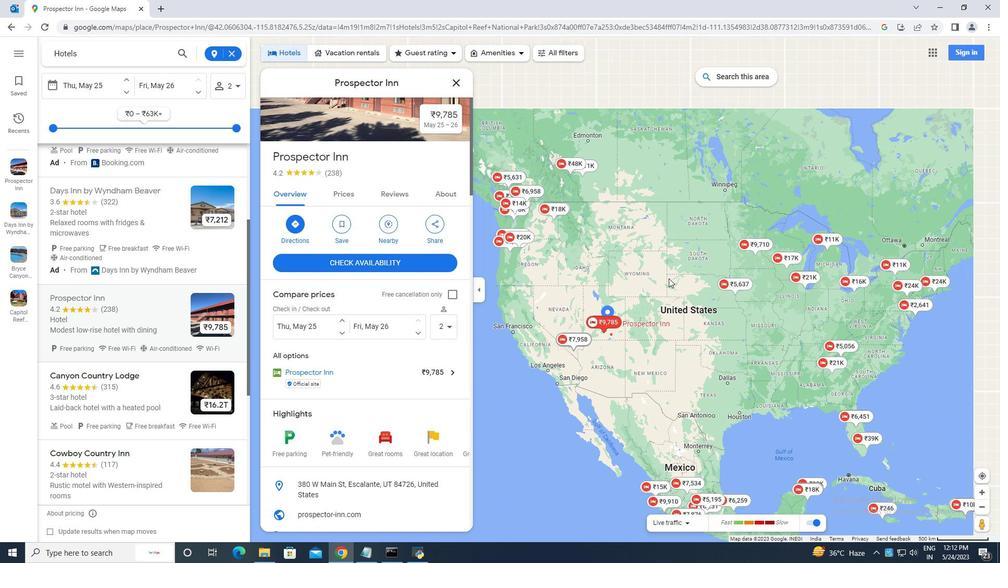 
Action: Mouse scrolled (669, 277) with delta (0, 0)
Screenshot: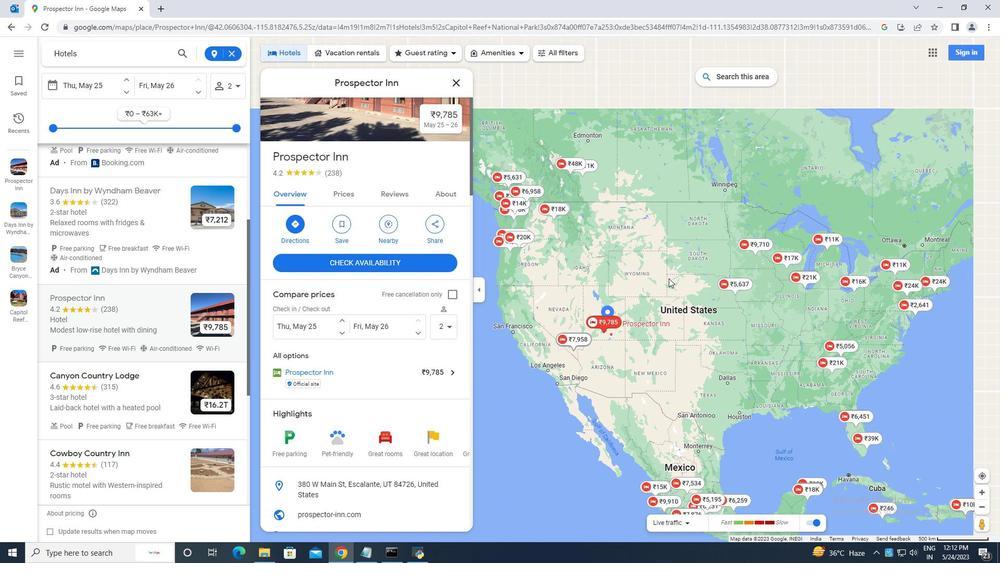 
Action: Mouse moved to (669, 278)
Screenshot: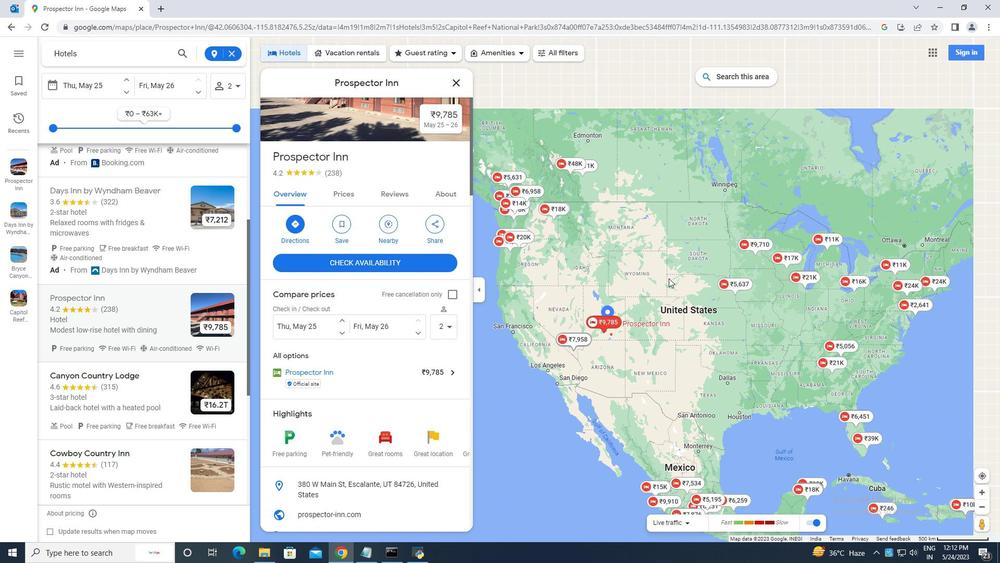 
Action: Mouse scrolled (669, 277) with delta (0, 0)
Screenshot: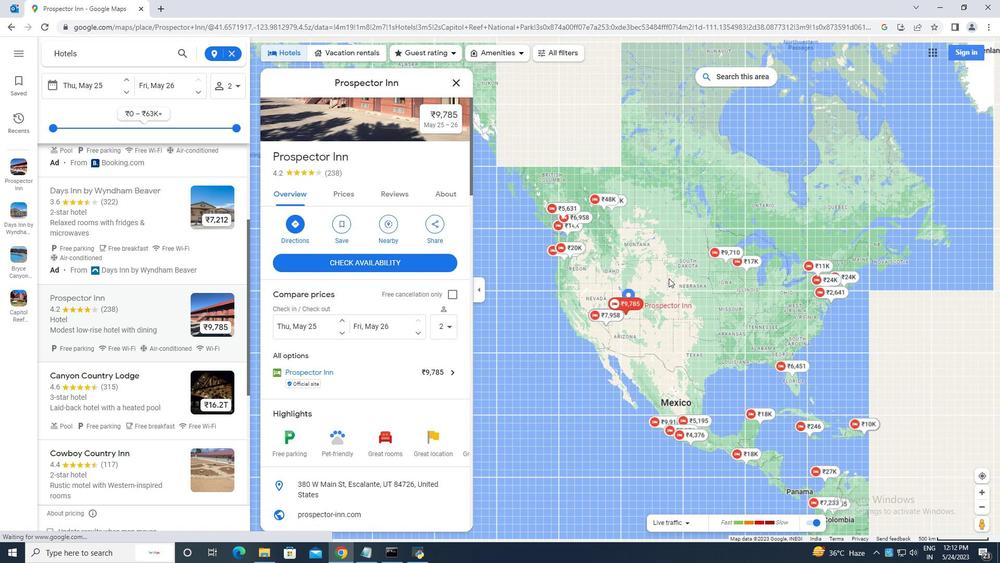 
Action: Mouse scrolled (669, 277) with delta (0, 0)
Screenshot: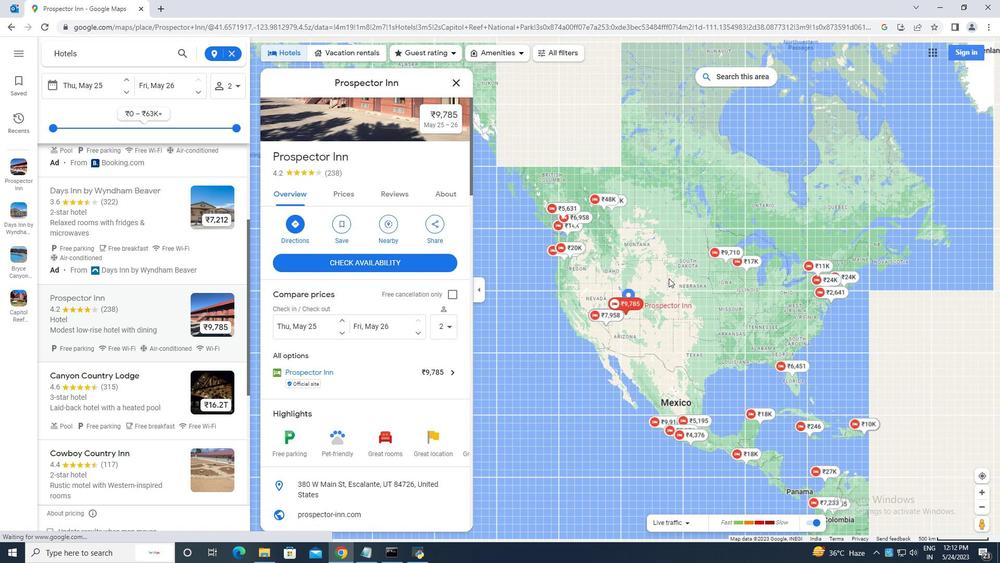 
Action: Mouse scrolled (669, 277) with delta (0, 0)
Screenshot: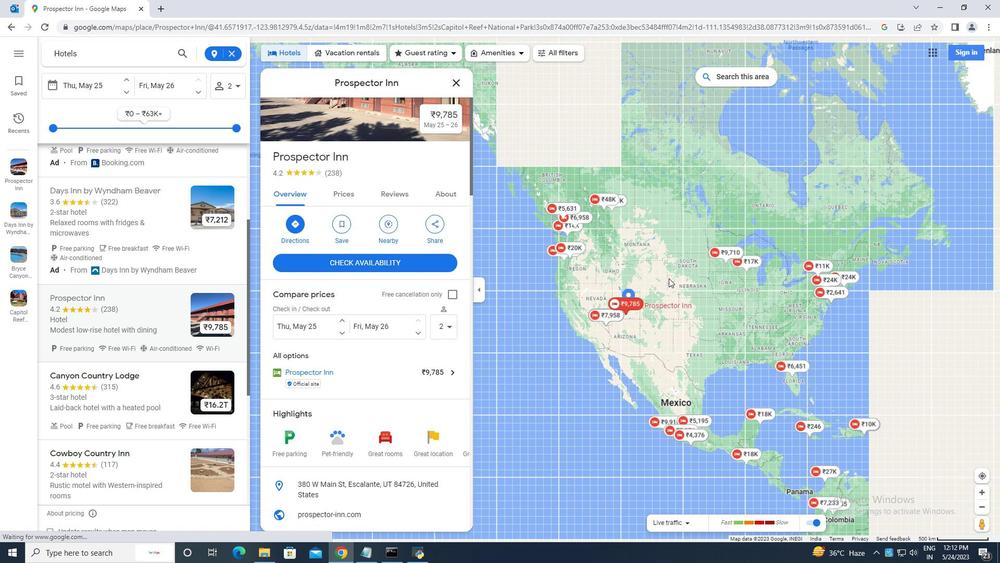
Action: Mouse scrolled (669, 277) with delta (0, 0)
Screenshot: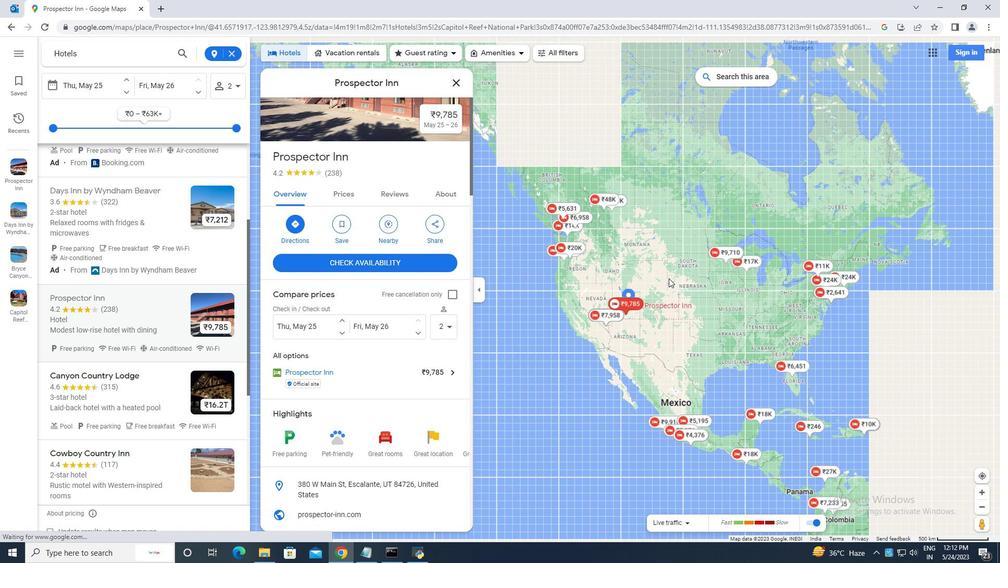 
Action: Mouse moved to (460, 80)
Screenshot: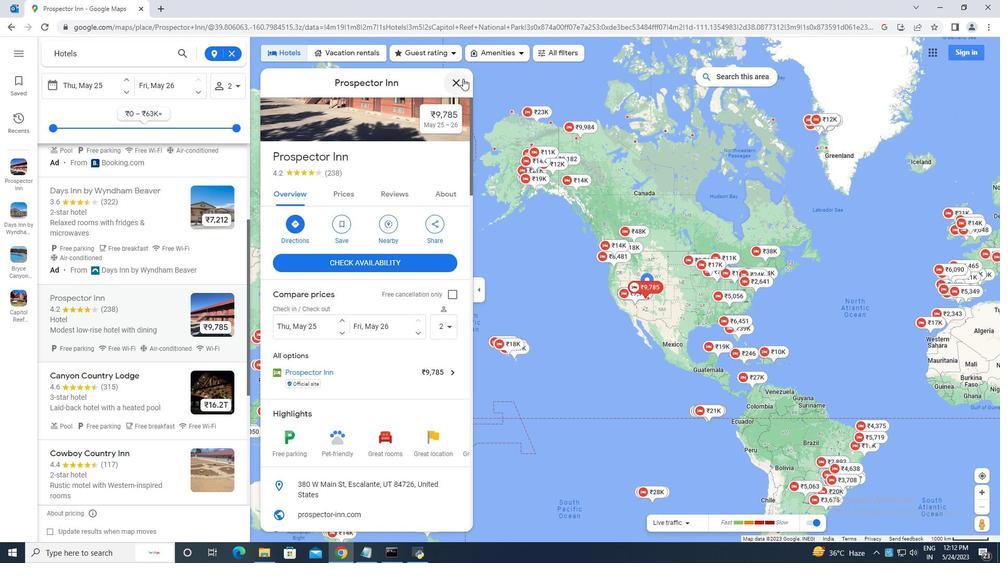 
Action: Mouse pressed left at (460, 80)
Screenshot: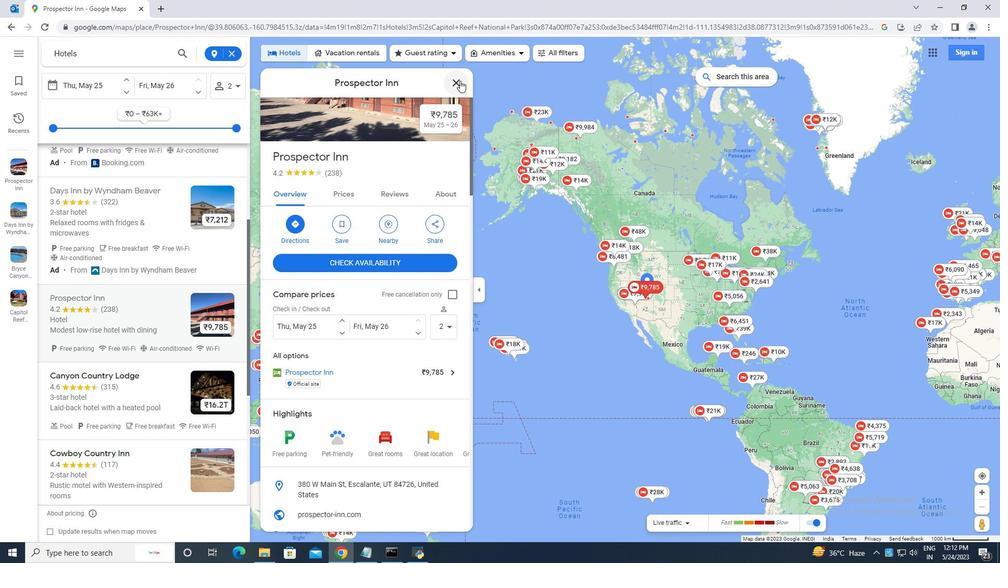 
Action: Mouse moved to (358, 516)
Screenshot: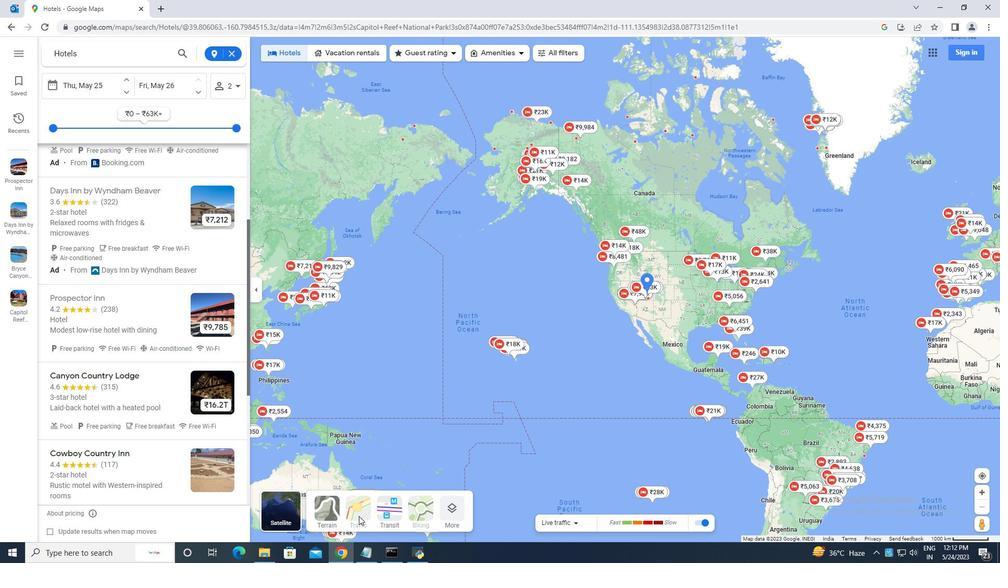 
Action: Mouse pressed left at (358, 516)
Screenshot: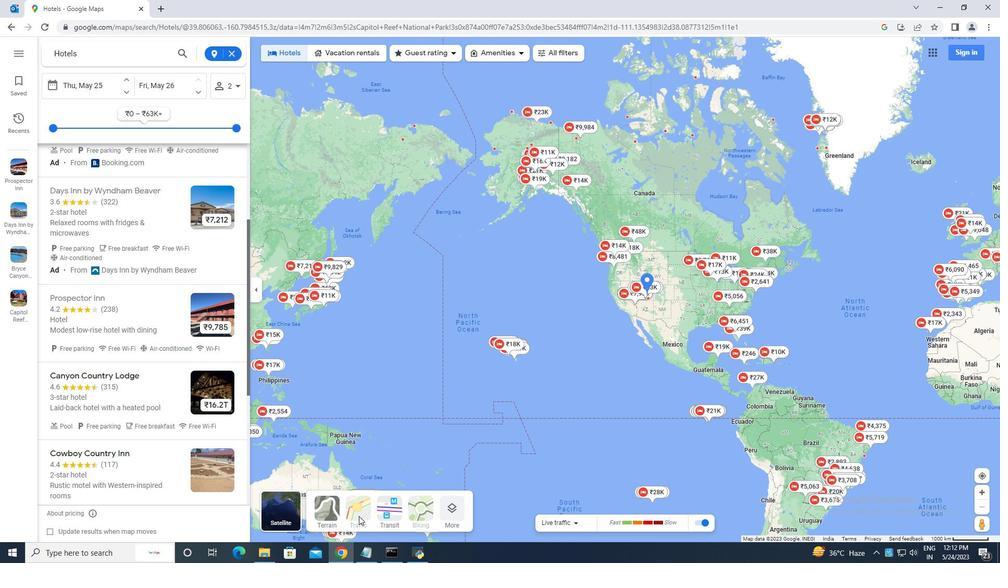 
Action: Mouse moved to (380, 294)
Screenshot: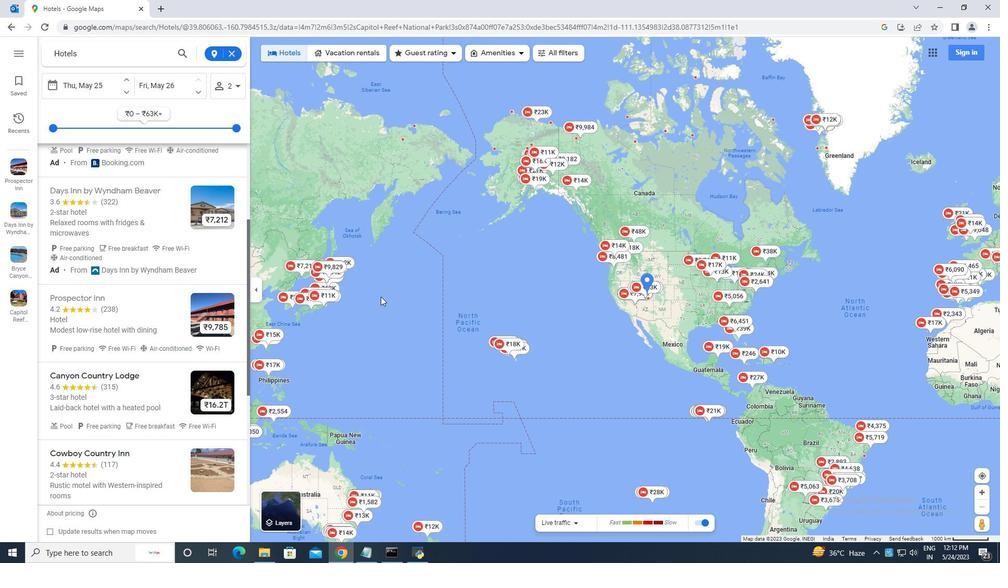 
Action: Mouse scrolled (380, 295) with delta (0, 0)
Screenshot: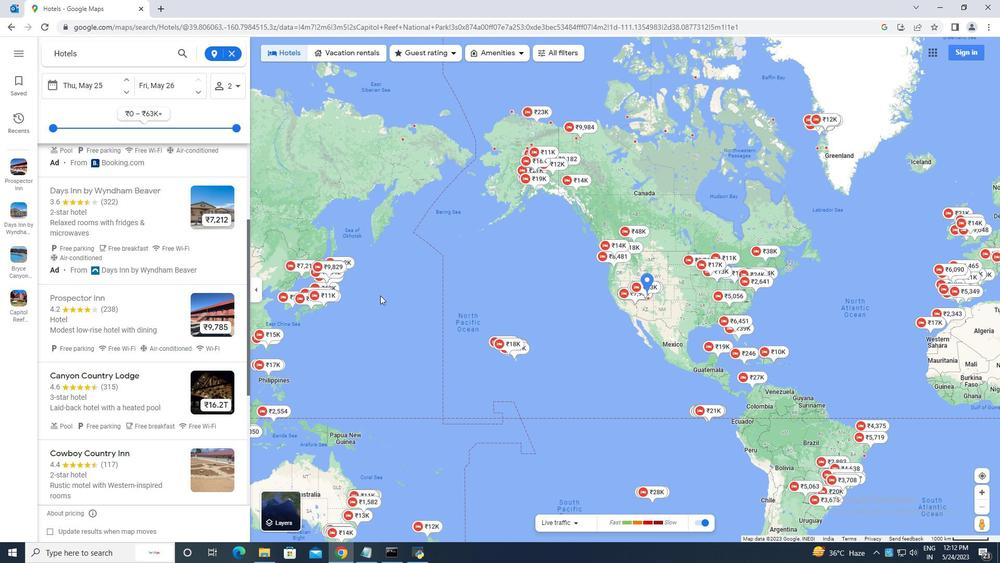 
Action: Mouse moved to (382, 293)
Screenshot: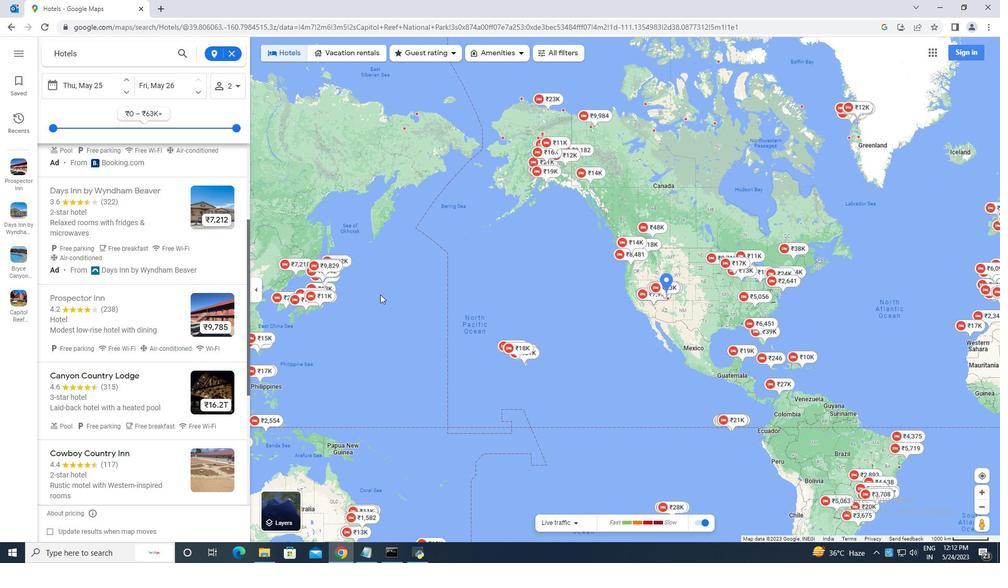 
Action: Mouse scrolled (382, 294) with delta (0, 0)
Screenshot: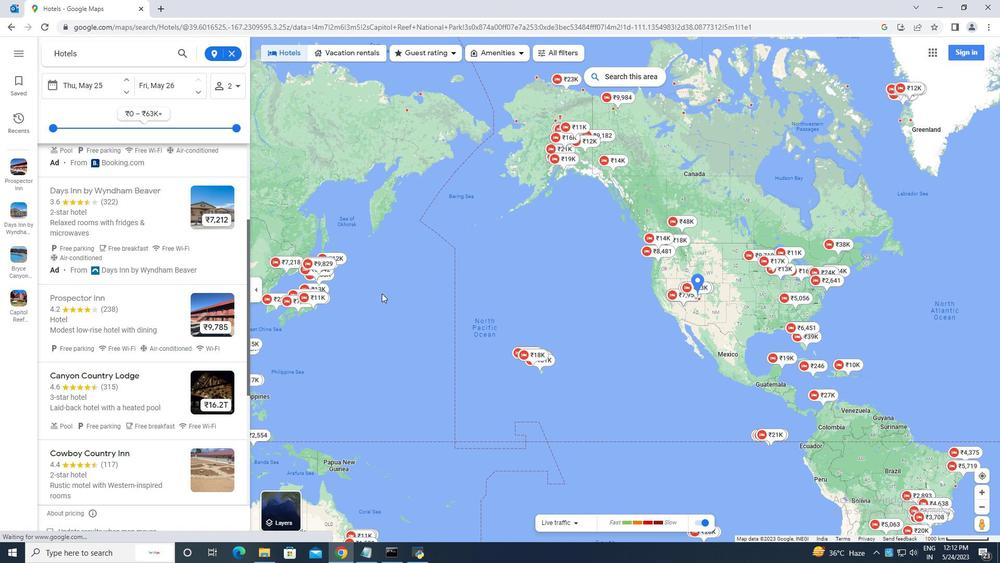 
Action: Mouse scrolled (382, 294) with delta (0, 0)
Screenshot: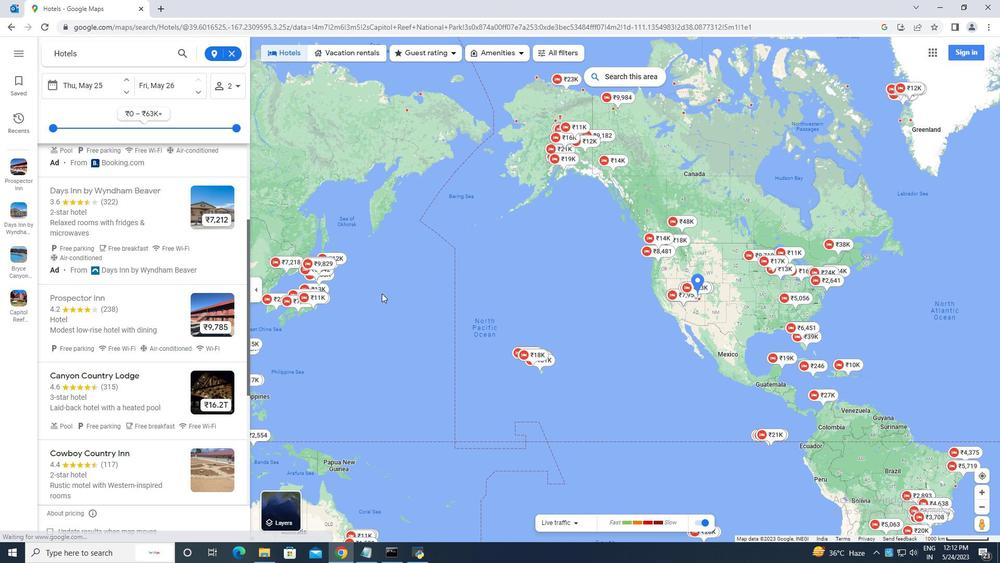 
Action: Mouse moved to (133, 49)
